 Task: School and Teacher Template: Teacher-Parent Conference Record.
Action: Mouse moved to (73, 83)
Screenshot: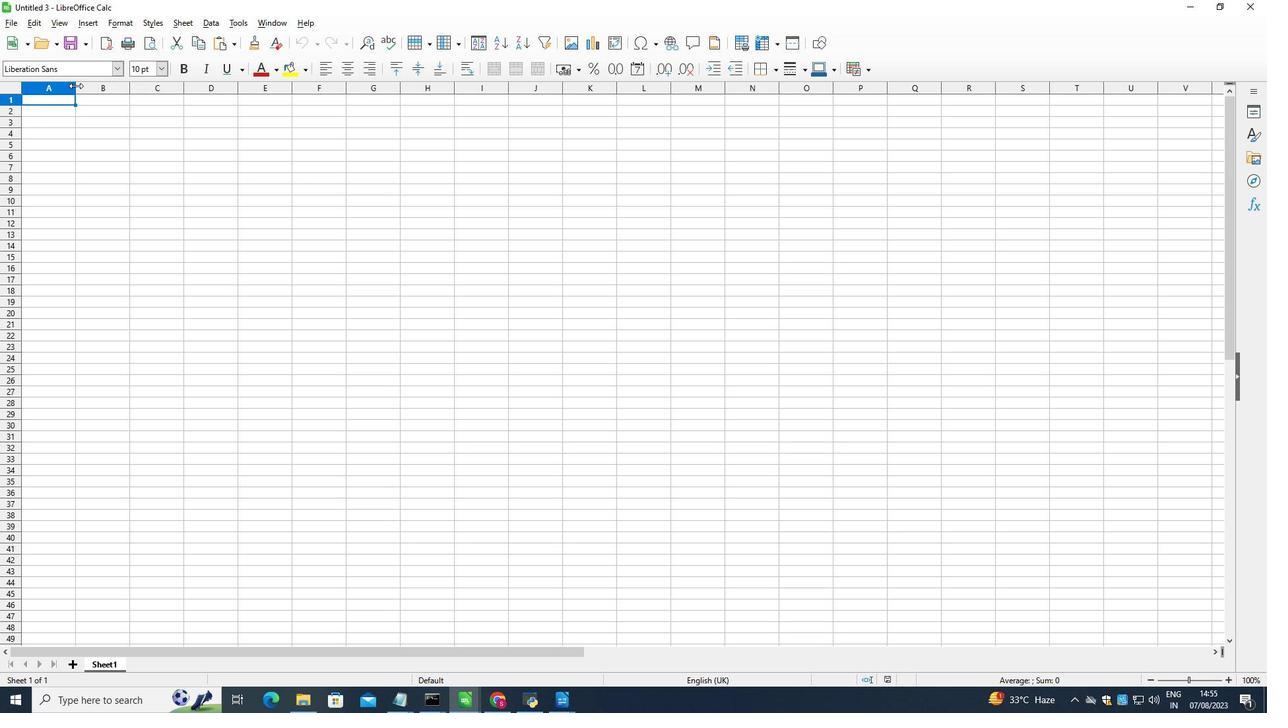 
Action: Mouse pressed left at (73, 83)
Screenshot: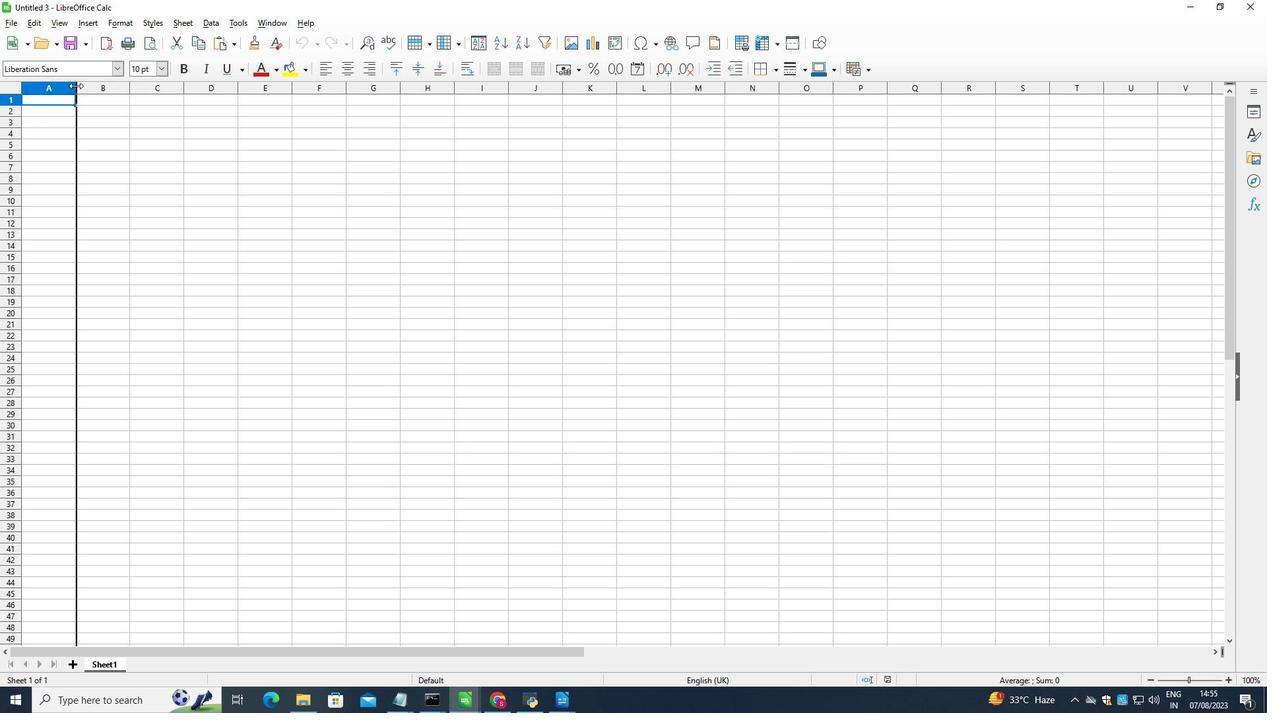 
Action: Mouse moved to (128, 84)
Screenshot: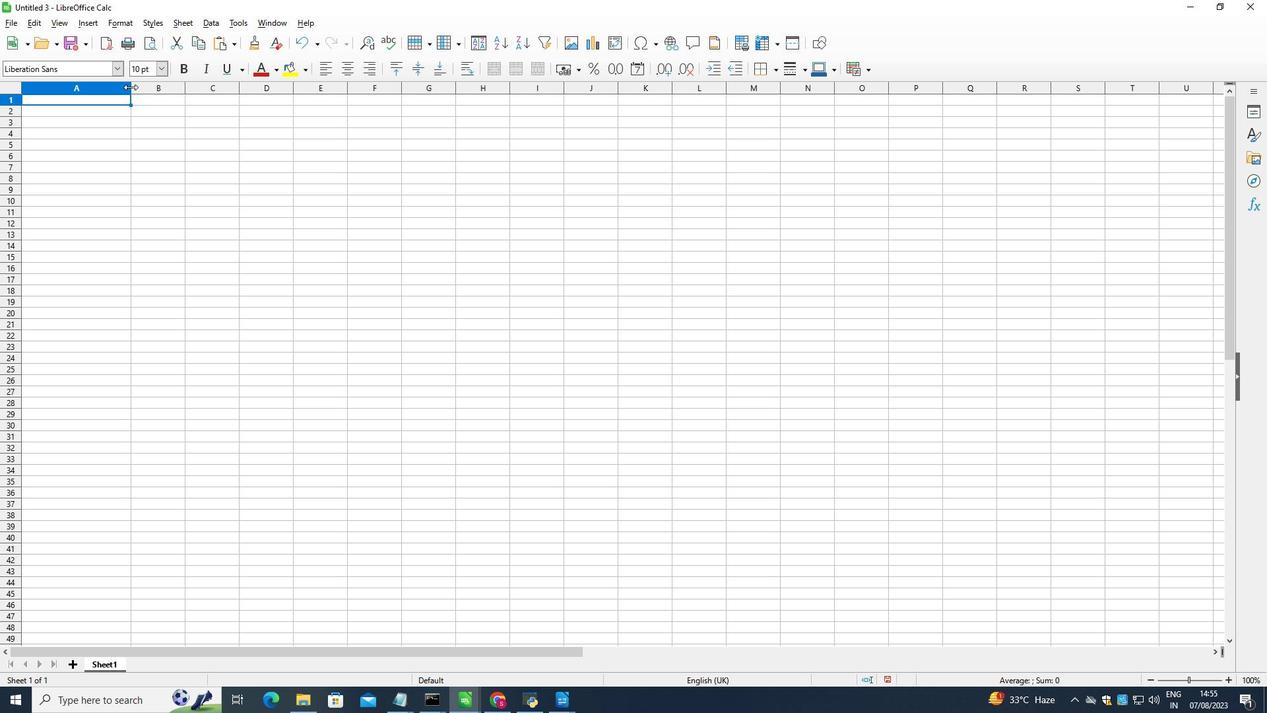 
Action: Mouse pressed left at (128, 84)
Screenshot: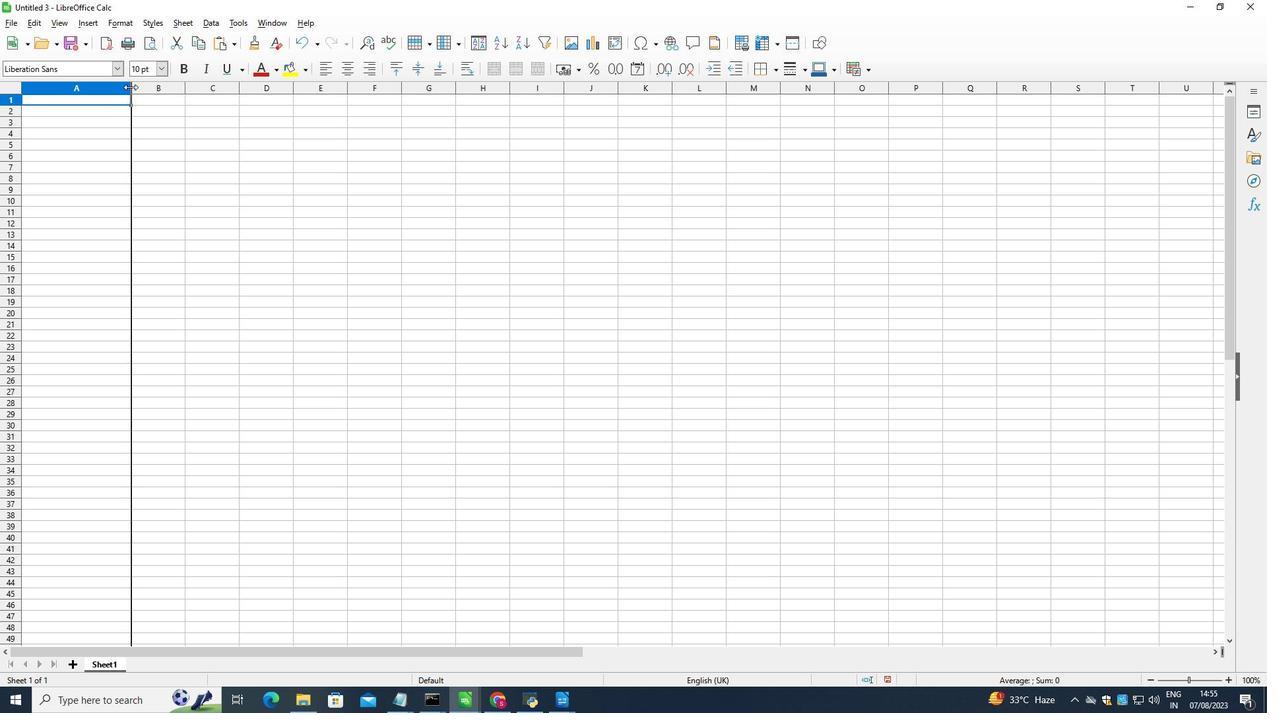 
Action: Mouse moved to (198, 83)
Screenshot: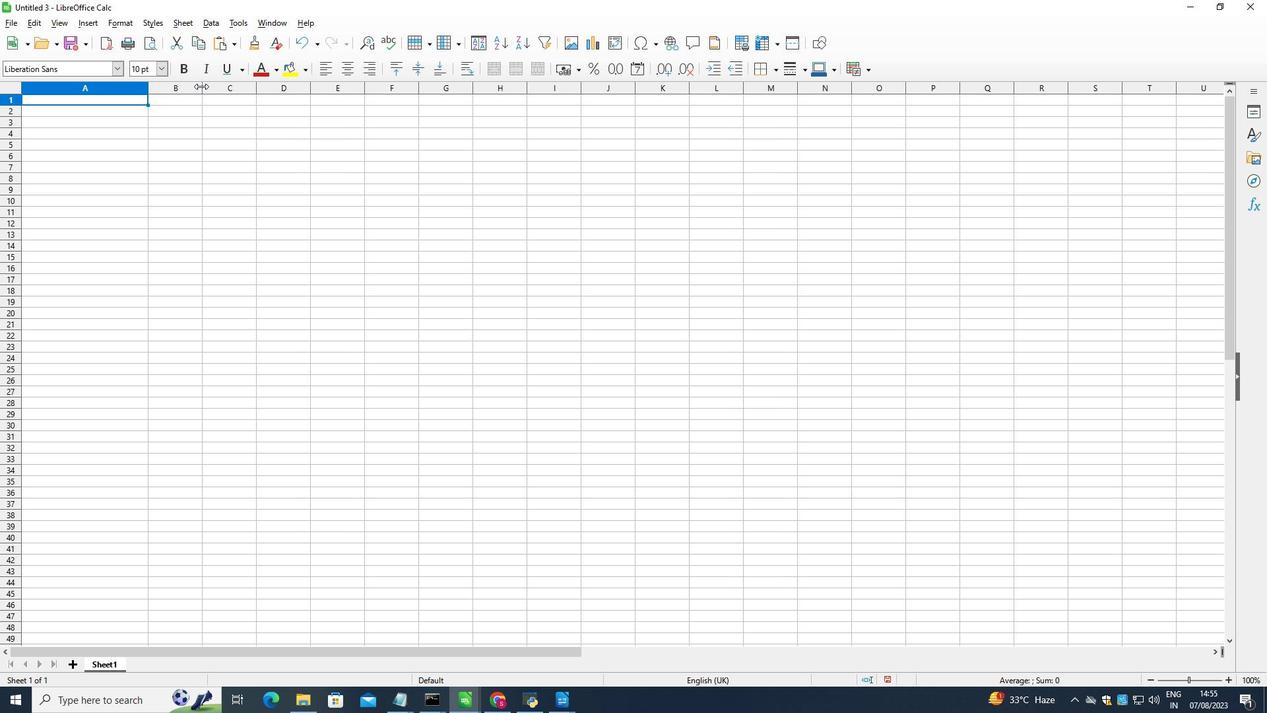
Action: Mouse pressed left at (198, 83)
Screenshot: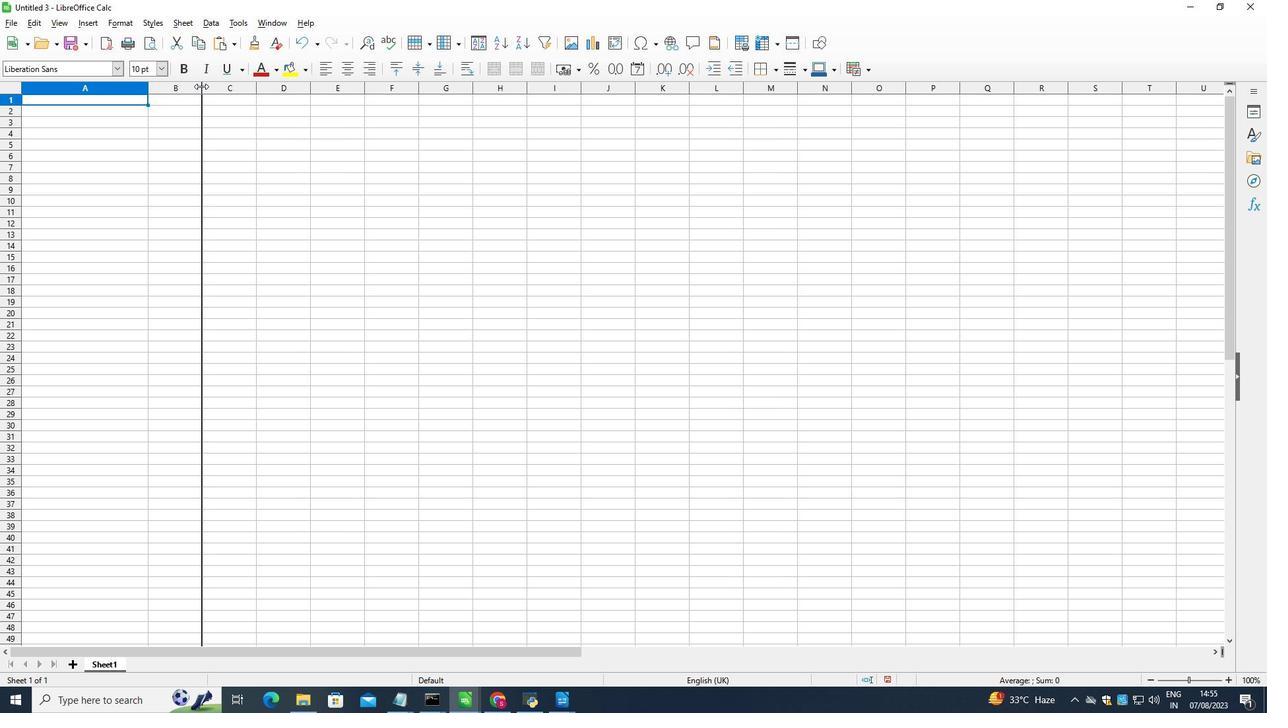 
Action: Mouse moved to (367, 84)
Screenshot: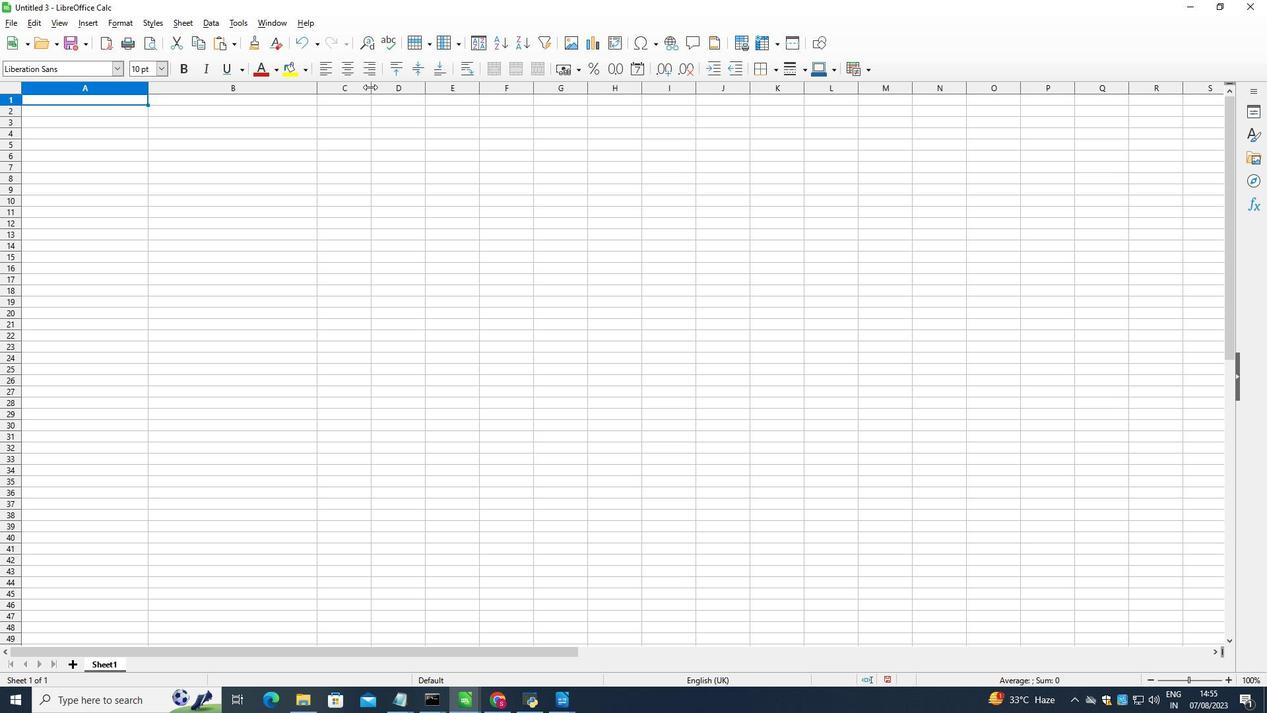 
Action: Mouse pressed left at (367, 84)
Screenshot: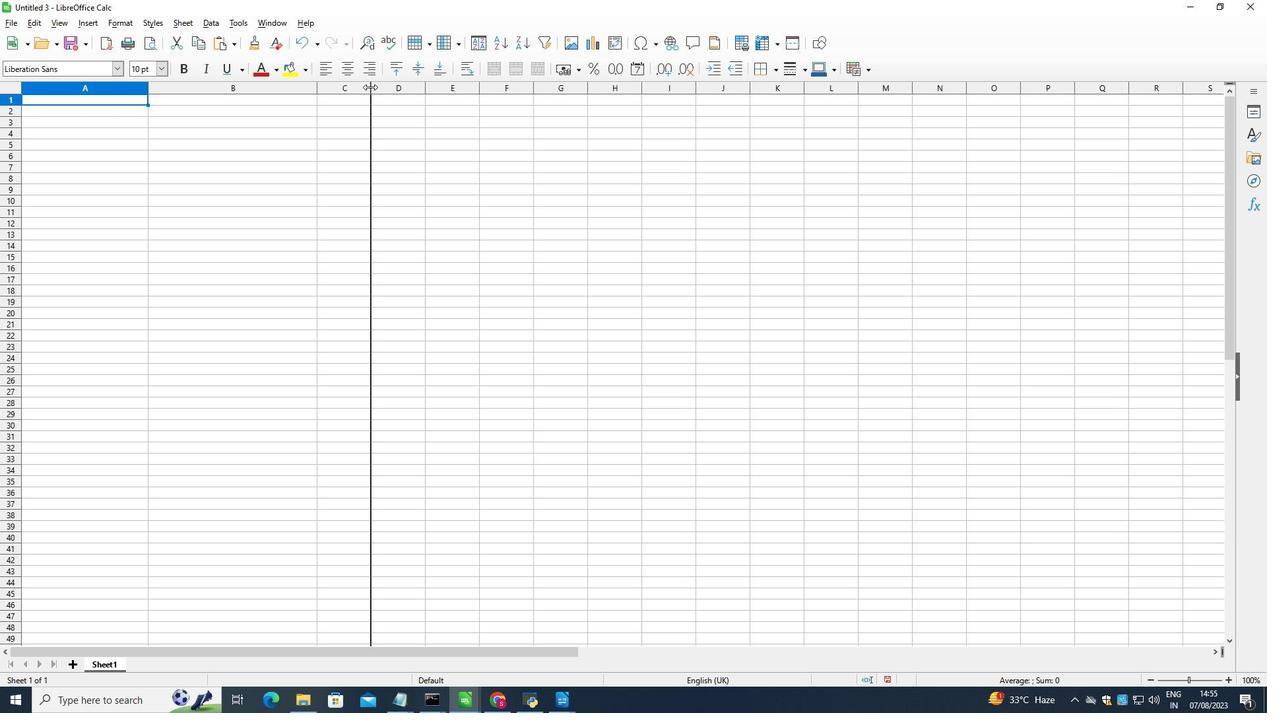 
Action: Mouse moved to (140, 96)
Screenshot: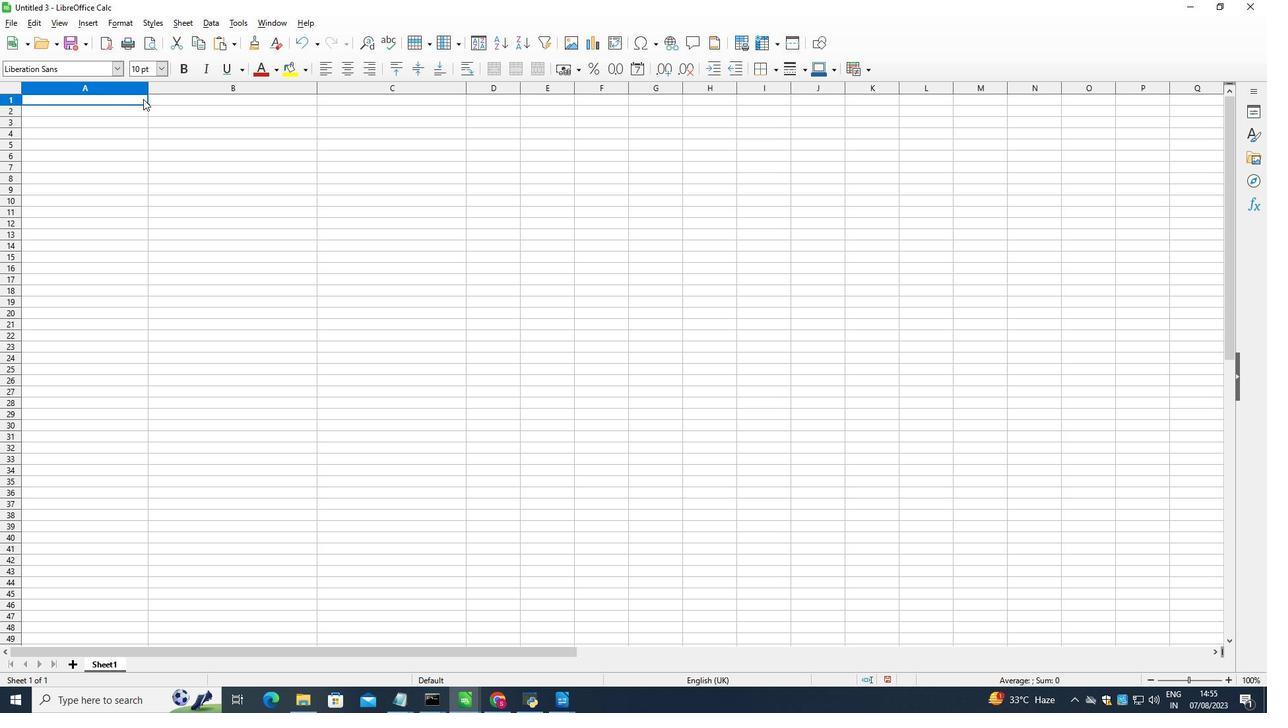 
Action: Mouse pressed left at (140, 96)
Screenshot: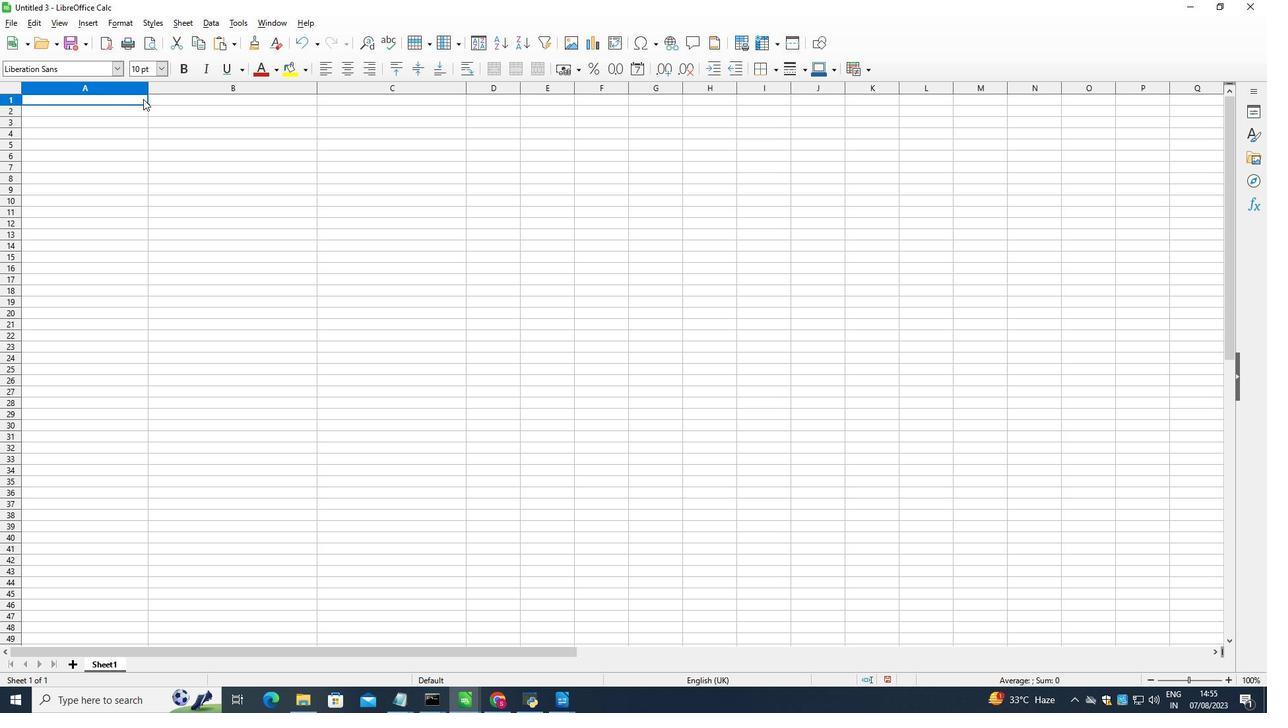 
Action: Mouse moved to (514, 67)
Screenshot: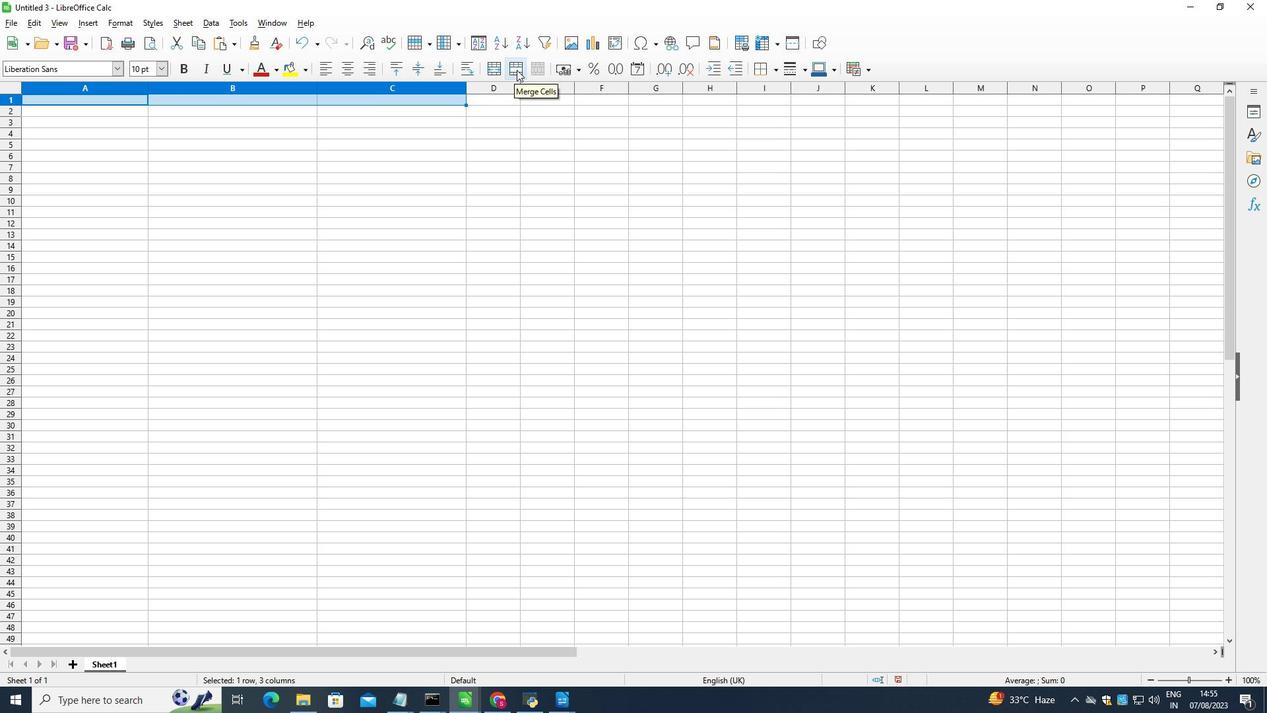 
Action: Mouse pressed left at (514, 67)
Screenshot: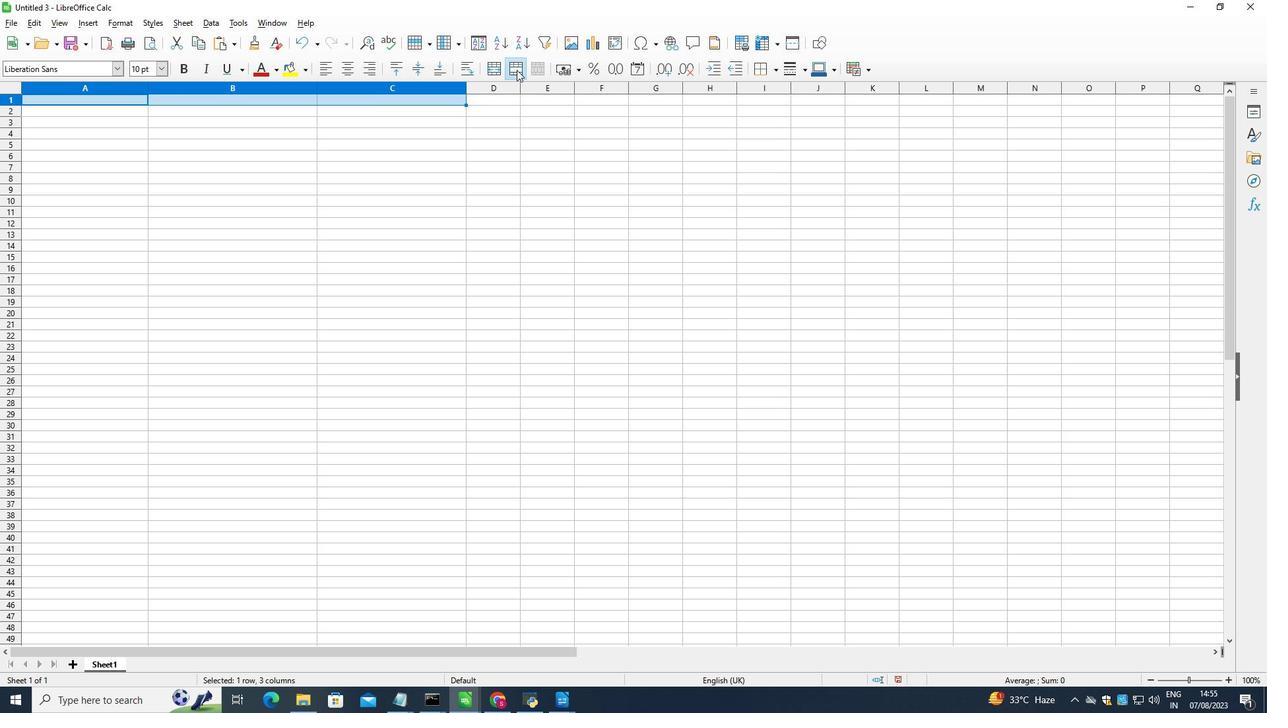 
Action: Mouse moved to (97, 204)
Screenshot: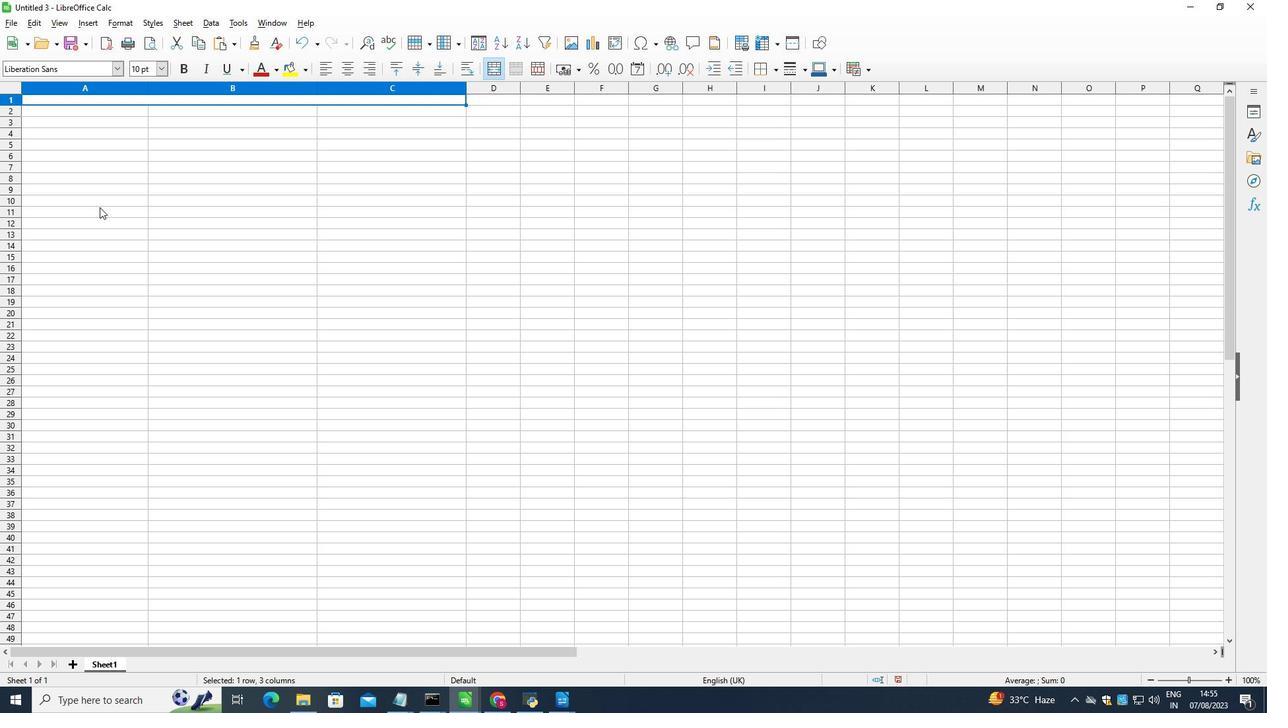 
Action: Mouse pressed left at (97, 204)
Screenshot: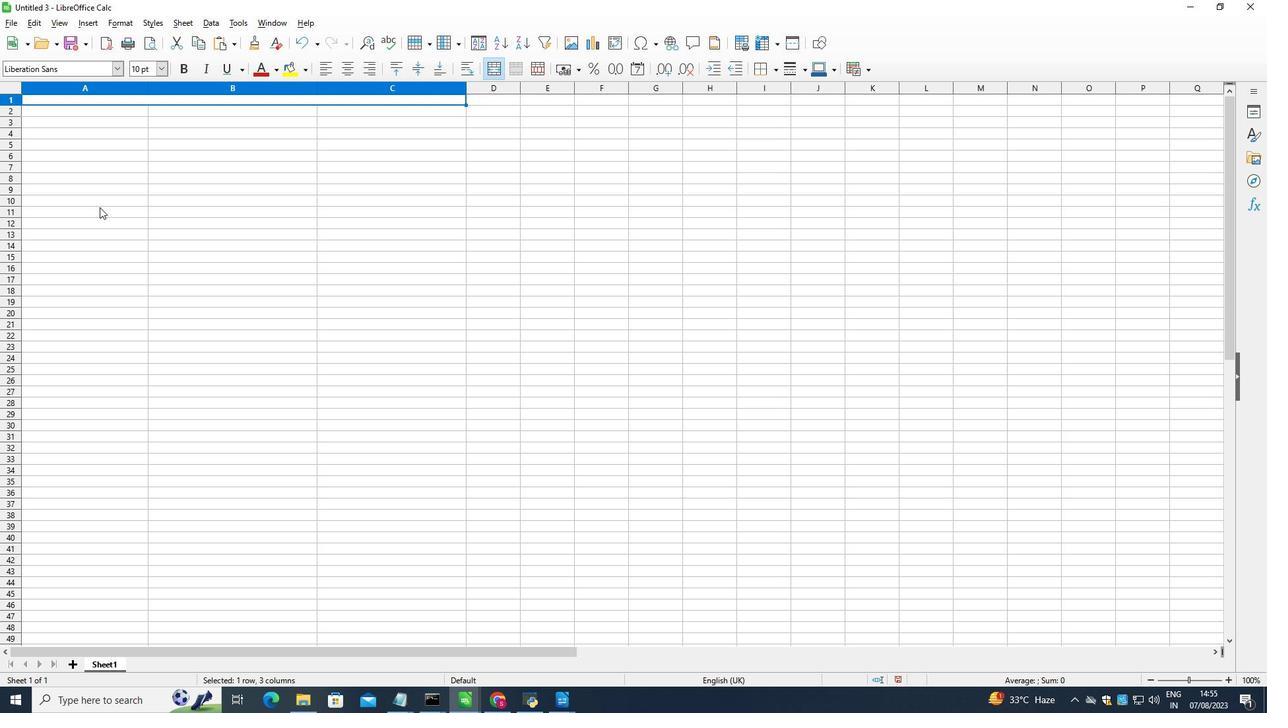 
Action: Mouse moved to (246, 301)
Screenshot: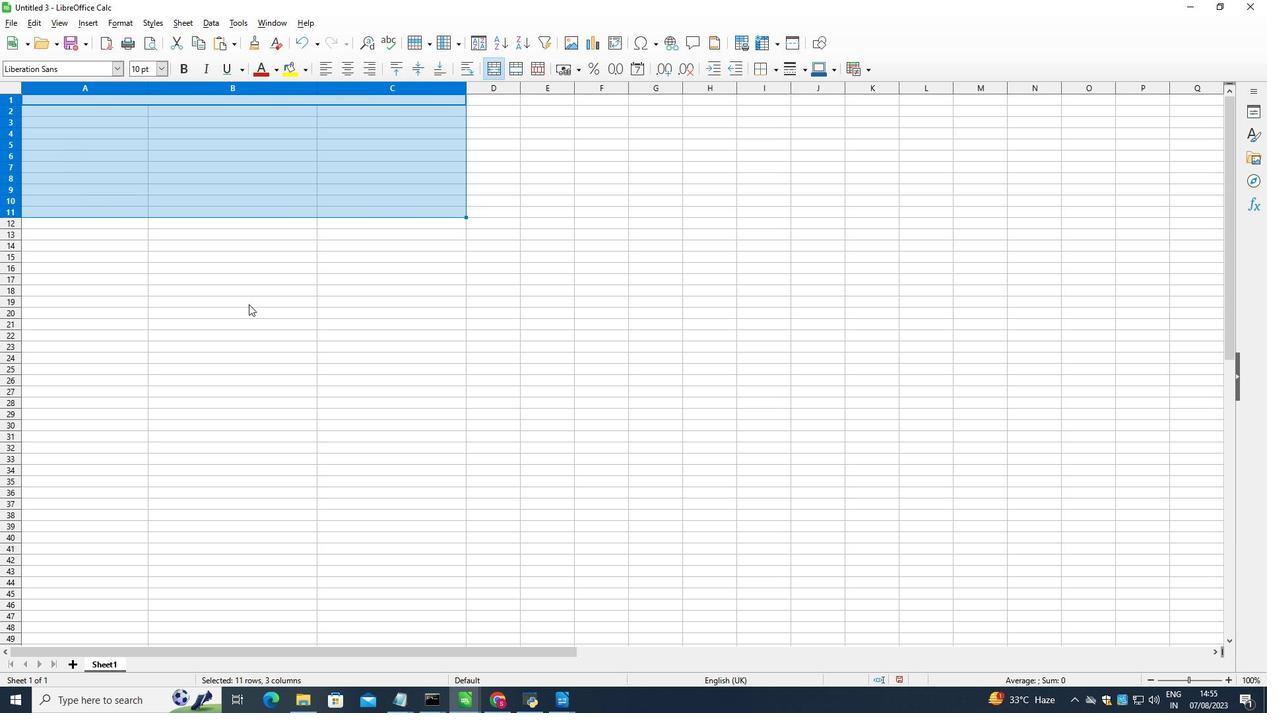 
Action: Mouse pressed left at (246, 301)
Screenshot: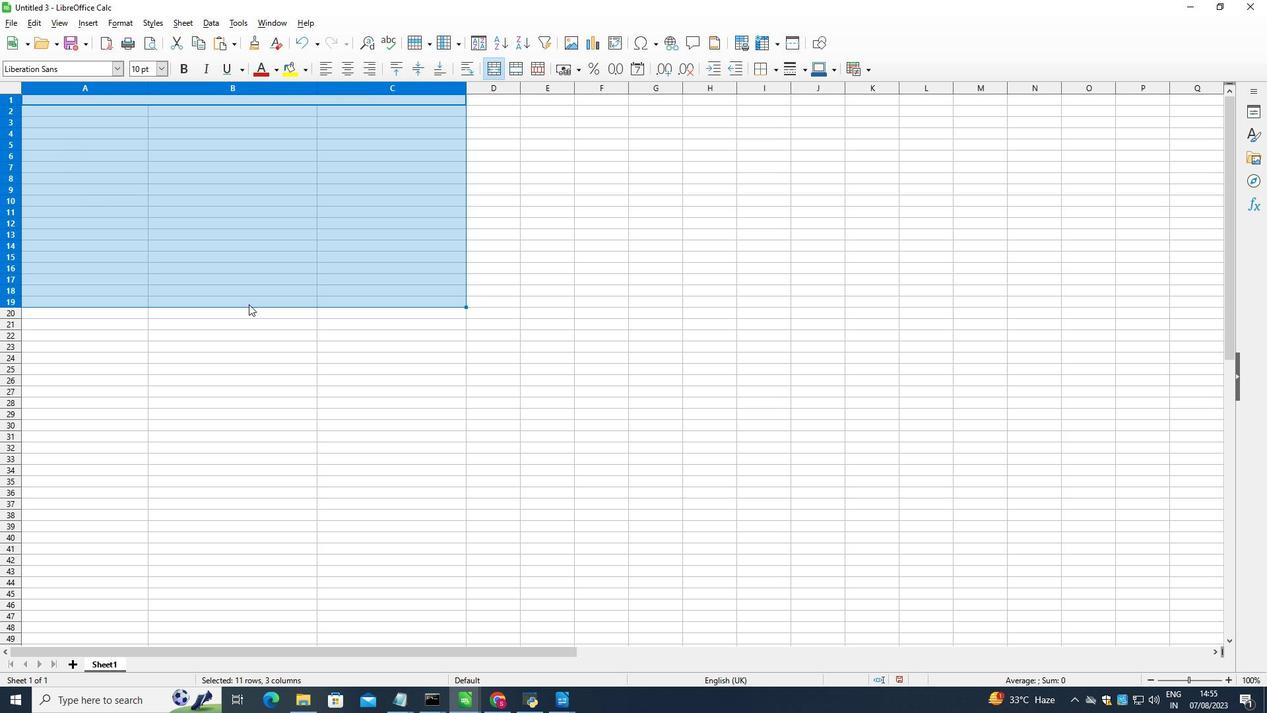 
Action: Mouse moved to (544, 176)
Screenshot: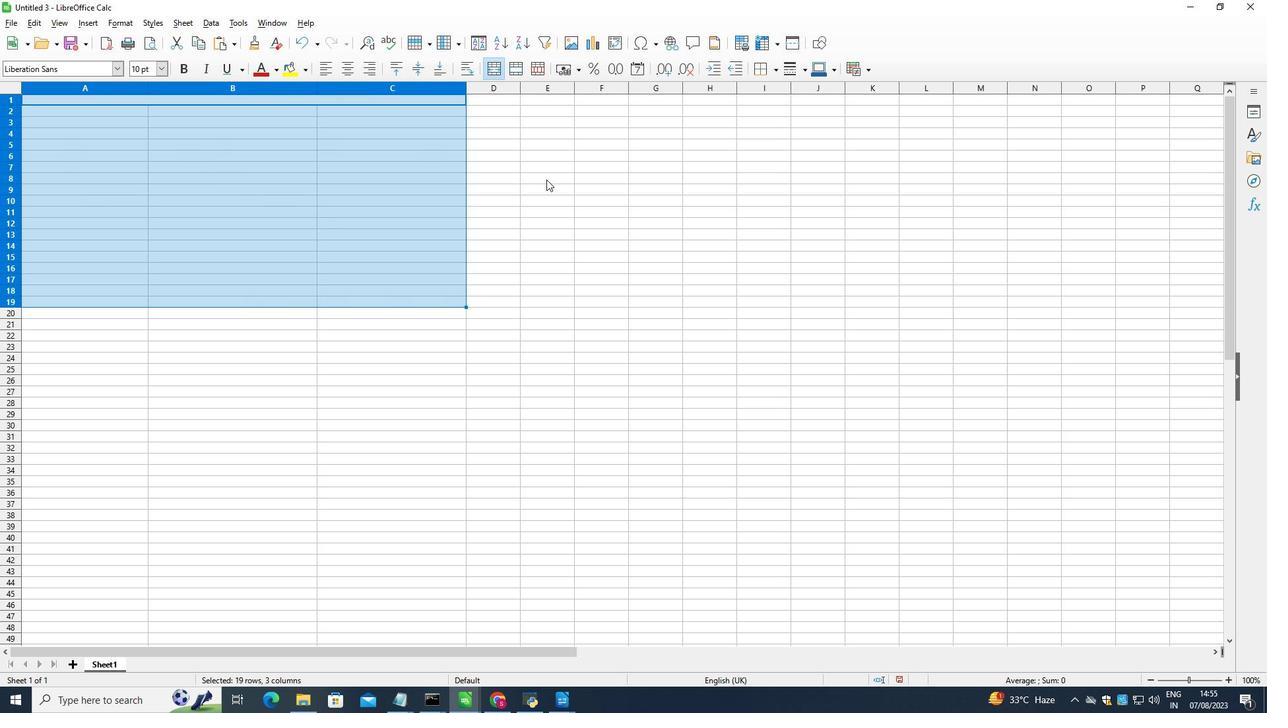 
Action: Mouse pressed left at (544, 176)
Screenshot: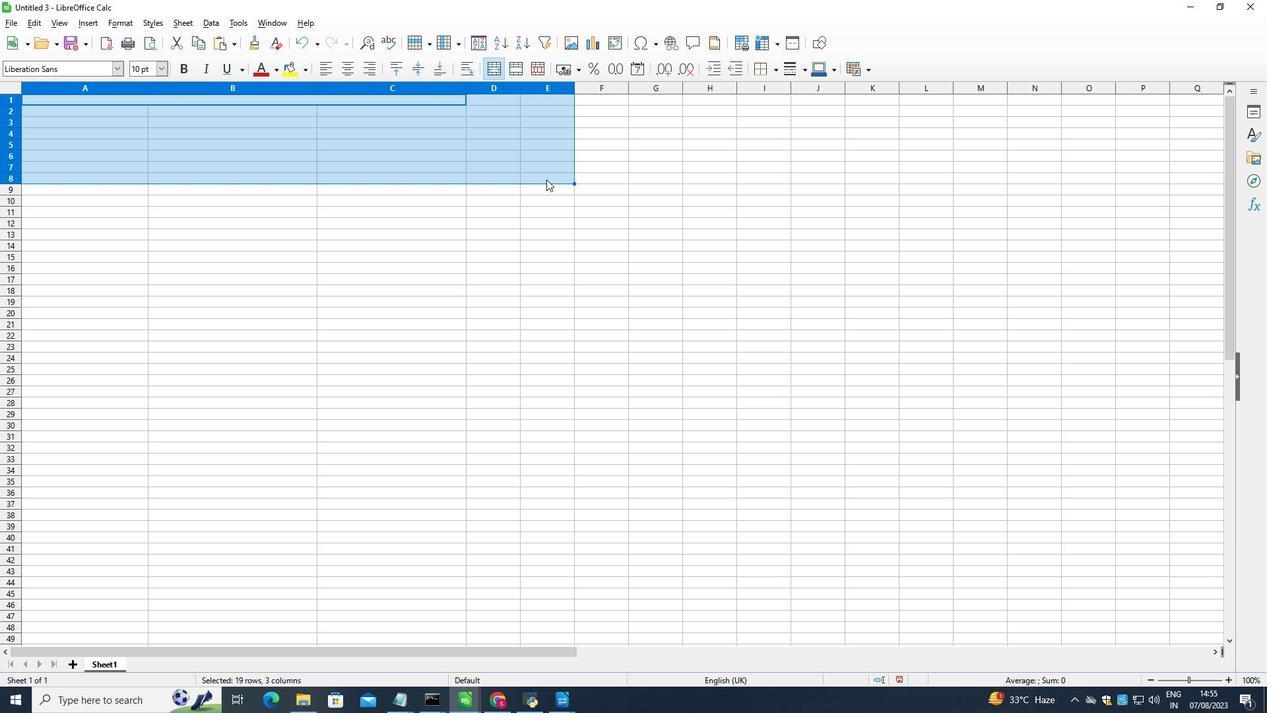 
Action: Mouse moved to (462, 480)
Screenshot: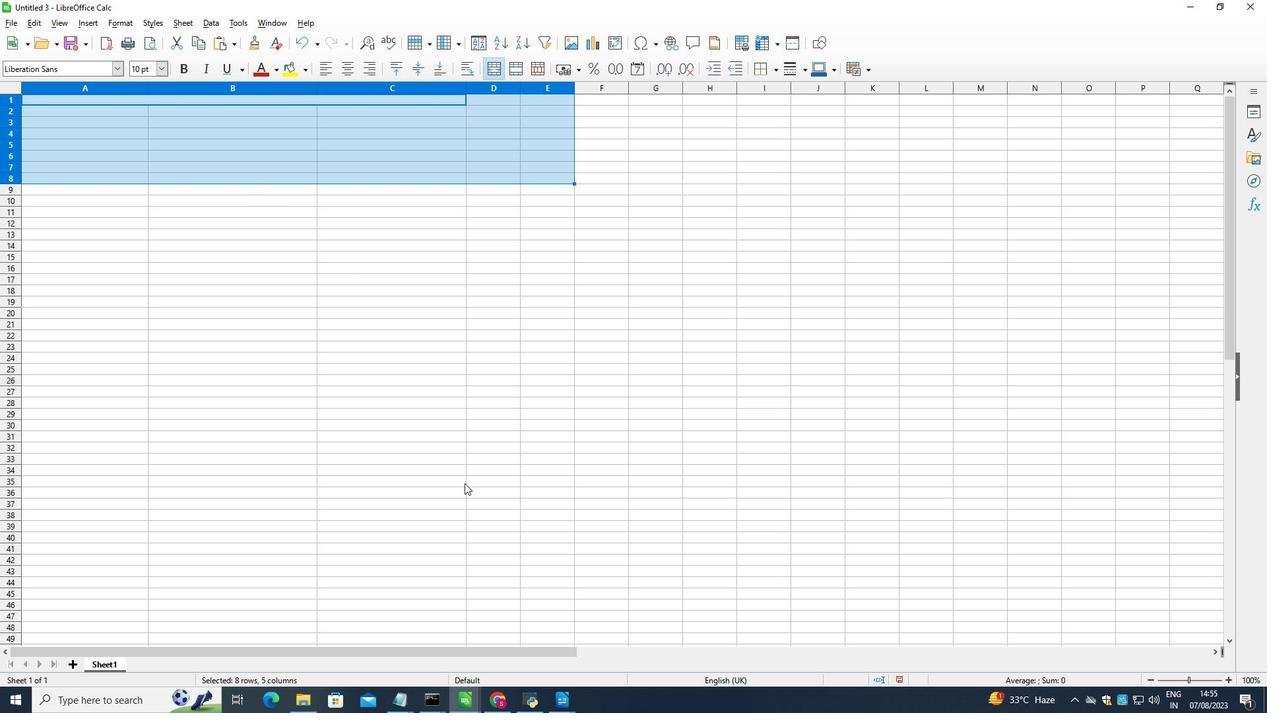 
Action: Mouse pressed left at (462, 480)
Screenshot: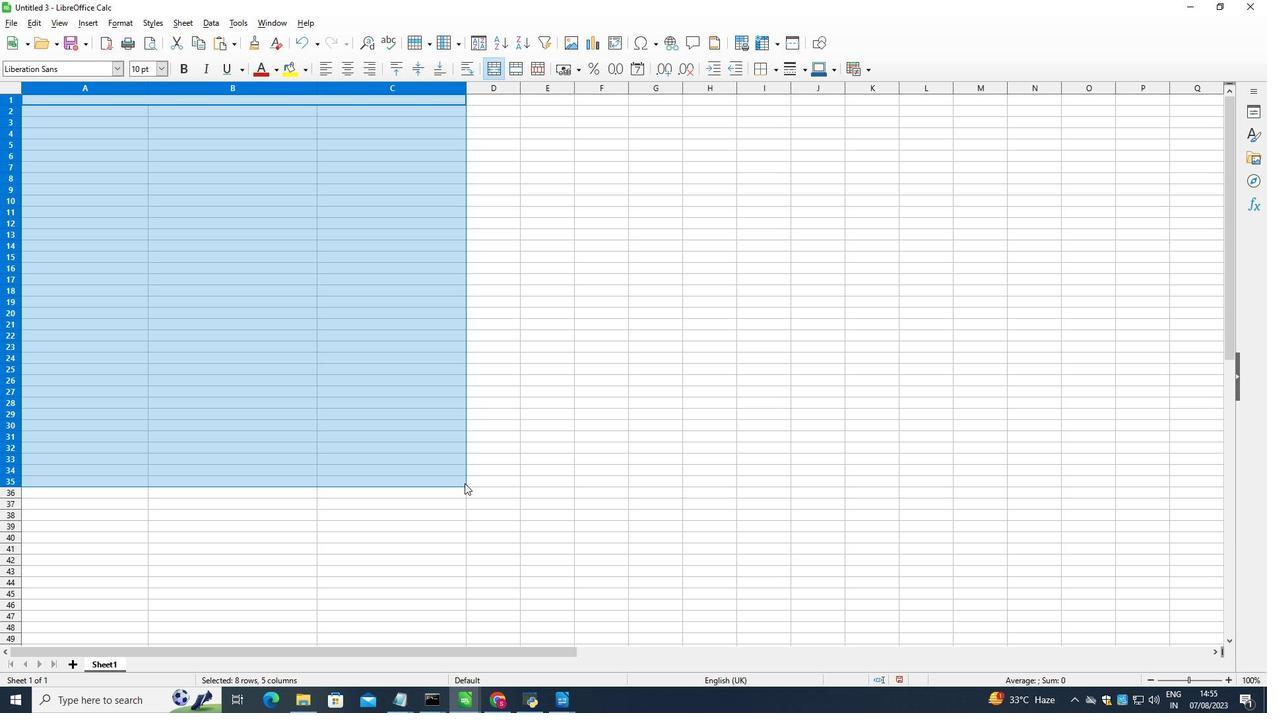 
Action: Mouse moved to (491, 107)
Screenshot: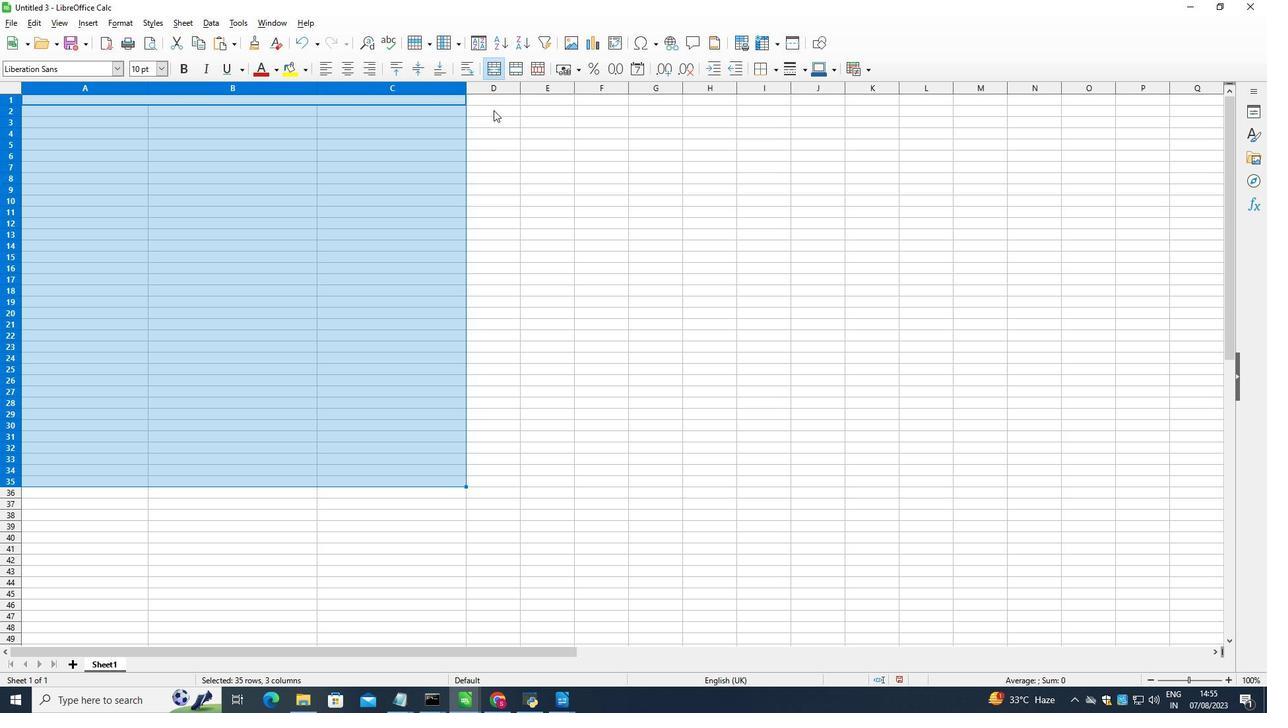 
Action: Mouse pressed left at (491, 107)
Screenshot: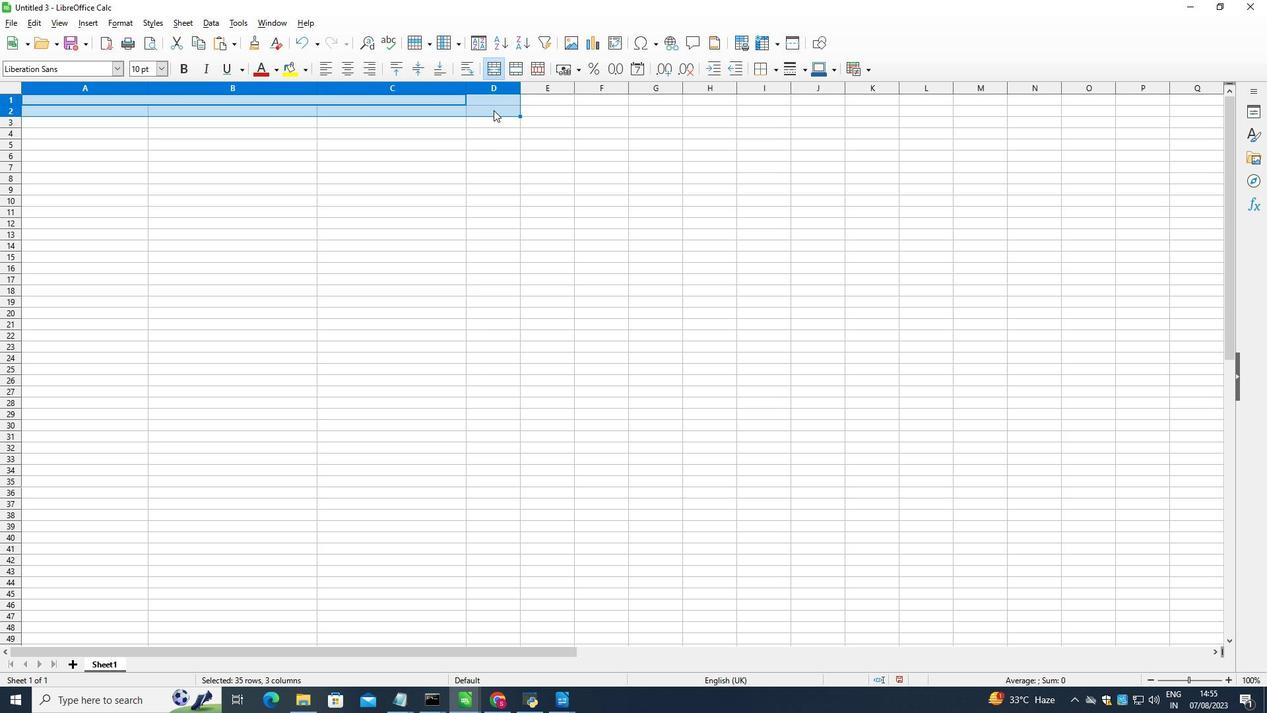 
Action: Mouse moved to (308, 97)
Screenshot: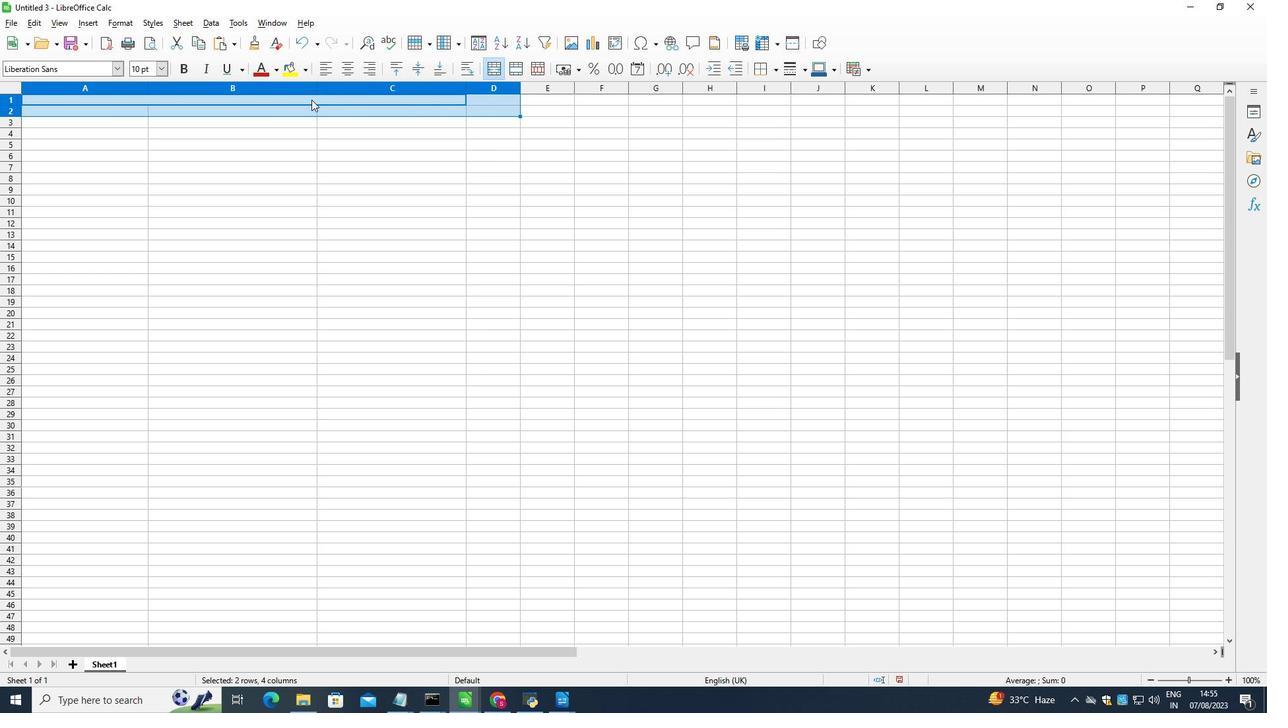 
Action: Mouse pressed left at (308, 97)
Screenshot: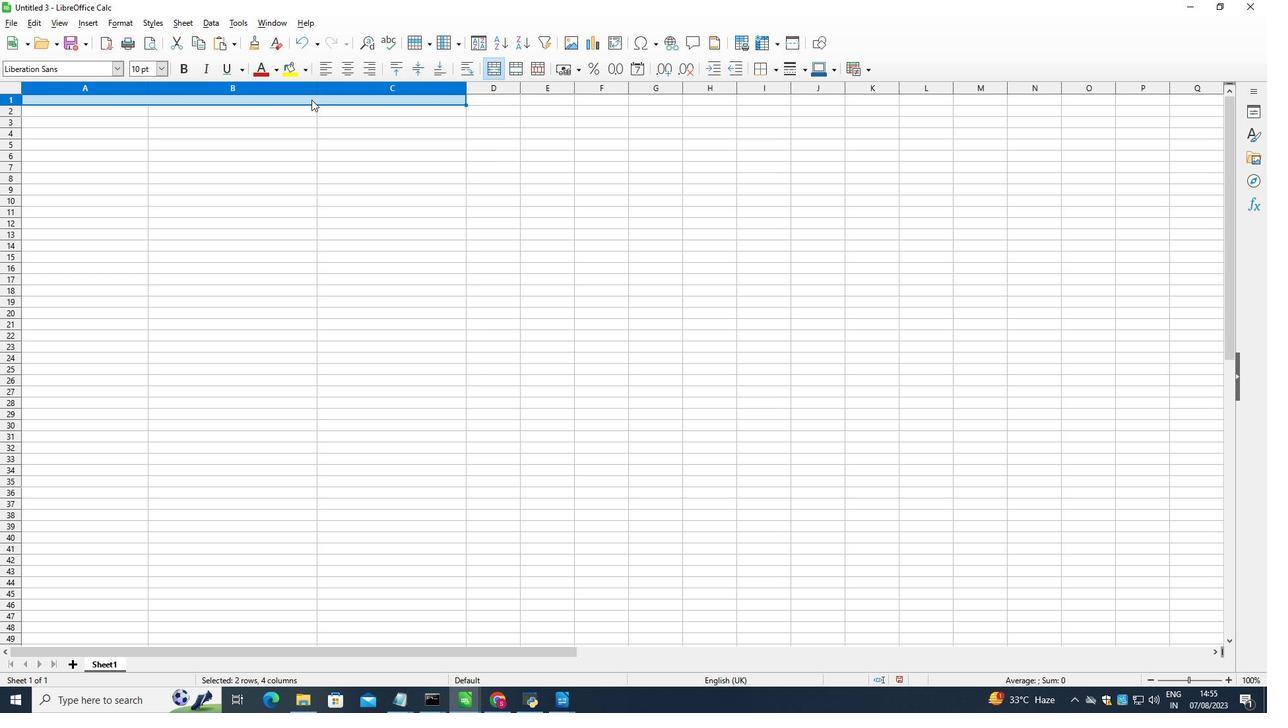 
Action: Mouse pressed left at (308, 97)
Screenshot: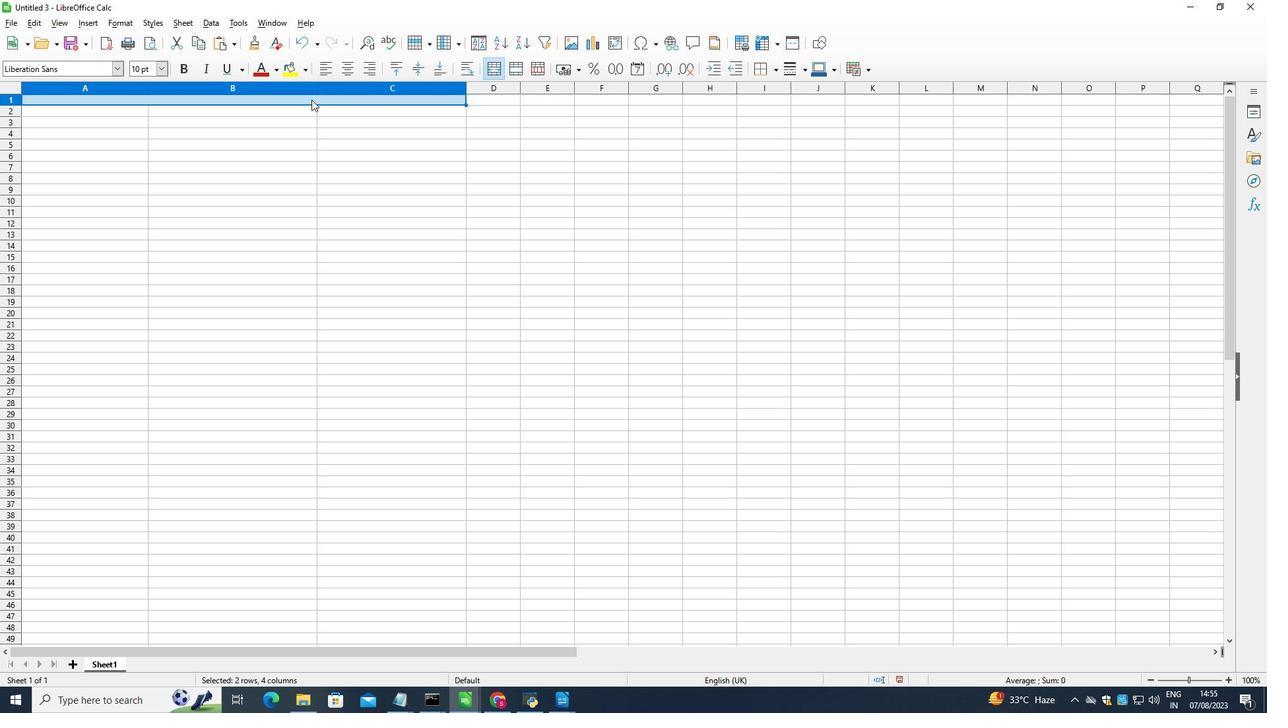 
Action: Mouse pressed left at (308, 97)
Screenshot: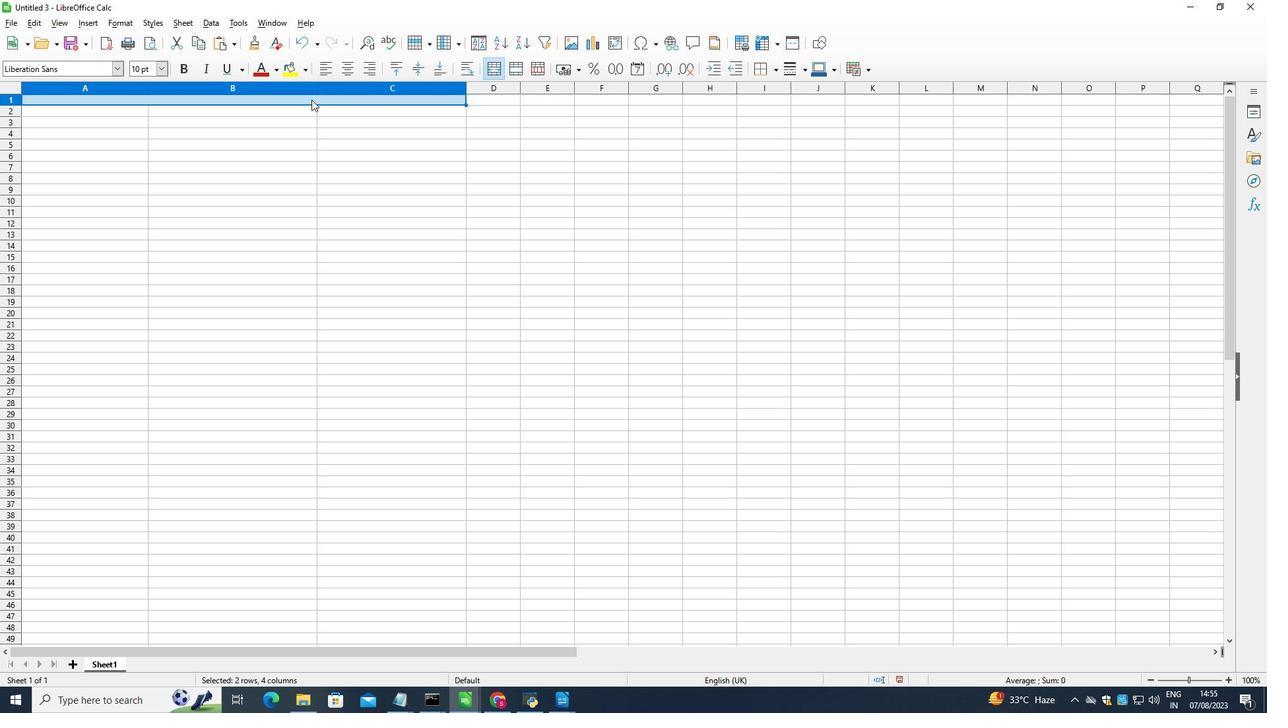 
Action: Mouse moved to (97, 150)
Screenshot: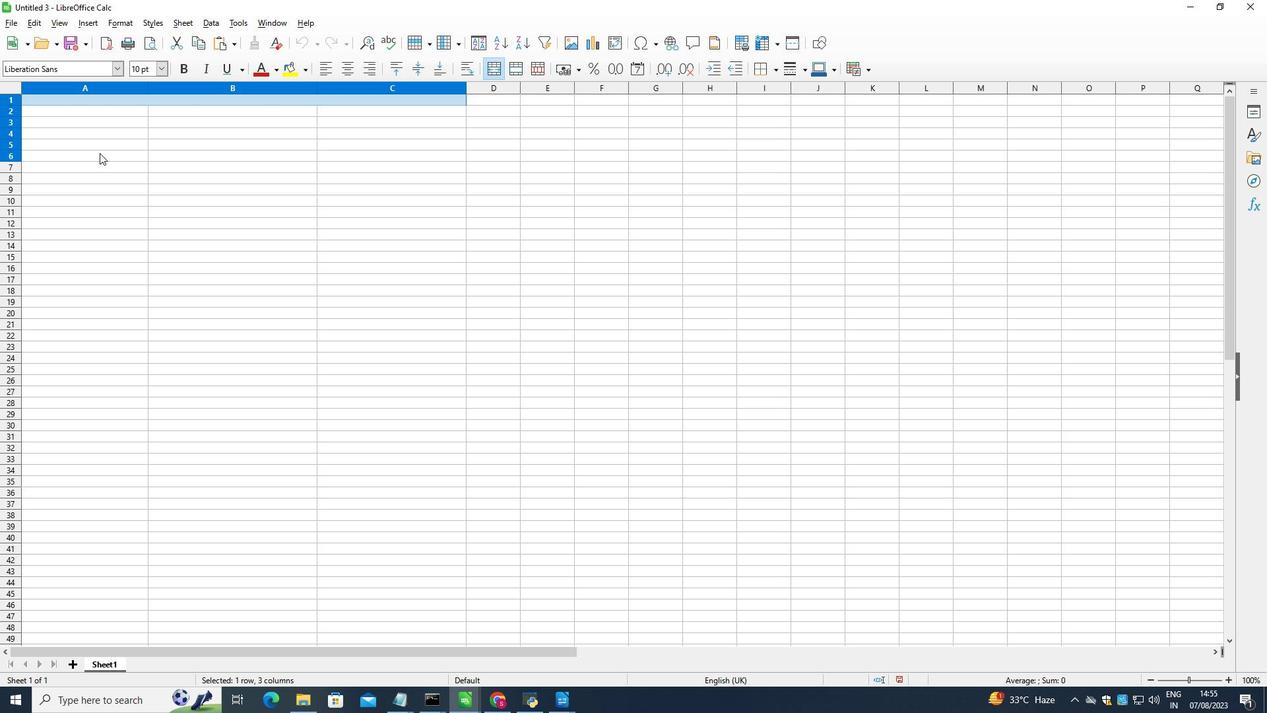 
Action: Mouse pressed left at (97, 150)
Screenshot: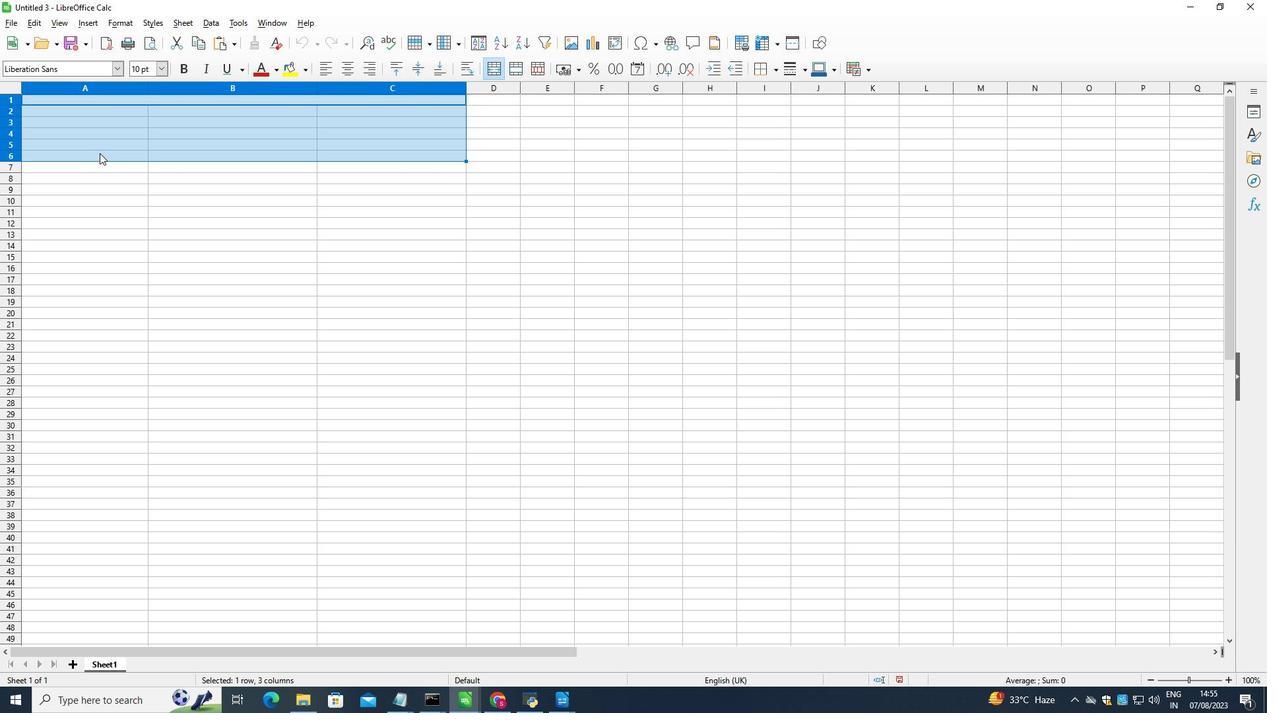 
Action: Mouse moved to (497, 106)
Screenshot: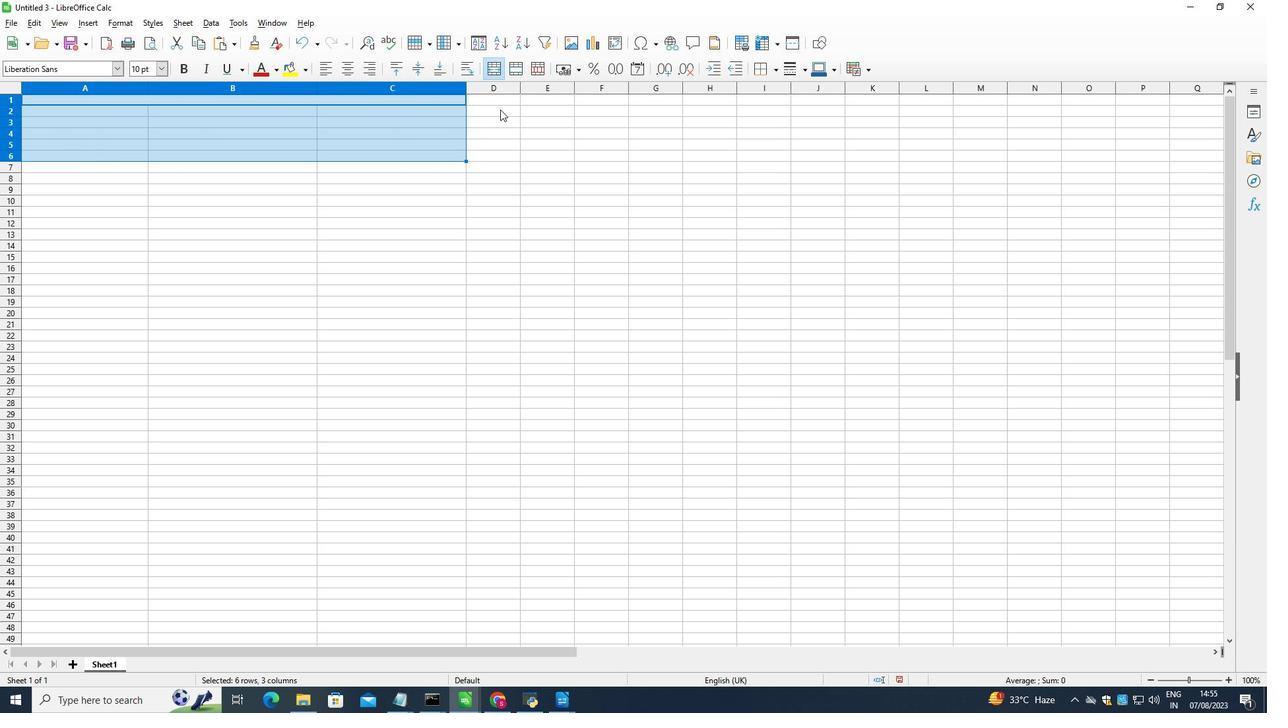 
Action: Mouse pressed left at (497, 106)
Screenshot: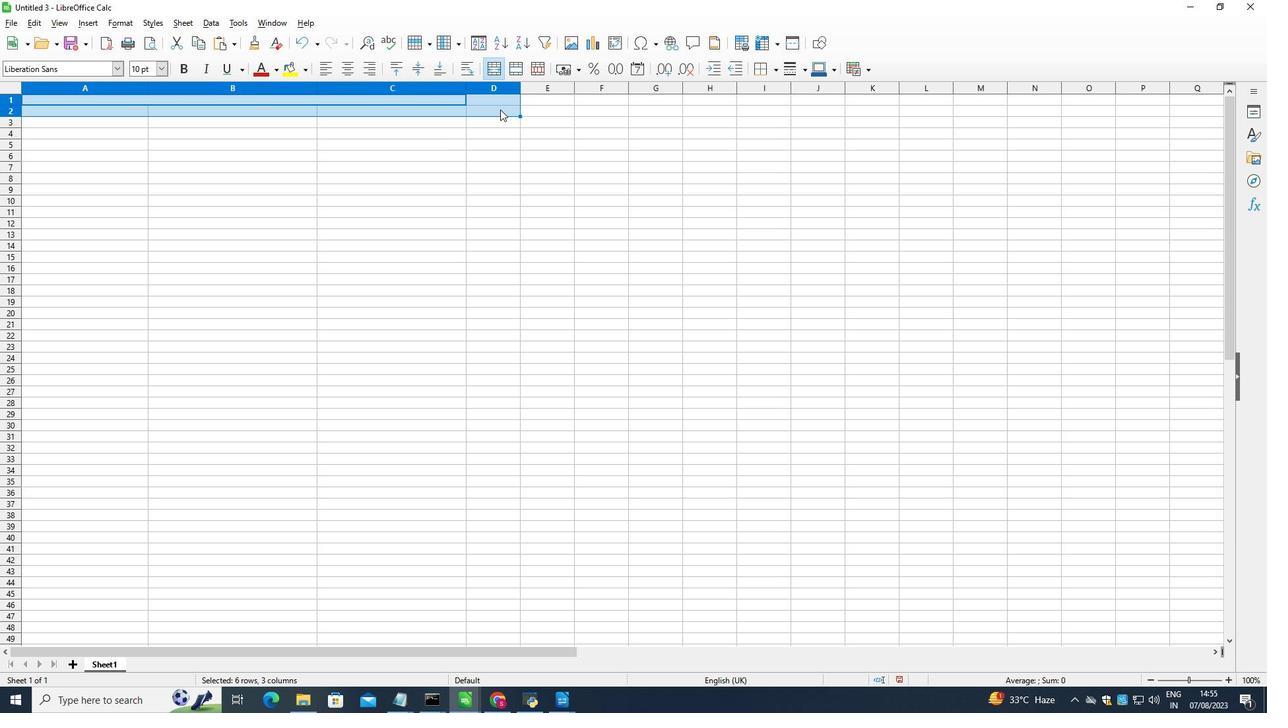 
Action: Mouse moved to (436, 95)
Screenshot: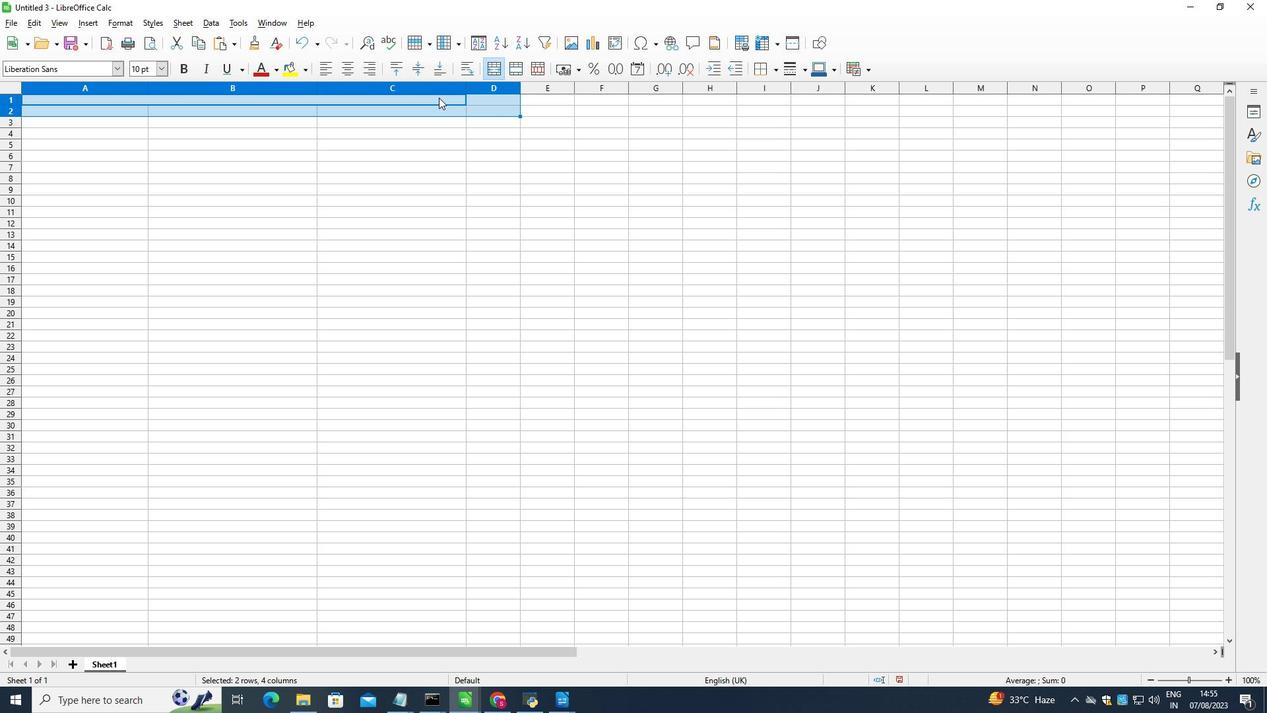 
Action: Mouse pressed left at (436, 95)
Screenshot: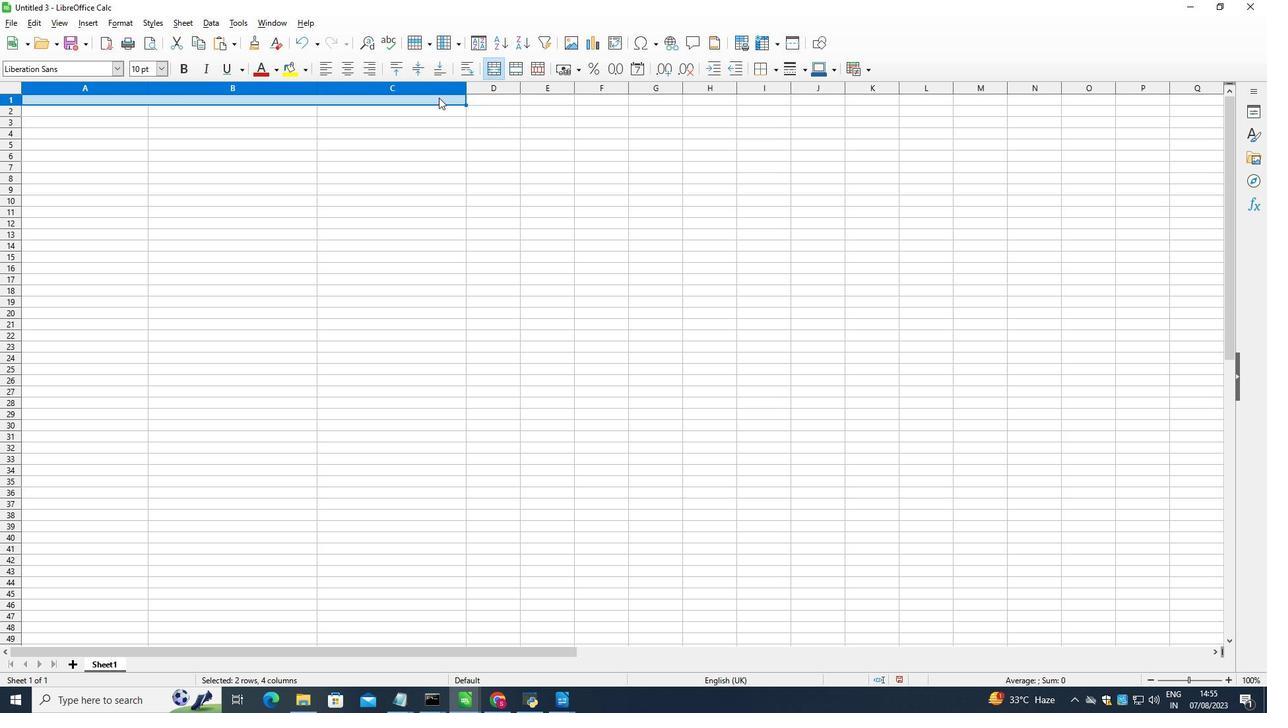 
Action: Mouse moved to (435, 95)
Screenshot: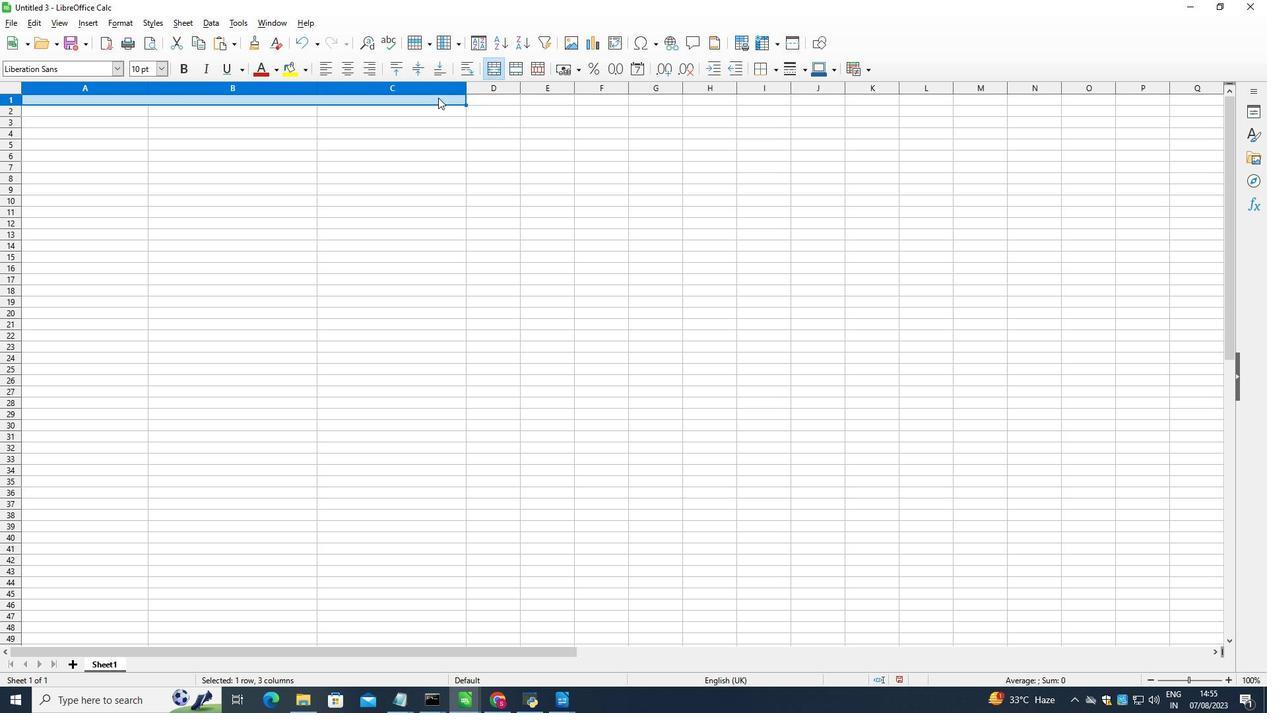 
Action: Mouse pressed left at (435, 95)
Screenshot: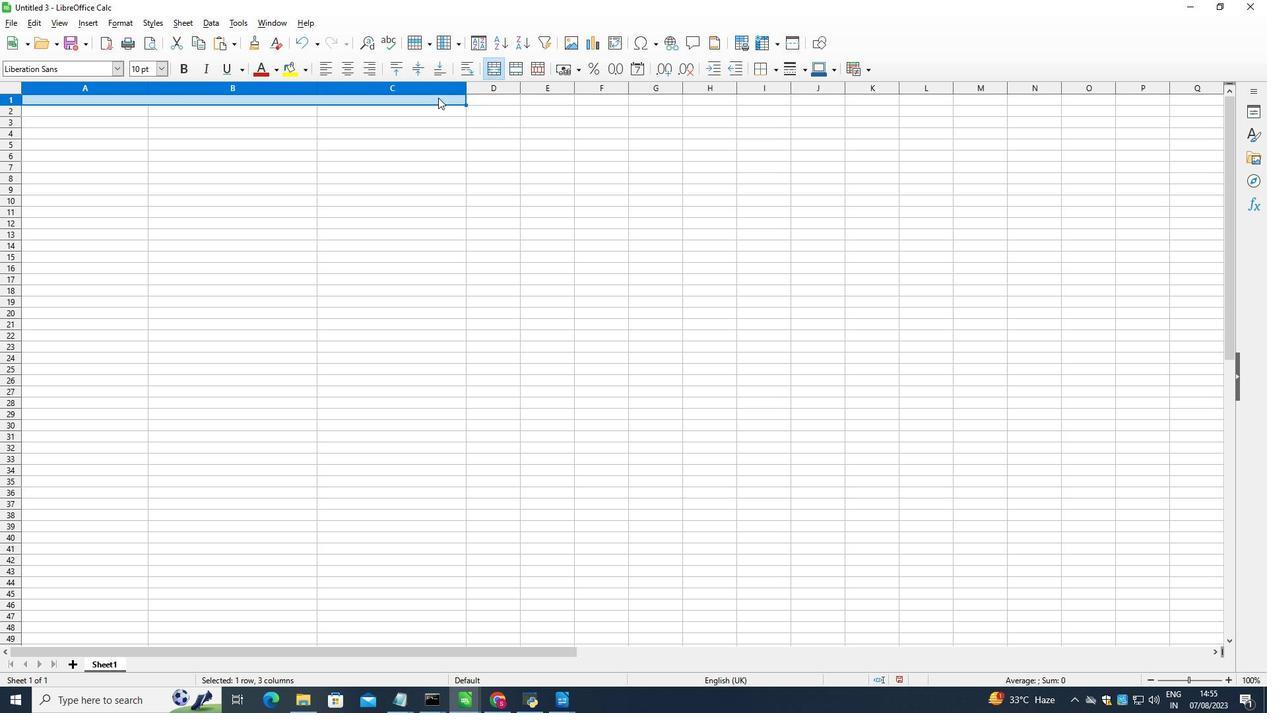 
Action: Mouse pressed left at (435, 95)
Screenshot: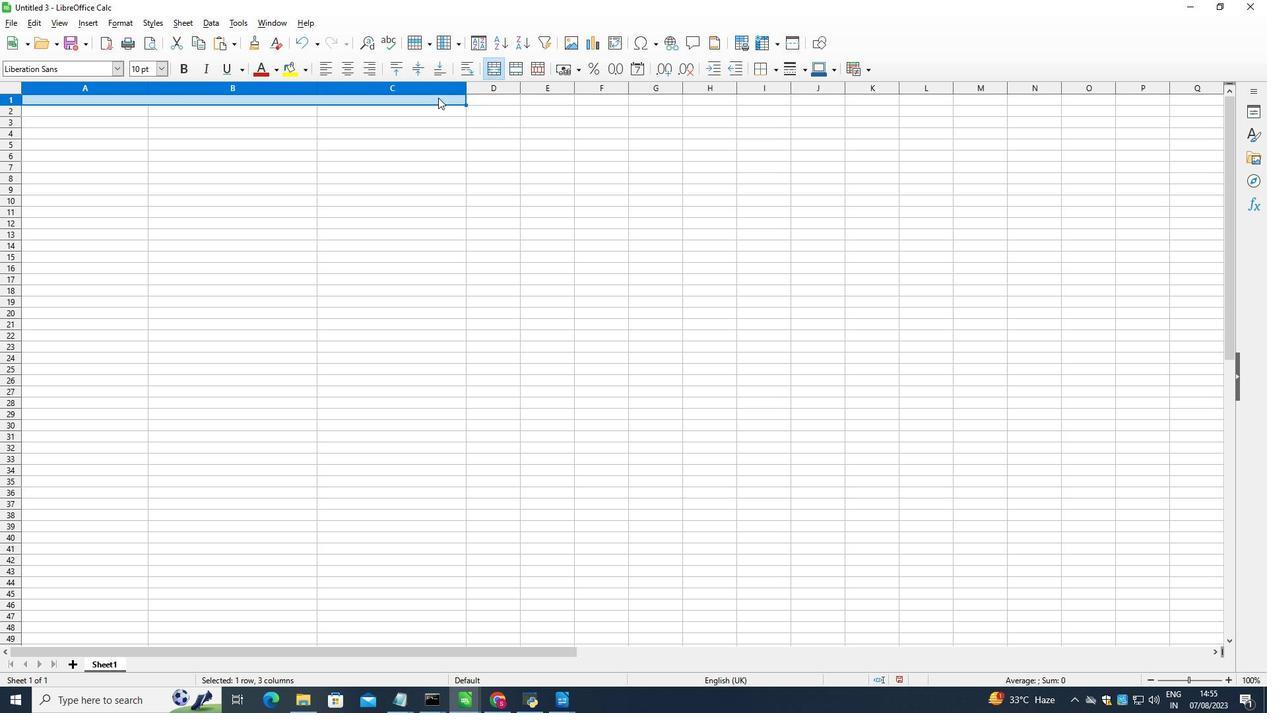 
Action: Key pressed <Key.shift>P
Screenshot: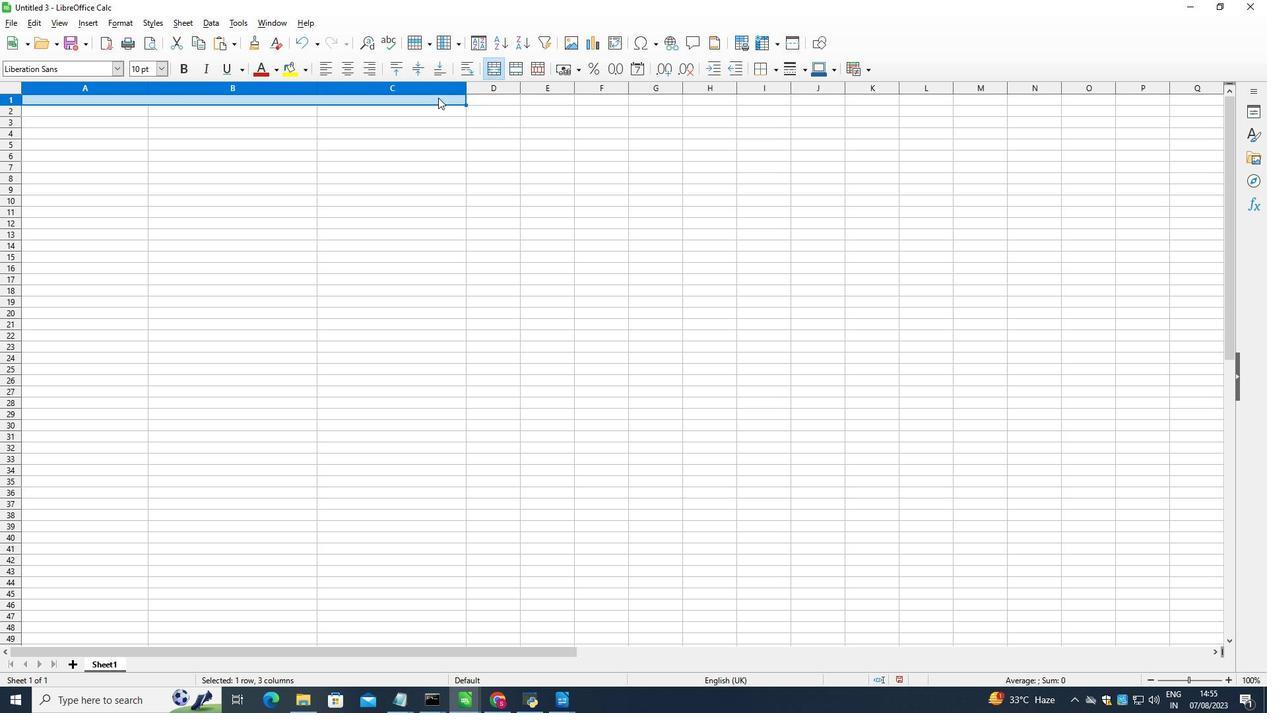 
Action: Mouse moved to (514, 62)
Screenshot: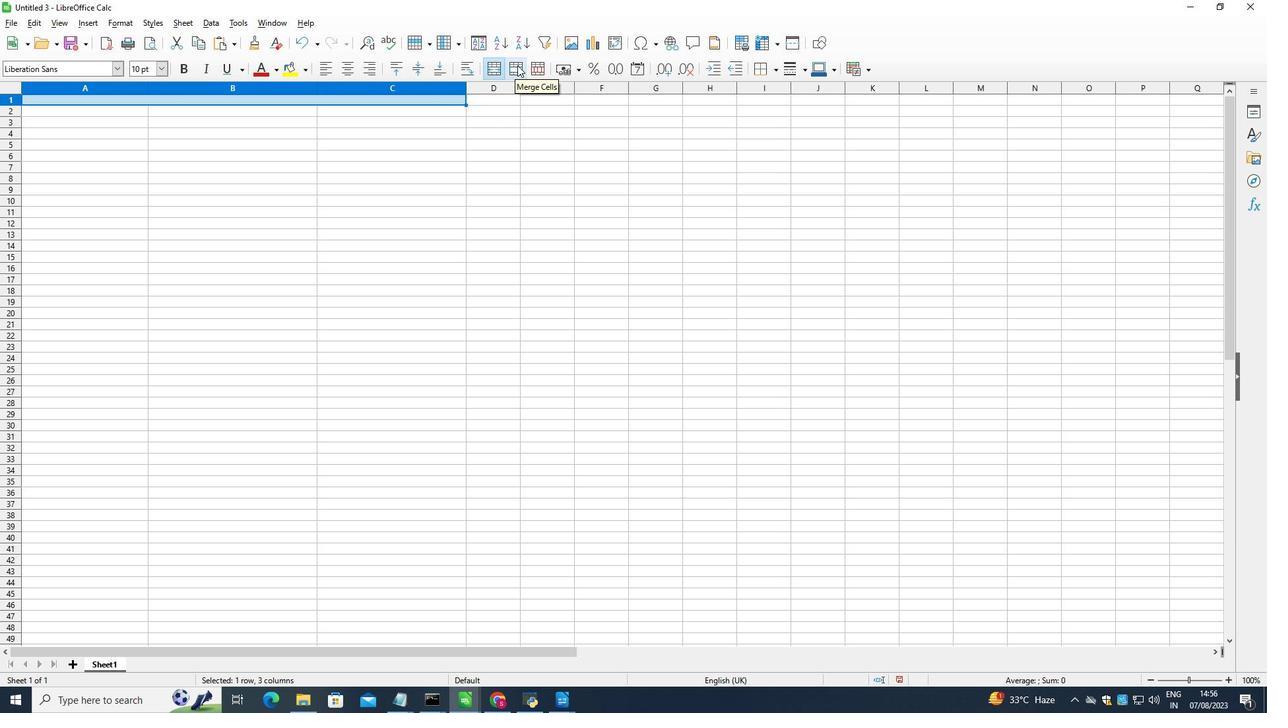 
Action: Mouse pressed left at (514, 62)
Screenshot: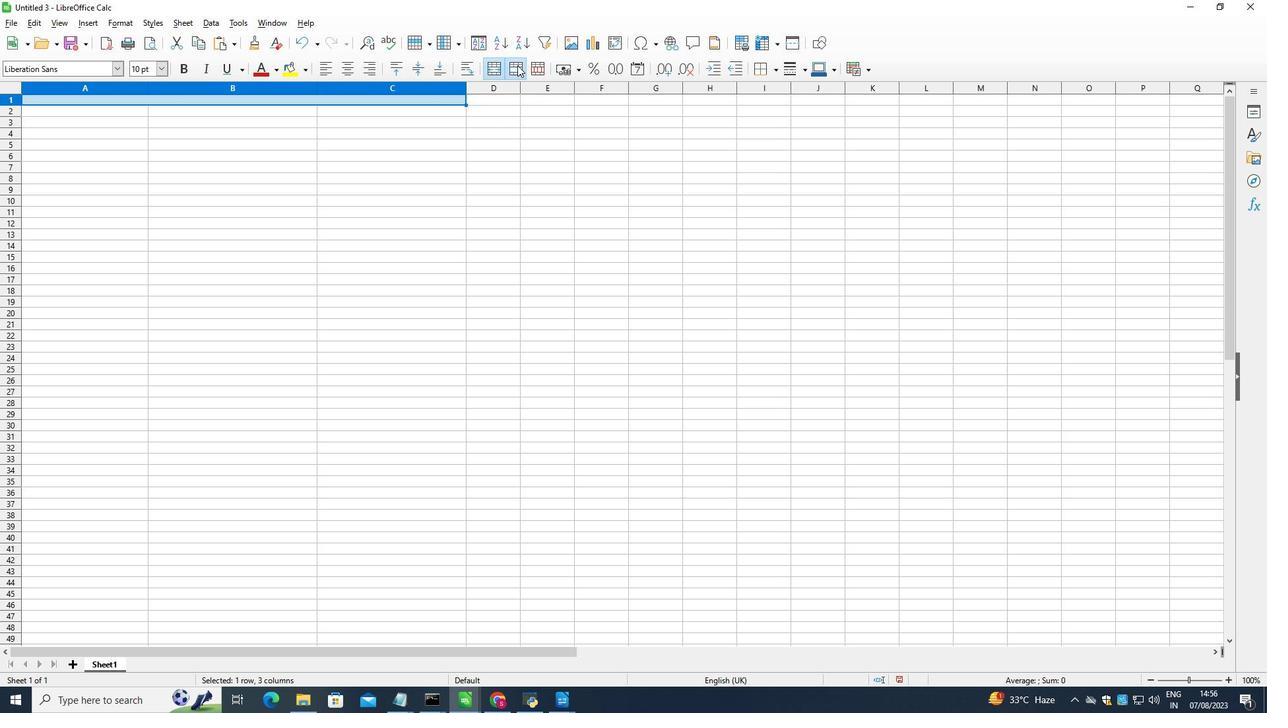 
Action: Mouse moved to (696, 367)
Screenshot: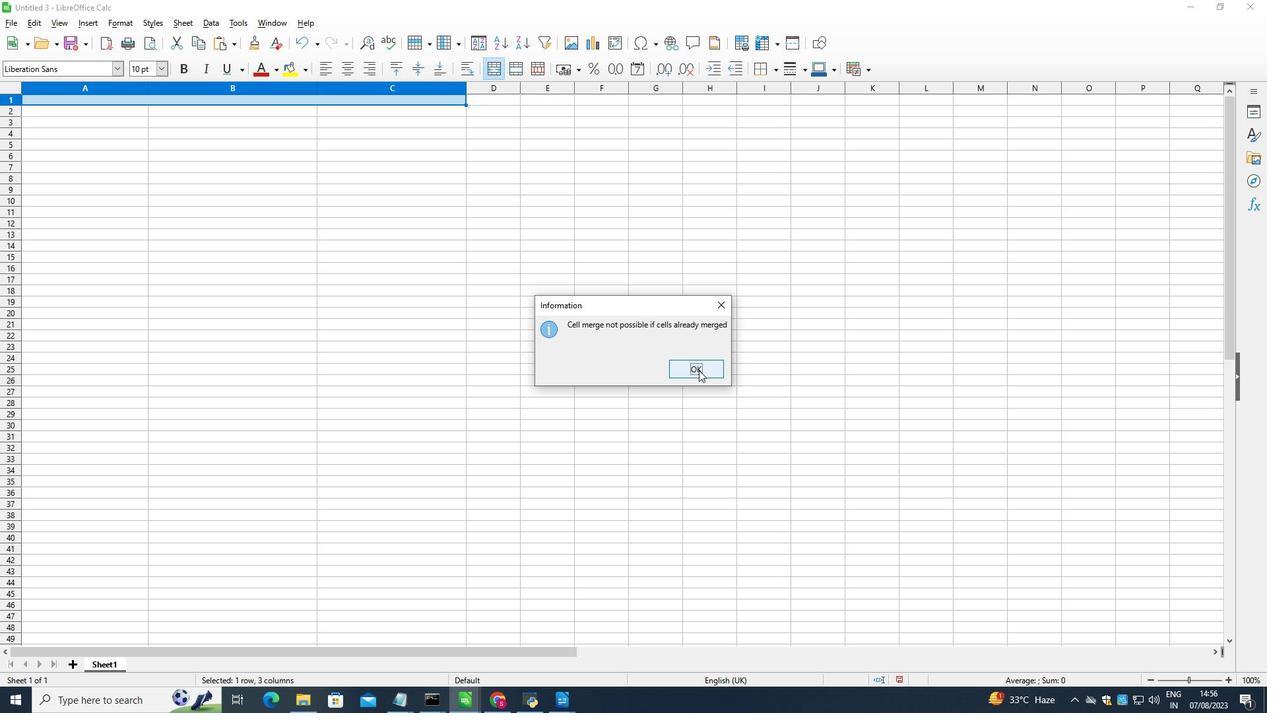 
Action: Mouse pressed left at (696, 367)
Screenshot: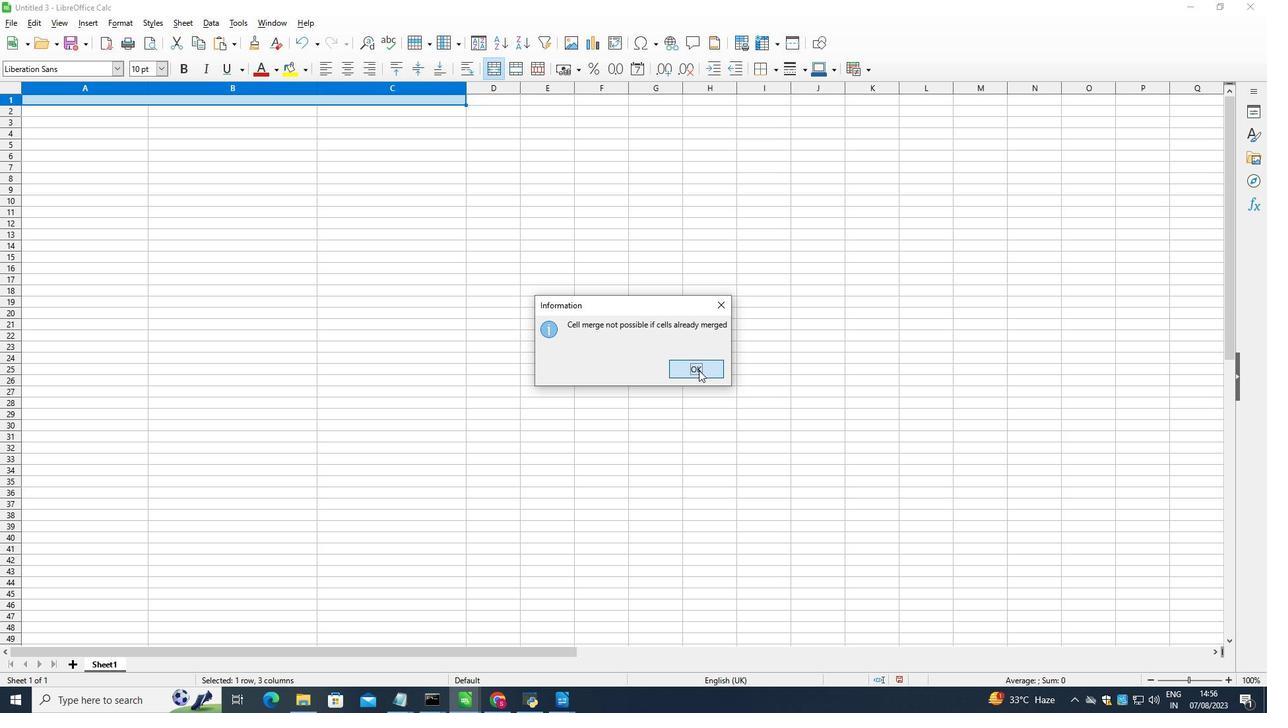 
Action: Mouse moved to (516, 66)
Screenshot: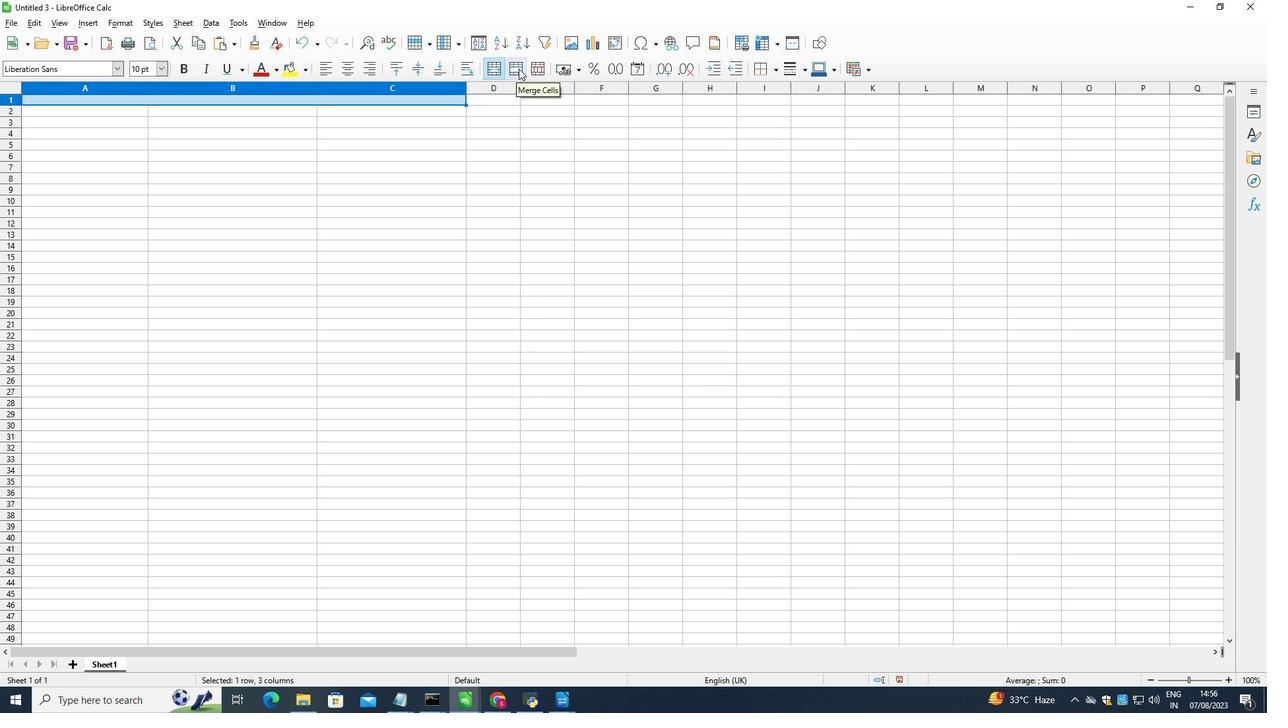 
Action: Mouse pressed left at (516, 66)
Screenshot: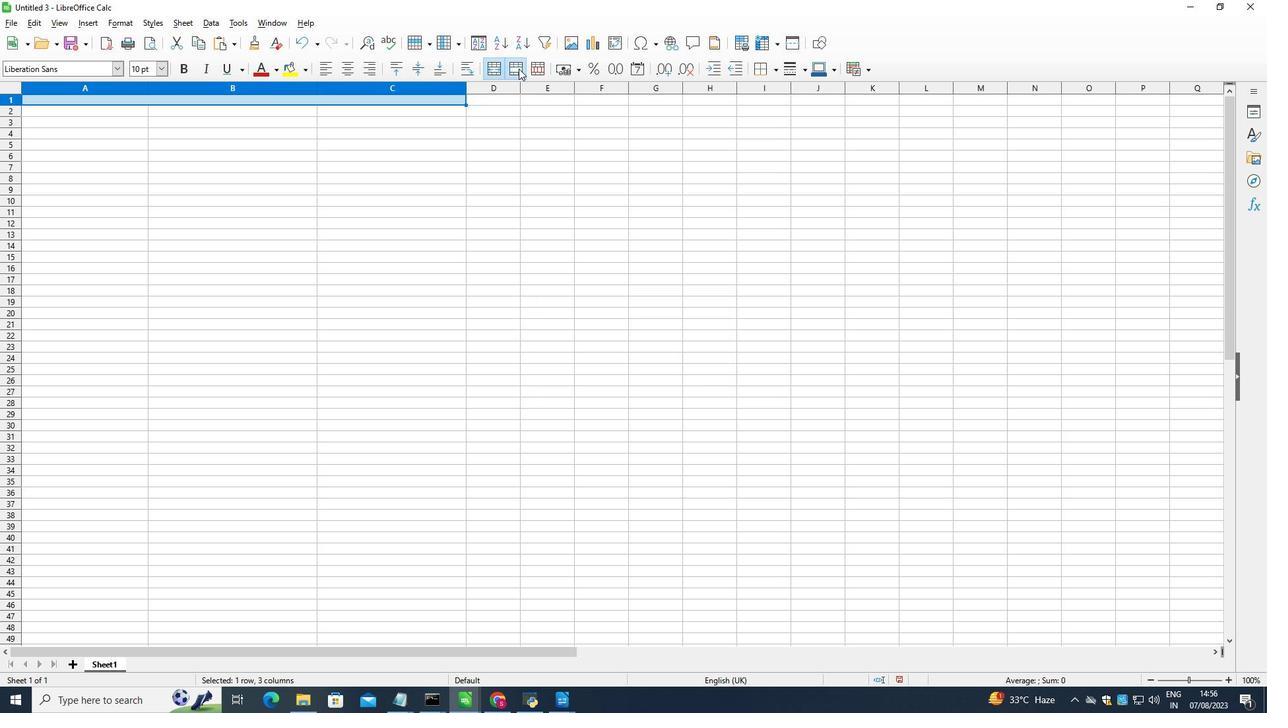
Action: Mouse moved to (493, 64)
Screenshot: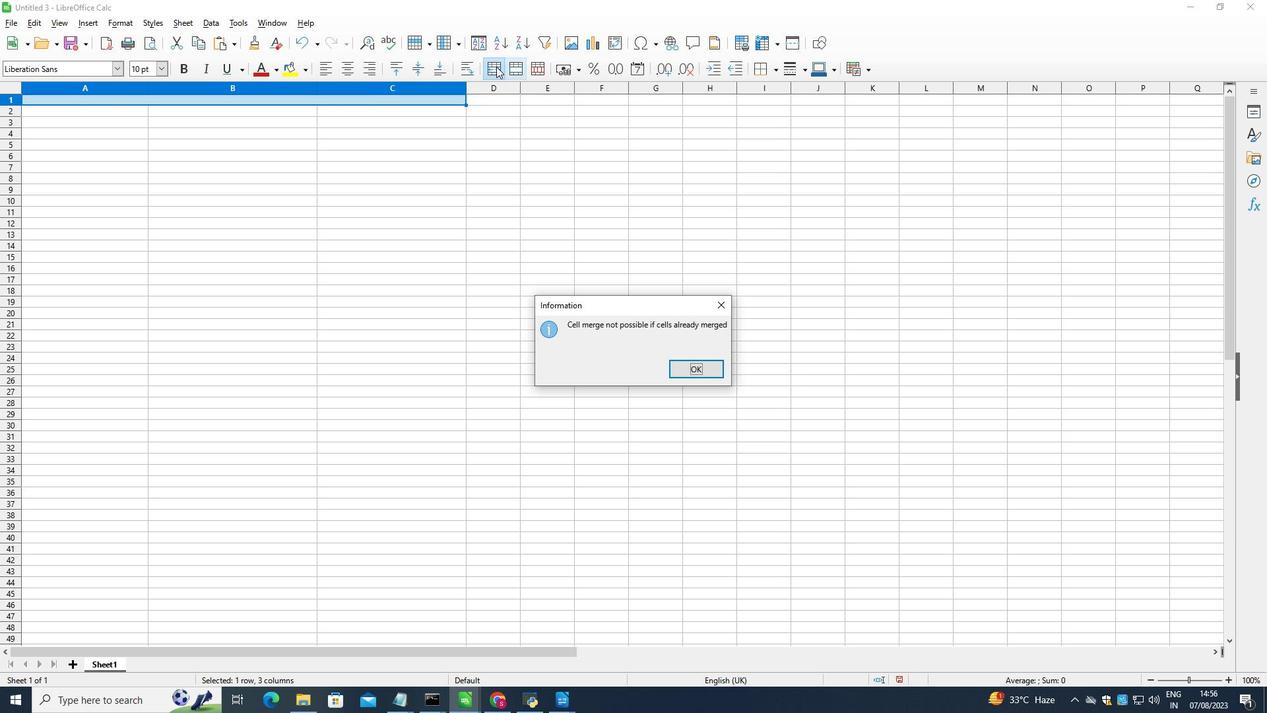 
Action: Mouse pressed left at (493, 64)
Screenshot: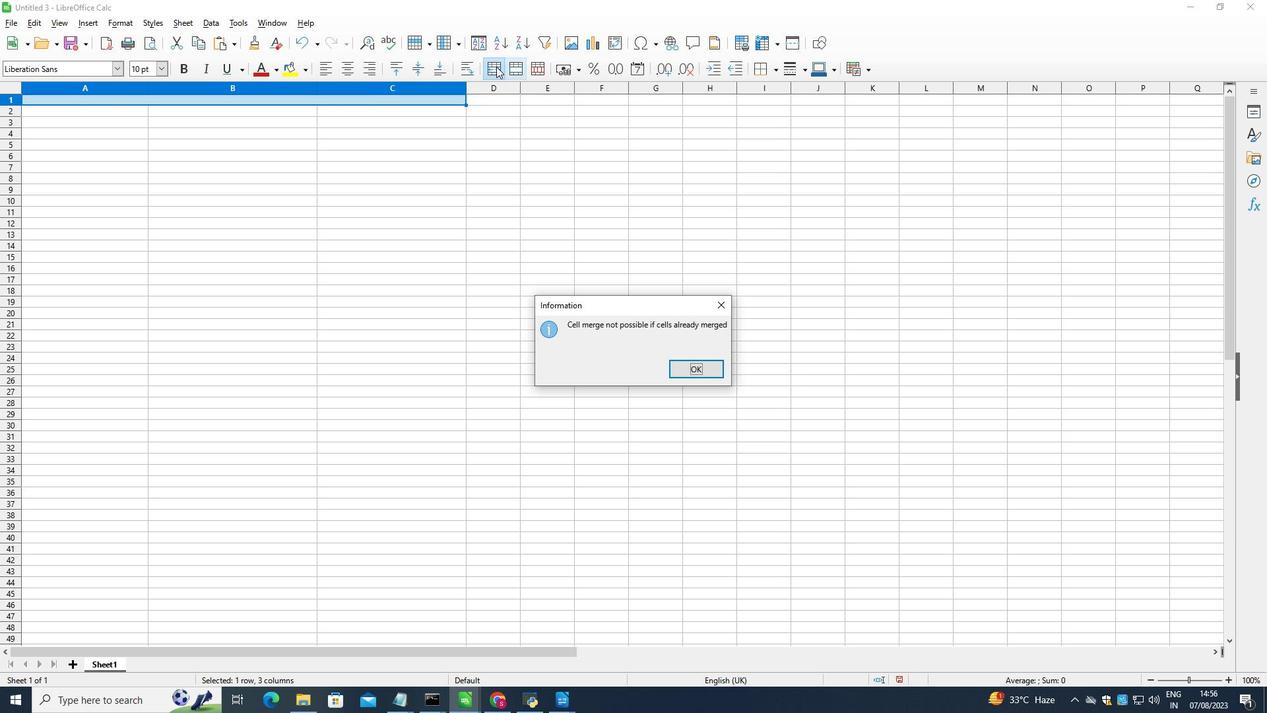 
Action: Mouse moved to (689, 367)
Screenshot: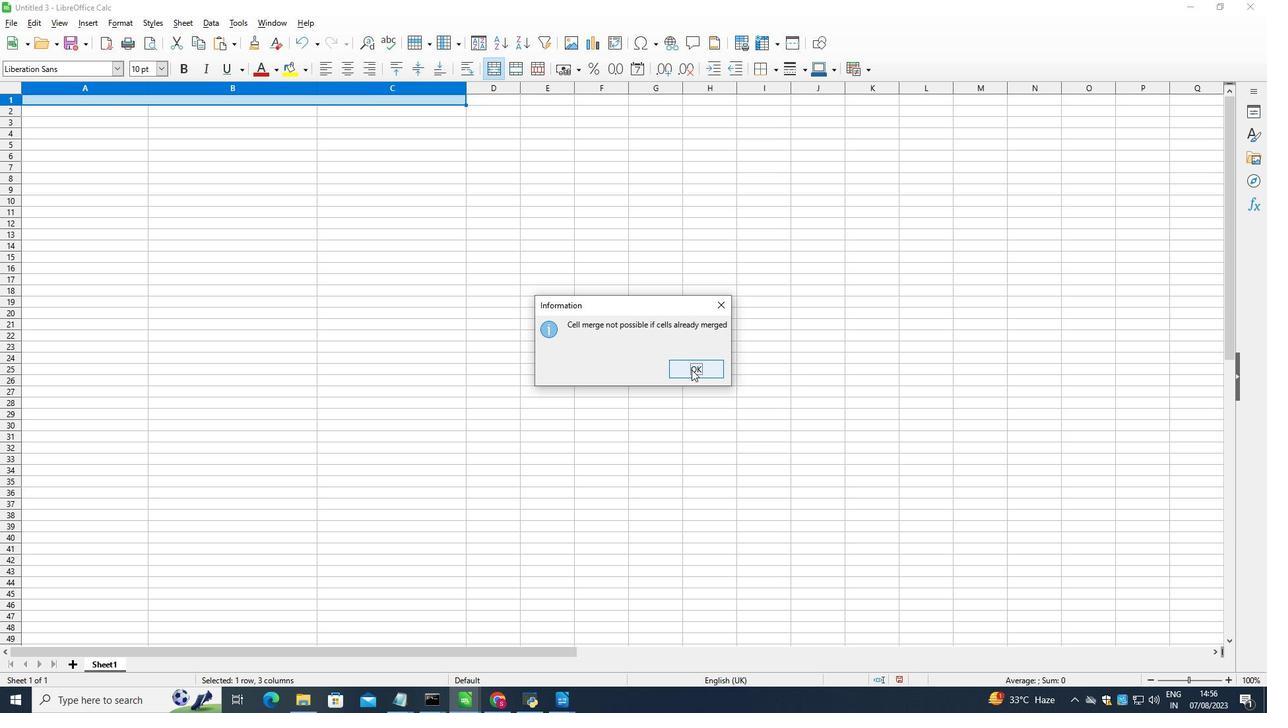 
Action: Mouse pressed left at (689, 367)
Screenshot: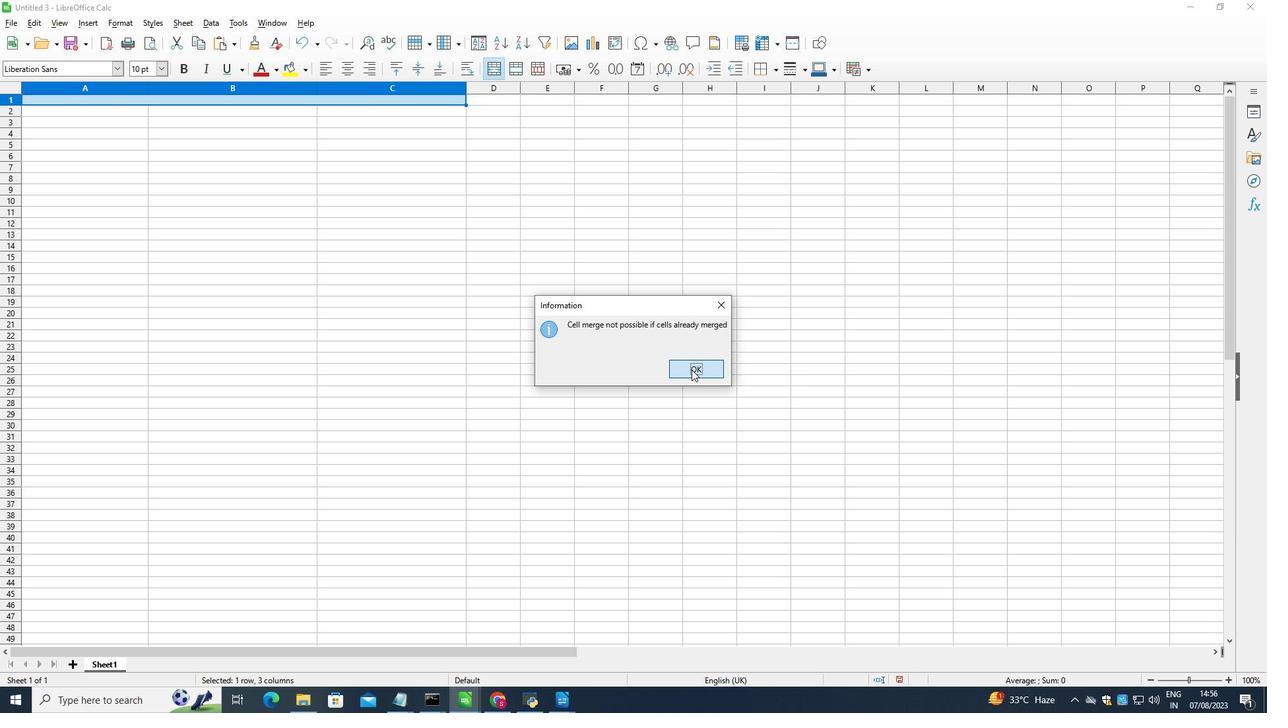 
Action: Mouse moved to (495, 65)
Screenshot: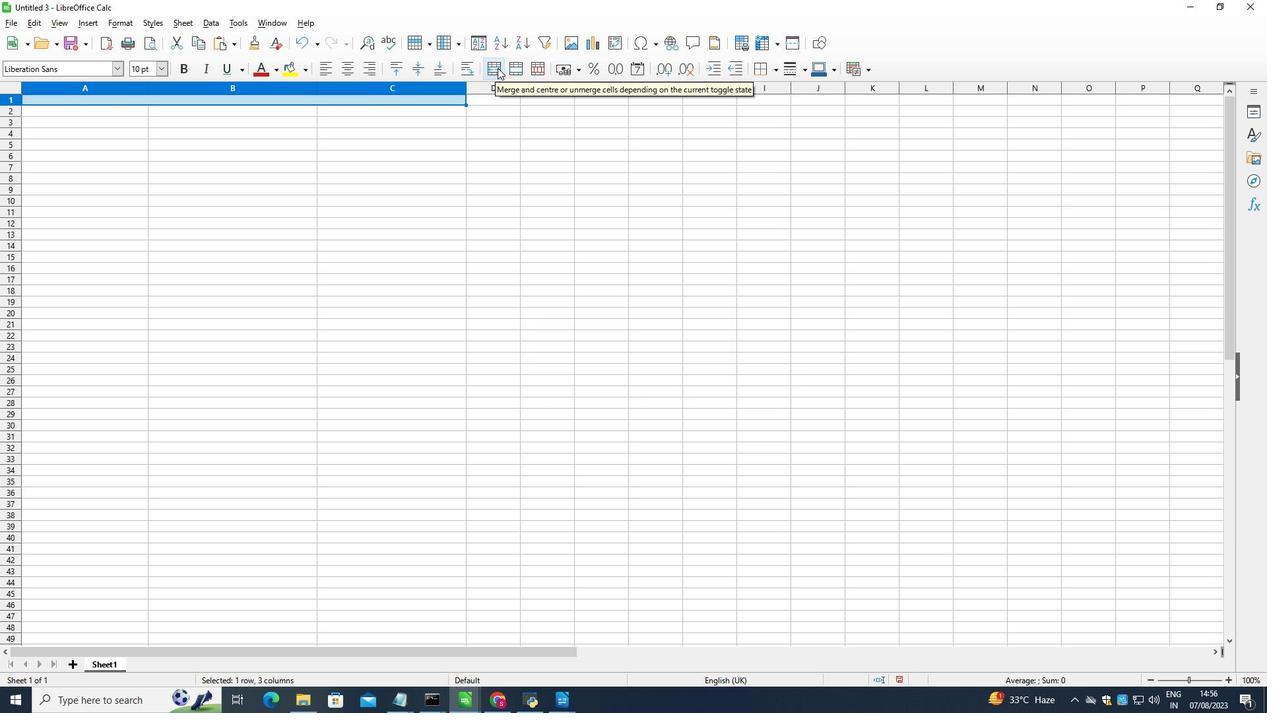 
Action: Mouse pressed left at (495, 65)
Screenshot: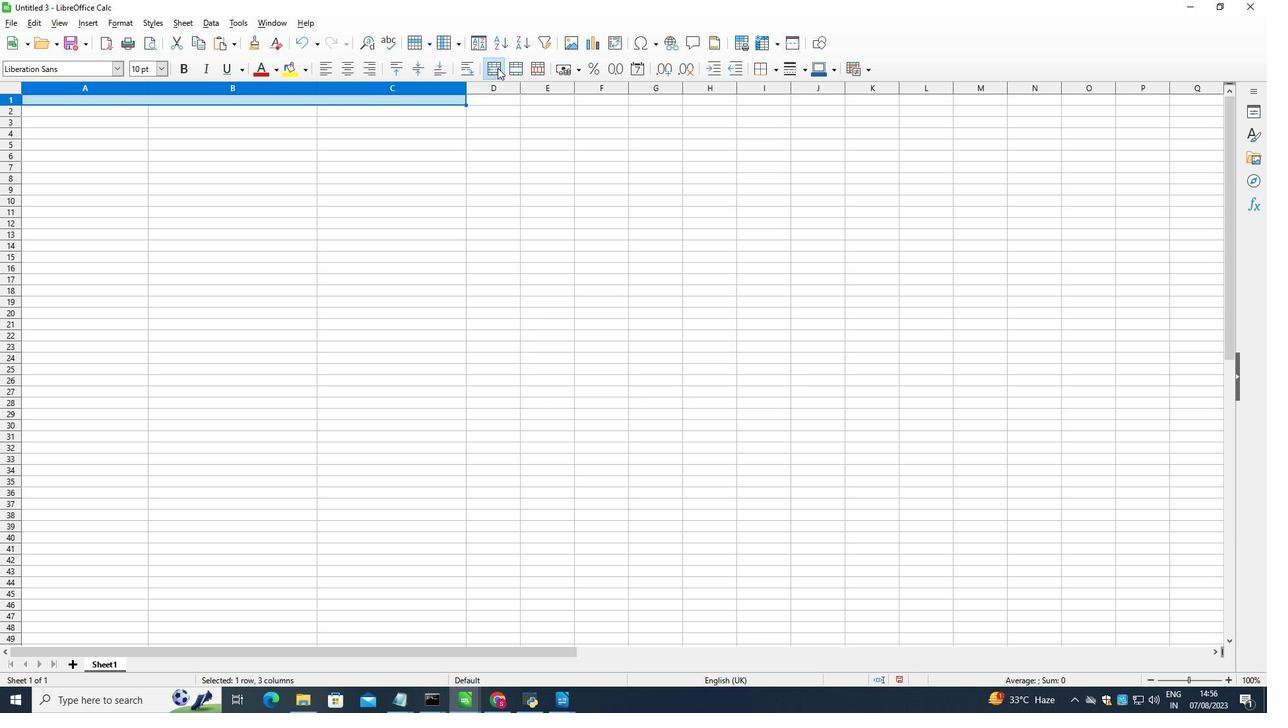 
Action: Mouse moved to (304, 168)
Screenshot: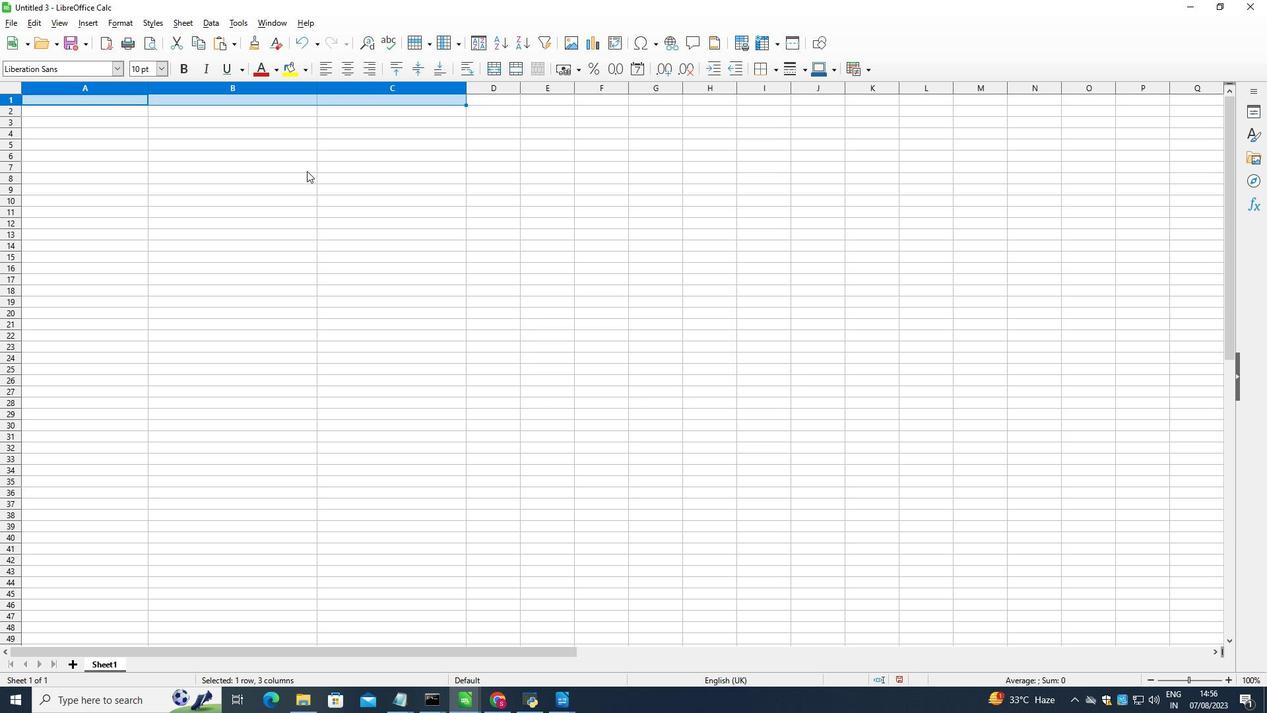 
Action: Mouse pressed left at (304, 168)
Screenshot: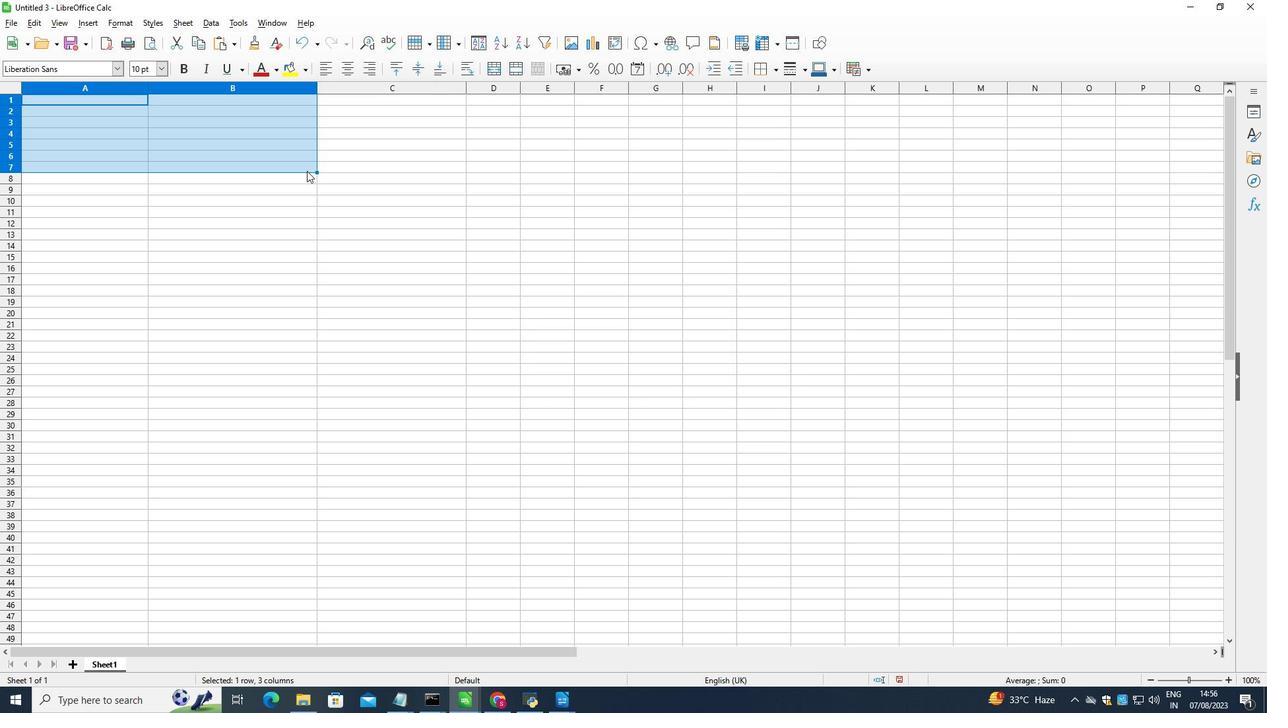 
Action: Mouse moved to (351, 105)
Screenshot: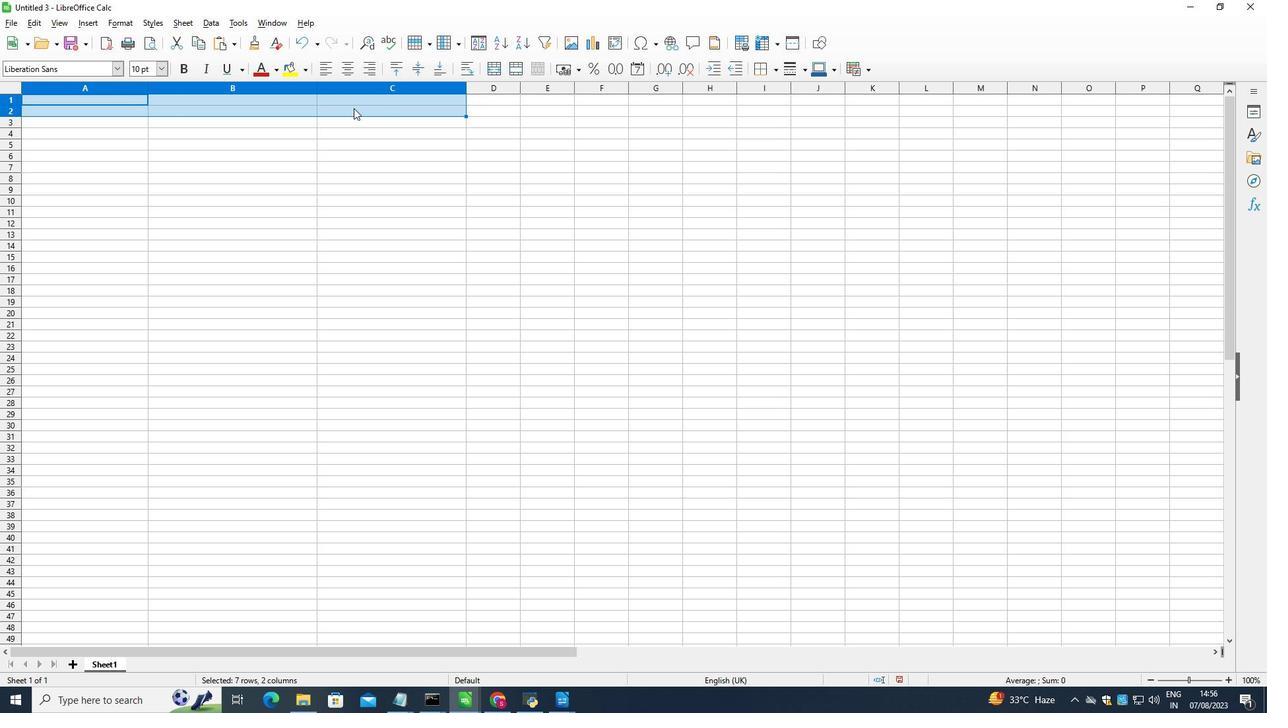 
Action: Mouse pressed left at (351, 105)
Screenshot: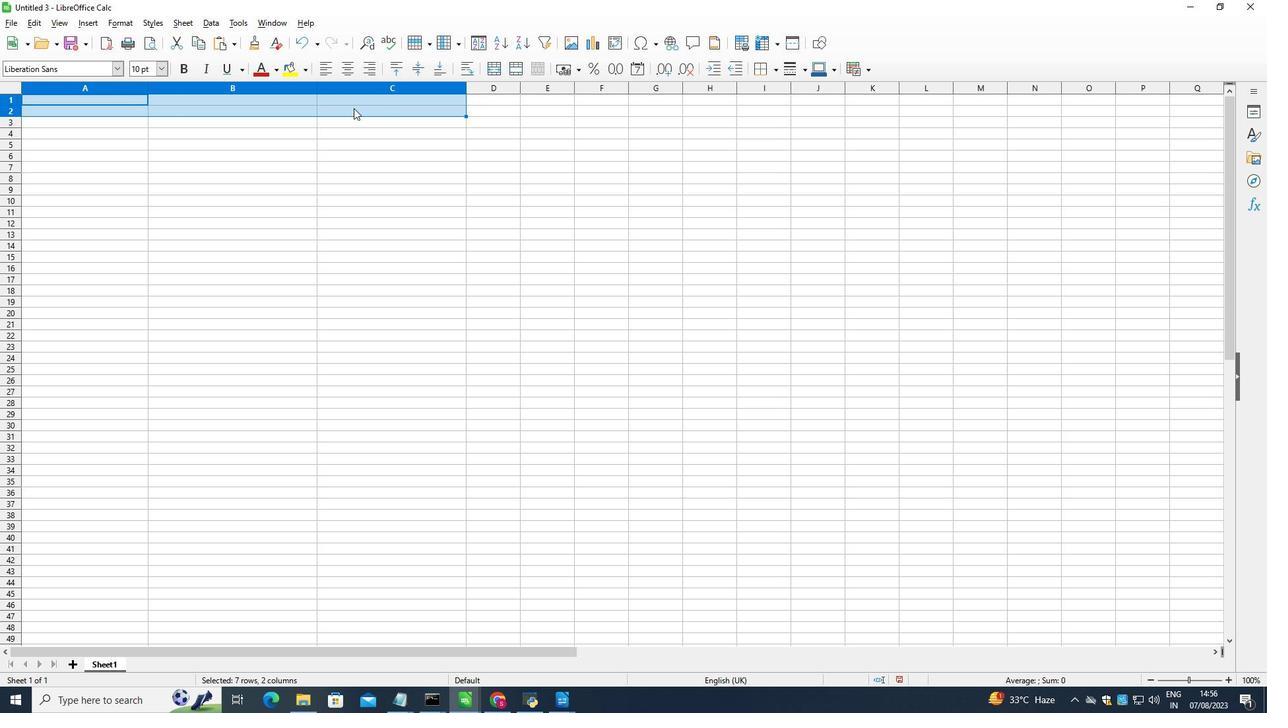 
Action: Mouse moved to (402, 146)
Screenshot: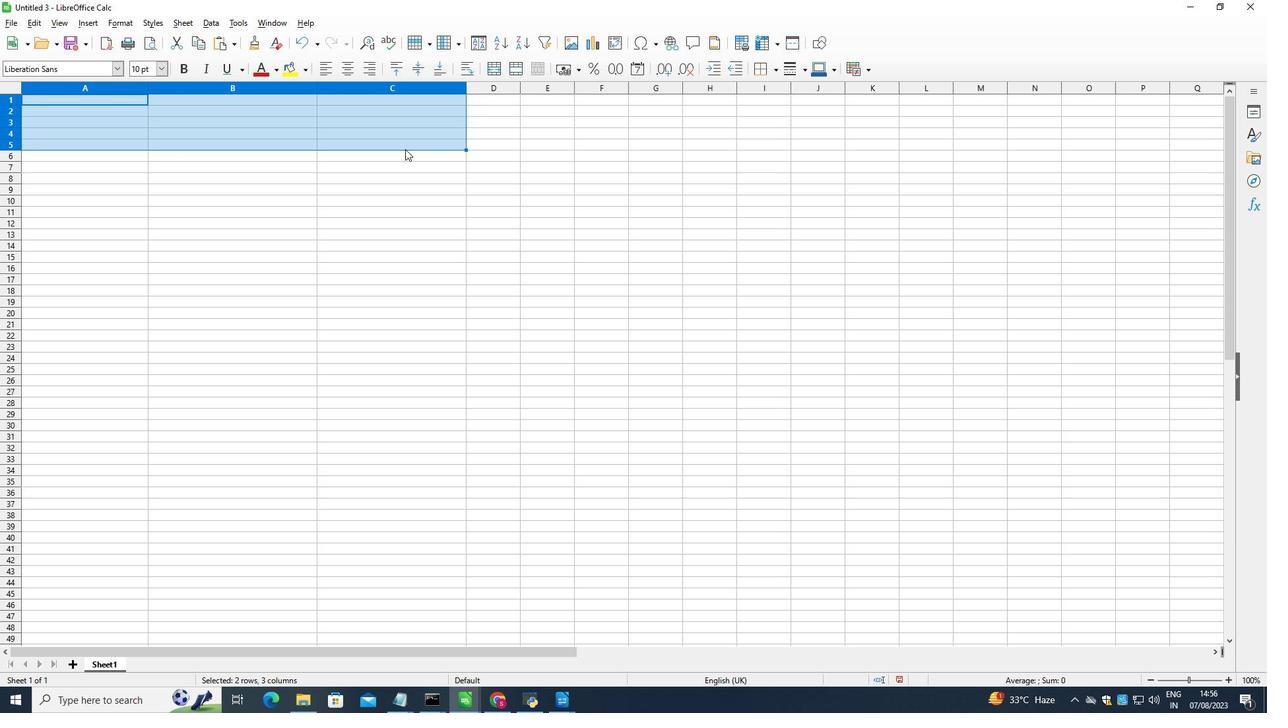 
Action: Mouse pressed left at (402, 146)
Screenshot: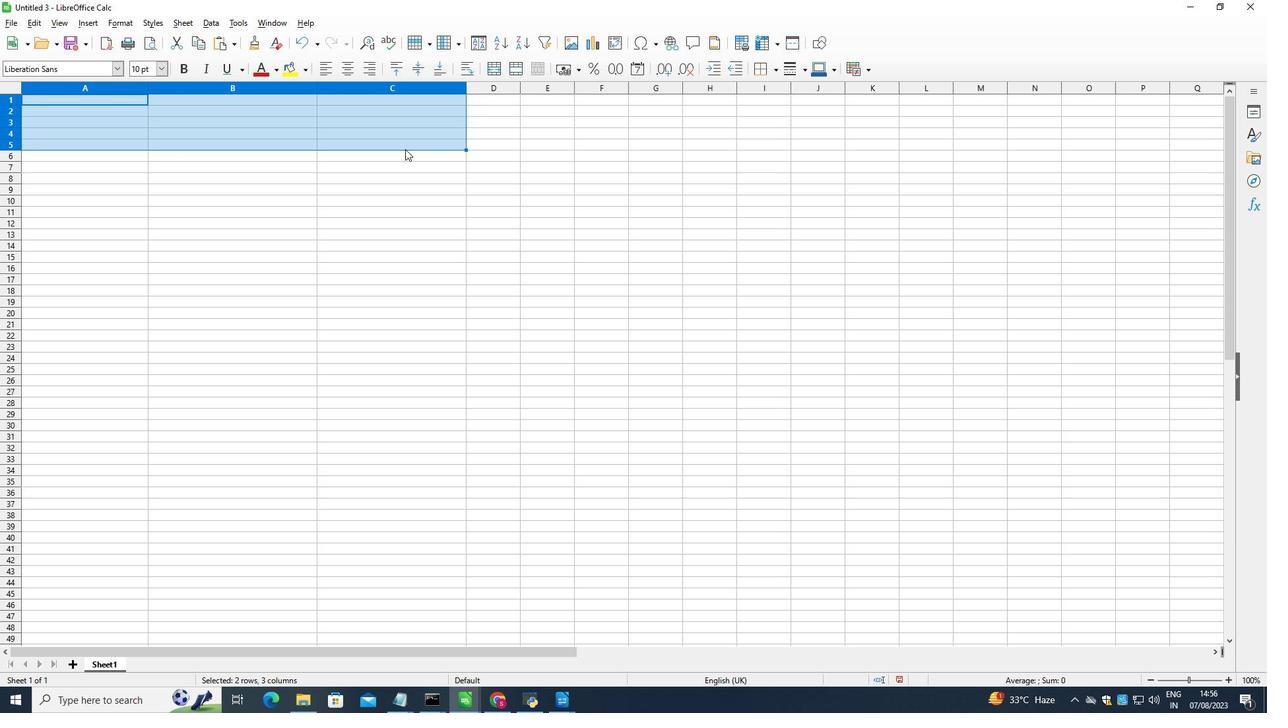 
Action: Mouse pressed left at (402, 146)
Screenshot: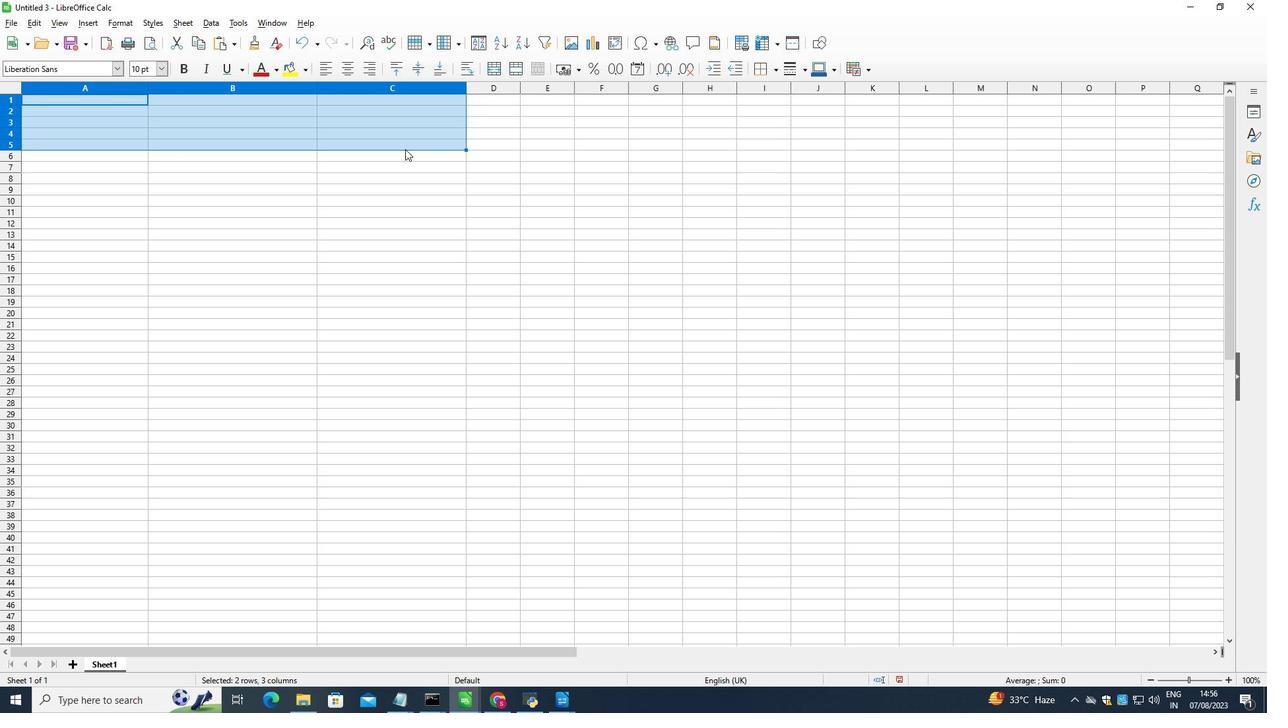 
Action: Mouse moved to (481, 135)
Screenshot: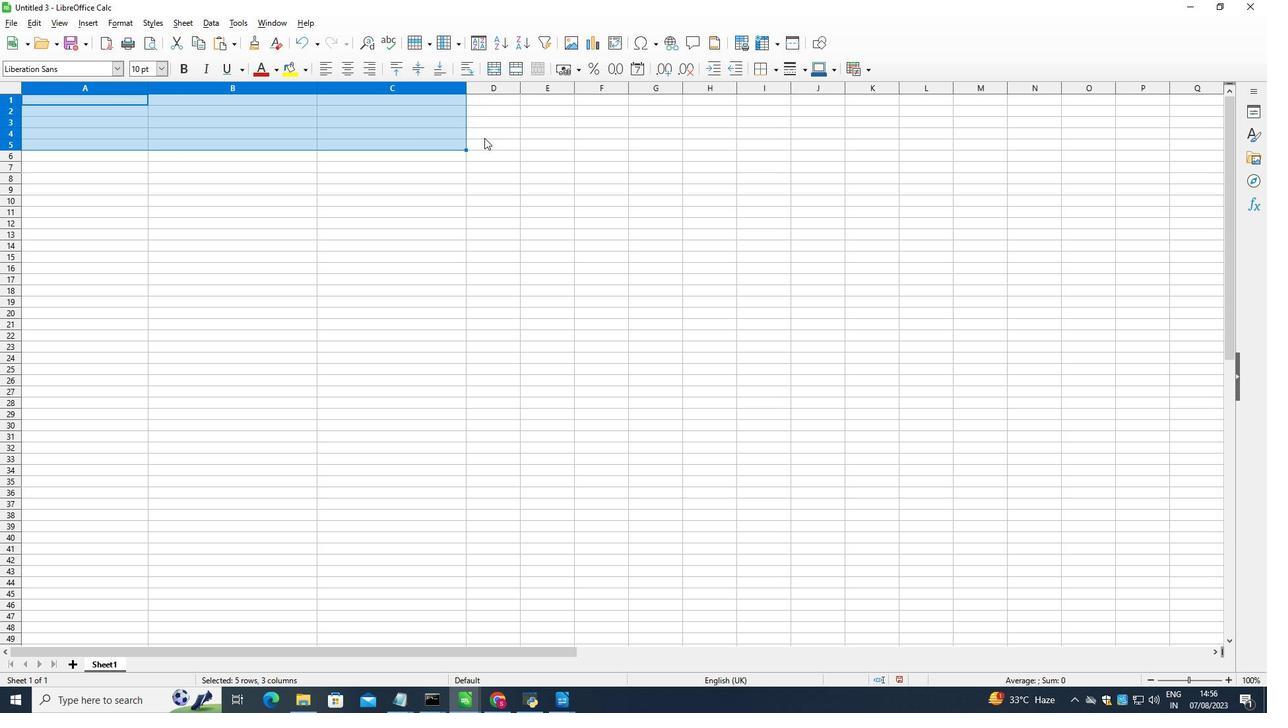 
Action: Mouse pressed left at (481, 135)
Screenshot: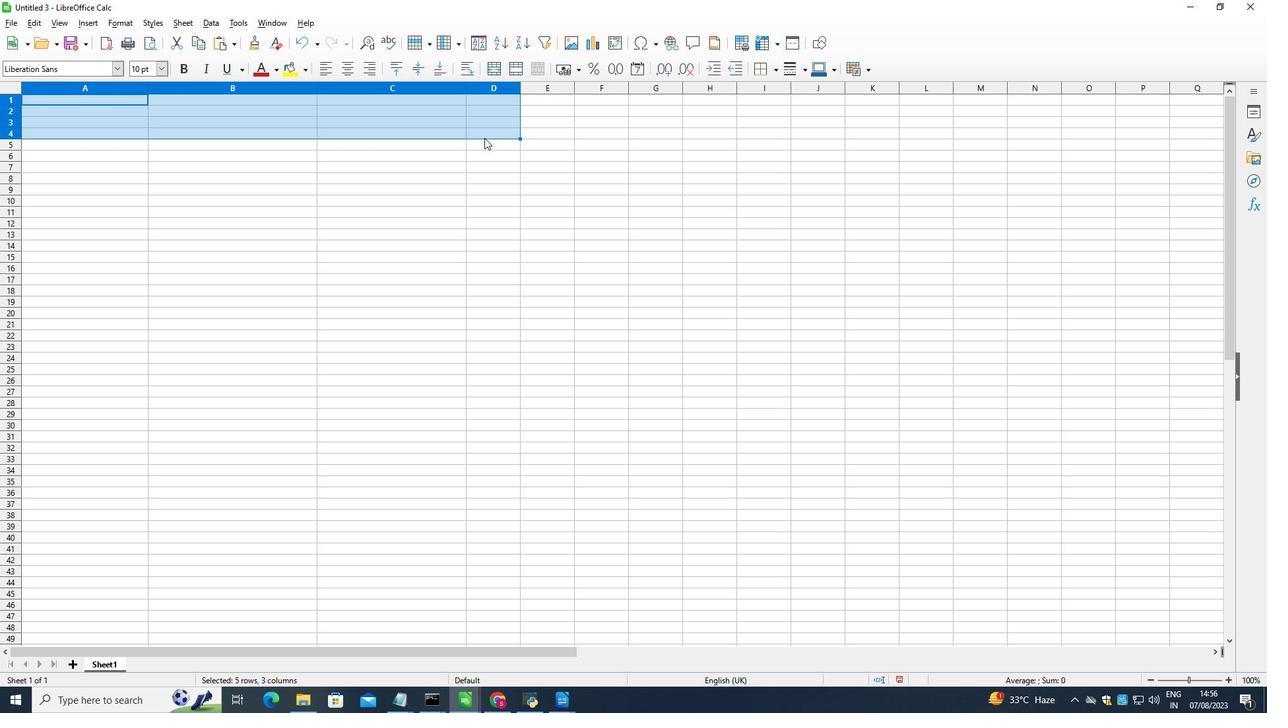 
Action: Mouse pressed left at (481, 135)
Screenshot: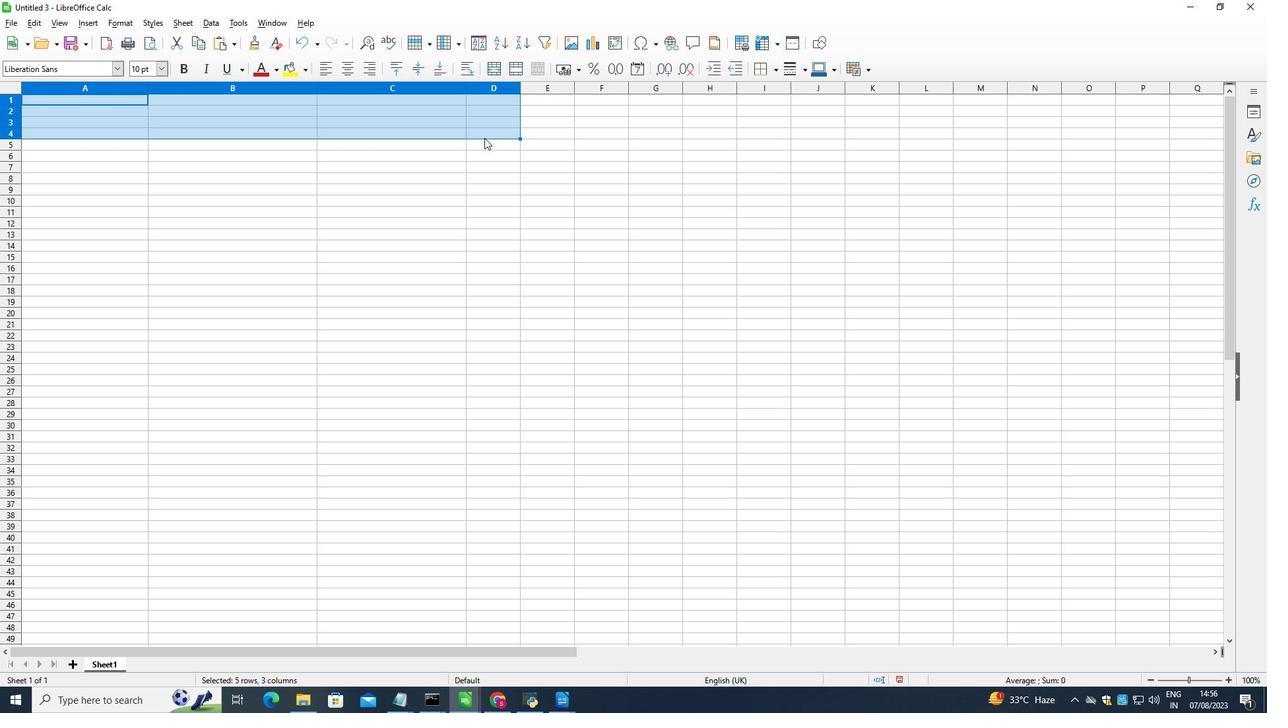 
Action: Mouse moved to (459, 156)
Screenshot: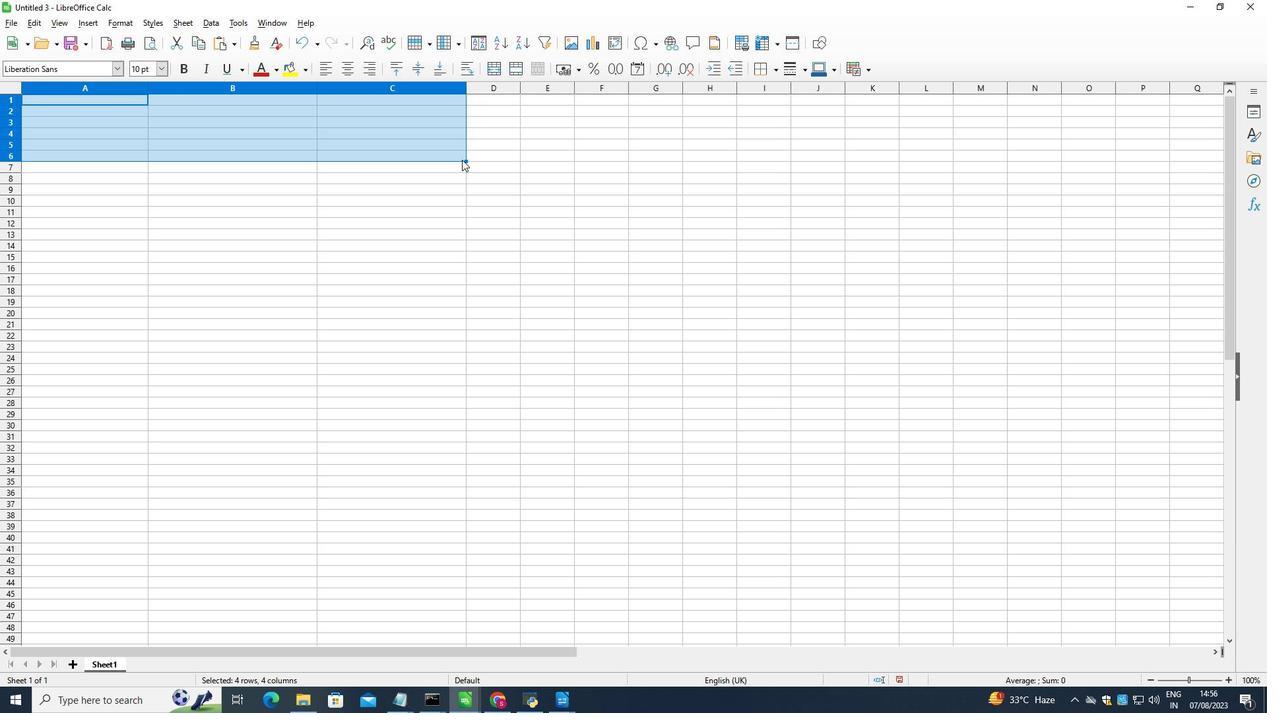 
Action: Mouse pressed left at (459, 156)
Screenshot: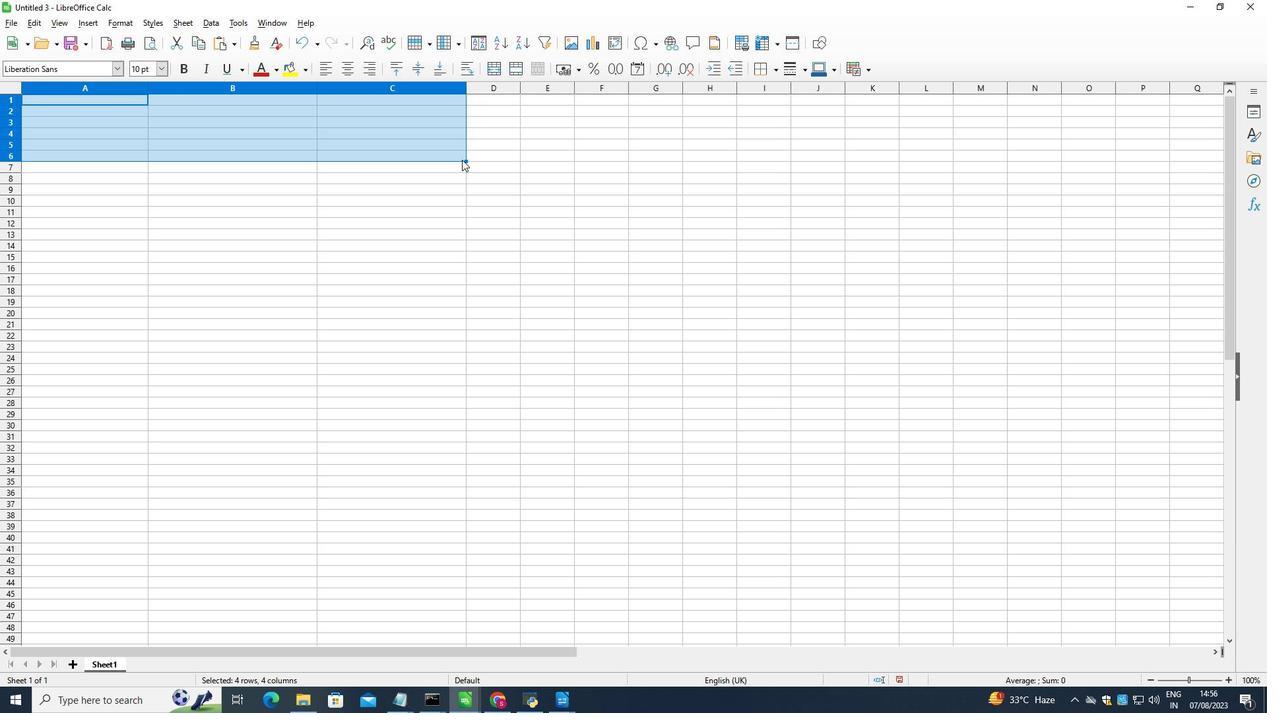 
Action: Mouse moved to (459, 157)
Screenshot: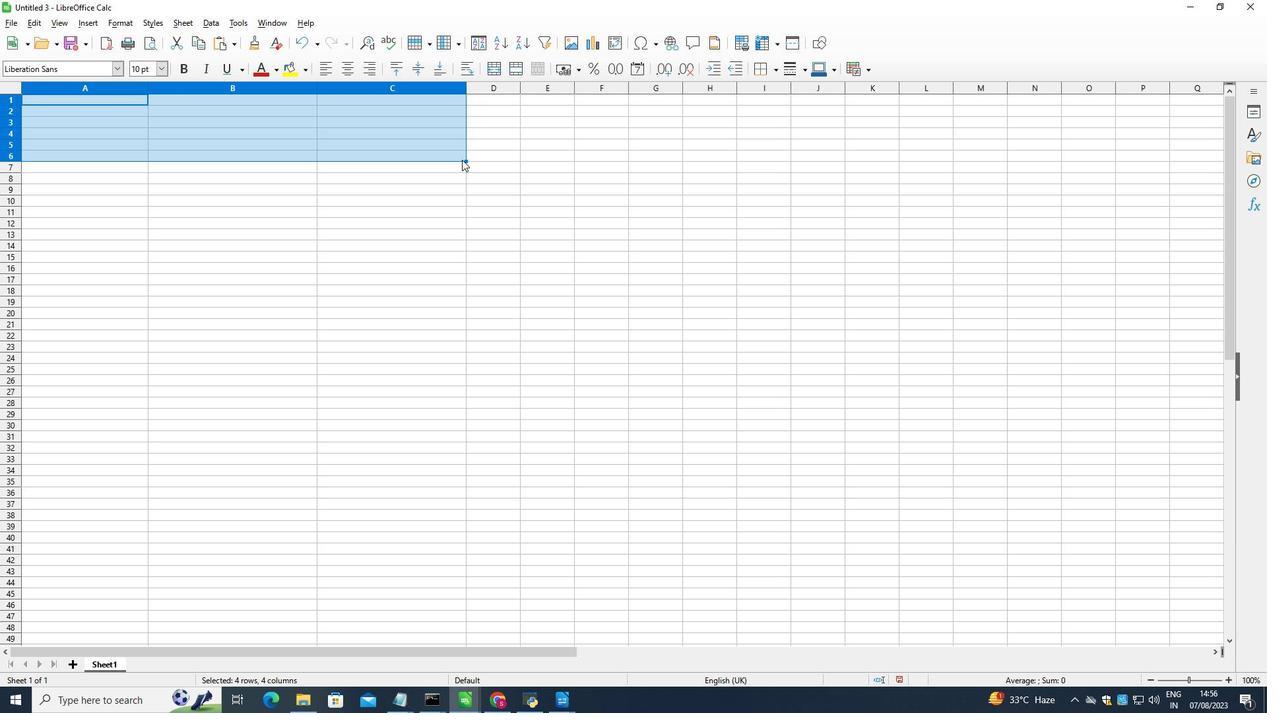 
Action: Mouse pressed left at (459, 157)
Screenshot: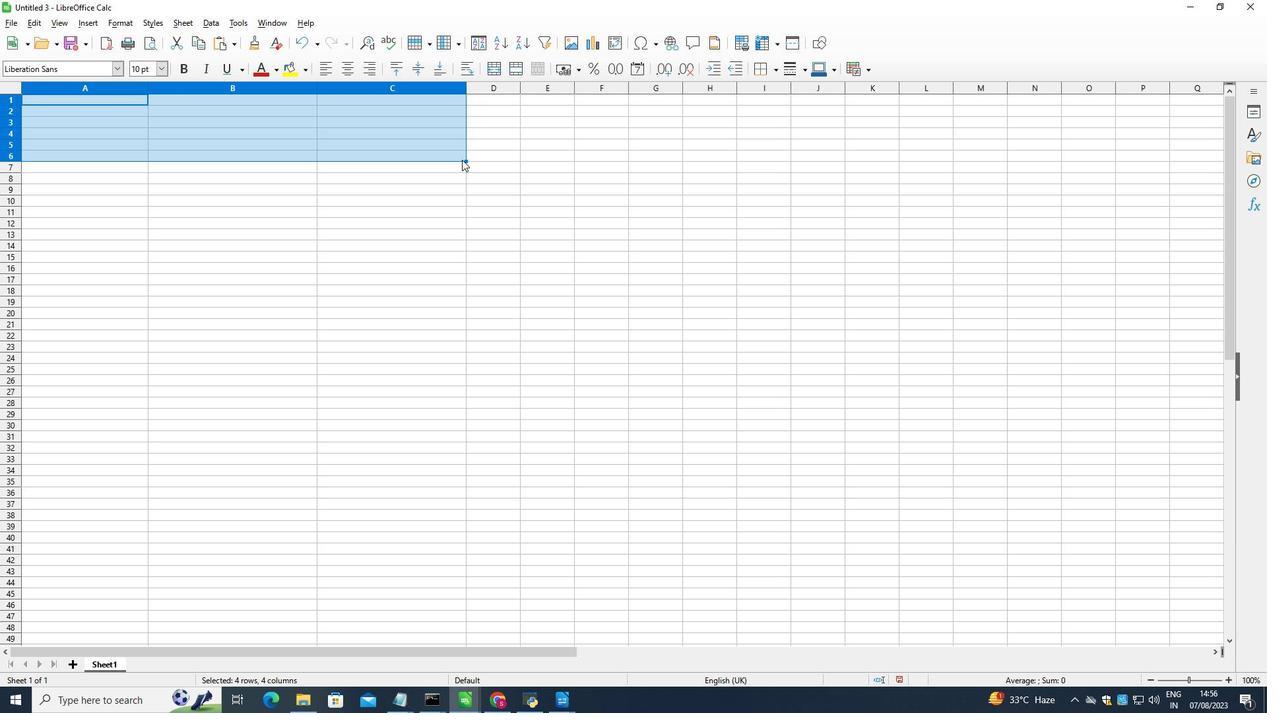 
Action: Mouse pressed left at (459, 157)
Screenshot: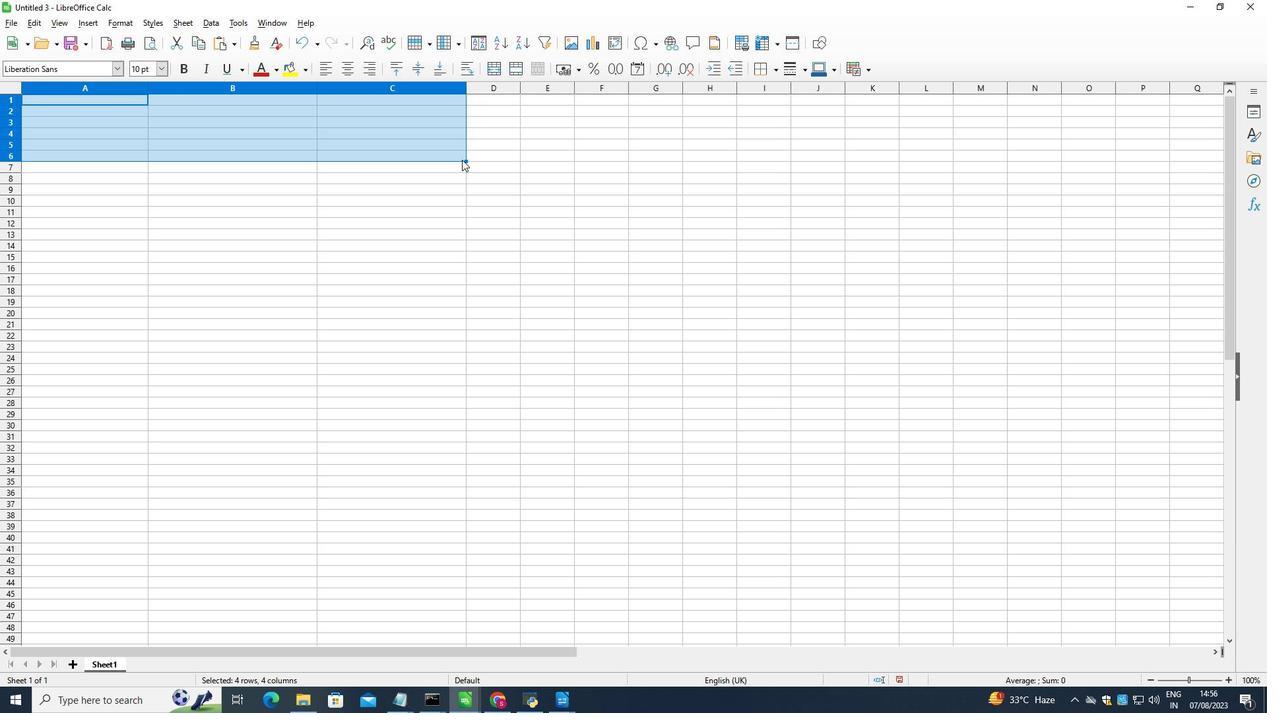 
Action: Mouse pressed left at (459, 157)
Screenshot: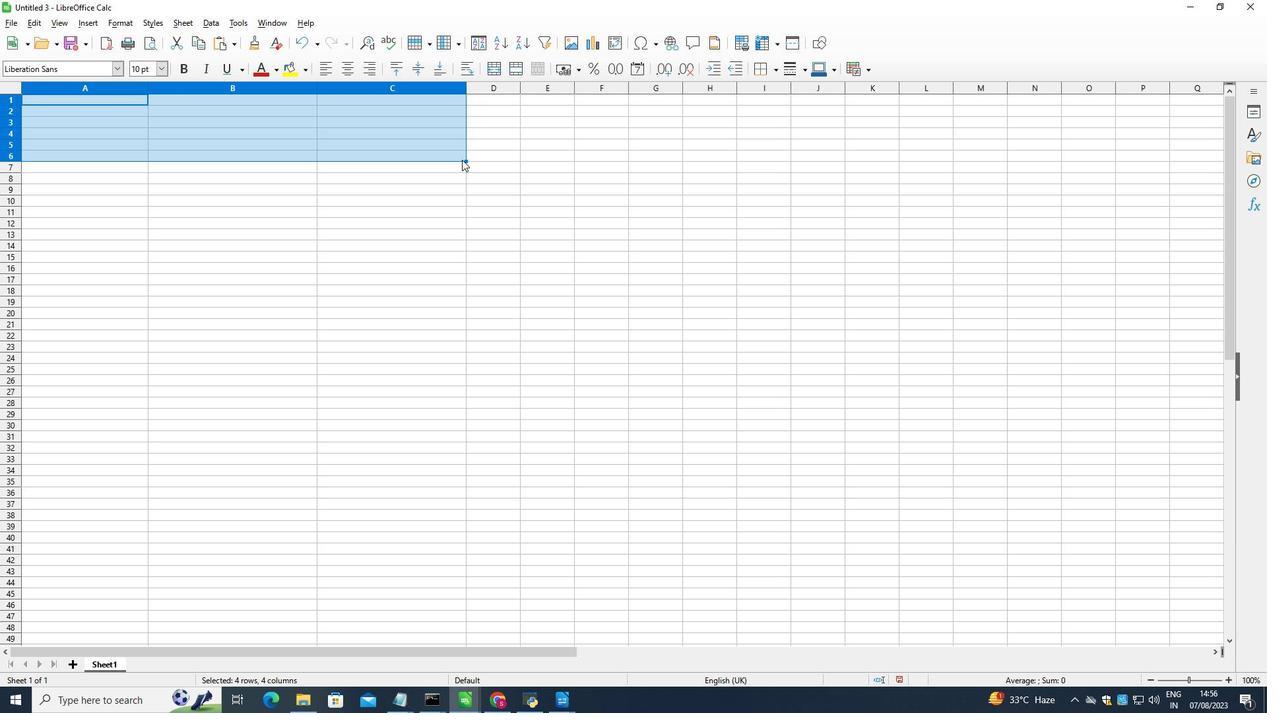 
Action: Mouse moved to (57, 96)
Screenshot: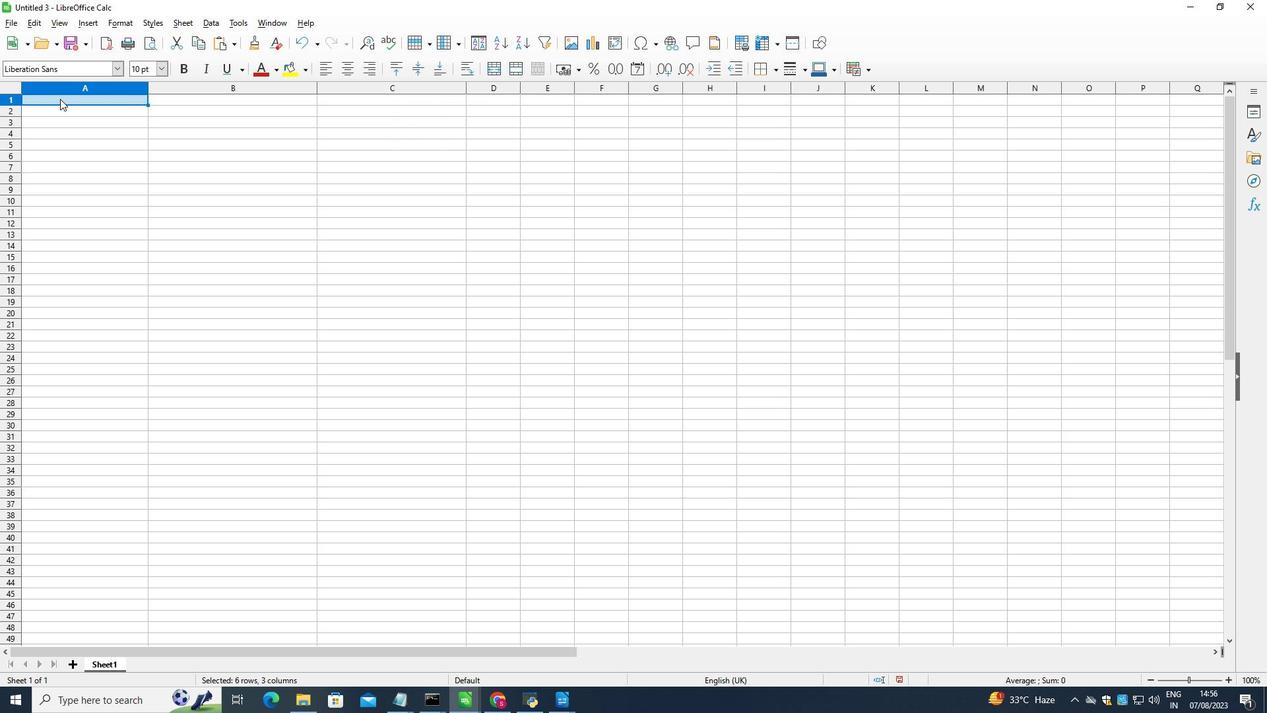 
Action: Mouse pressed left at (57, 96)
Screenshot: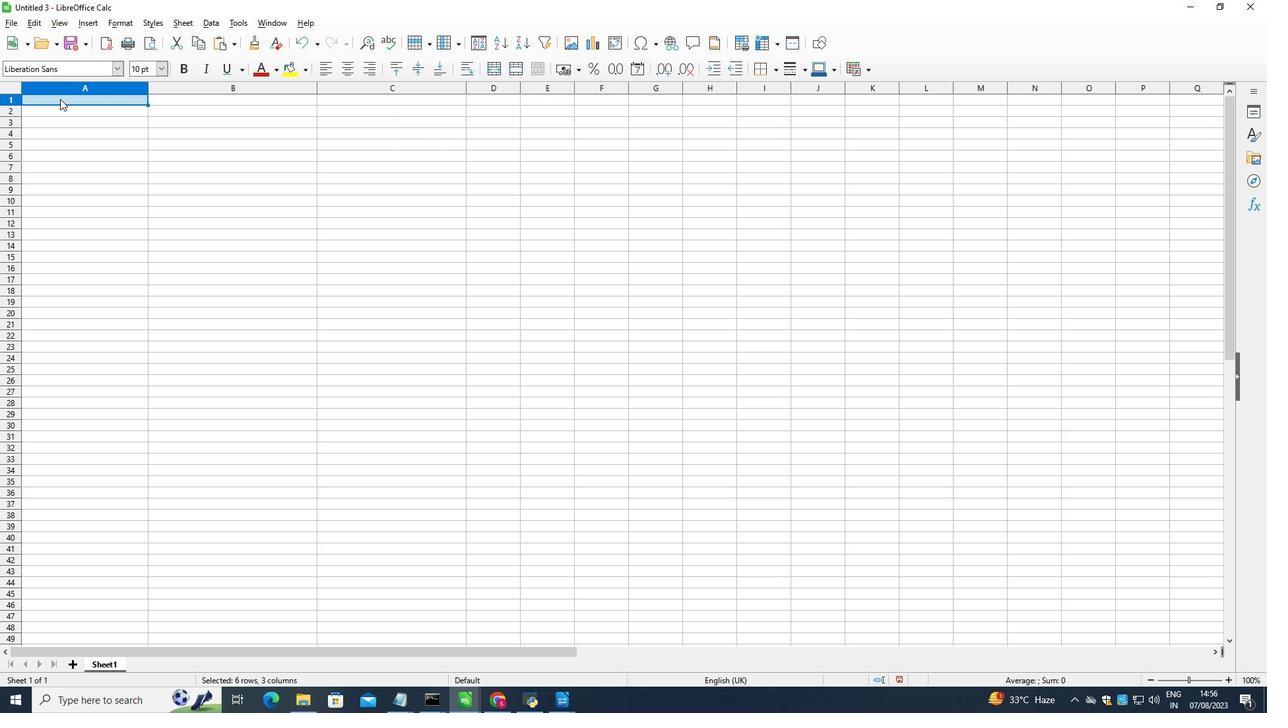 
Action: Mouse moved to (145, 82)
Screenshot: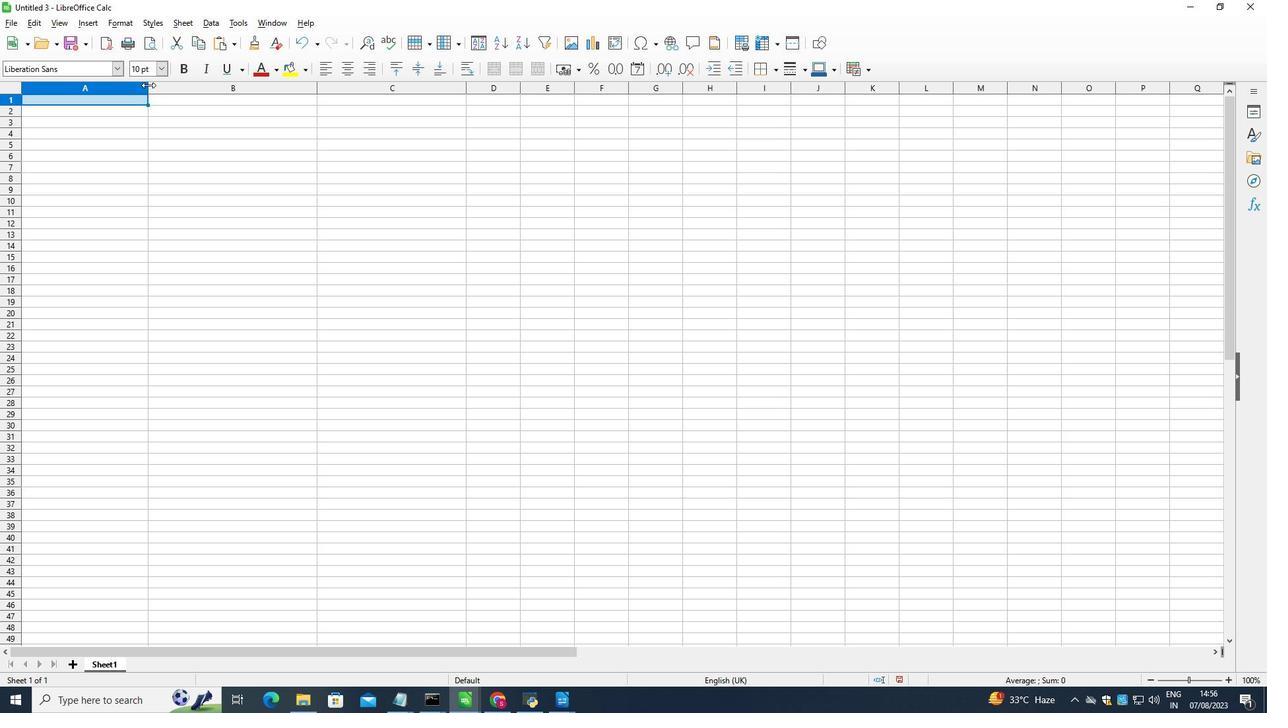 
Action: Mouse pressed left at (145, 82)
Screenshot: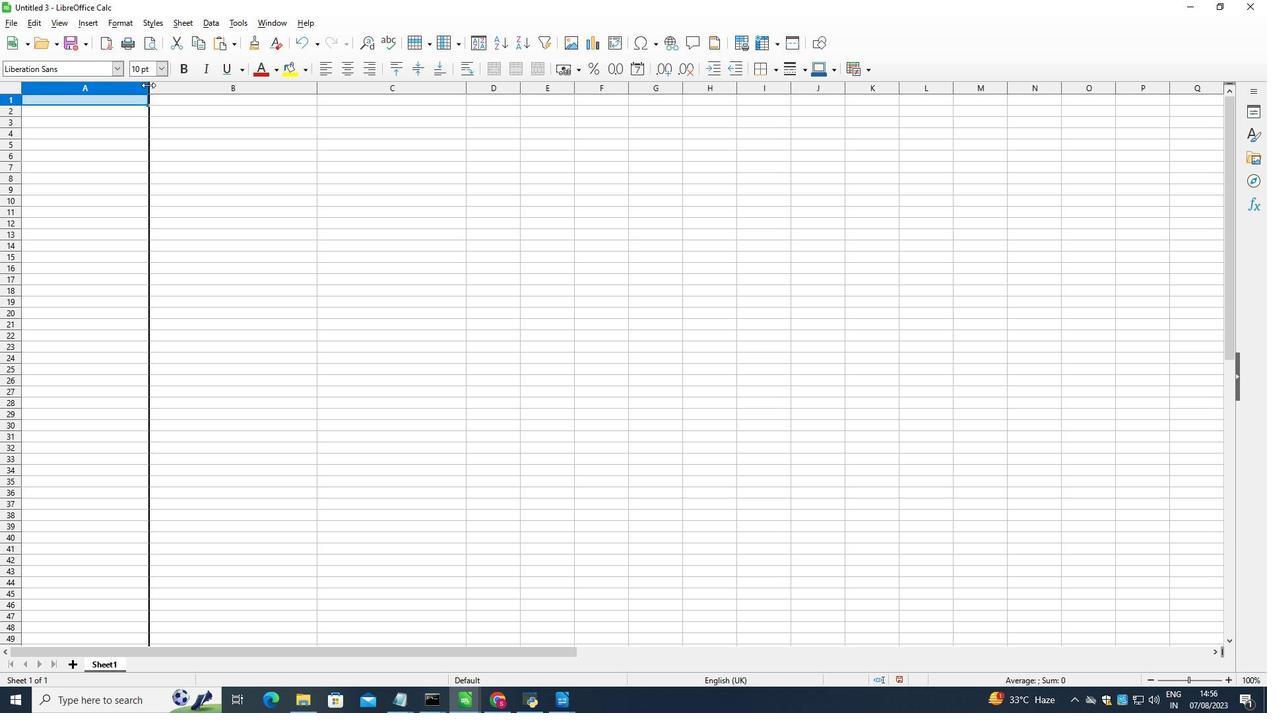 
Action: Mouse moved to (150, 81)
Screenshot: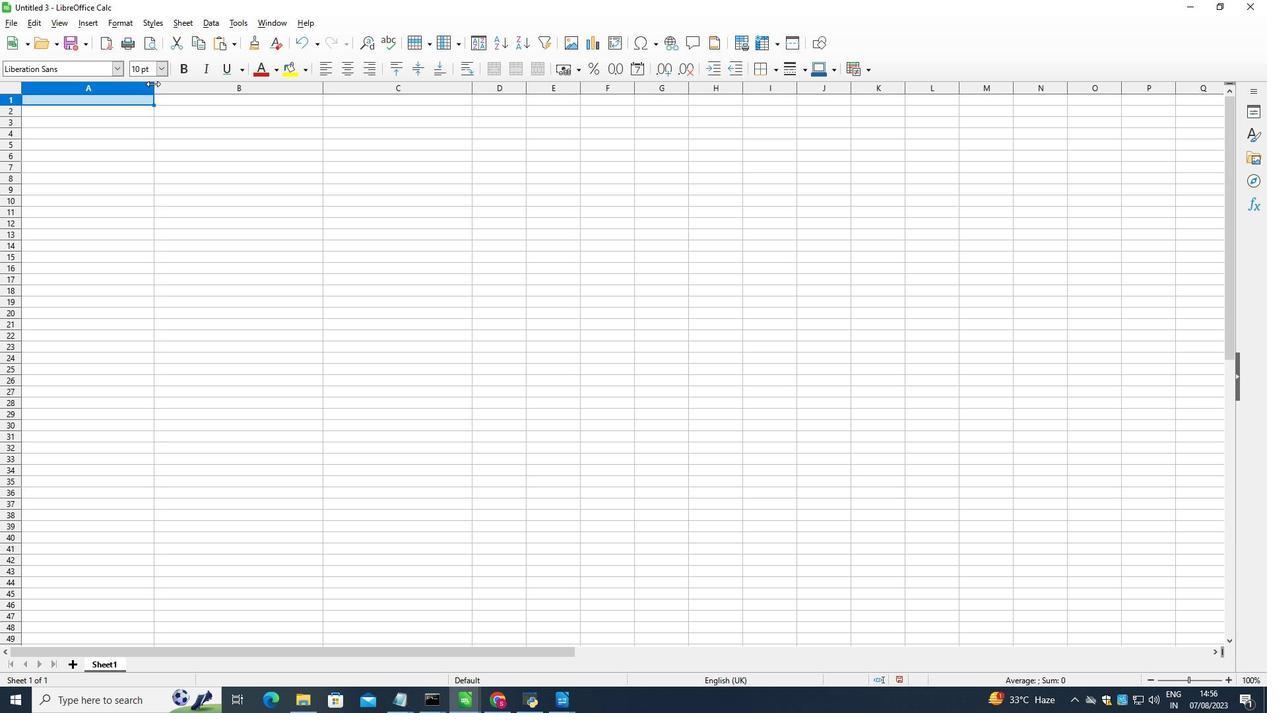 
Action: Mouse pressed left at (150, 81)
Screenshot: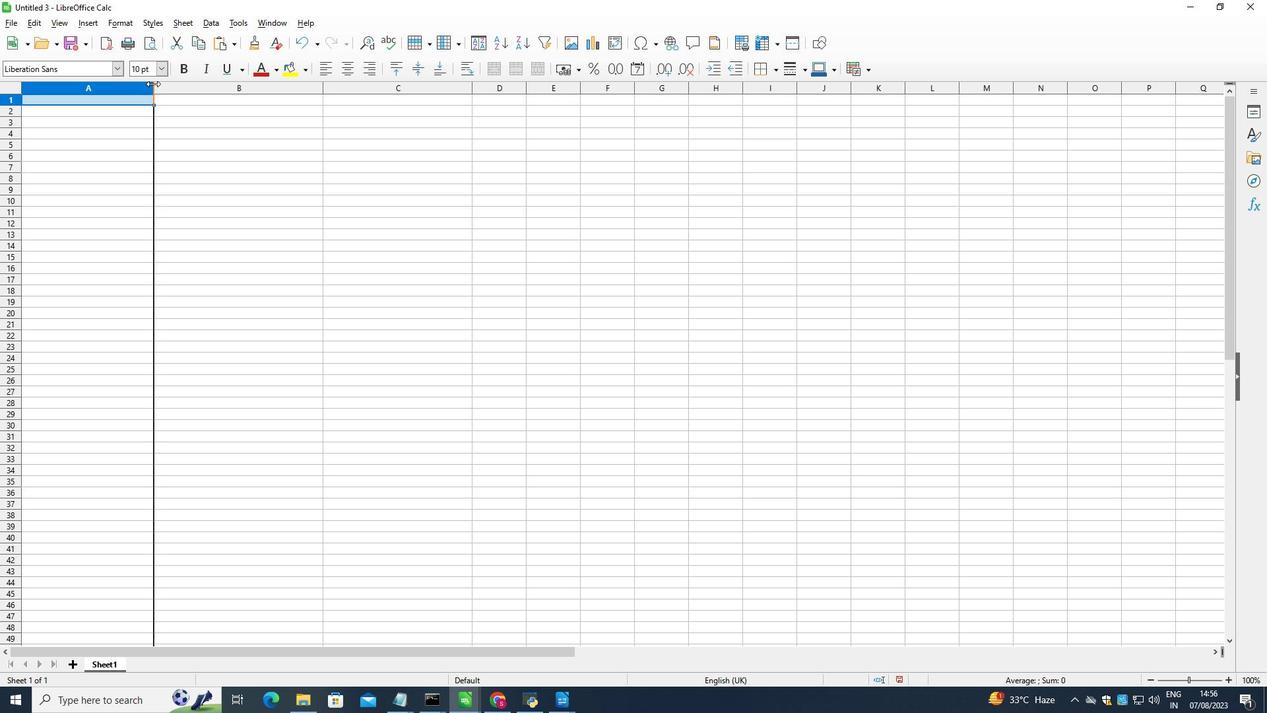 
Action: Mouse moved to (135, 101)
Screenshot: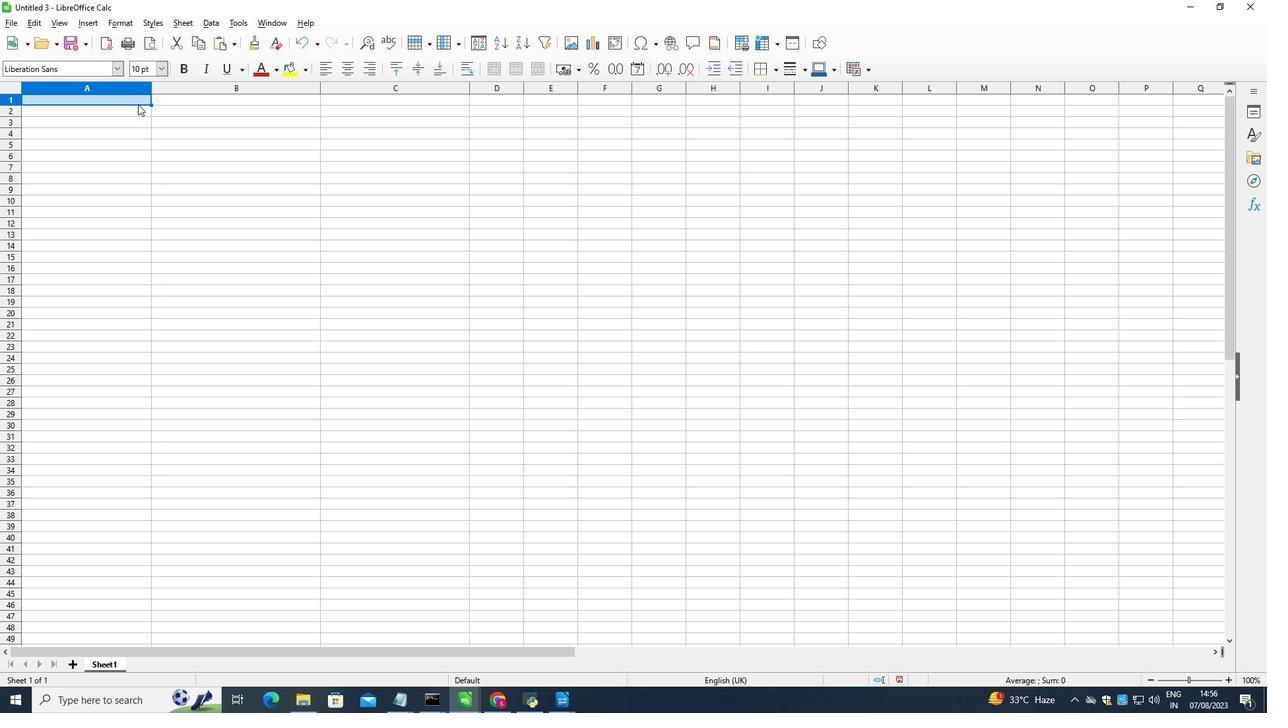 
Action: Mouse pressed left at (135, 101)
Screenshot: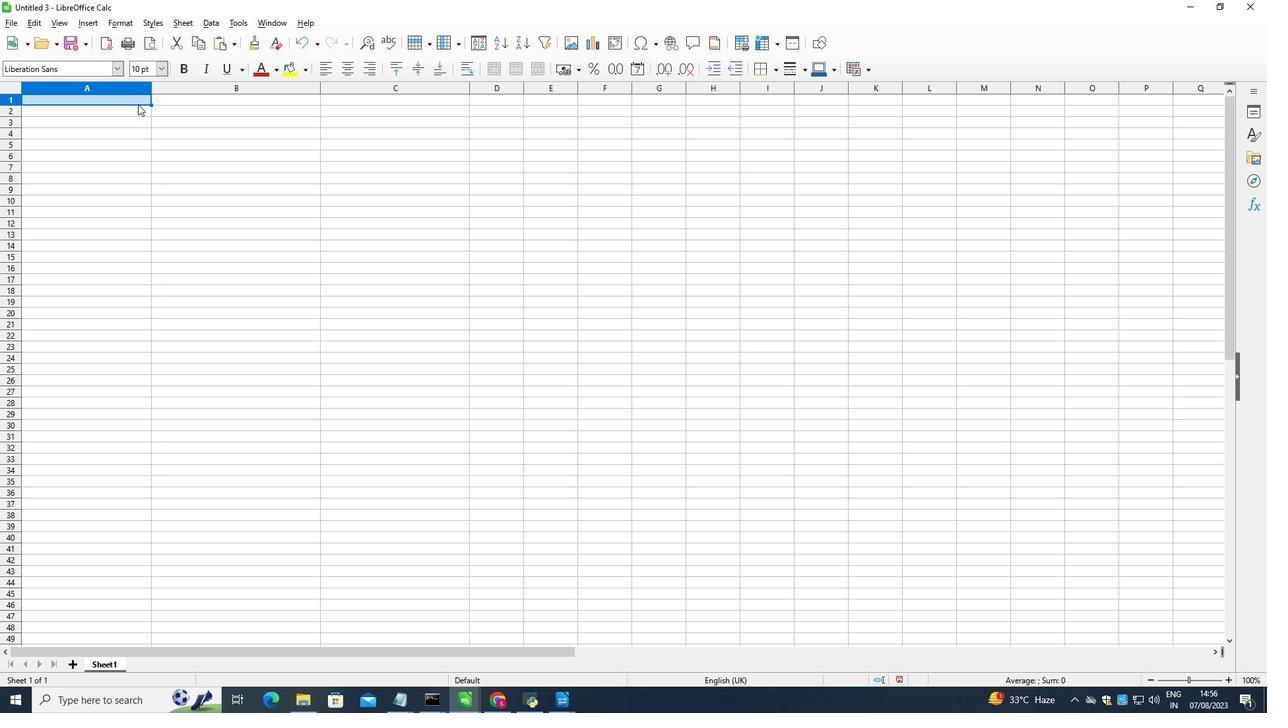 
Action: Mouse moved to (133, 106)
Screenshot: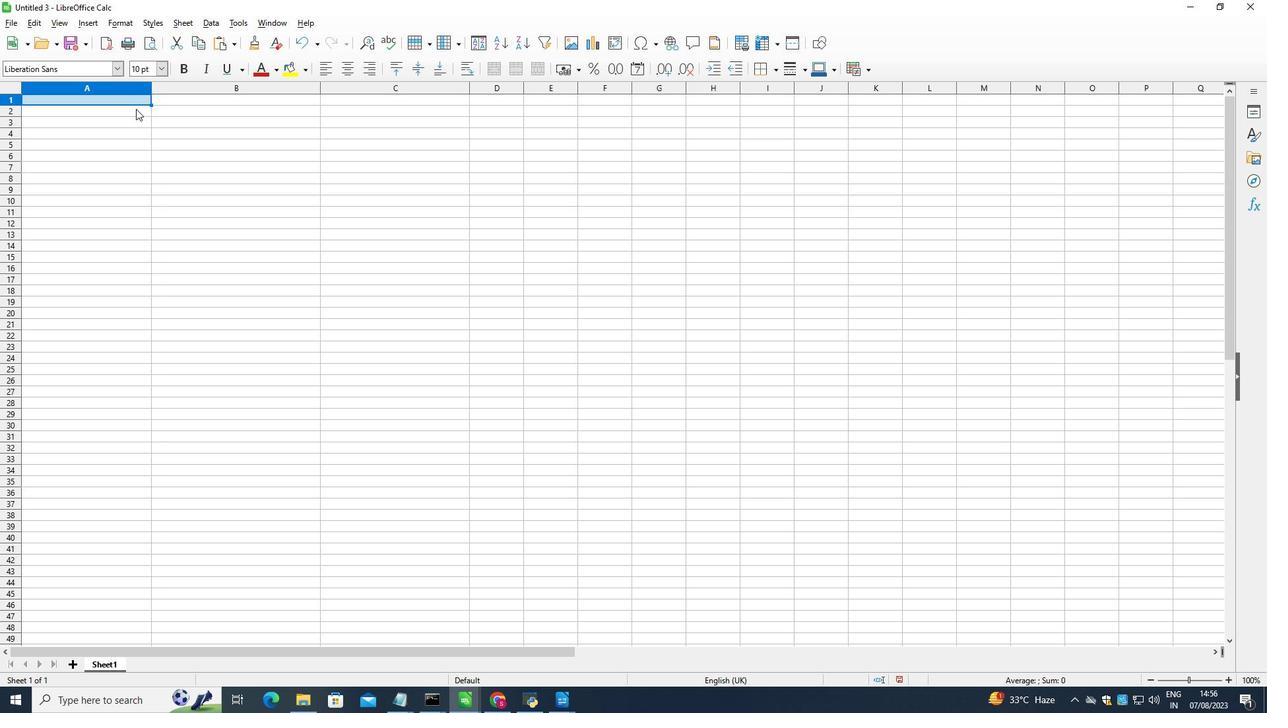 
Action: Mouse pressed left at (133, 106)
Screenshot: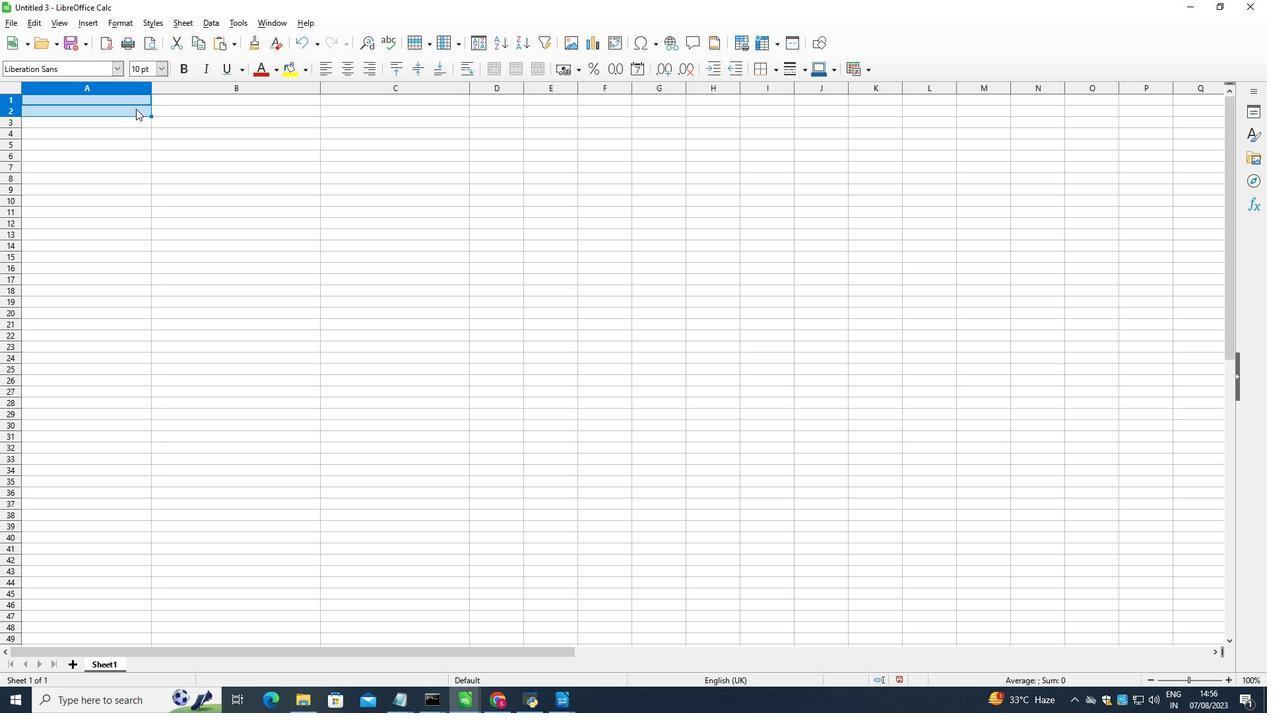 
Action: Mouse moved to (168, 98)
Screenshot: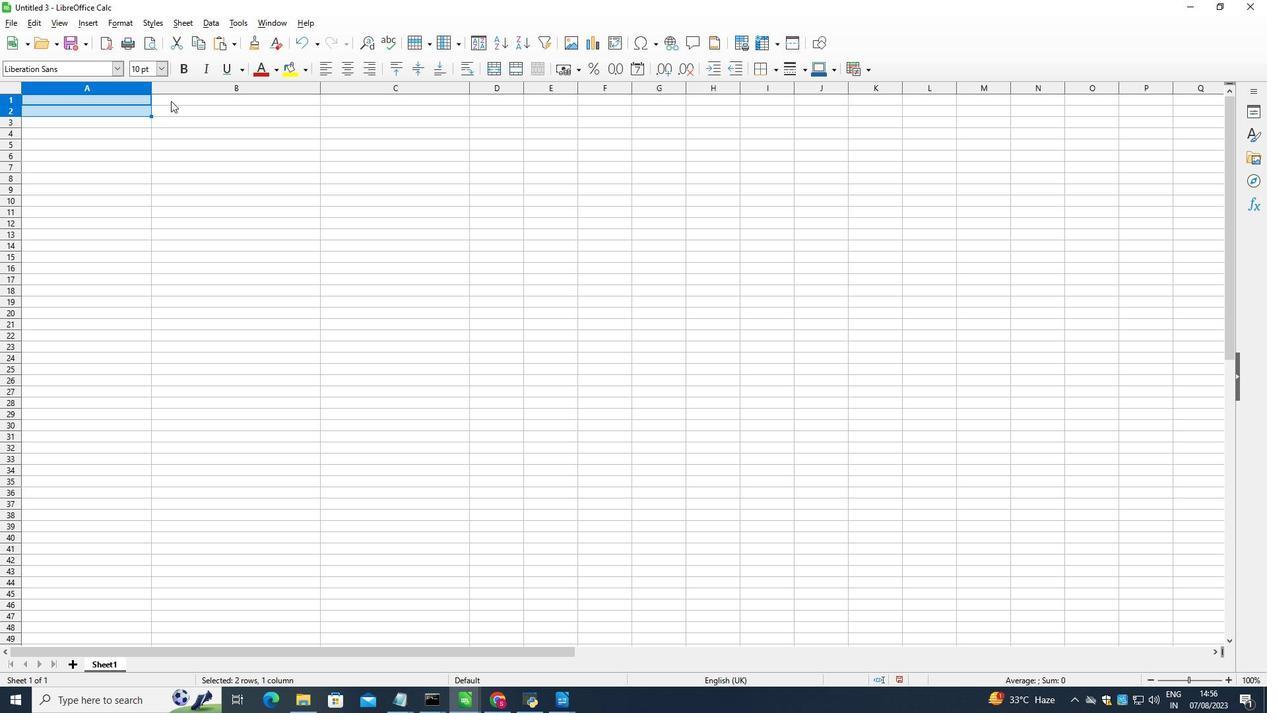 
Action: Mouse pressed left at (168, 98)
Screenshot: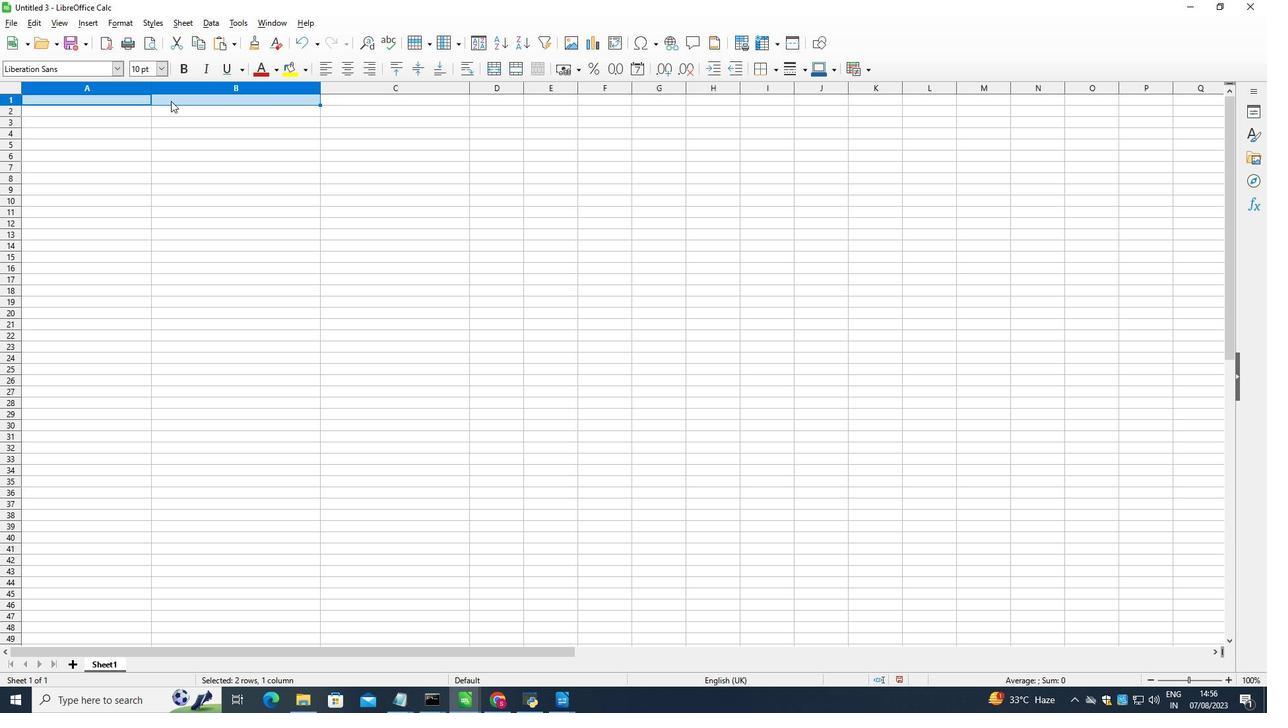 
Action: Mouse moved to (141, 154)
Screenshot: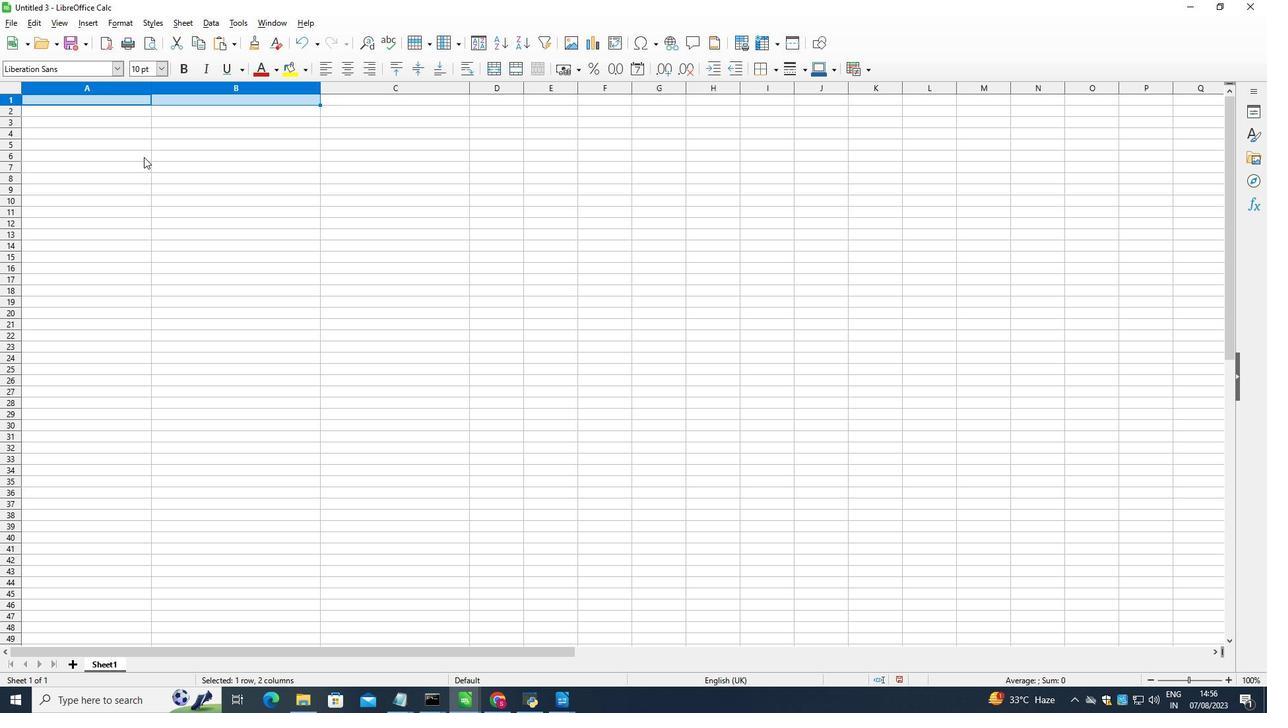 
Action: Mouse pressed left at (141, 154)
Screenshot: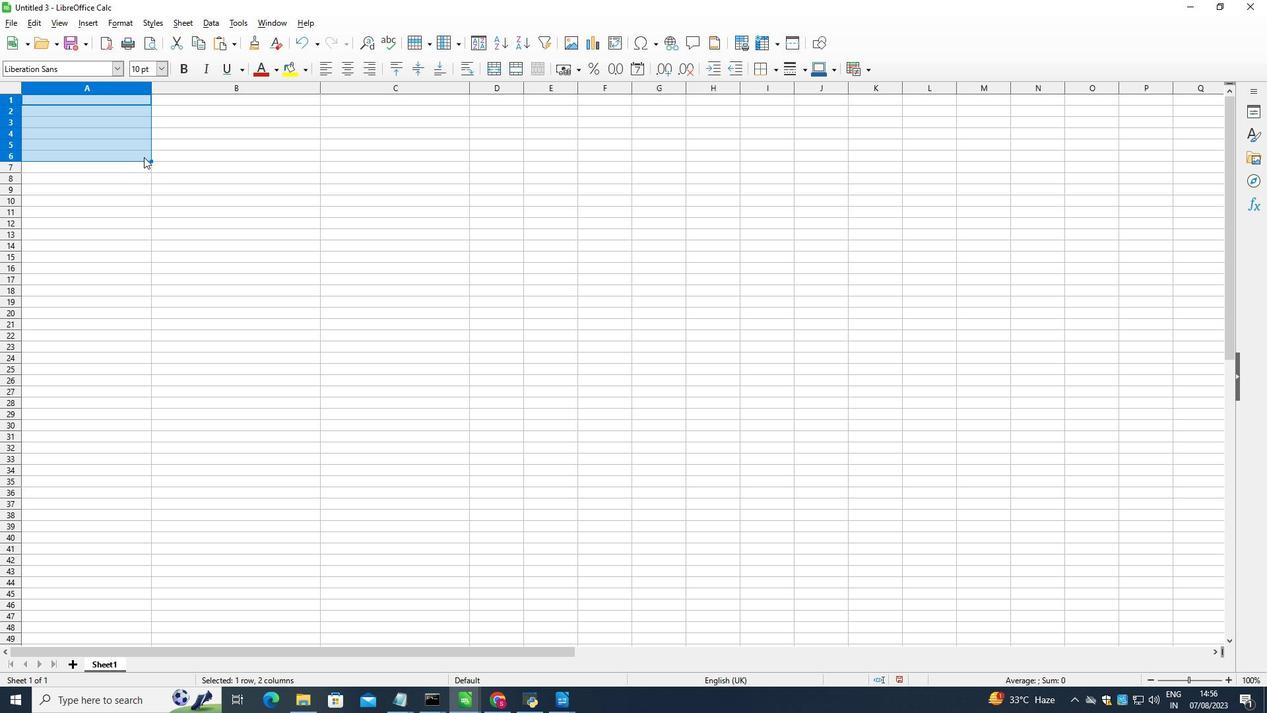 
Action: Mouse moved to (173, 134)
Screenshot: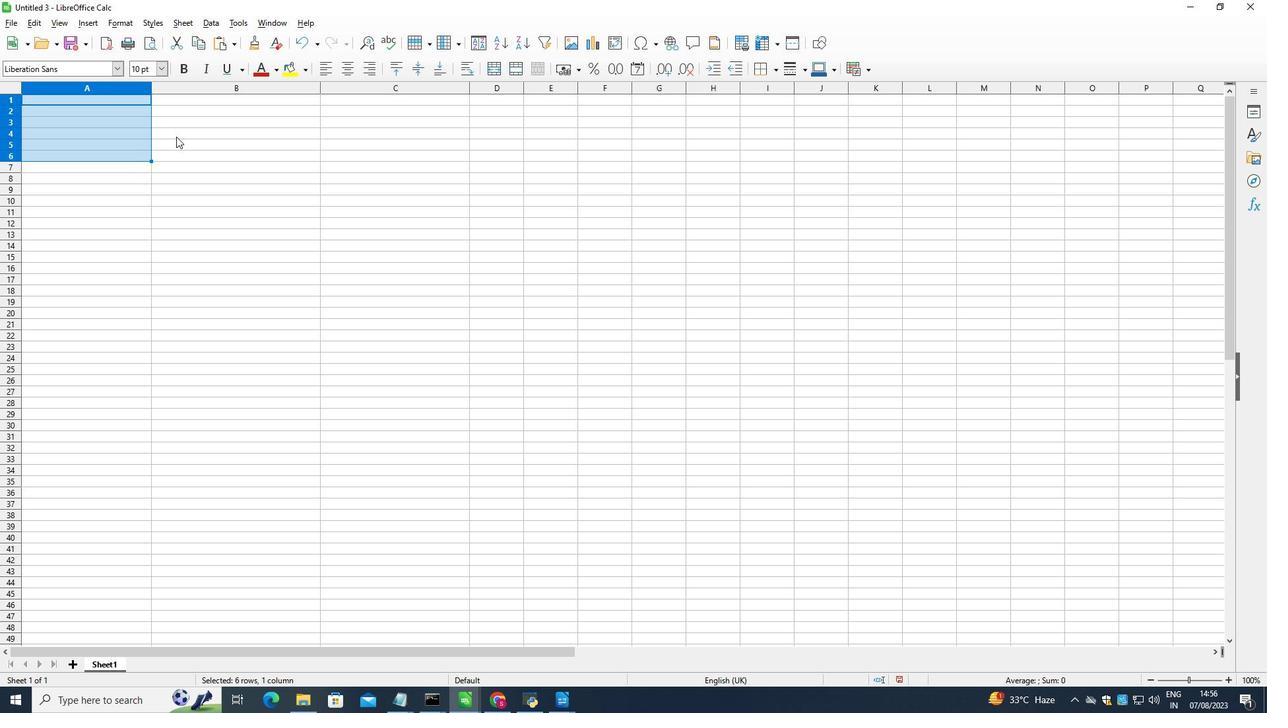 
Action: Mouse pressed left at (173, 134)
Screenshot: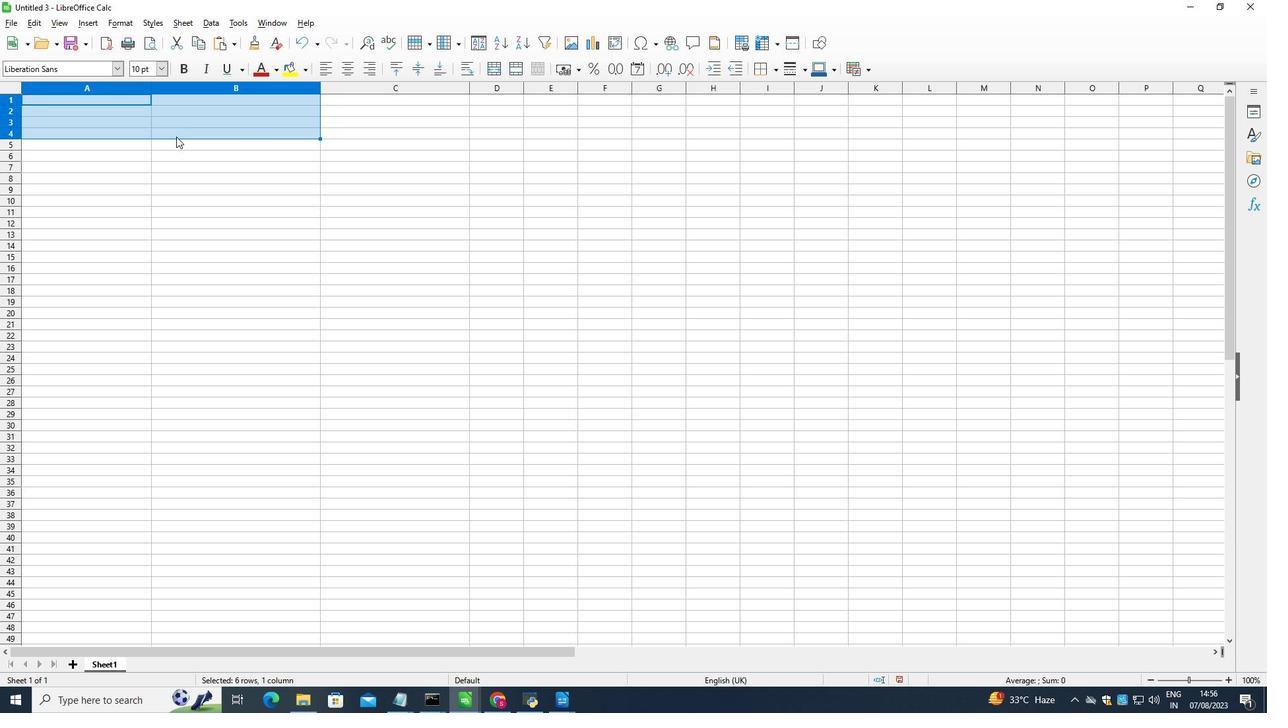 
Action: Mouse moved to (122, 149)
Screenshot: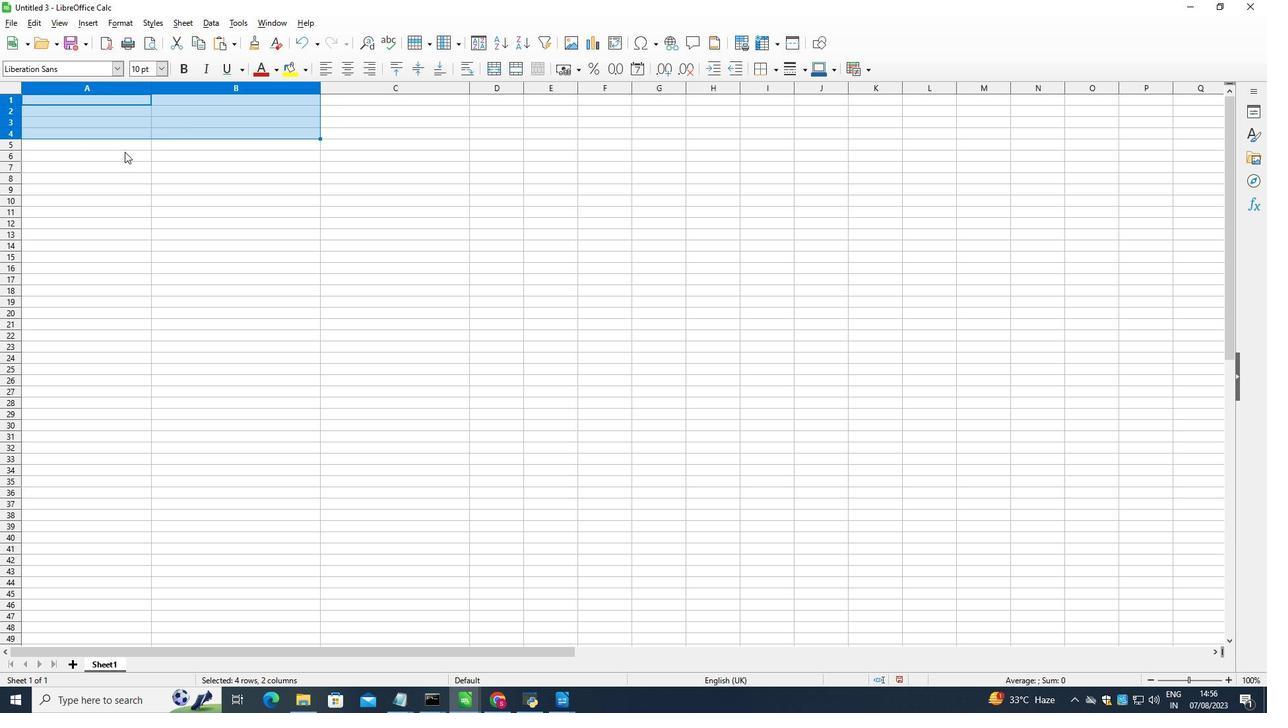 
Action: Mouse pressed left at (122, 149)
Screenshot: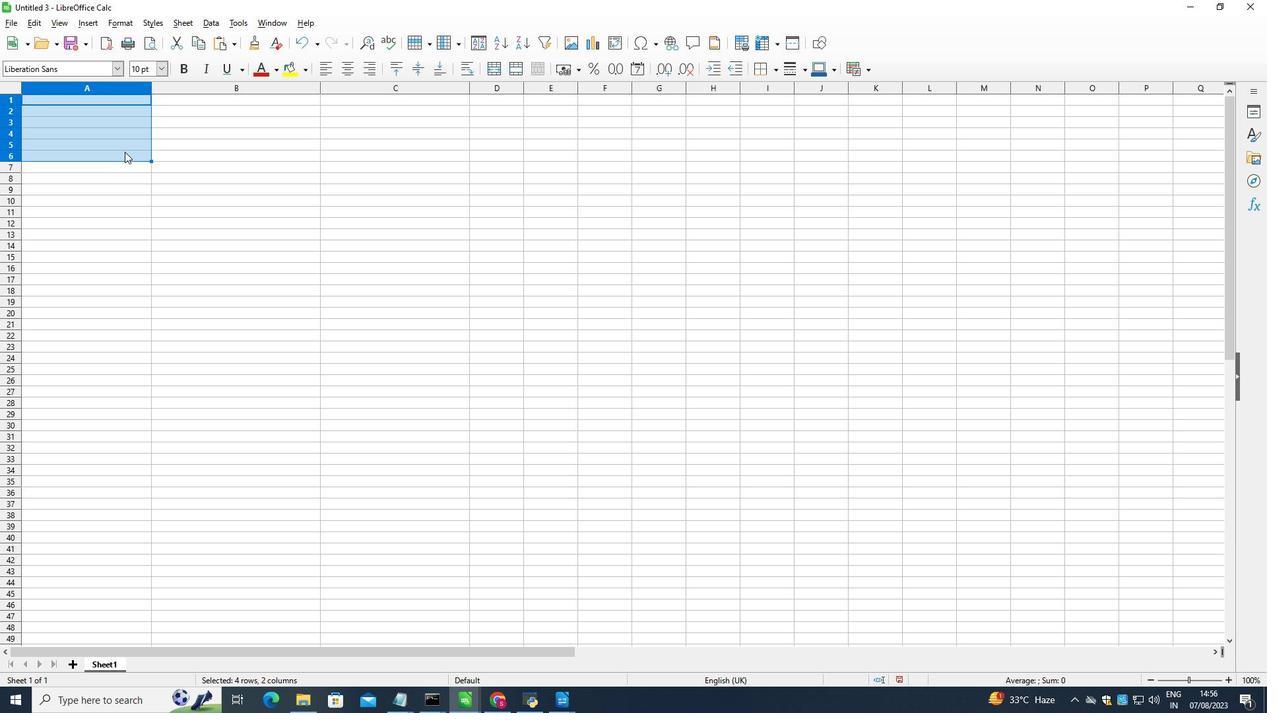 
Action: Mouse moved to (153, 100)
Screenshot: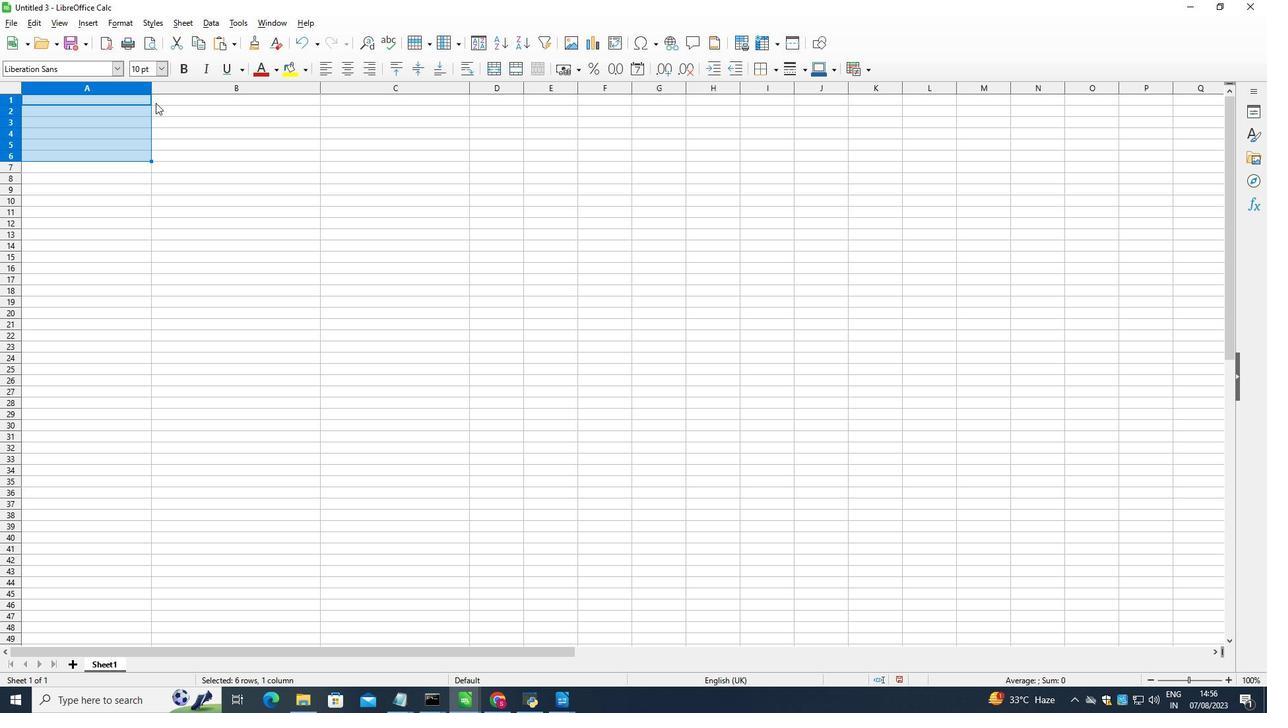
Action: Mouse pressed left at (153, 100)
Screenshot: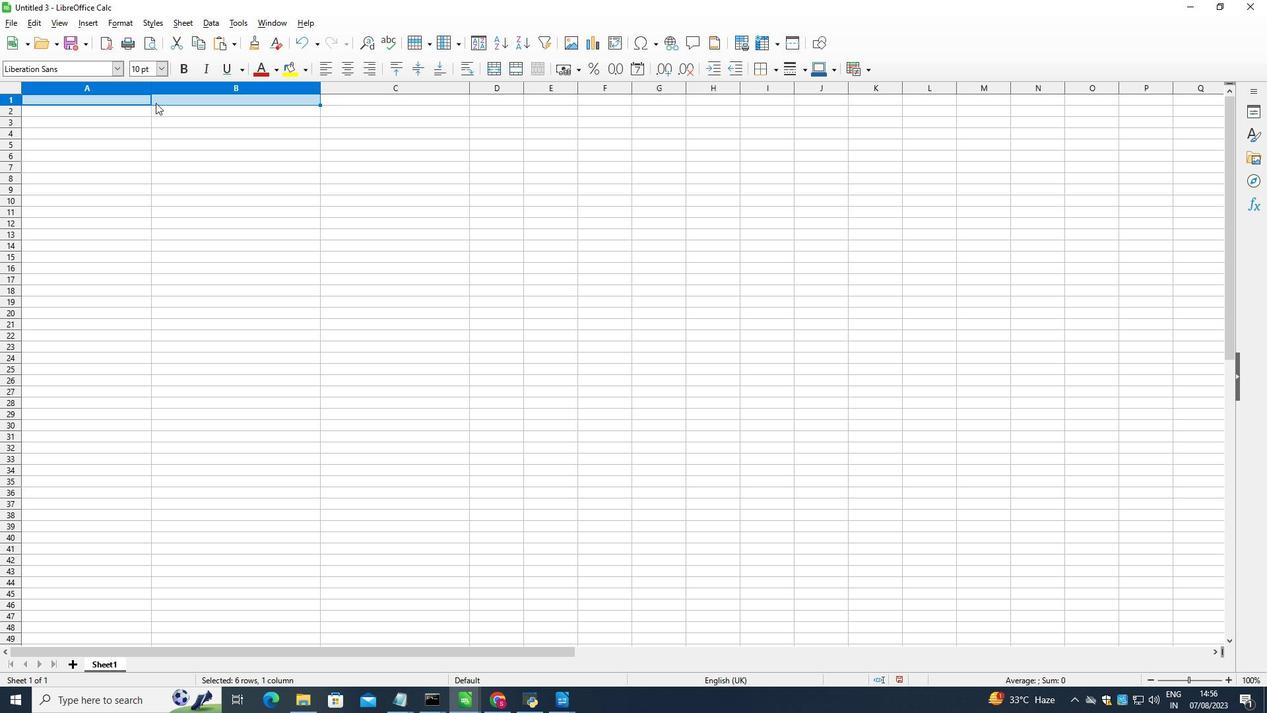 
Action: Mouse moved to (165, 145)
Screenshot: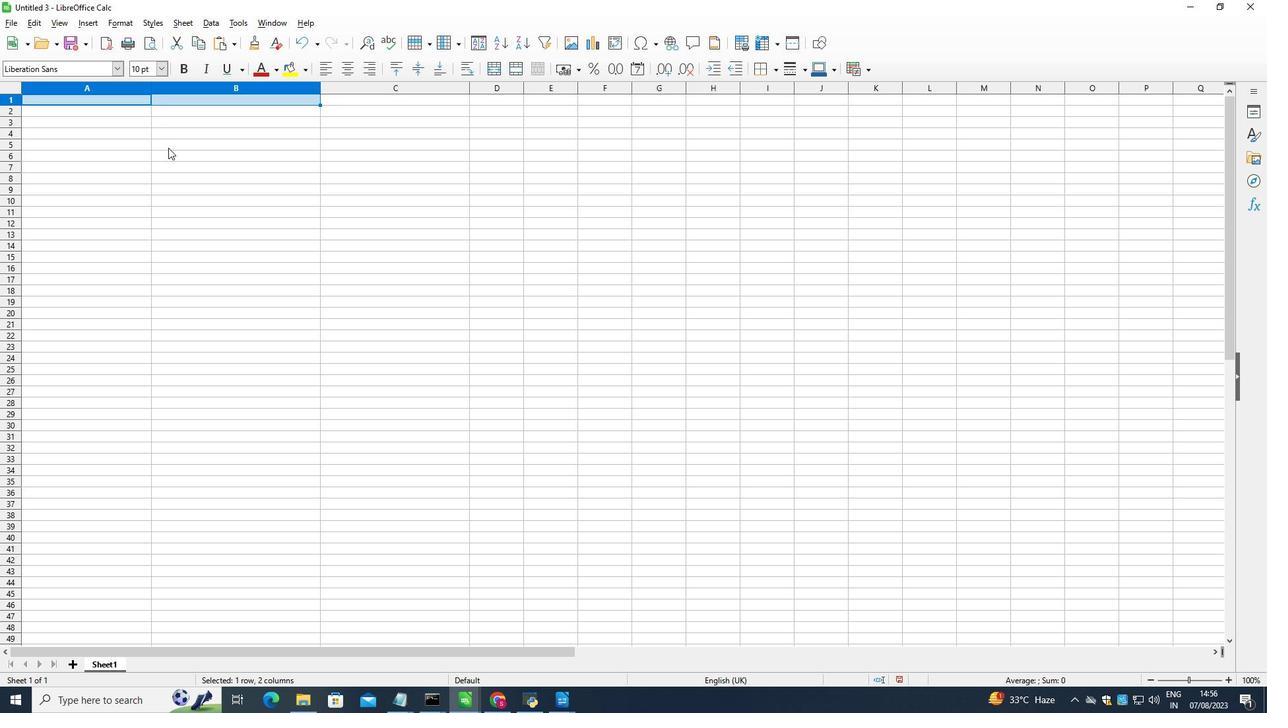 
Action: Mouse pressed left at (165, 145)
Screenshot: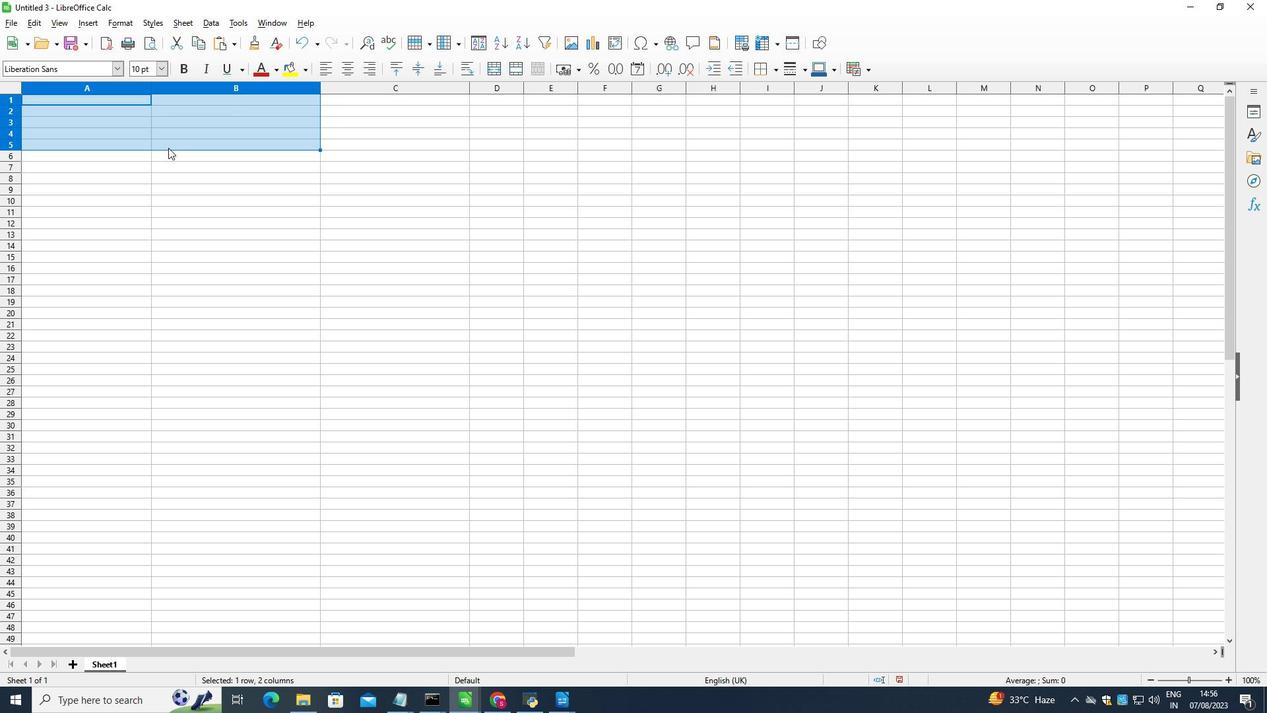 
Action: Mouse moved to (107, 305)
Screenshot: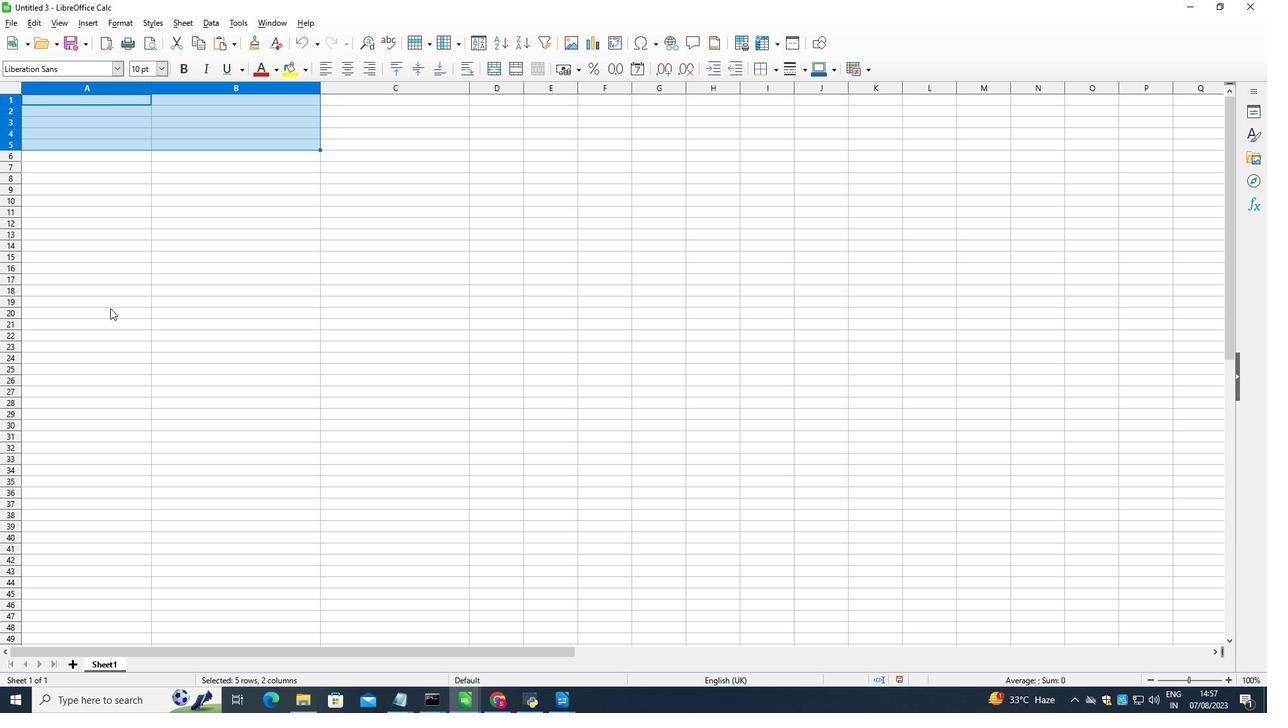 
Action: Mouse pressed right at (107, 305)
Screenshot: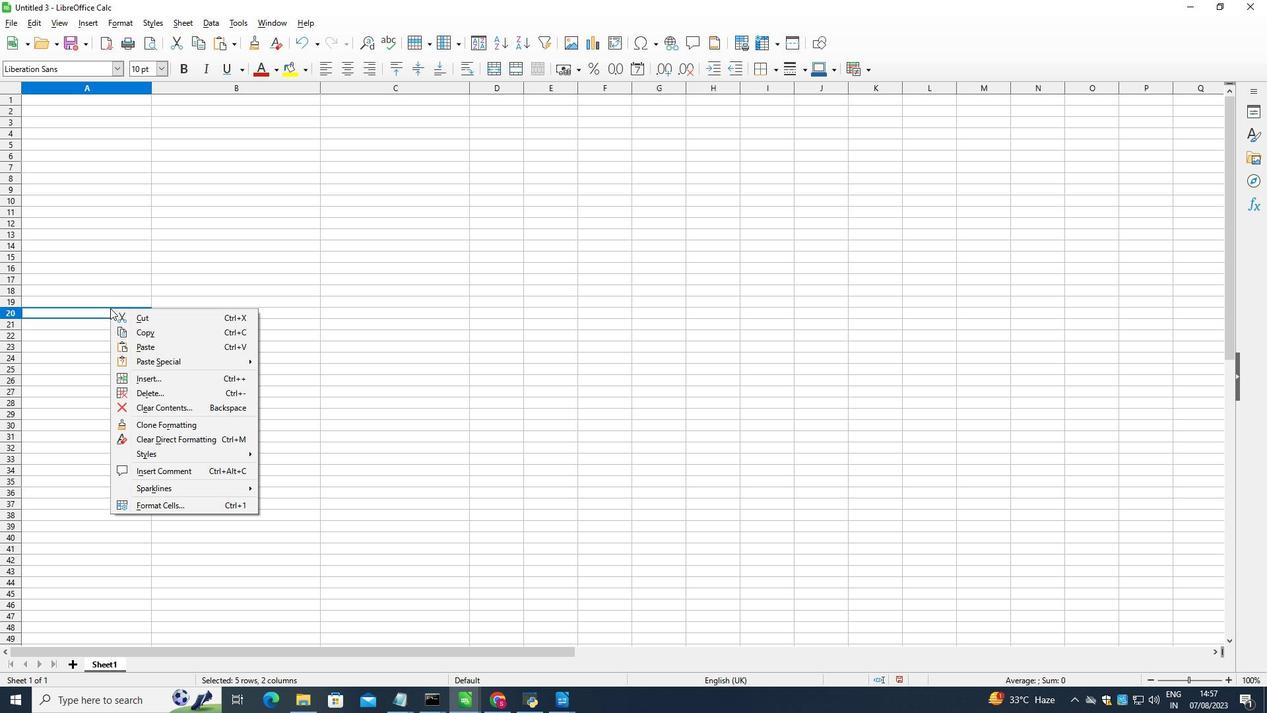 
Action: Mouse moved to (208, 174)
Screenshot: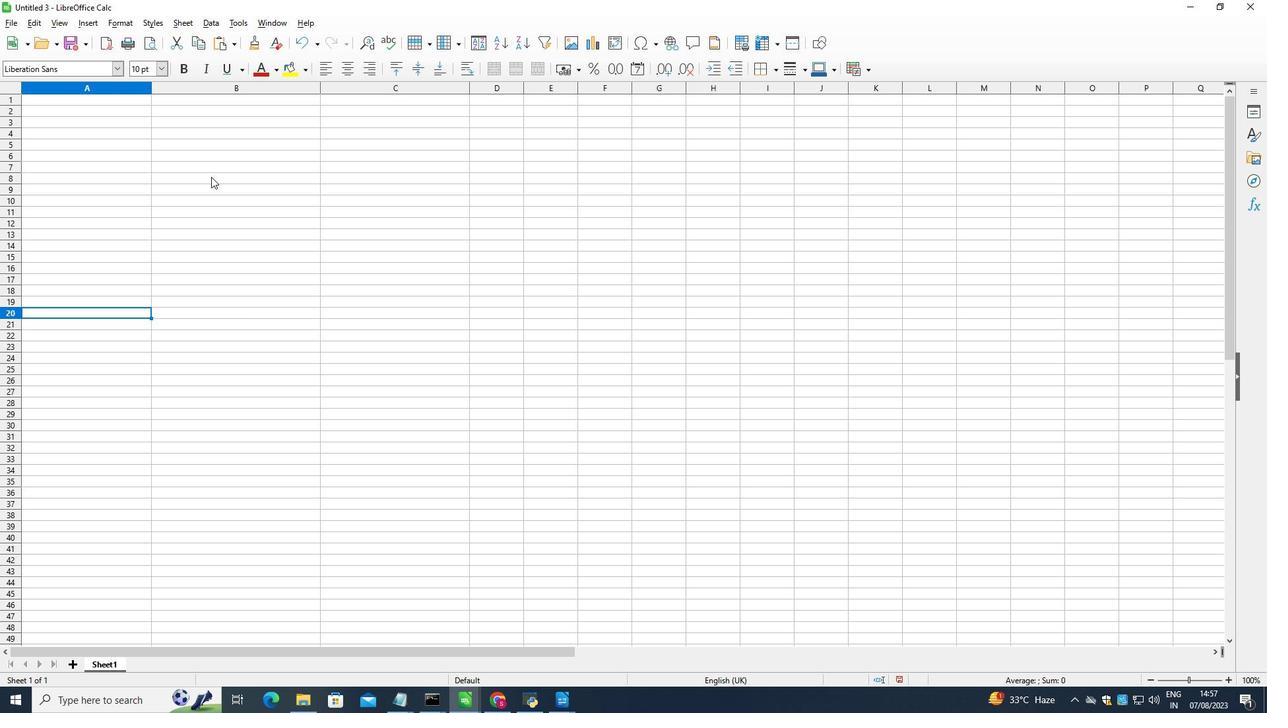 
Action: Mouse pressed left at (208, 174)
Screenshot: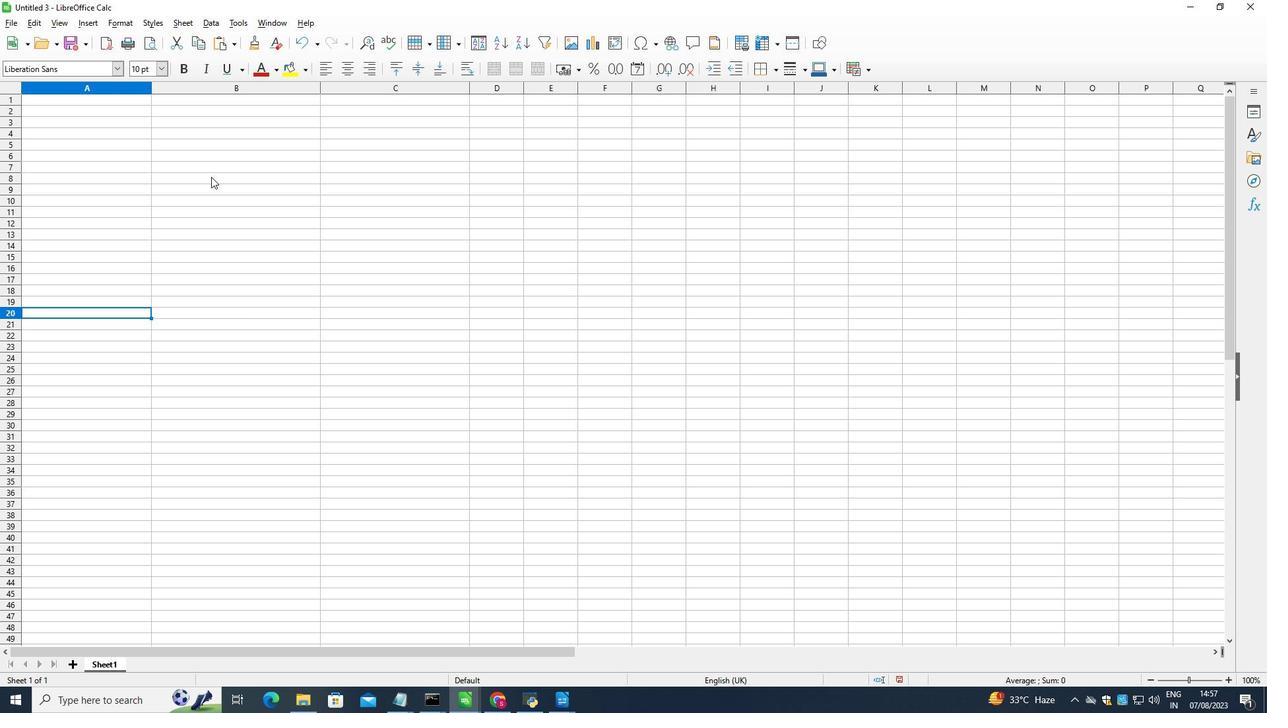 
Action: Mouse pressed left at (208, 174)
Screenshot: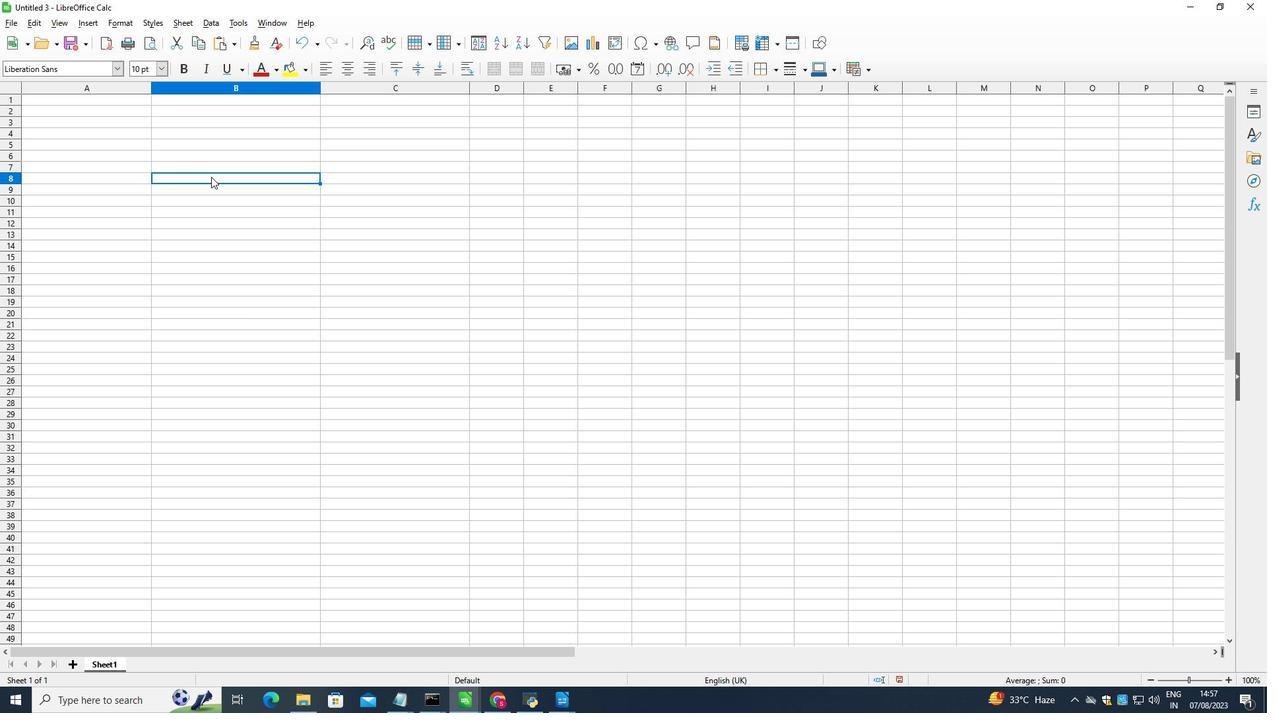 
Action: Mouse moved to (111, 100)
Screenshot: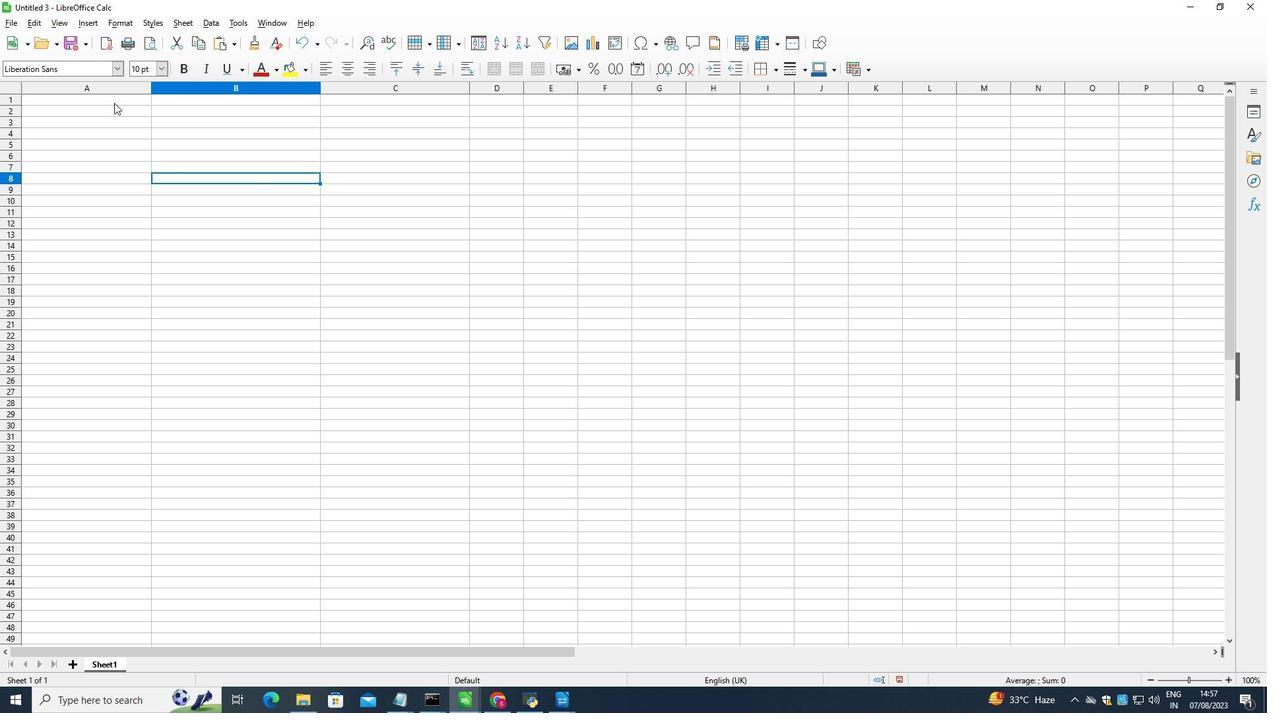 
Action: Mouse pressed left at (111, 100)
Screenshot: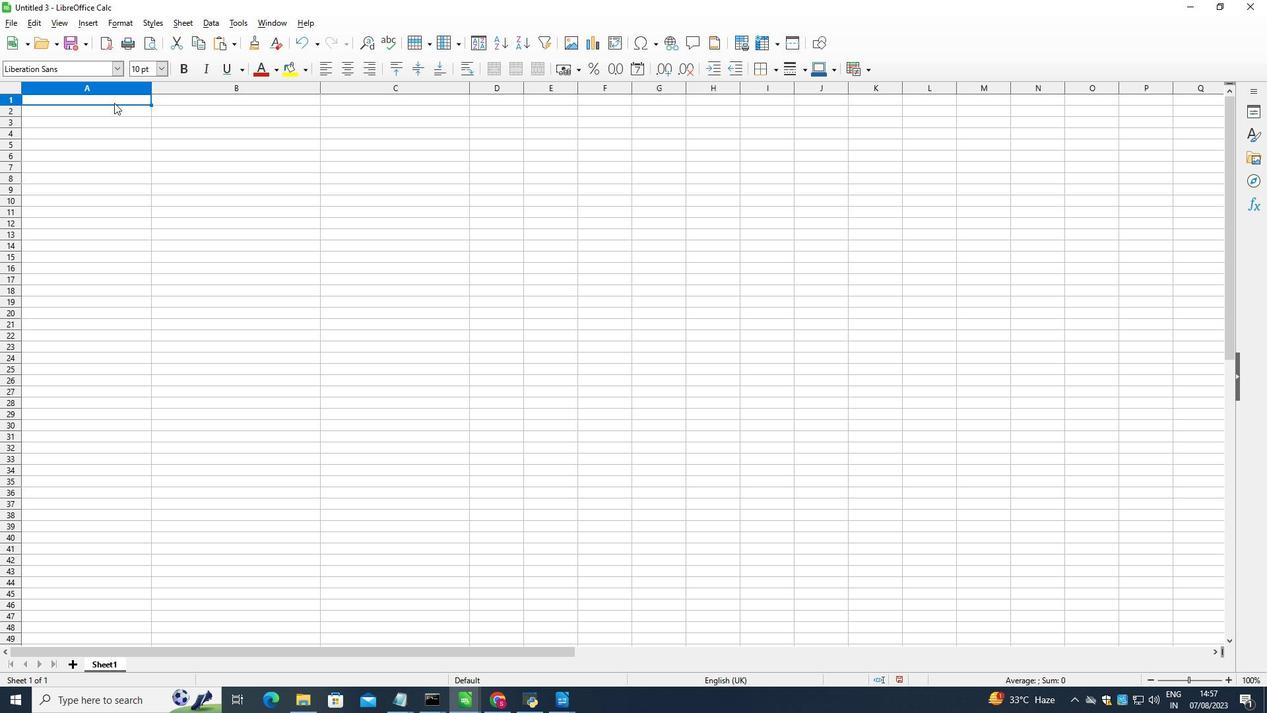 
Action: Mouse moved to (9, 103)
Screenshot: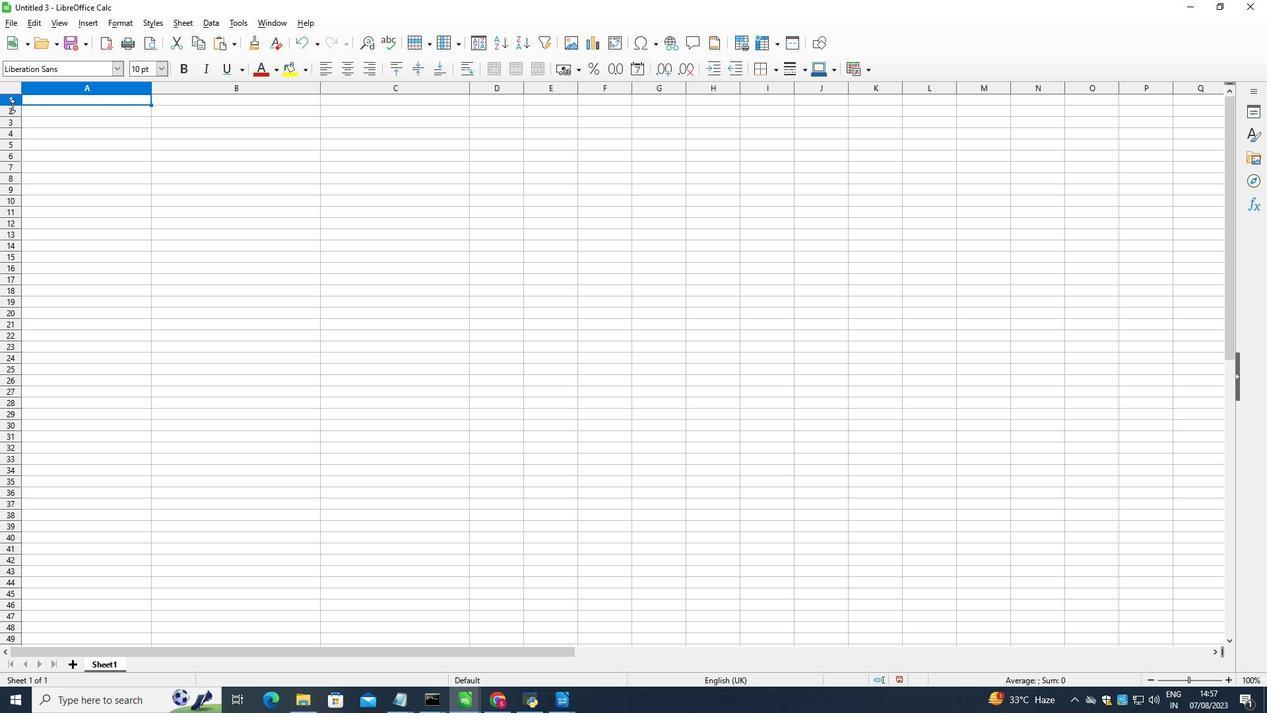 
Action: Mouse pressed left at (9, 103)
Screenshot: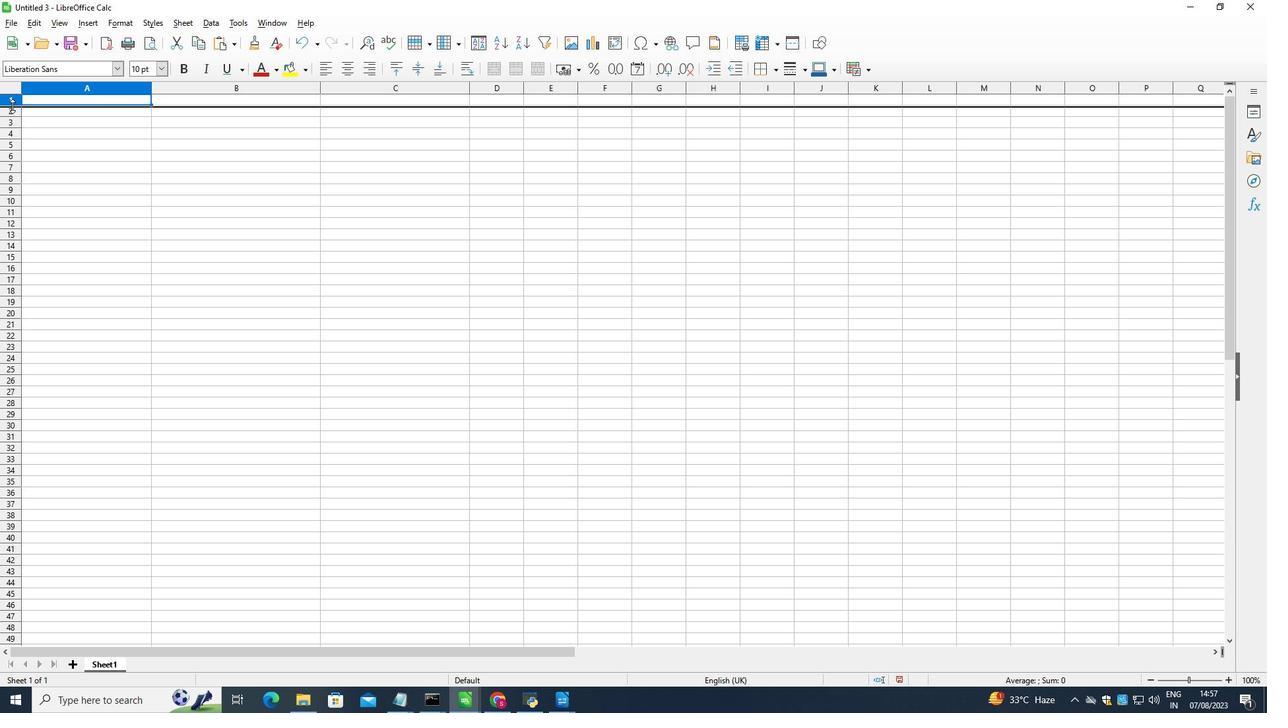 
Action: Mouse moved to (15, 118)
Screenshot: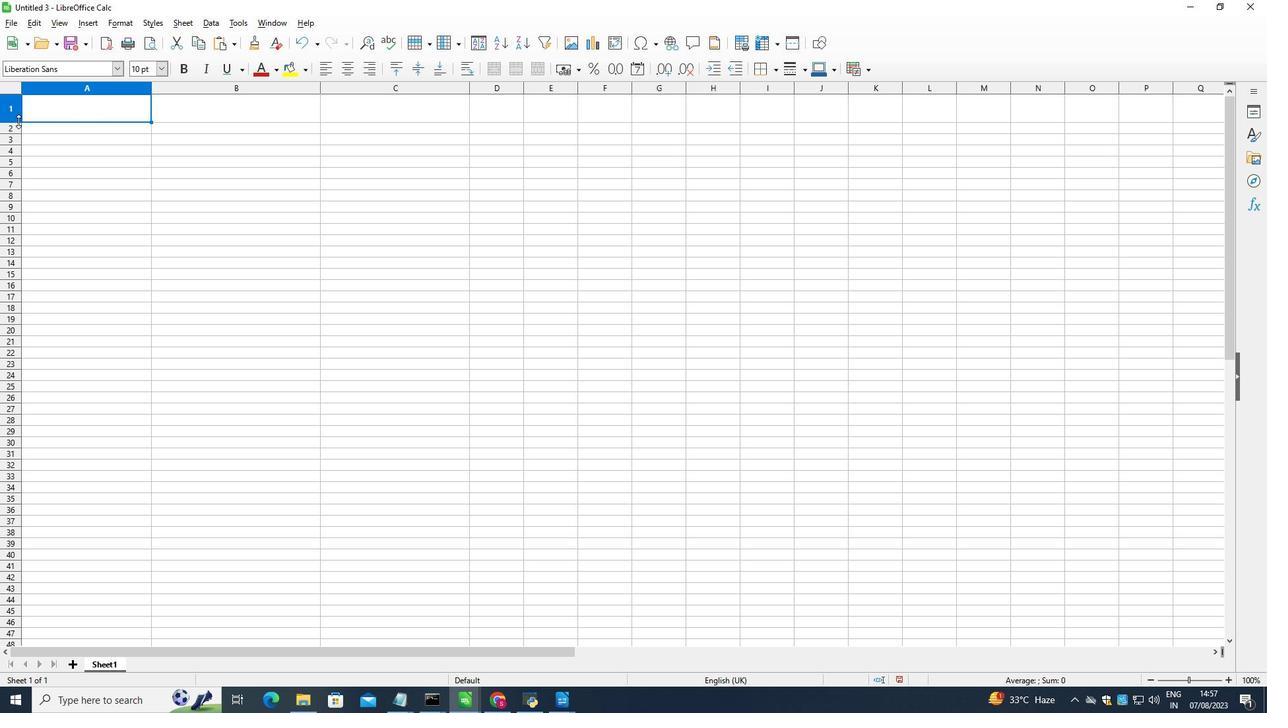 
Action: Mouse pressed left at (15, 118)
Screenshot: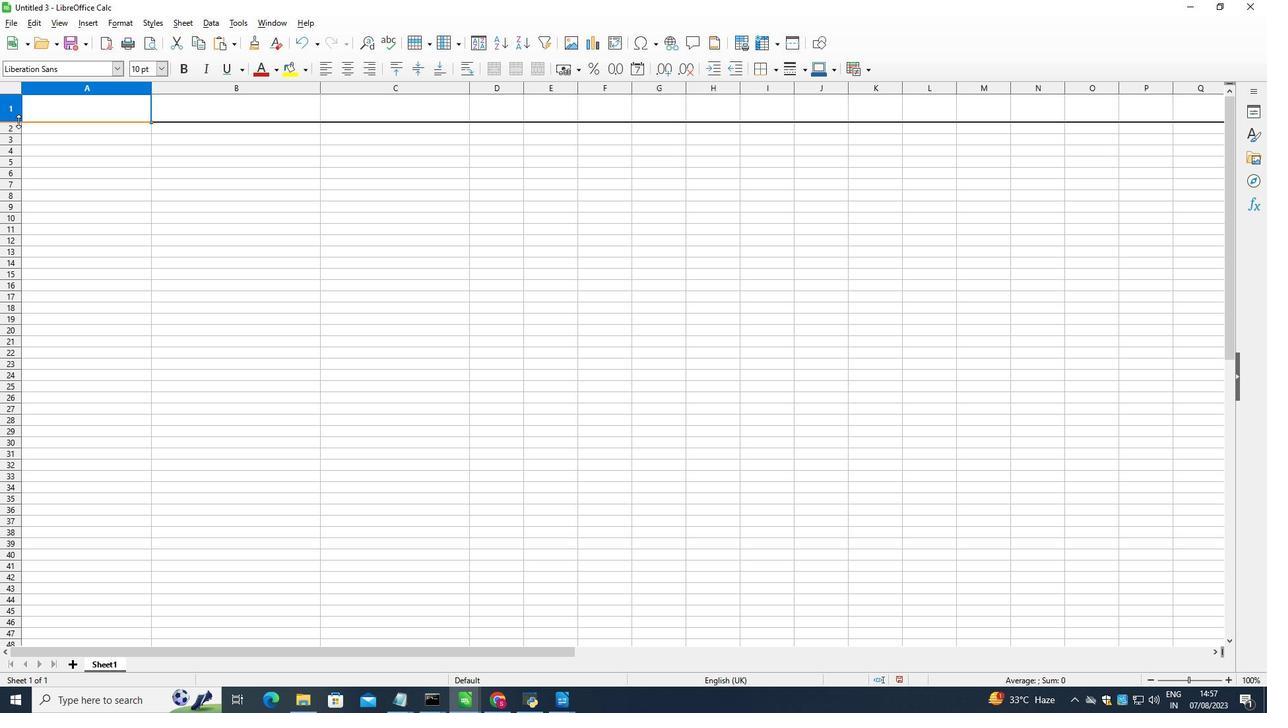 
Action: Mouse moved to (96, 104)
Screenshot: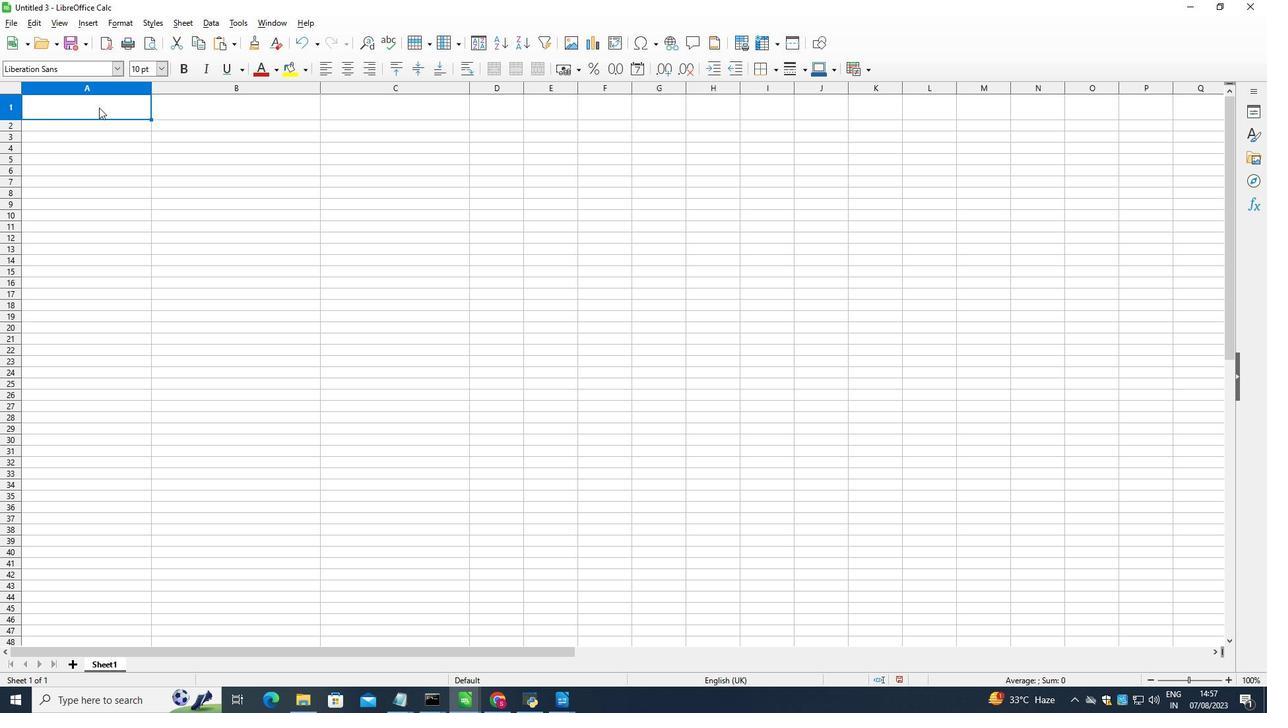 
Action: Mouse pressed left at (96, 104)
Screenshot: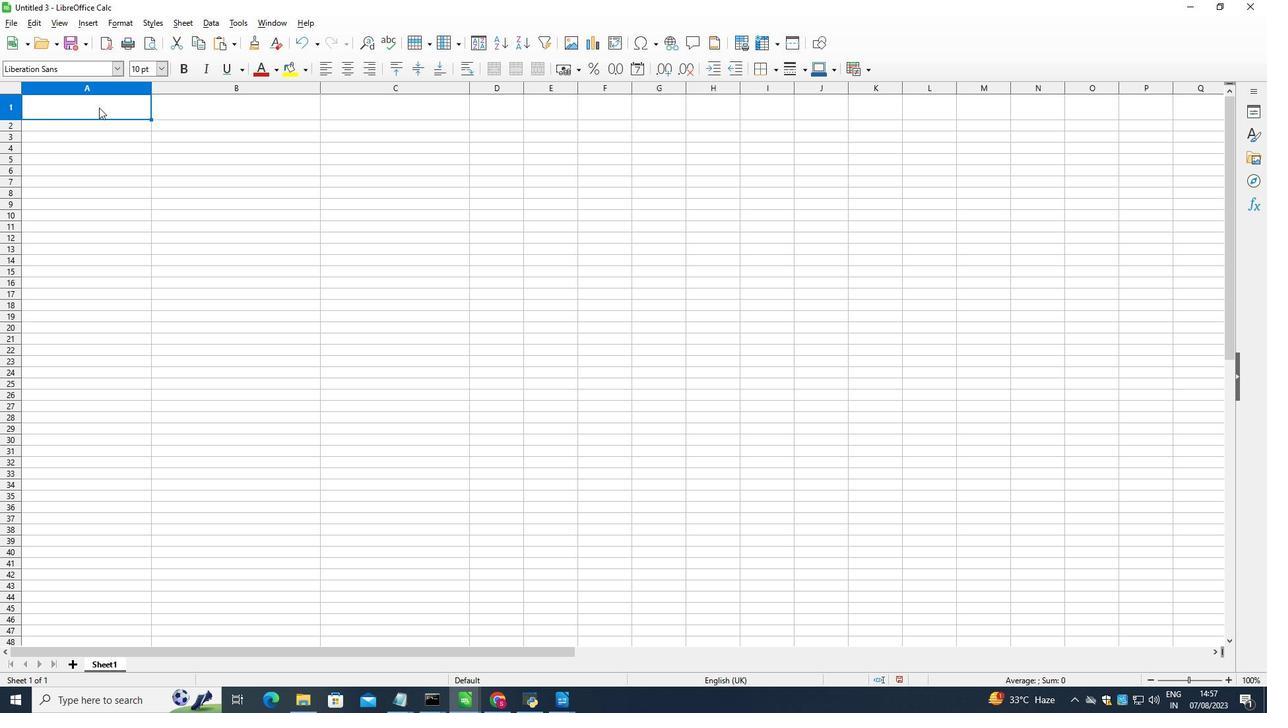
Action: Mouse moved to (97, 104)
Screenshot: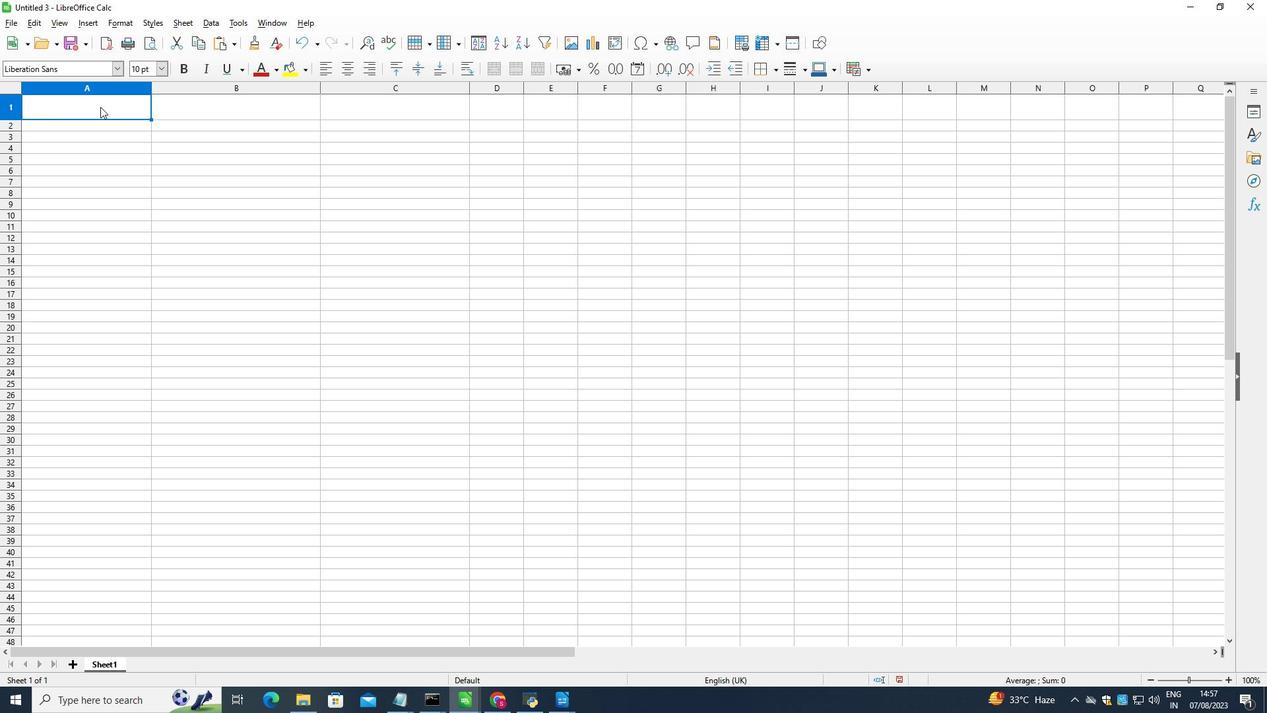 
Action: Mouse pressed left at (97, 104)
Screenshot: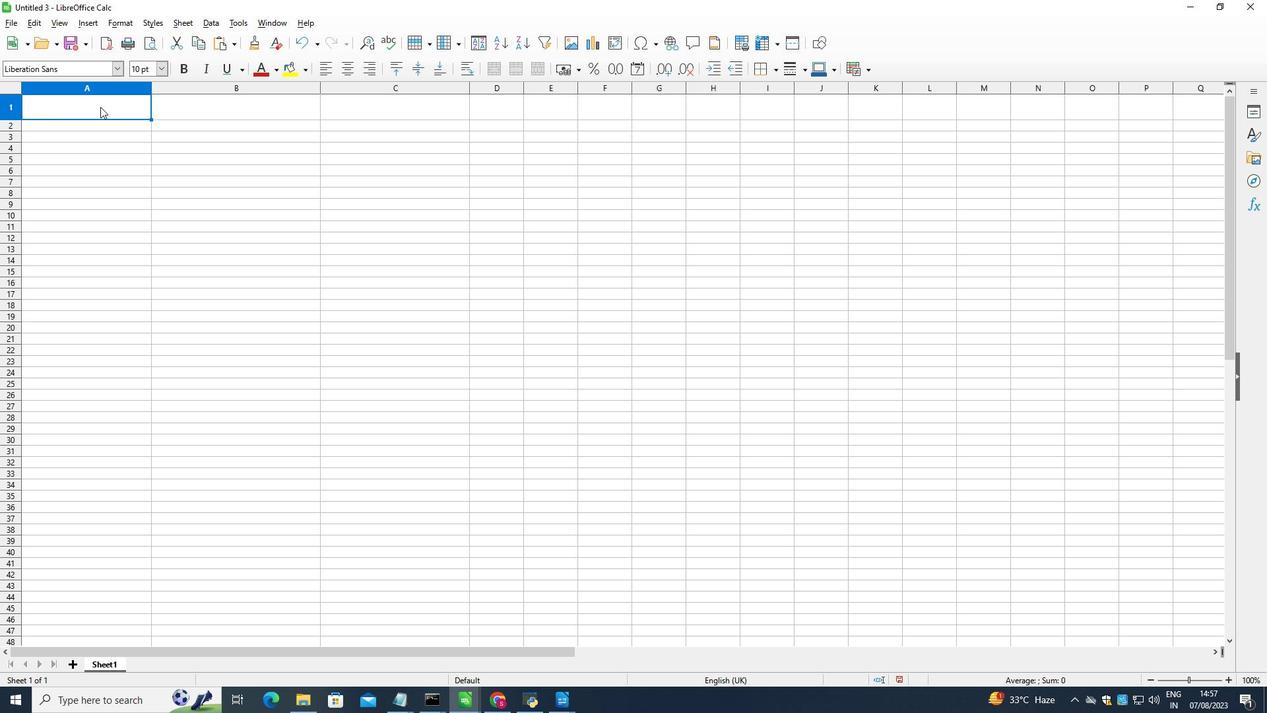 
Action: Mouse pressed left at (97, 104)
Screenshot: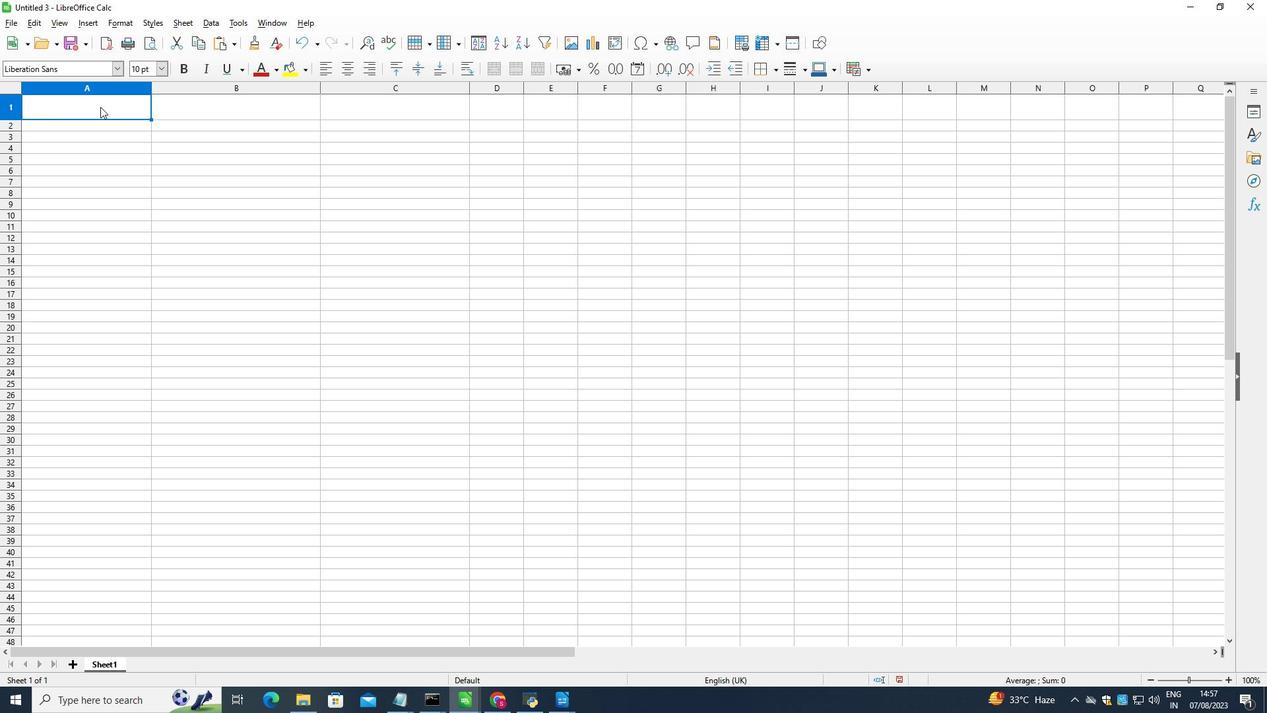 
Action: Mouse moved to (181, 141)
Screenshot: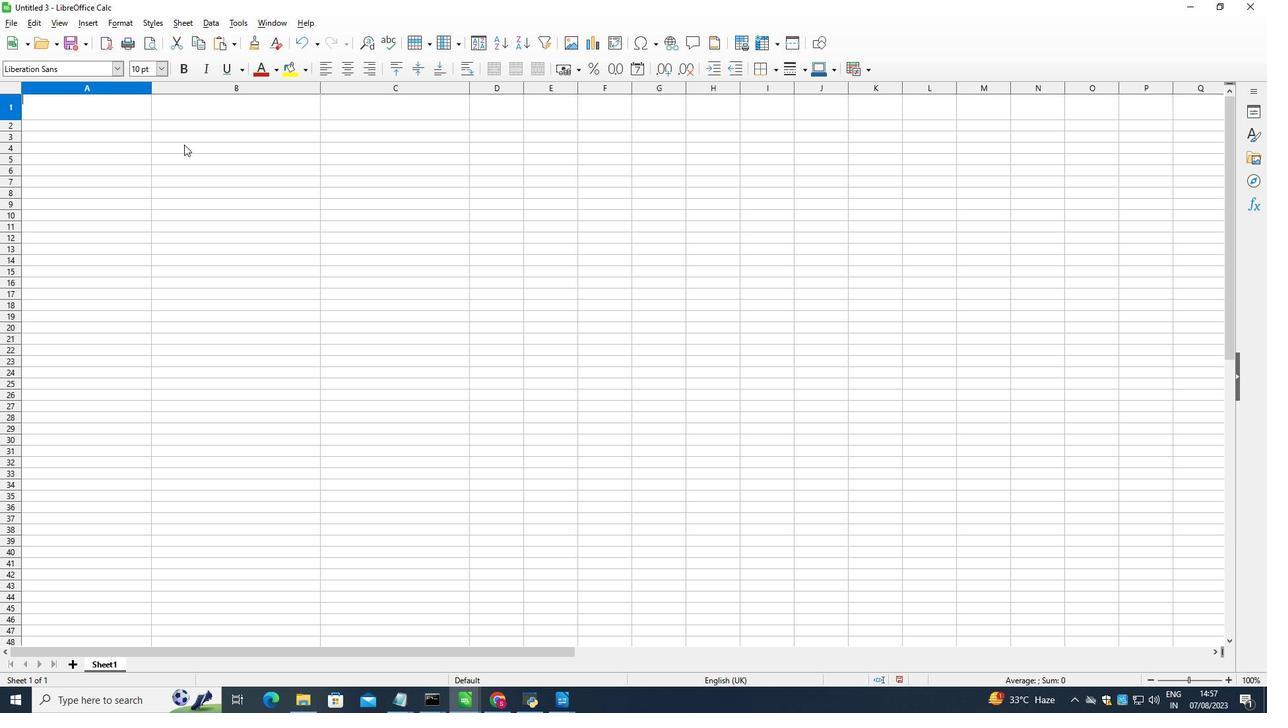 
Action: Mouse pressed left at (181, 141)
Screenshot: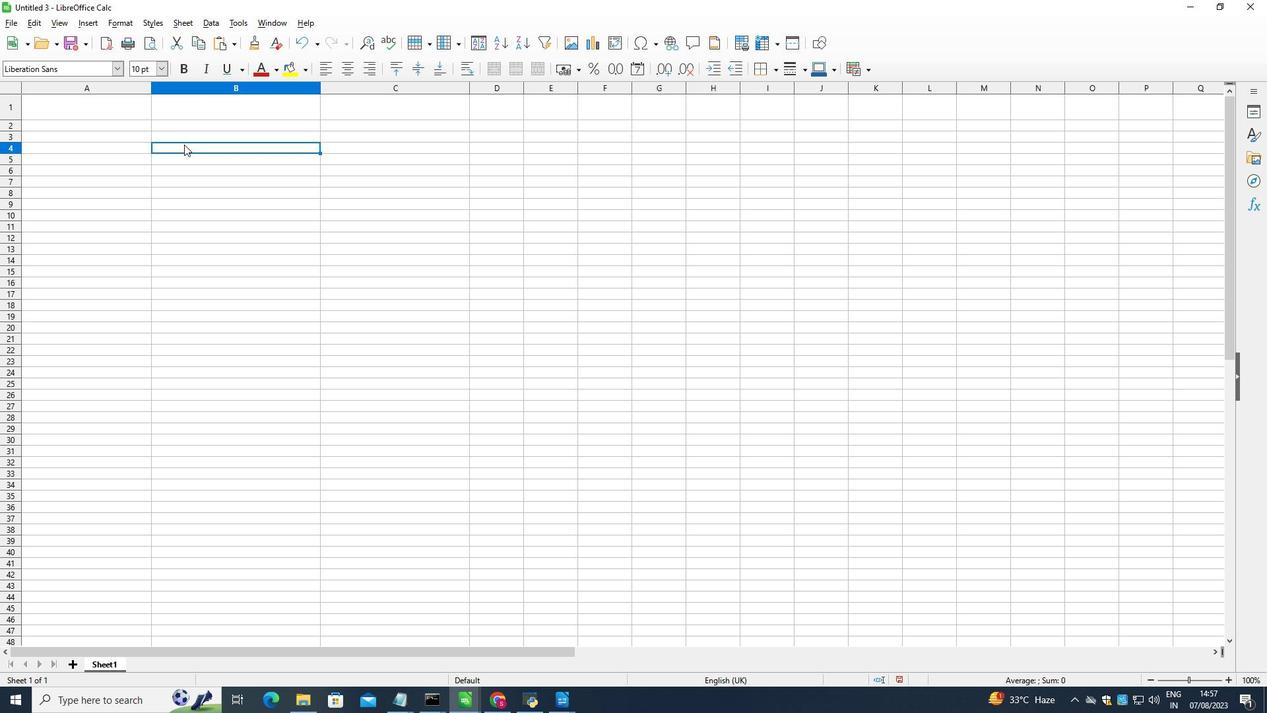 
Action: Mouse moved to (137, 109)
Screenshot: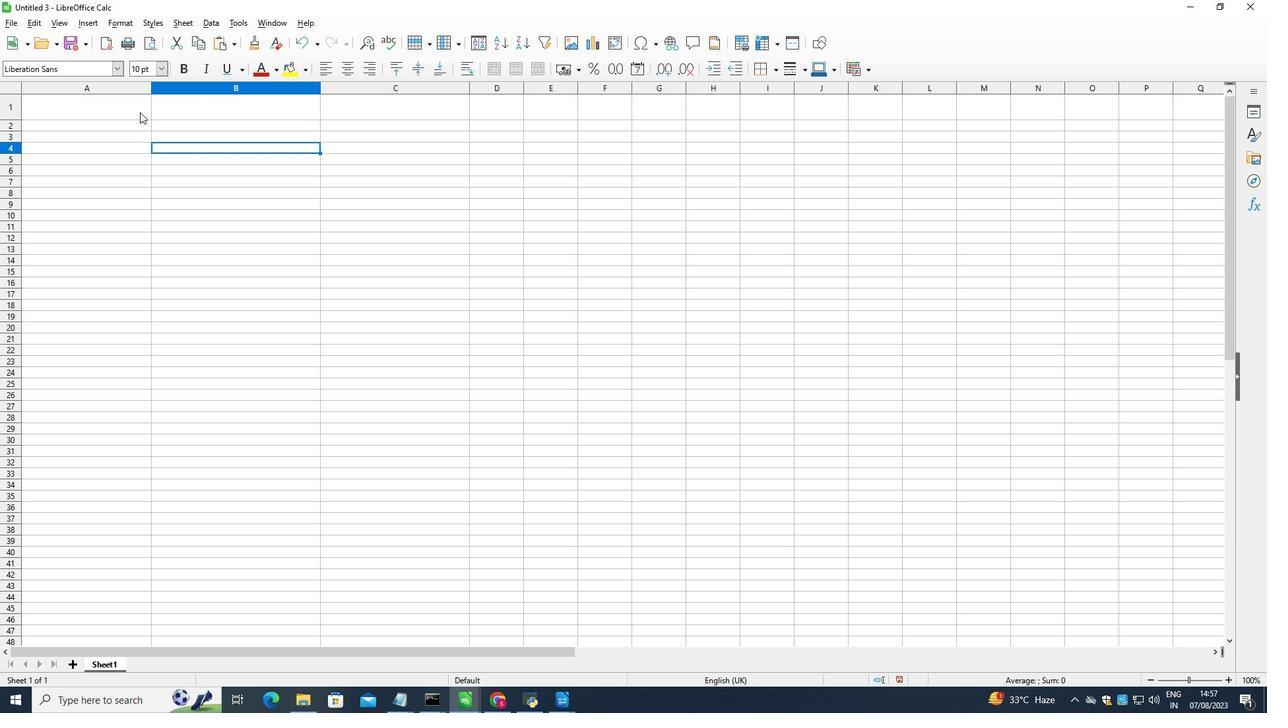 
Action: Mouse pressed left at (137, 109)
Screenshot: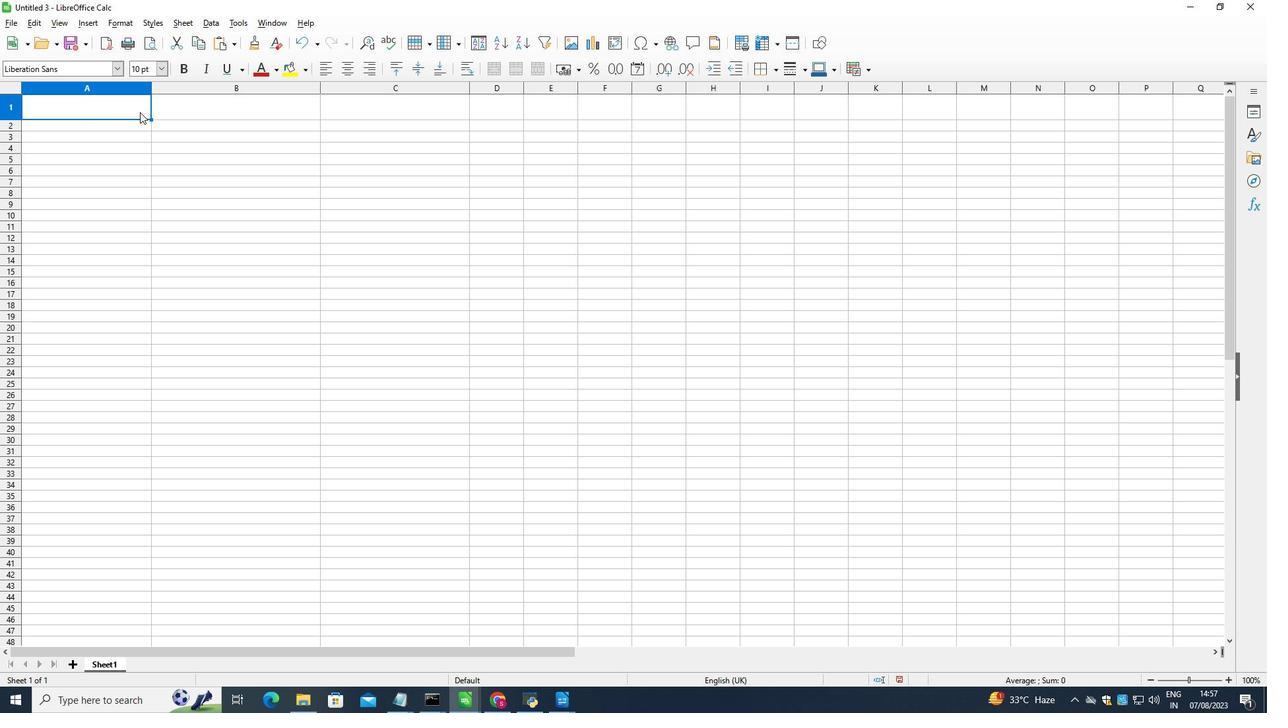 
Action: Mouse moved to (166, 151)
Screenshot: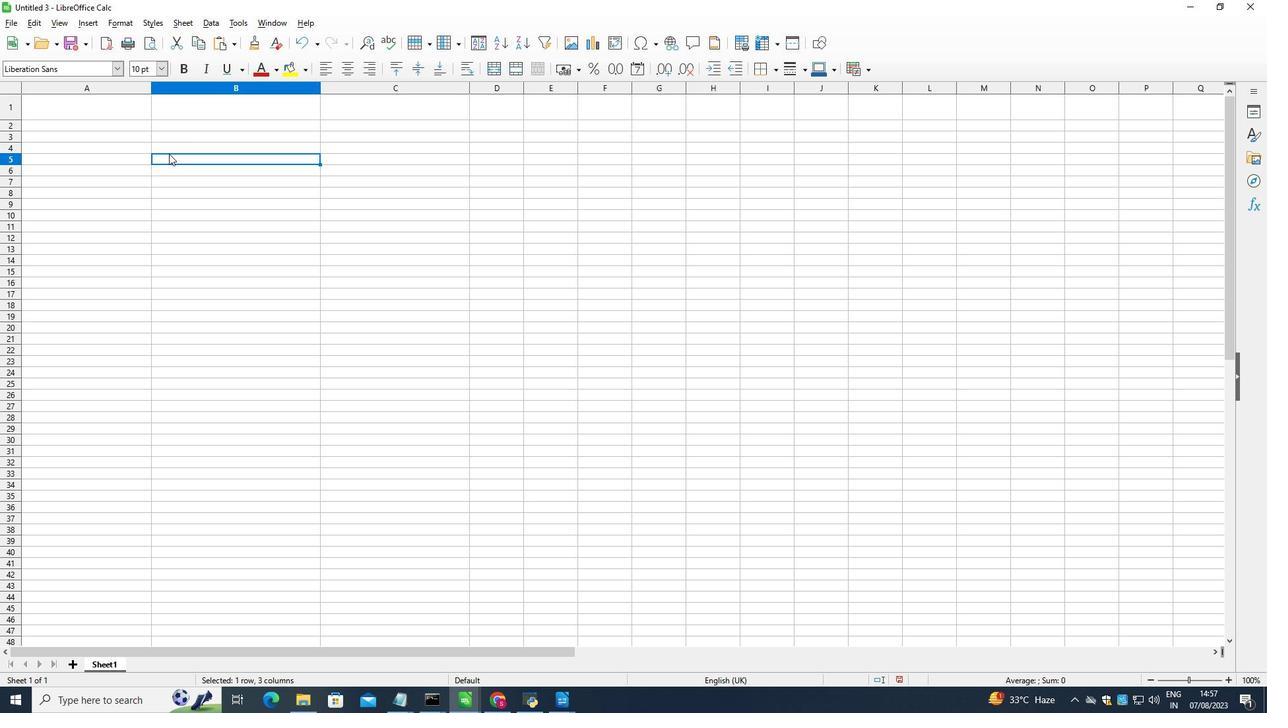 
Action: Mouse pressed left at (166, 151)
Screenshot: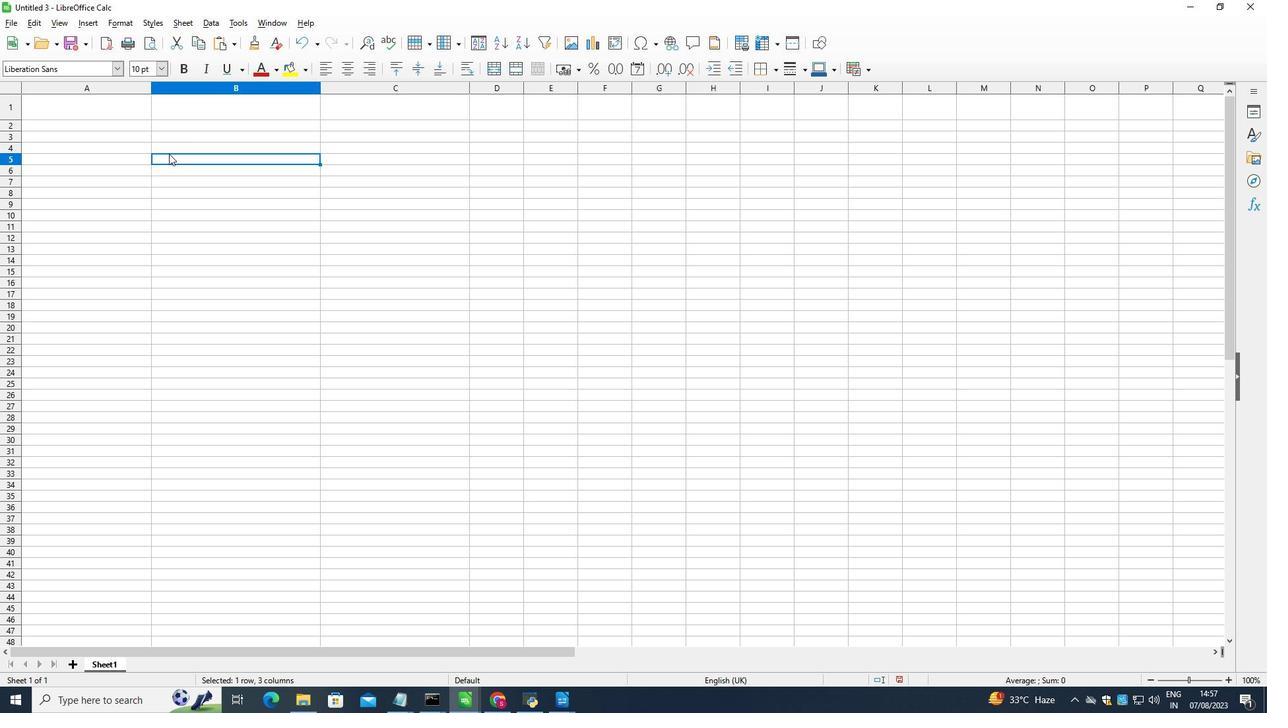 
Action: Mouse moved to (136, 108)
Screenshot: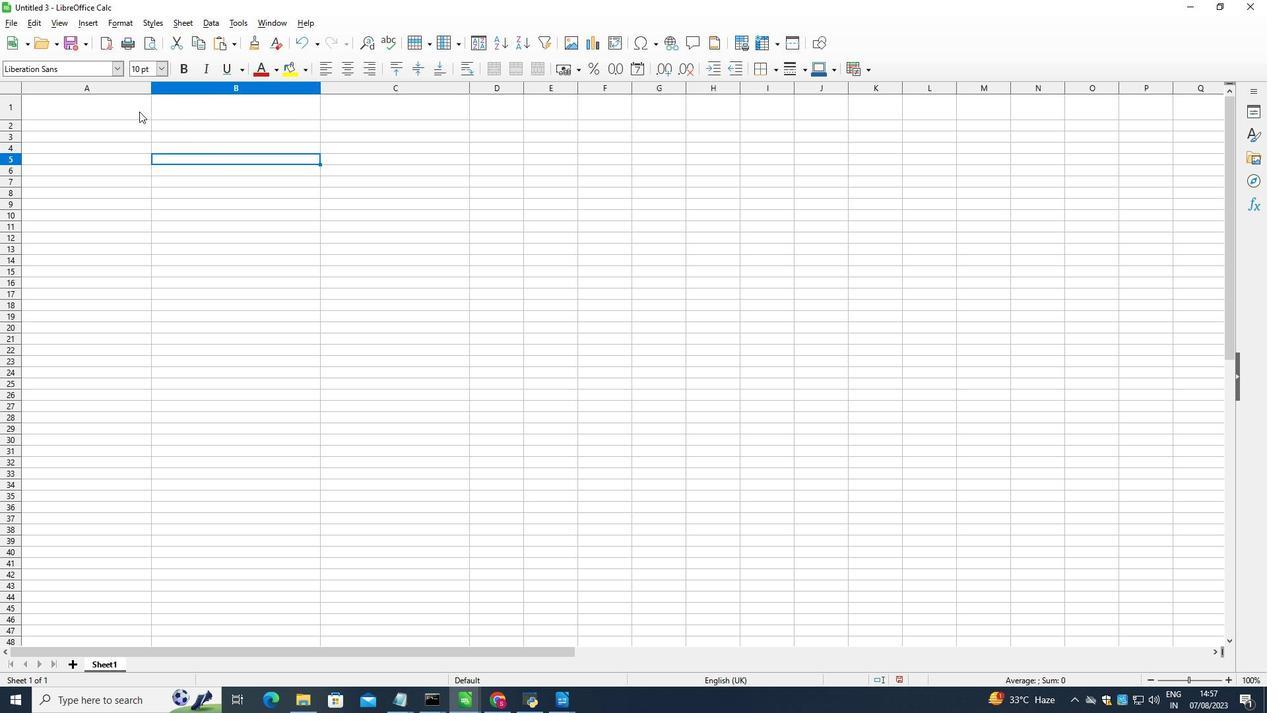
Action: Mouse pressed left at (136, 108)
Screenshot: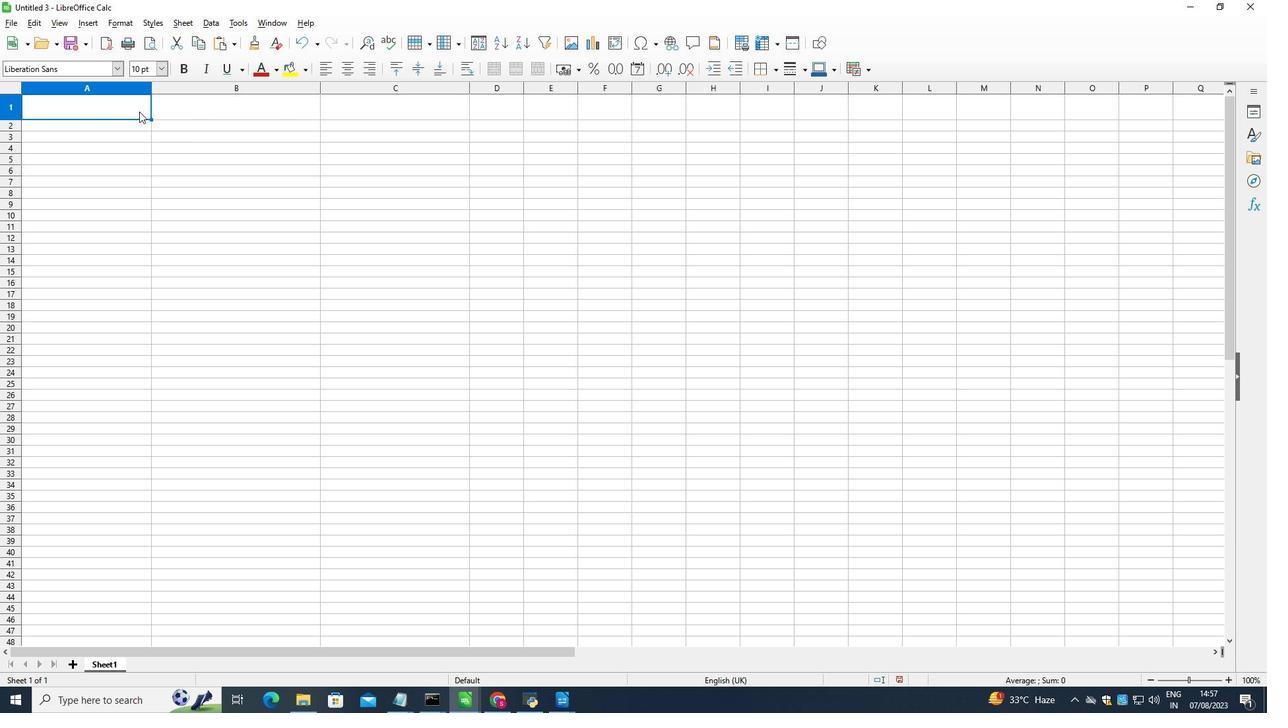 
Action: Mouse moved to (518, 67)
Screenshot: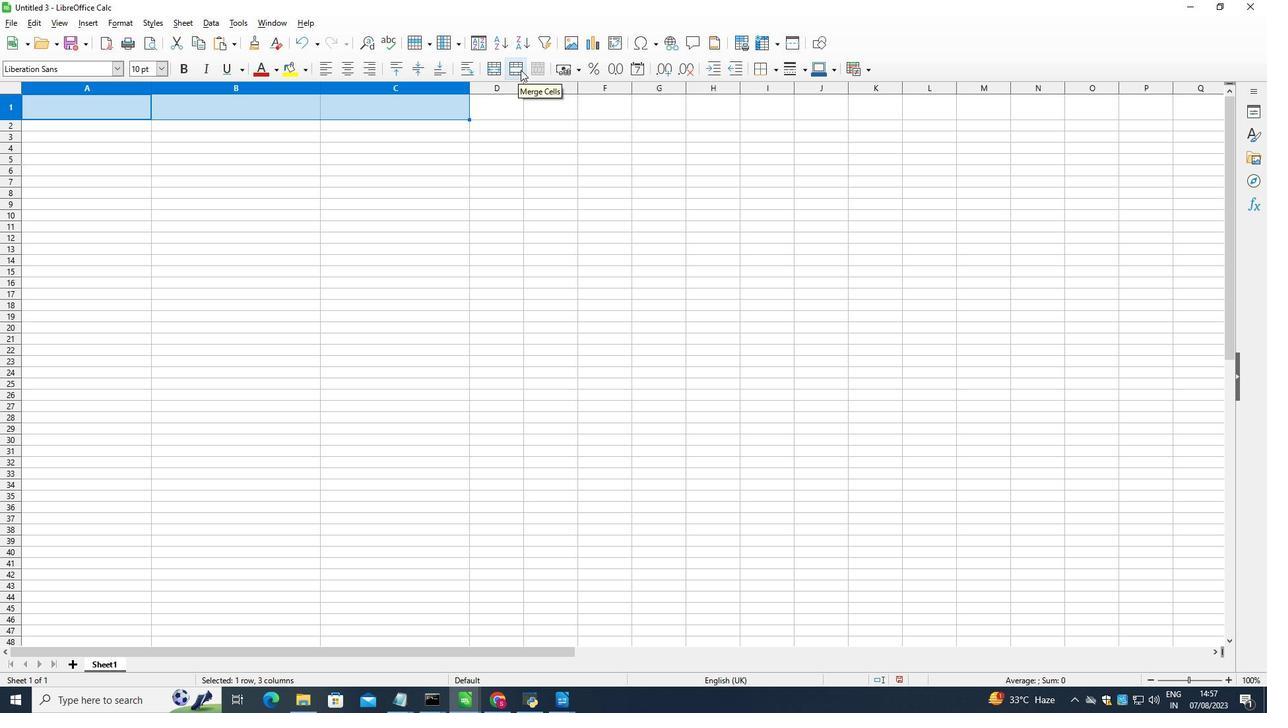 
Action: Mouse pressed left at (518, 67)
Screenshot: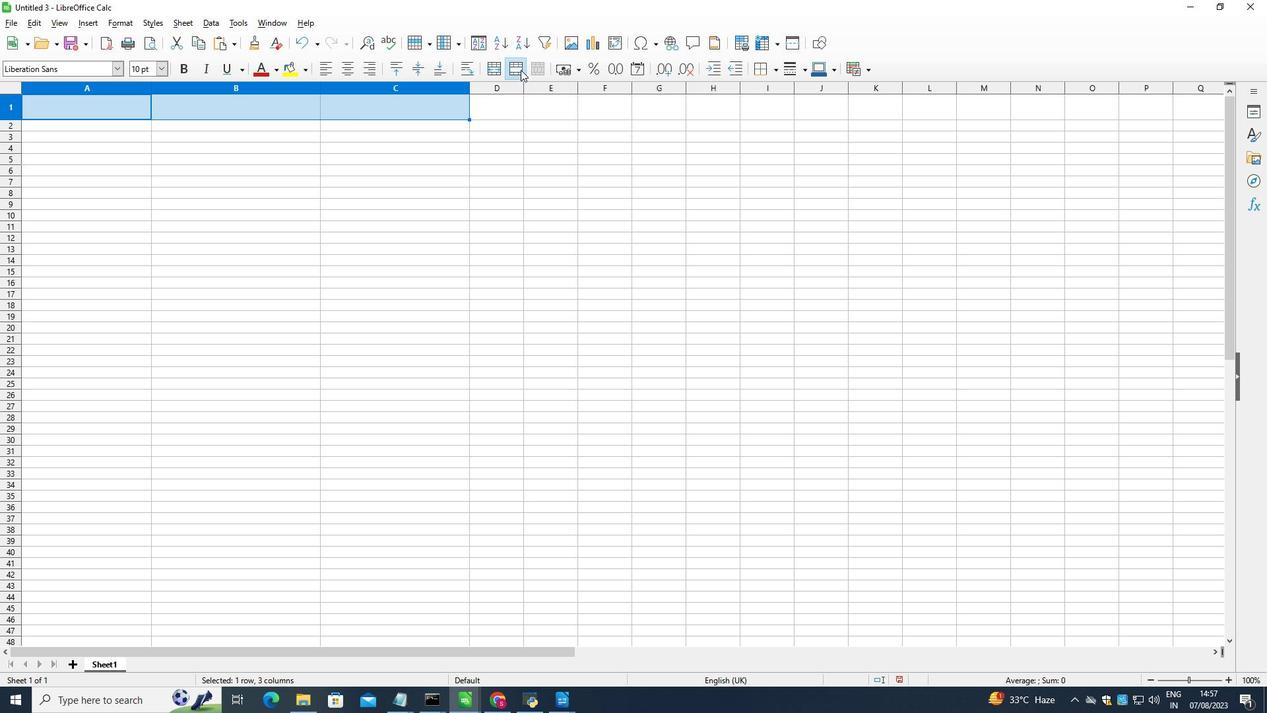 
Action: Mouse moved to (160, 61)
Screenshot: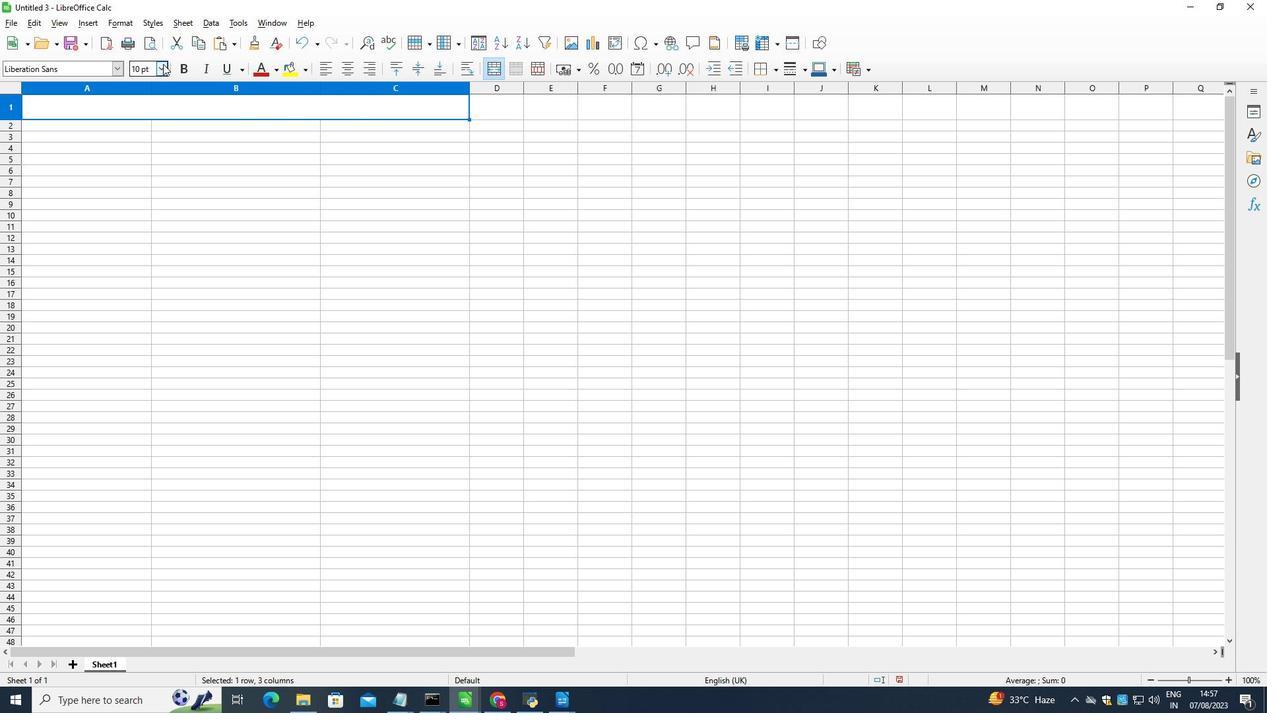 
Action: Mouse pressed left at (160, 61)
Screenshot: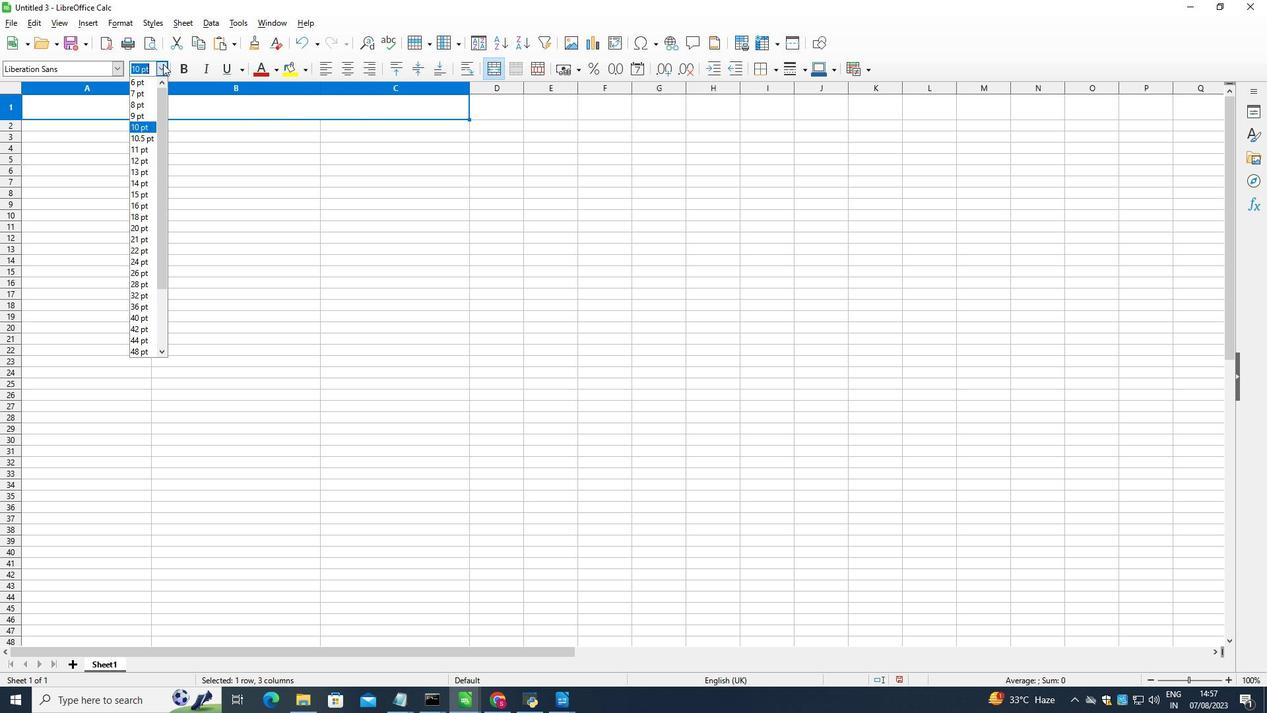 
Action: Mouse moved to (135, 178)
Screenshot: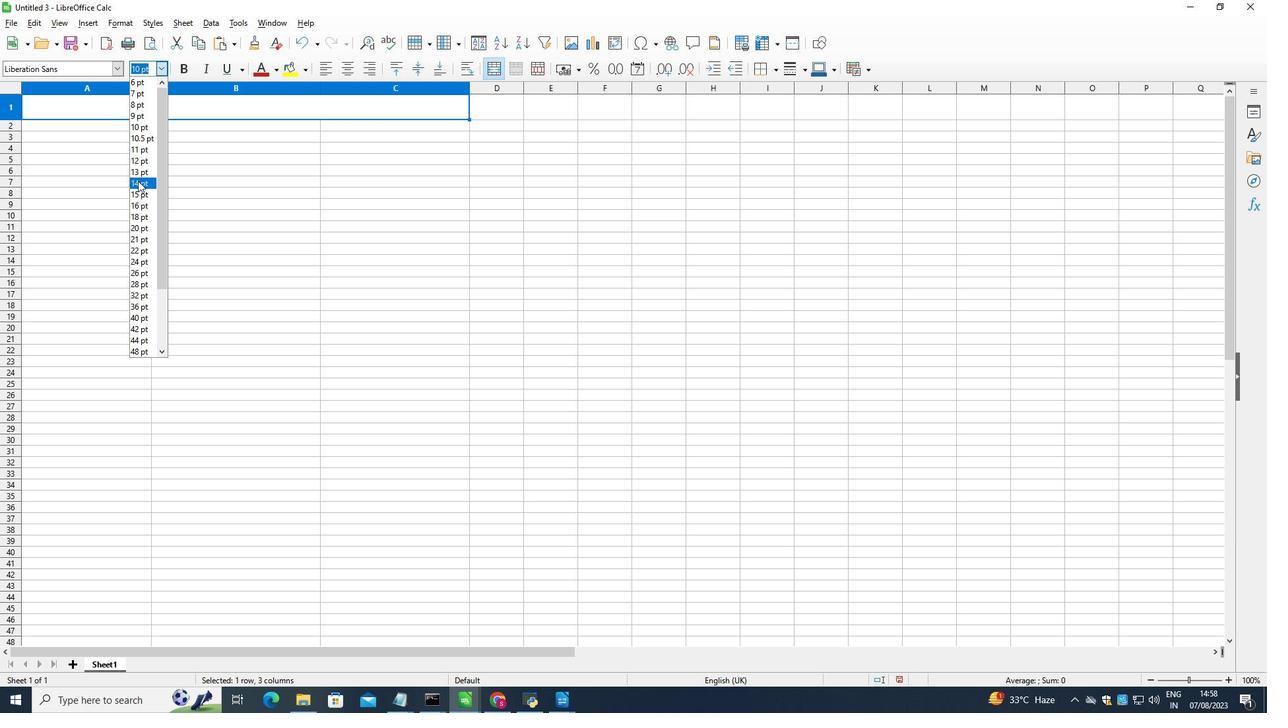 
Action: Mouse pressed left at (135, 178)
Screenshot: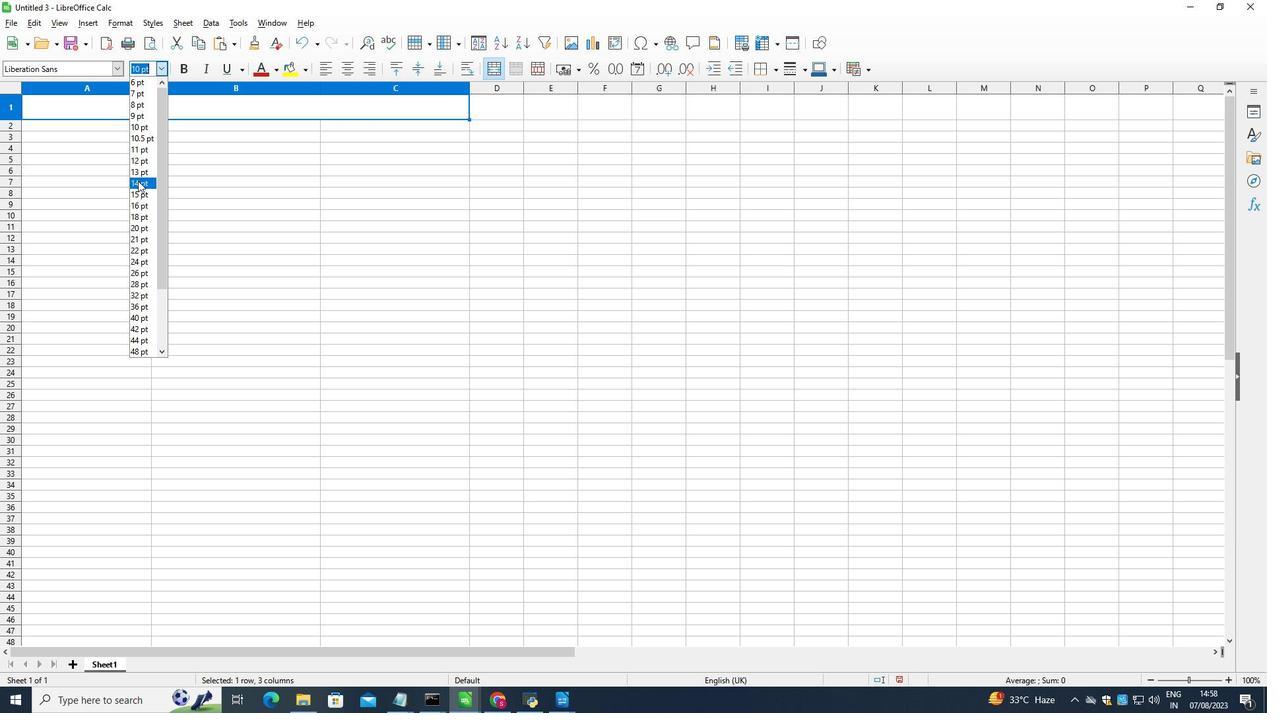 
Action: Mouse moved to (187, 99)
Screenshot: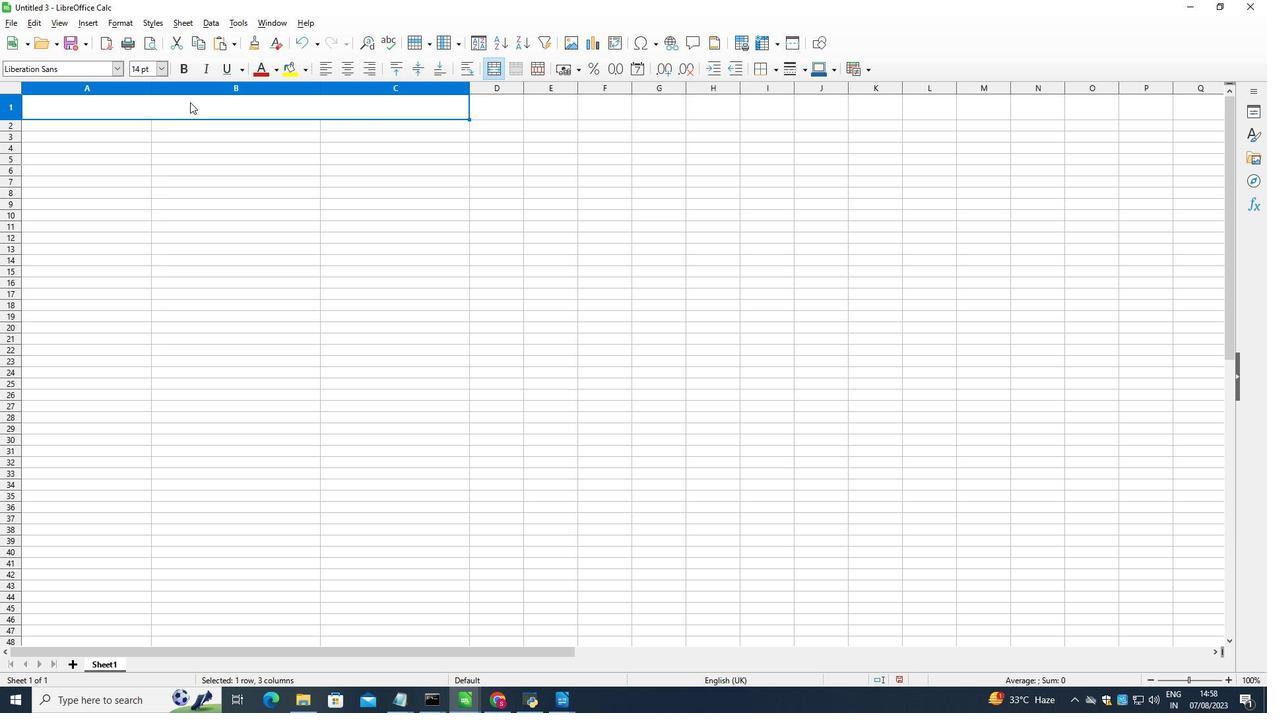 
Action: Mouse pressed left at (187, 99)
Screenshot: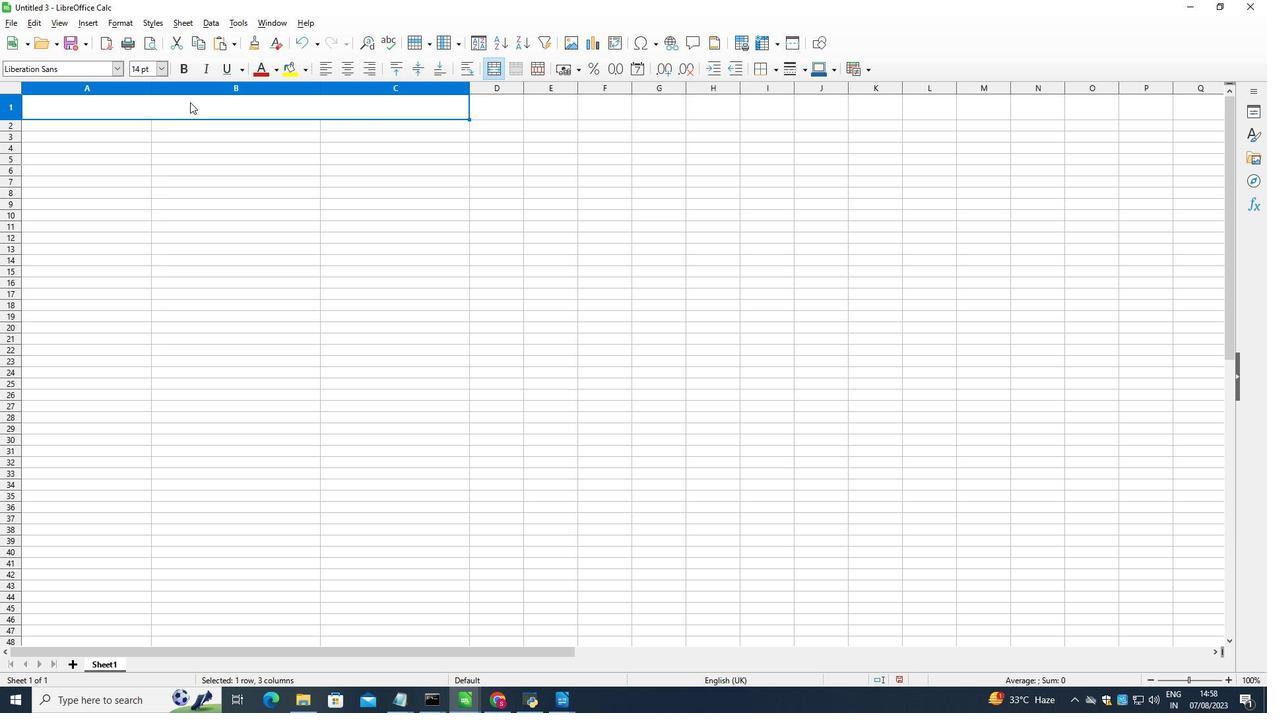 
Action: Mouse pressed left at (187, 99)
Screenshot: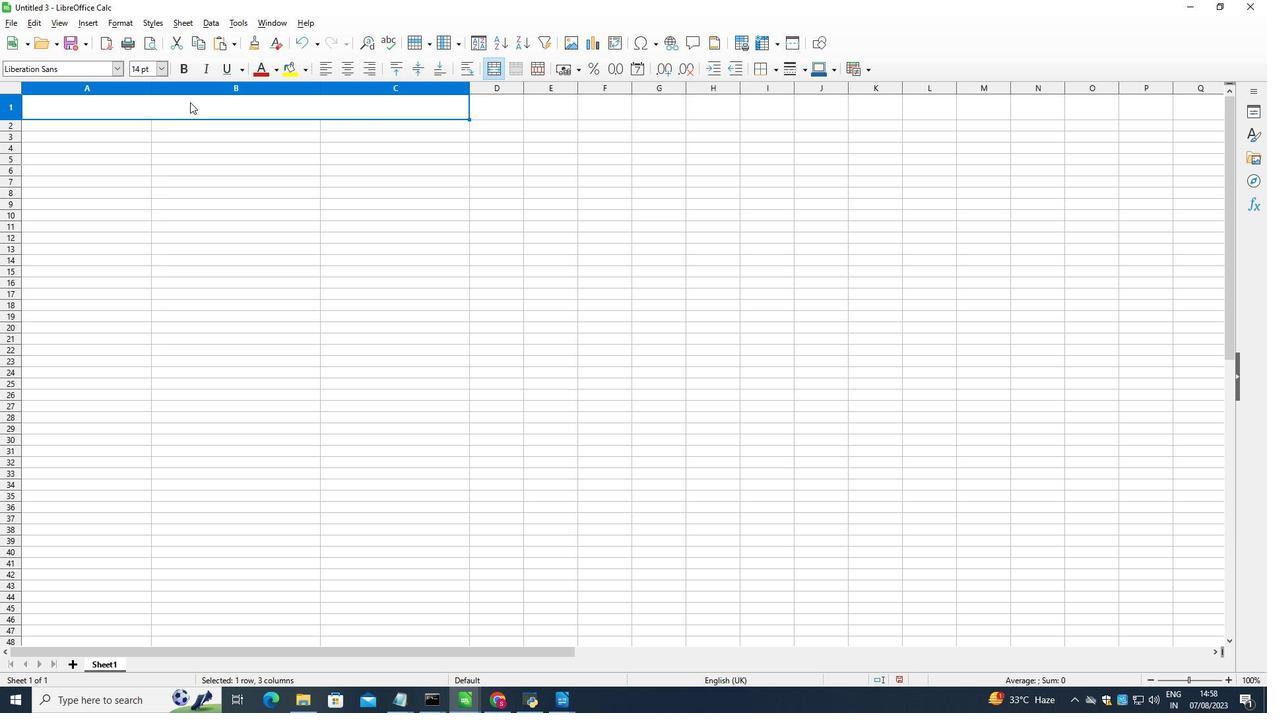 
Action: Key pressed <Key.shift>Parent<Key.space><Key.shift>Teacher<Key.space><Key.shift>Communications<Key.space><Key.shift>Log
Screenshot: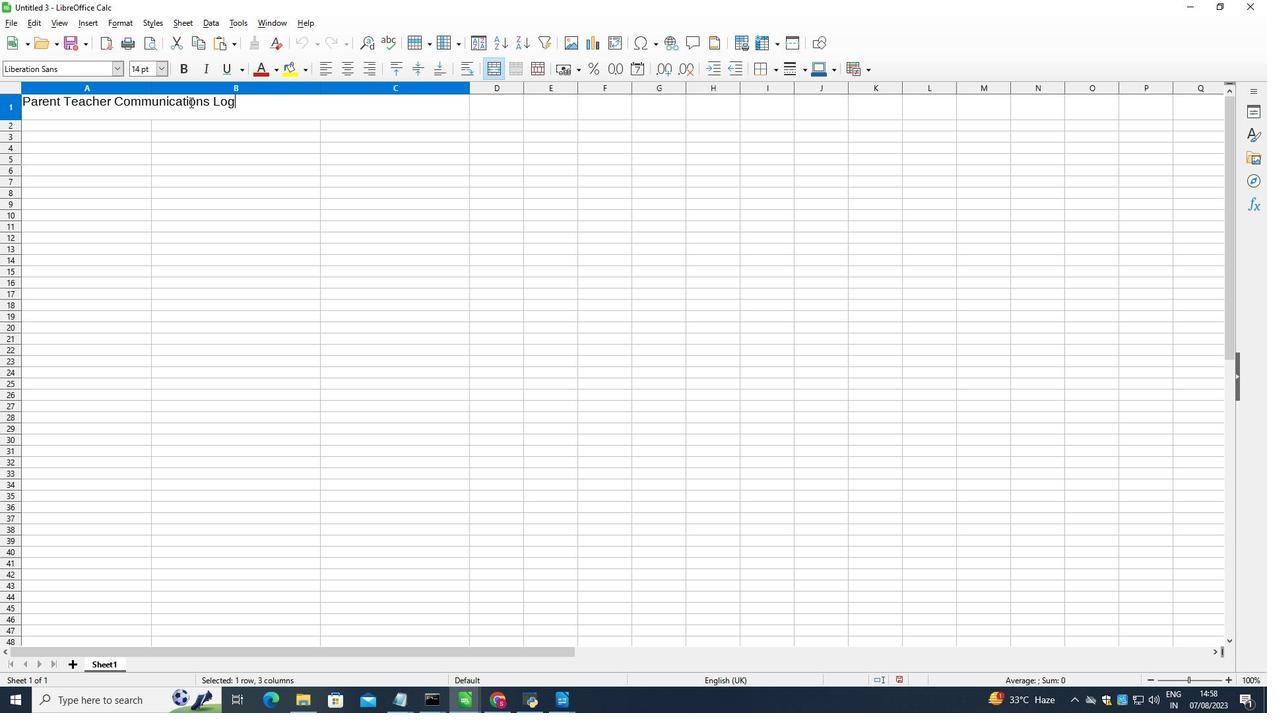 
Action: Mouse moved to (215, 191)
Screenshot: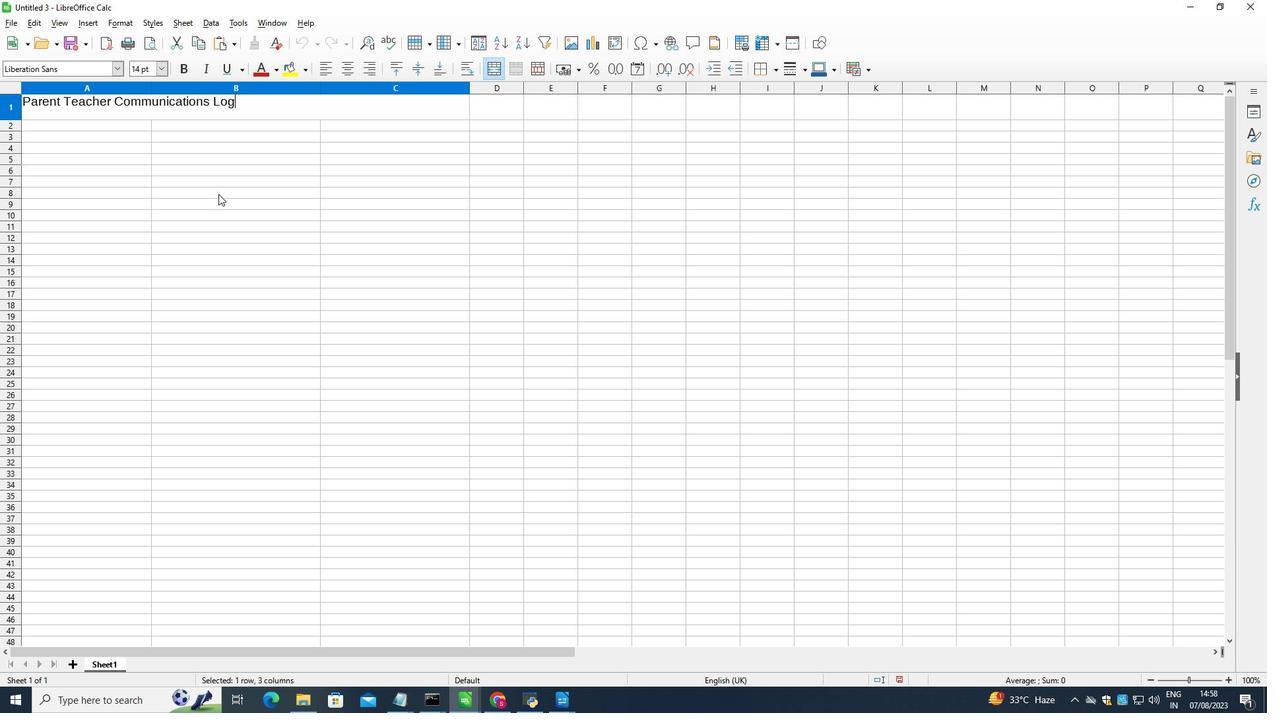 
Action: Mouse pressed left at (215, 191)
Screenshot: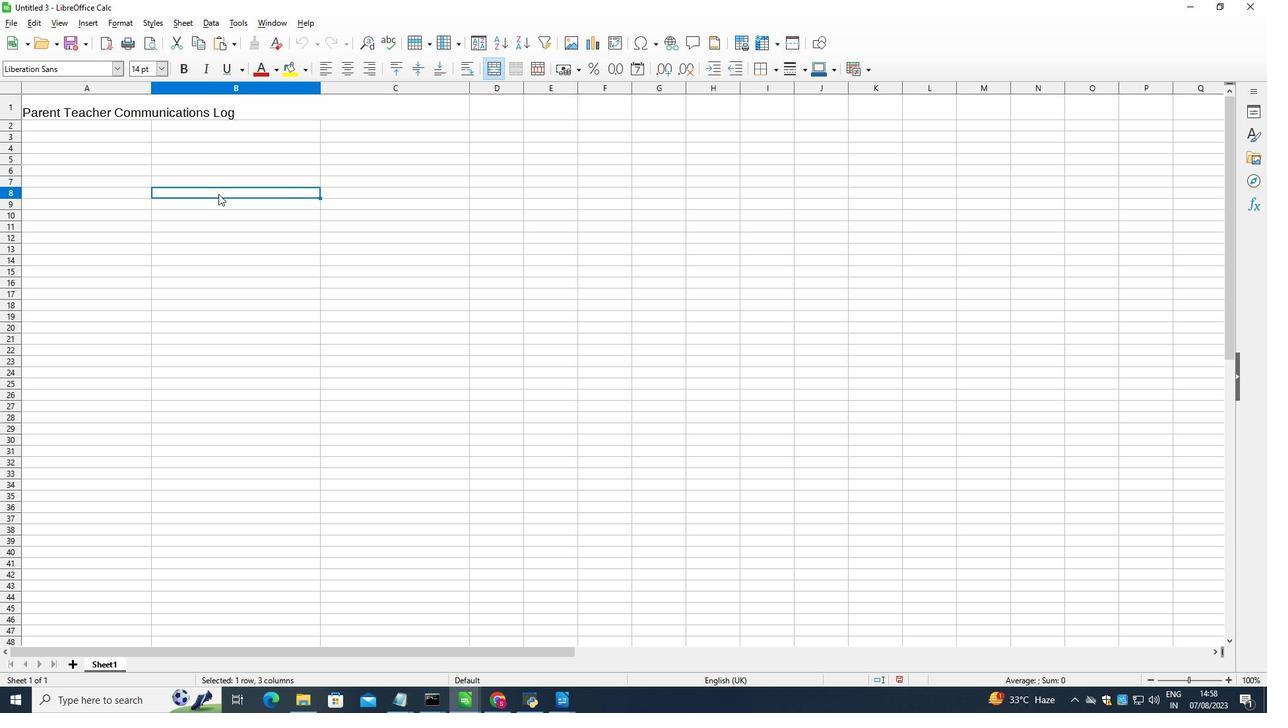 
Action: Mouse moved to (248, 103)
Screenshot: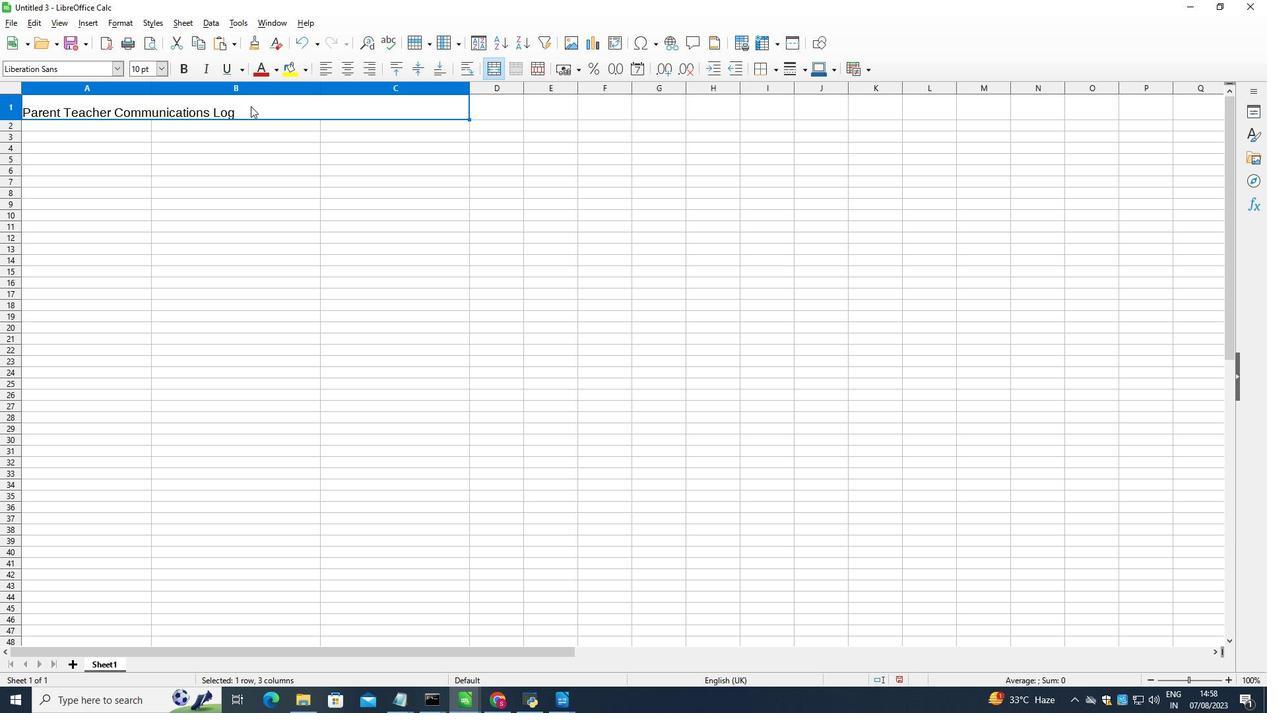 
Action: Mouse pressed left at (248, 103)
Screenshot: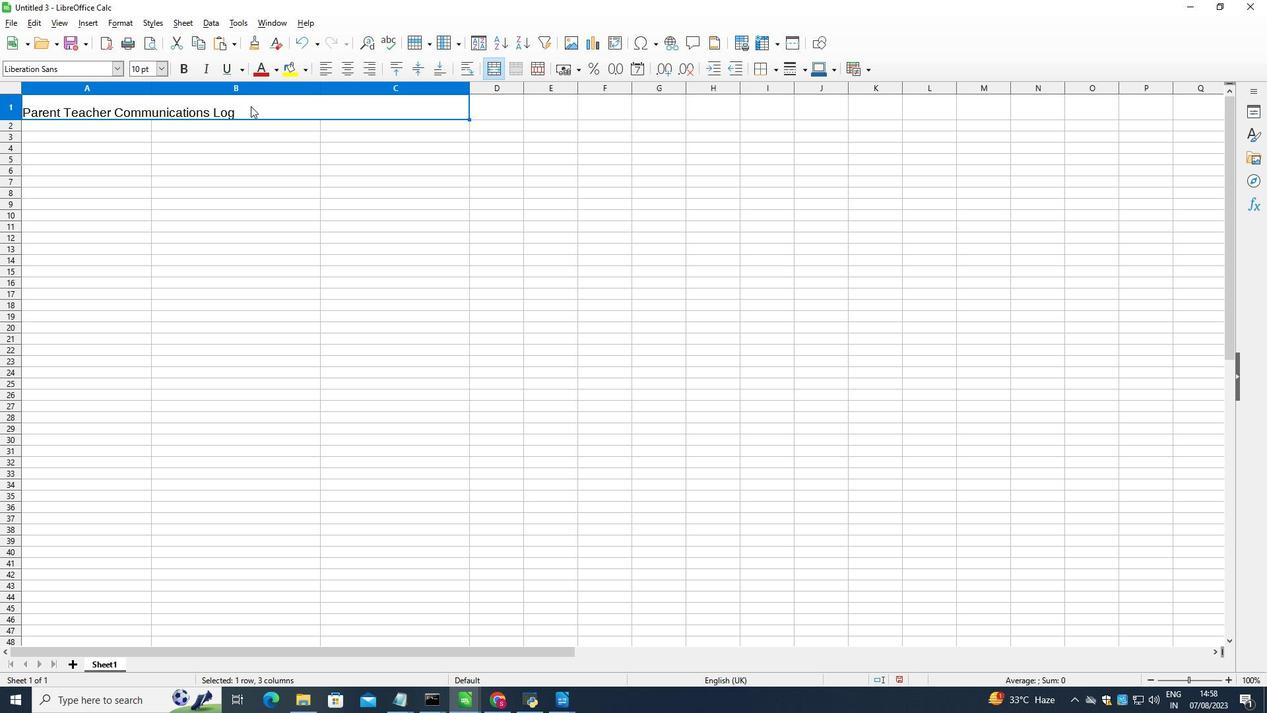 
Action: Mouse moved to (347, 62)
Screenshot: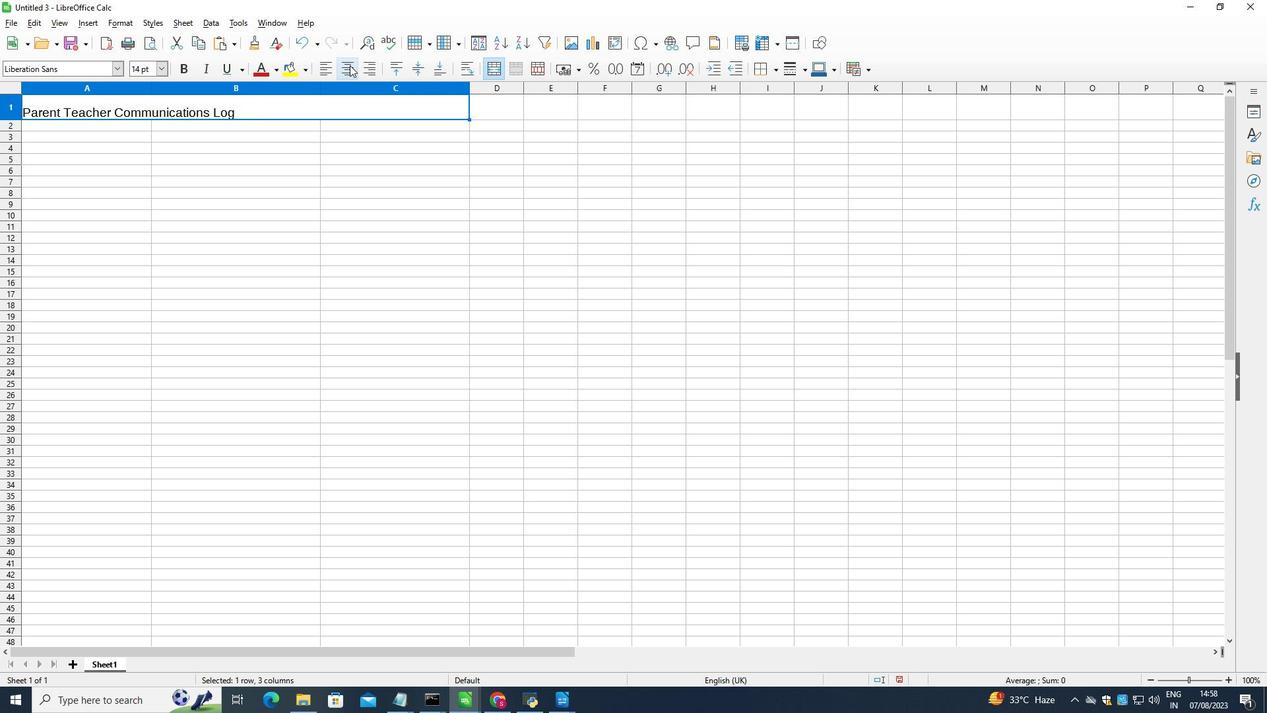 
Action: Mouse pressed left at (347, 62)
Screenshot: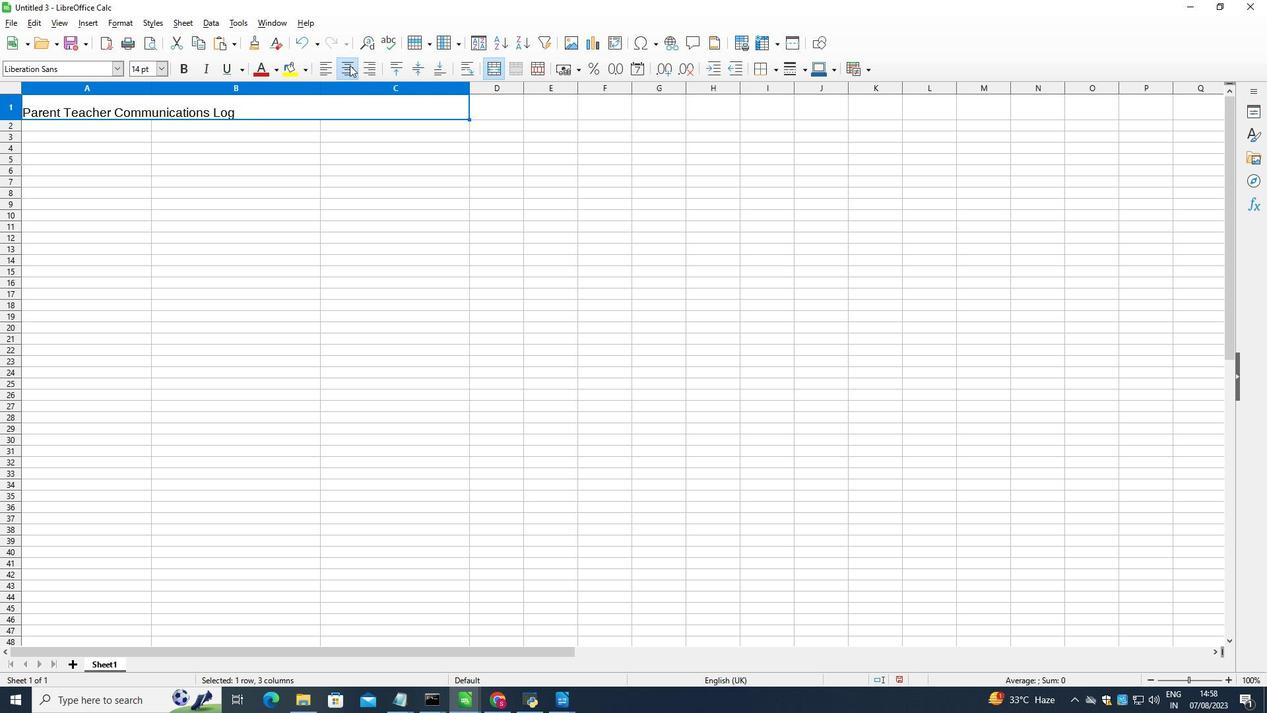 
Action: Mouse moved to (412, 59)
Screenshot: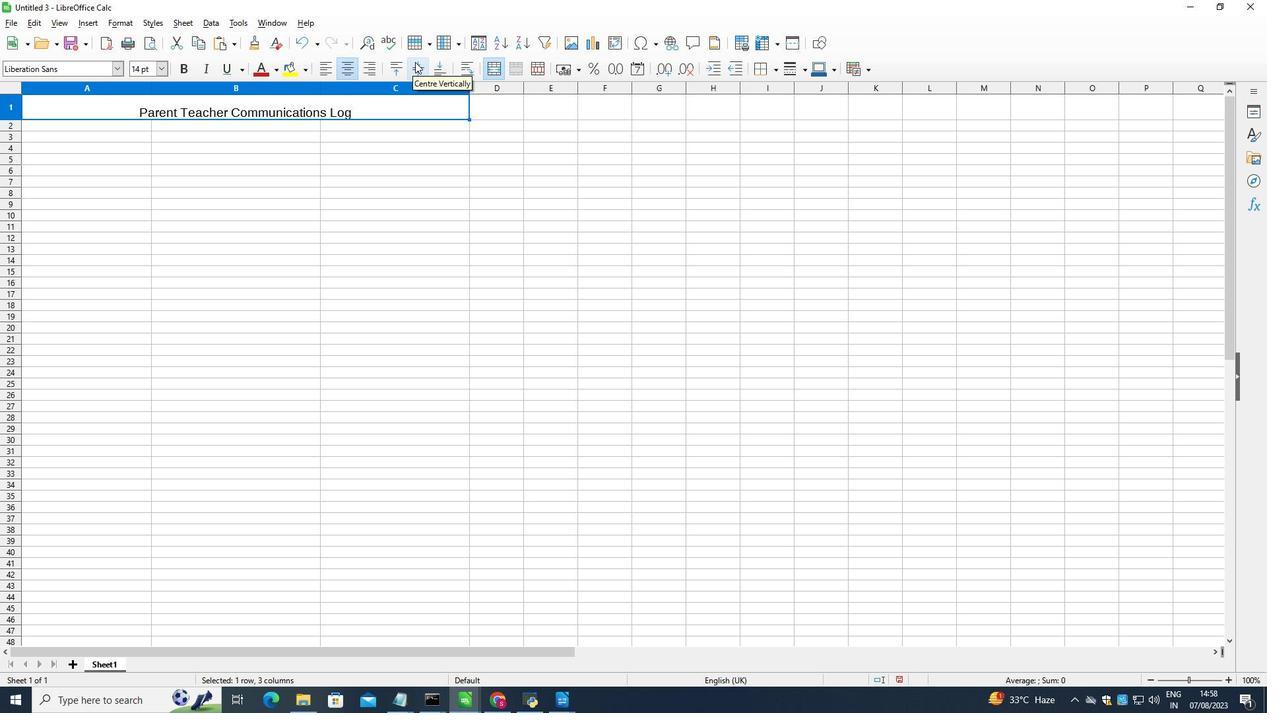 
Action: Mouse pressed left at (412, 59)
Screenshot: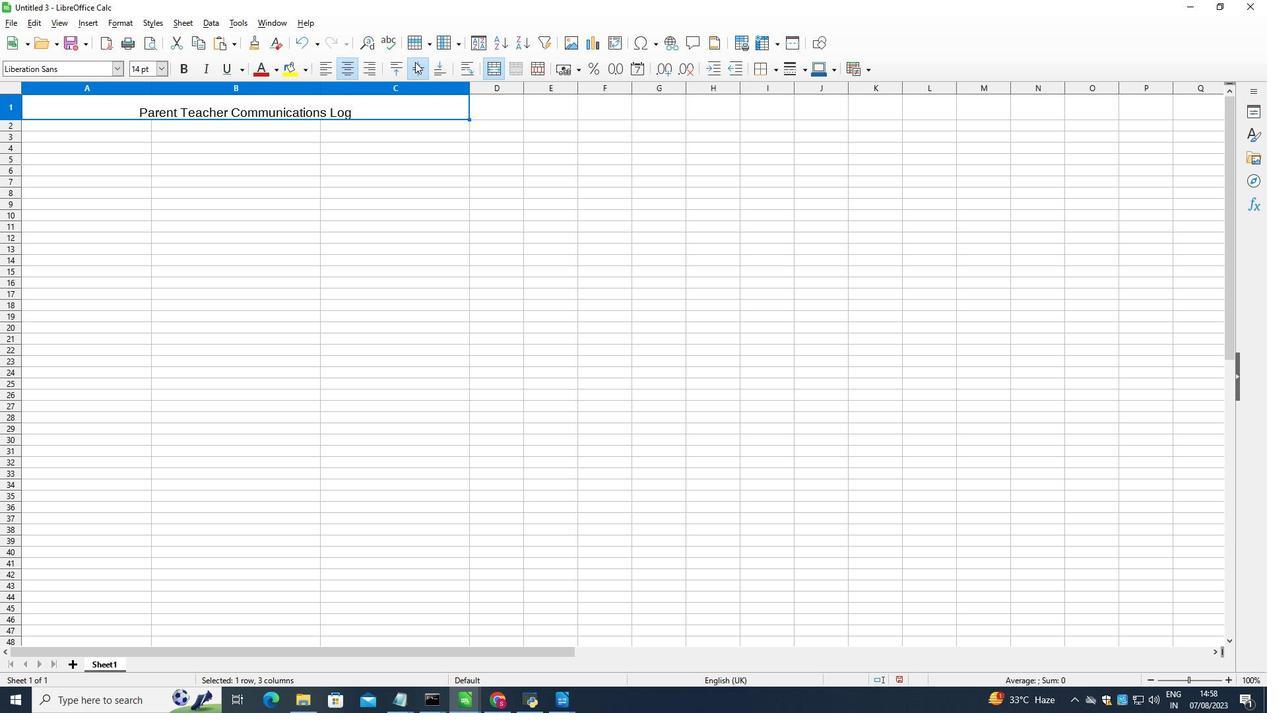 
Action: Mouse moved to (182, 64)
Screenshot: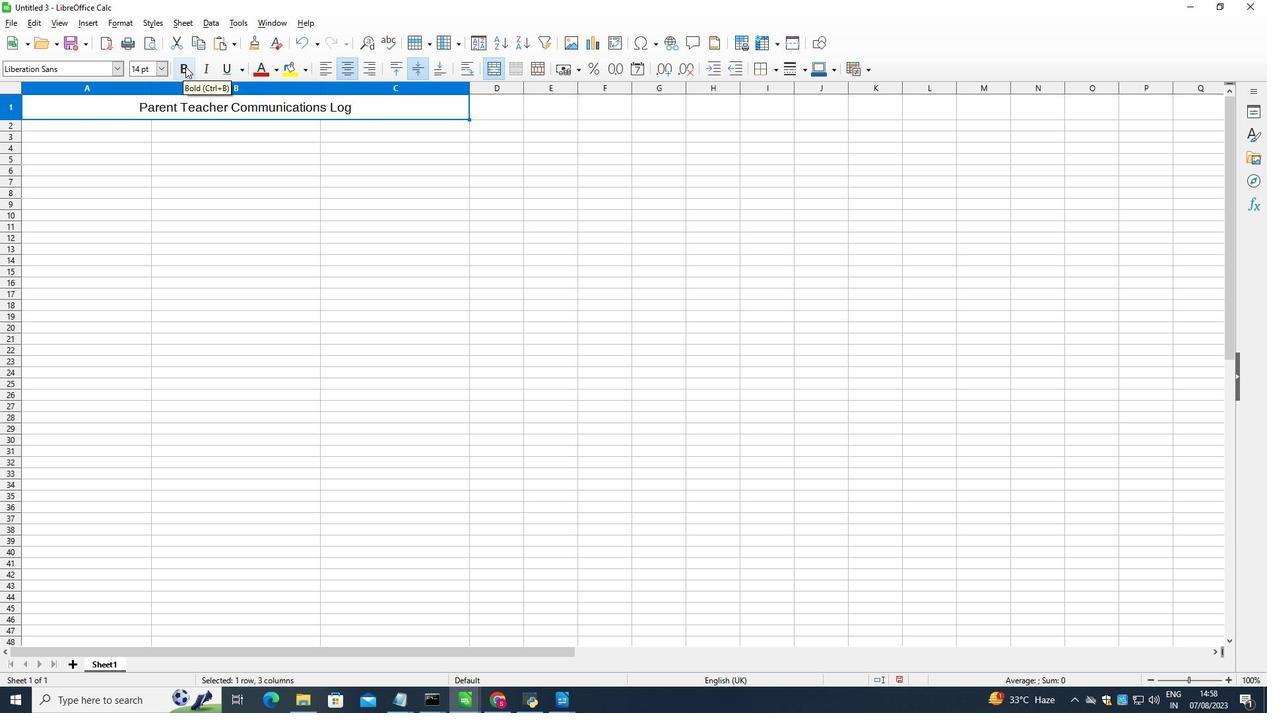 
Action: Mouse pressed left at (182, 64)
Screenshot: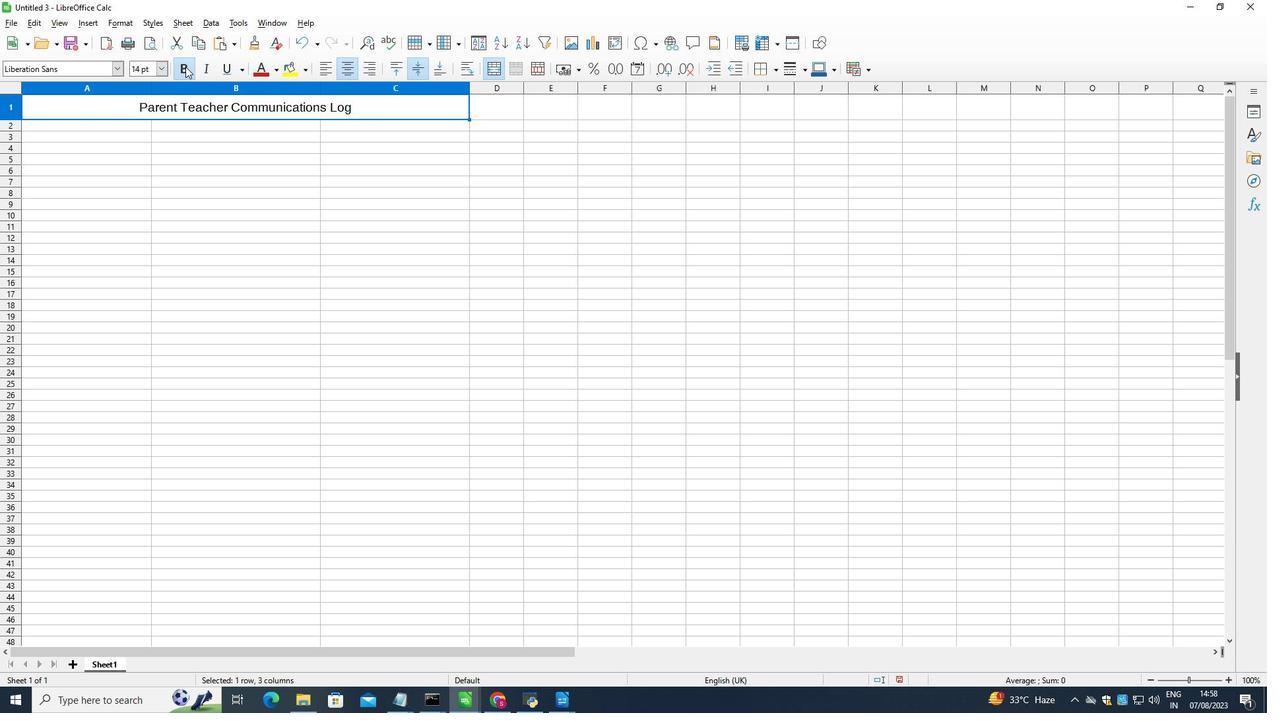 
Action: Mouse moved to (301, 62)
Screenshot: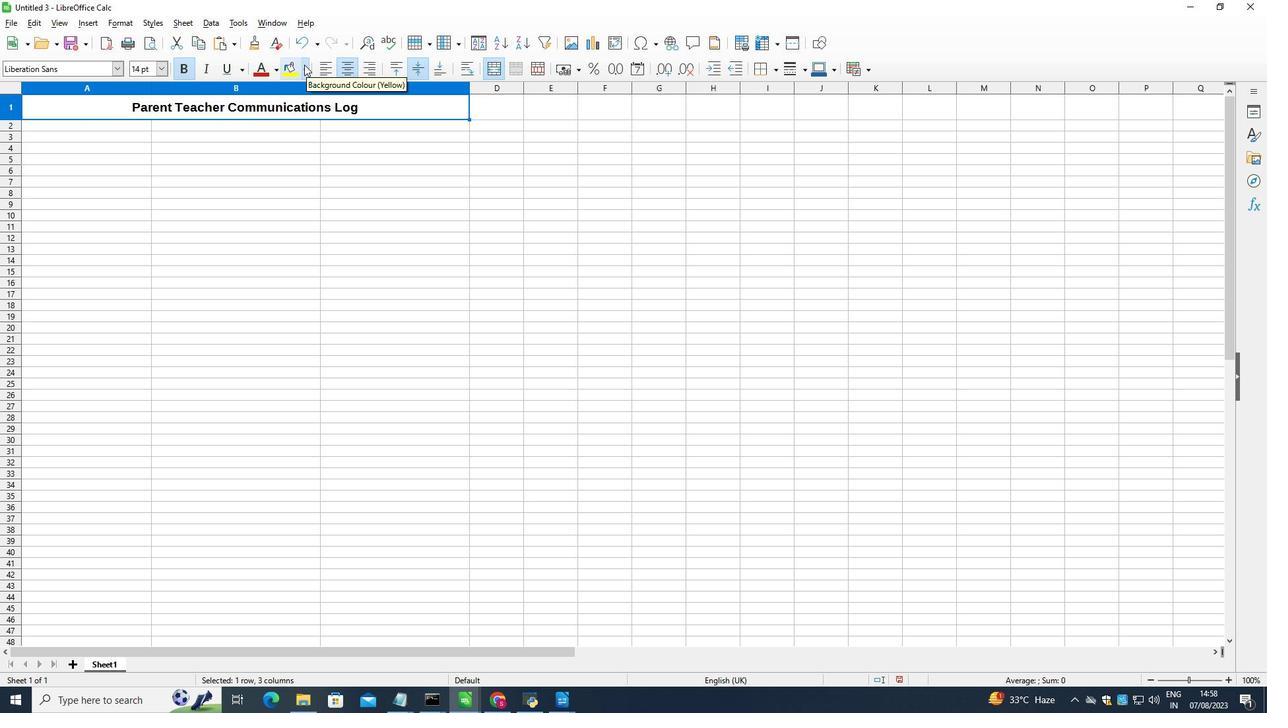 
Action: Mouse pressed left at (301, 62)
Screenshot: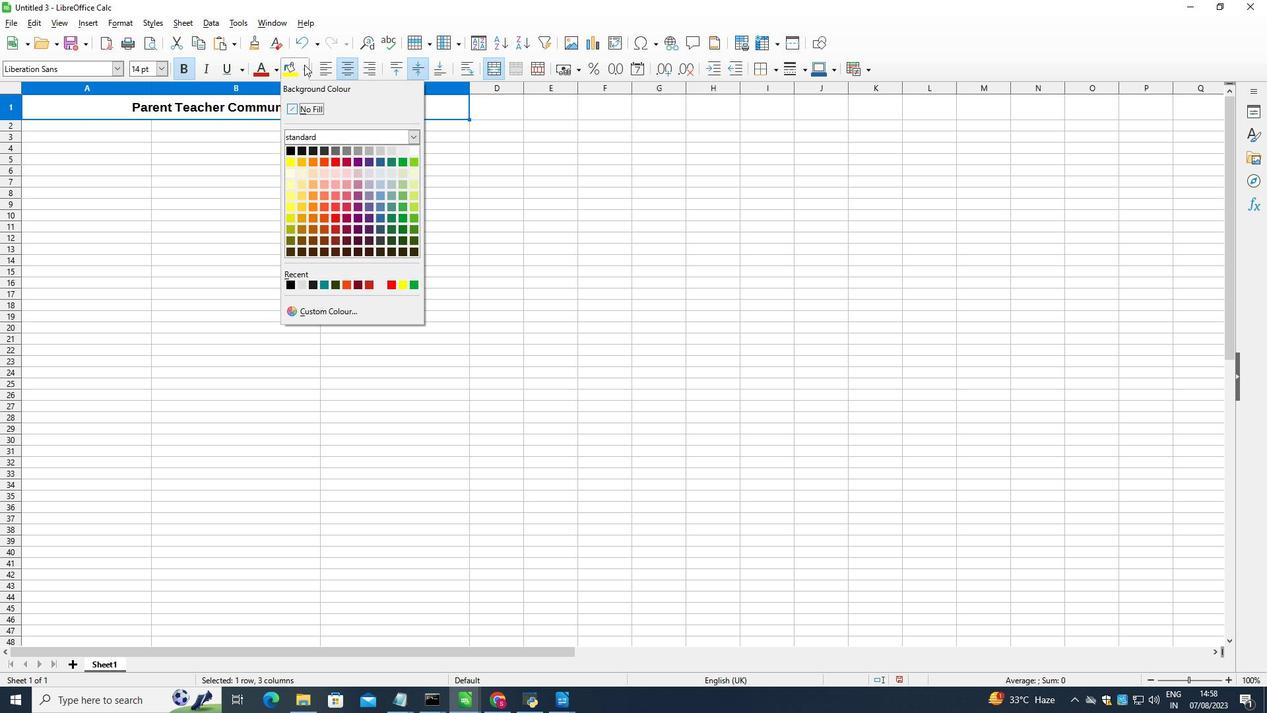 
Action: Mouse moved to (386, 145)
Screenshot: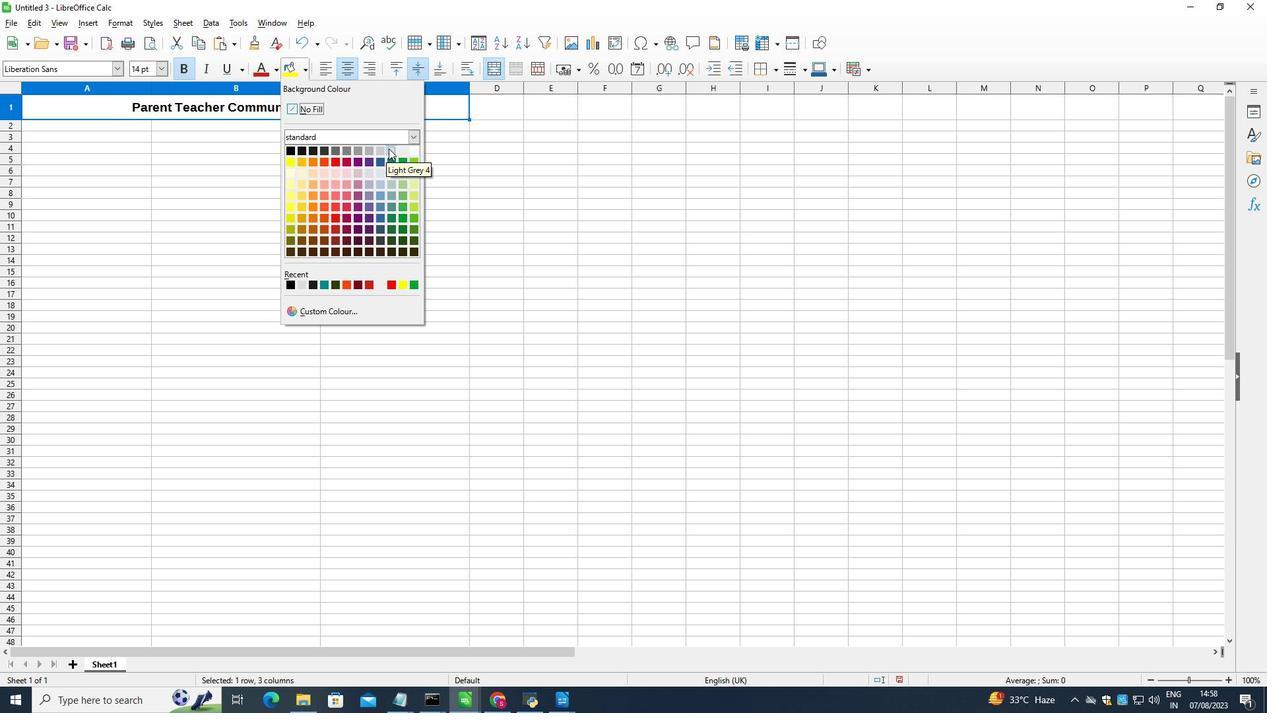 
Action: Mouse pressed left at (386, 145)
Screenshot: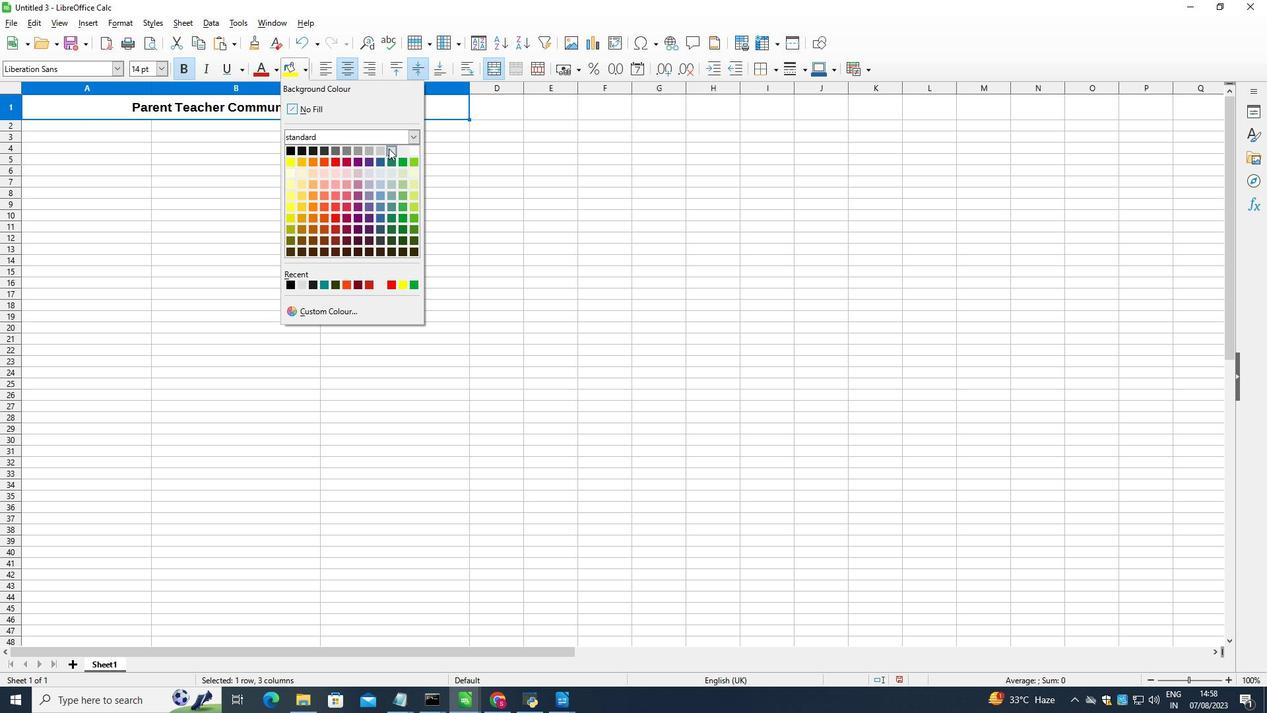 
Action: Mouse moved to (361, 173)
Screenshot: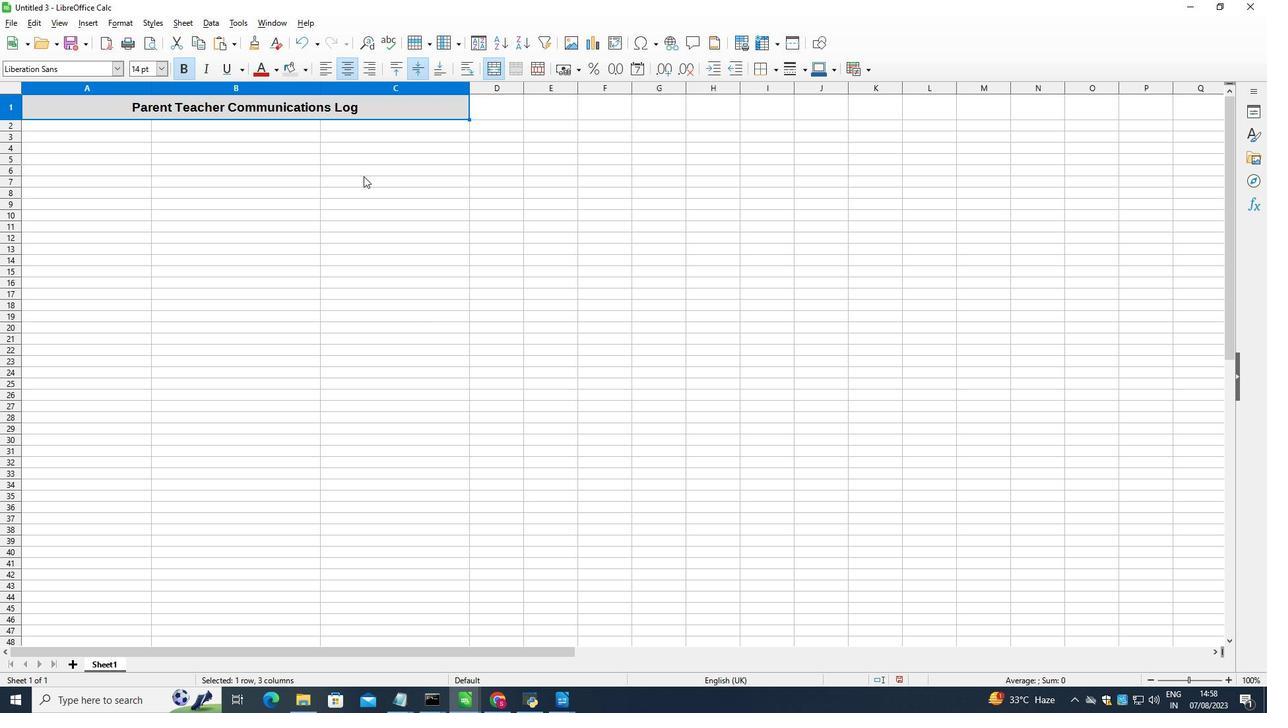 
Action: Mouse pressed left at (361, 173)
Screenshot: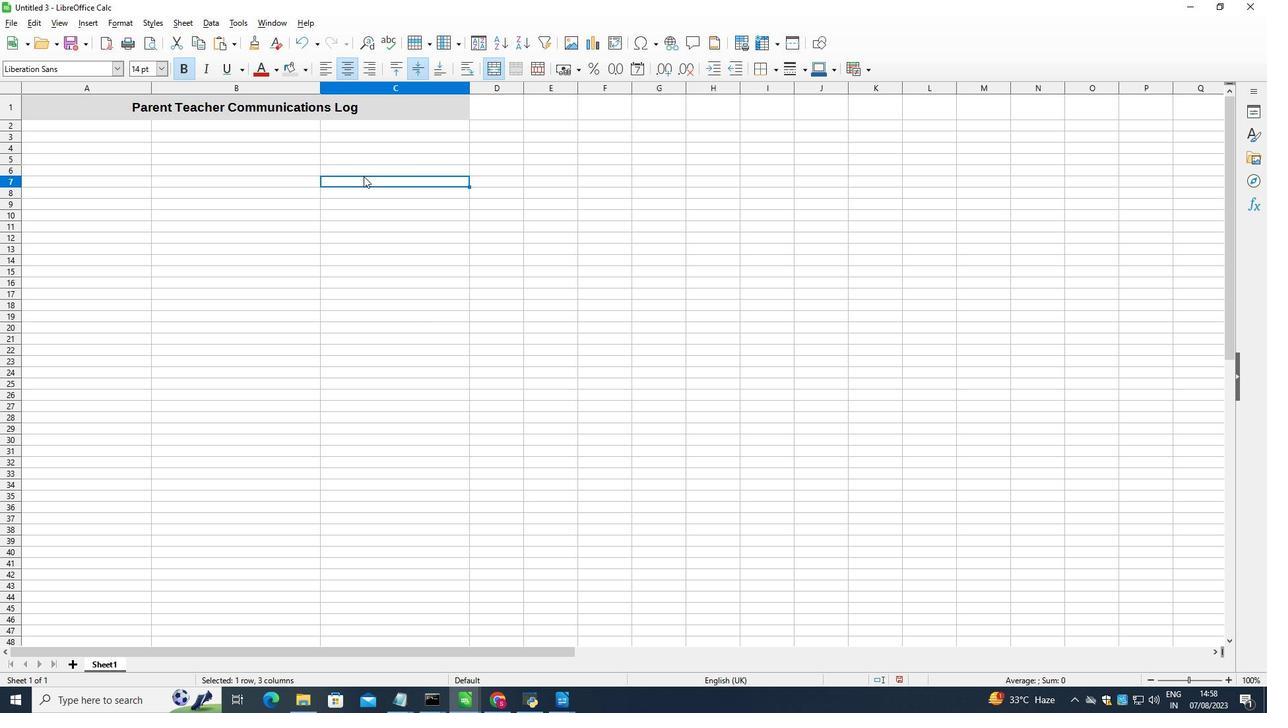 
Action: Mouse moved to (116, 99)
Screenshot: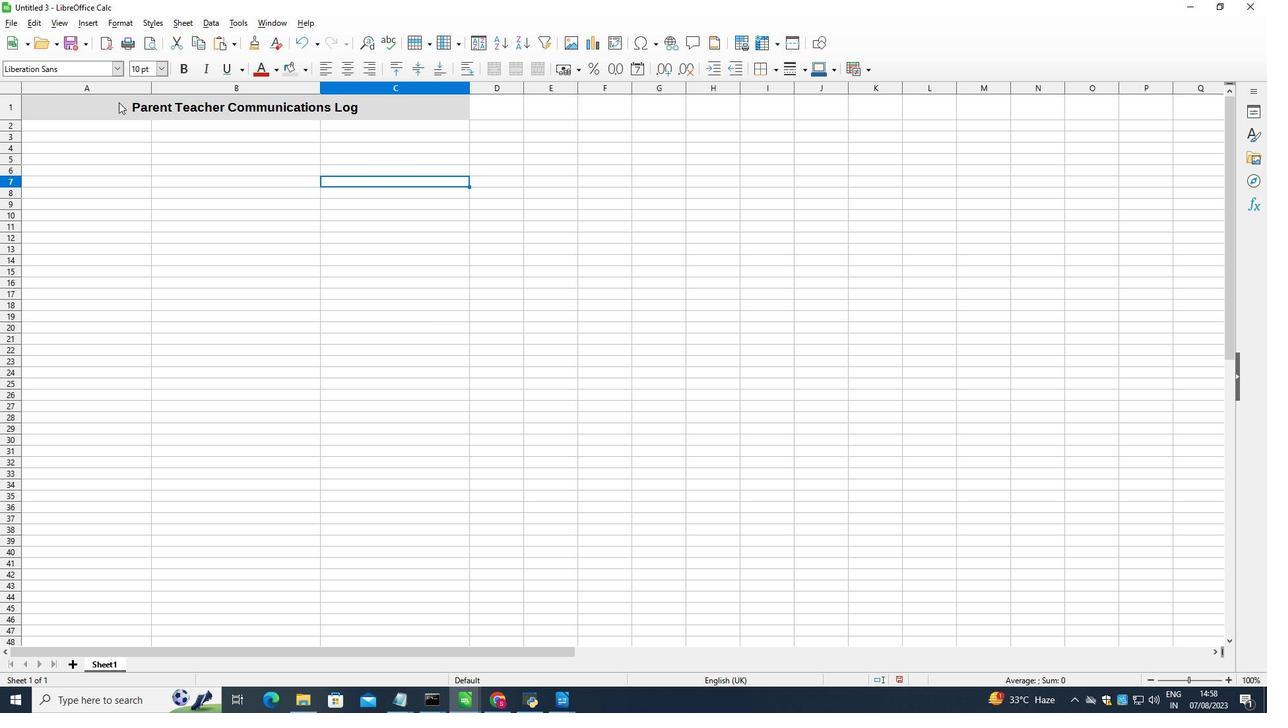 
Action: Mouse pressed left at (116, 99)
Screenshot: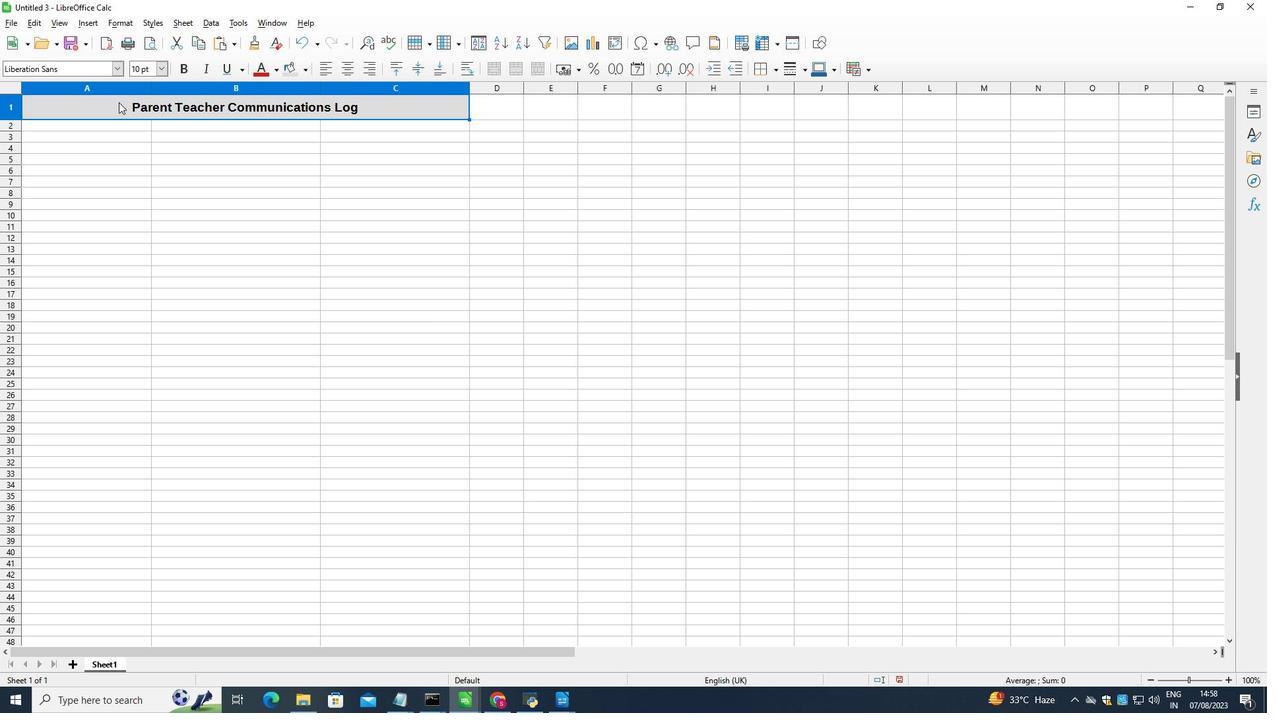 
Action: Mouse moved to (773, 64)
Screenshot: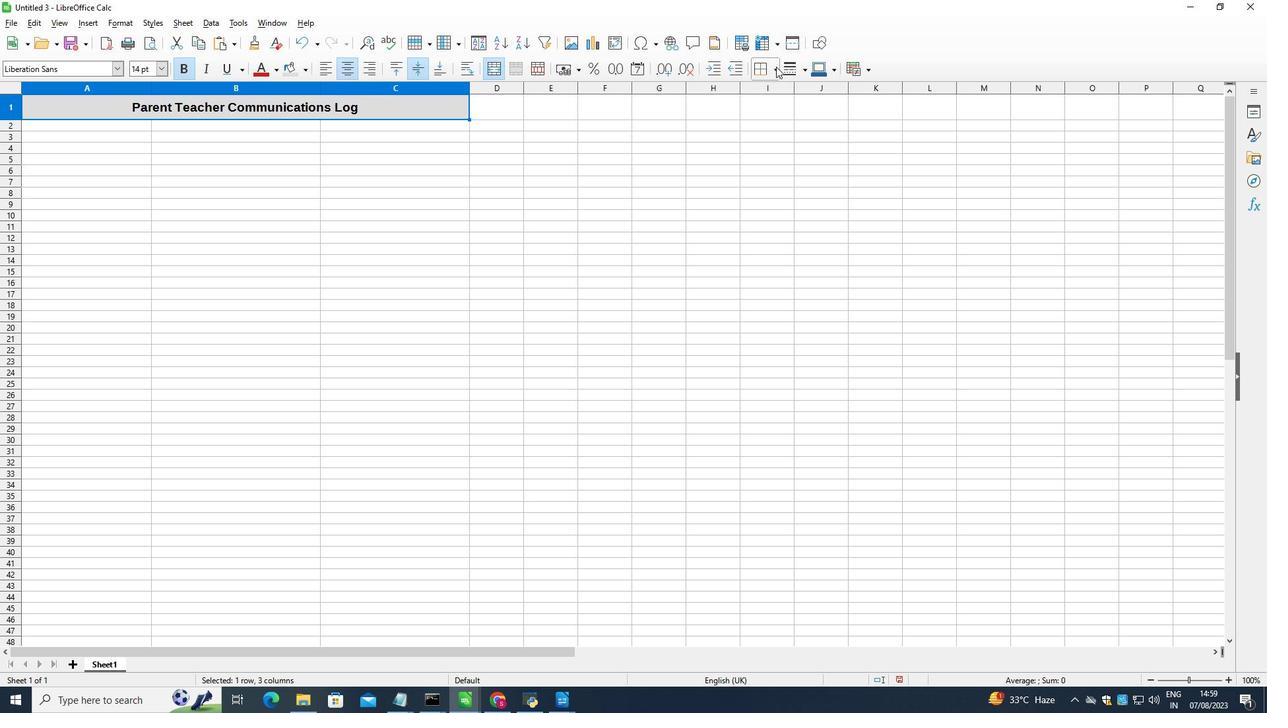 
Action: Mouse pressed left at (773, 64)
Screenshot: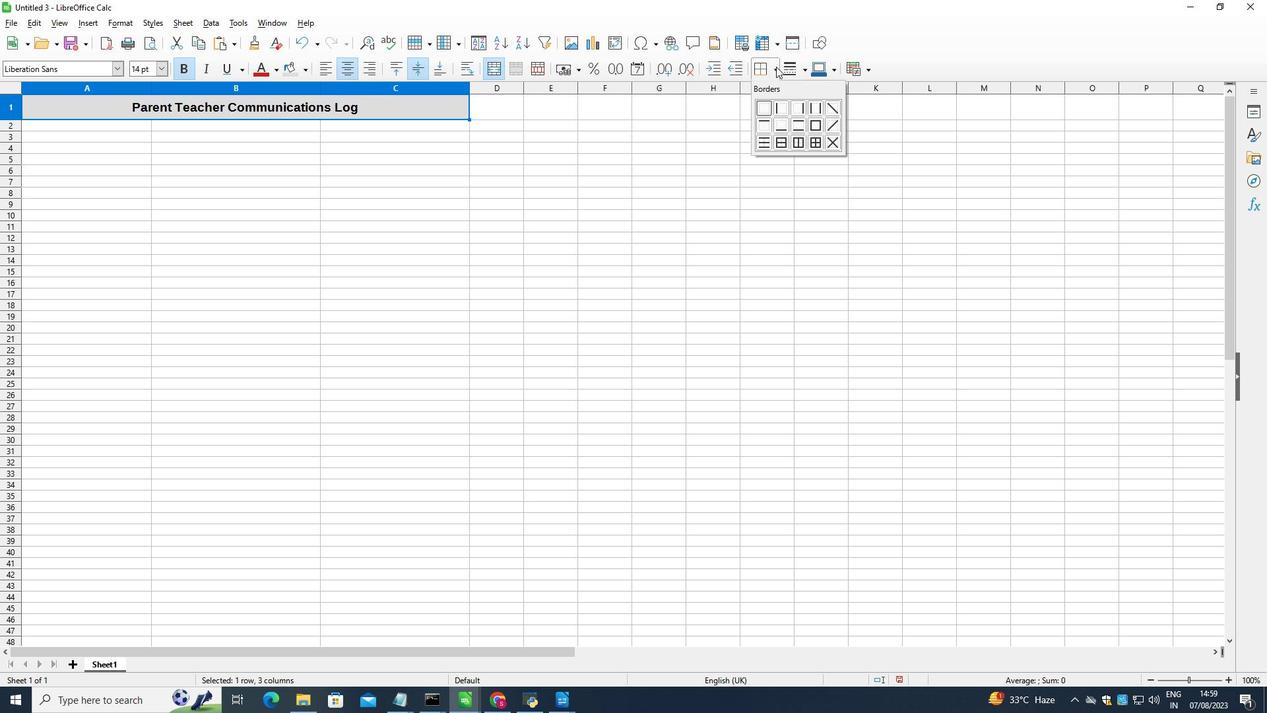 
Action: Mouse moved to (813, 121)
Screenshot: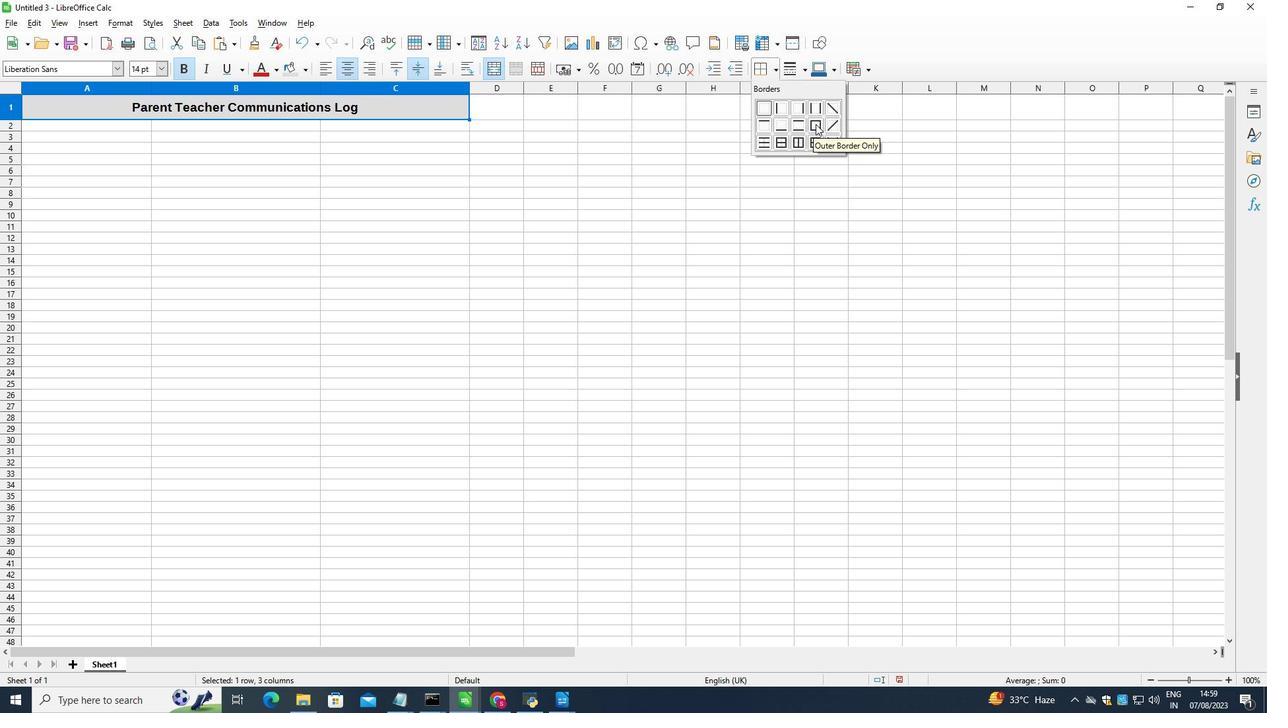 
Action: Mouse pressed left at (813, 121)
Screenshot: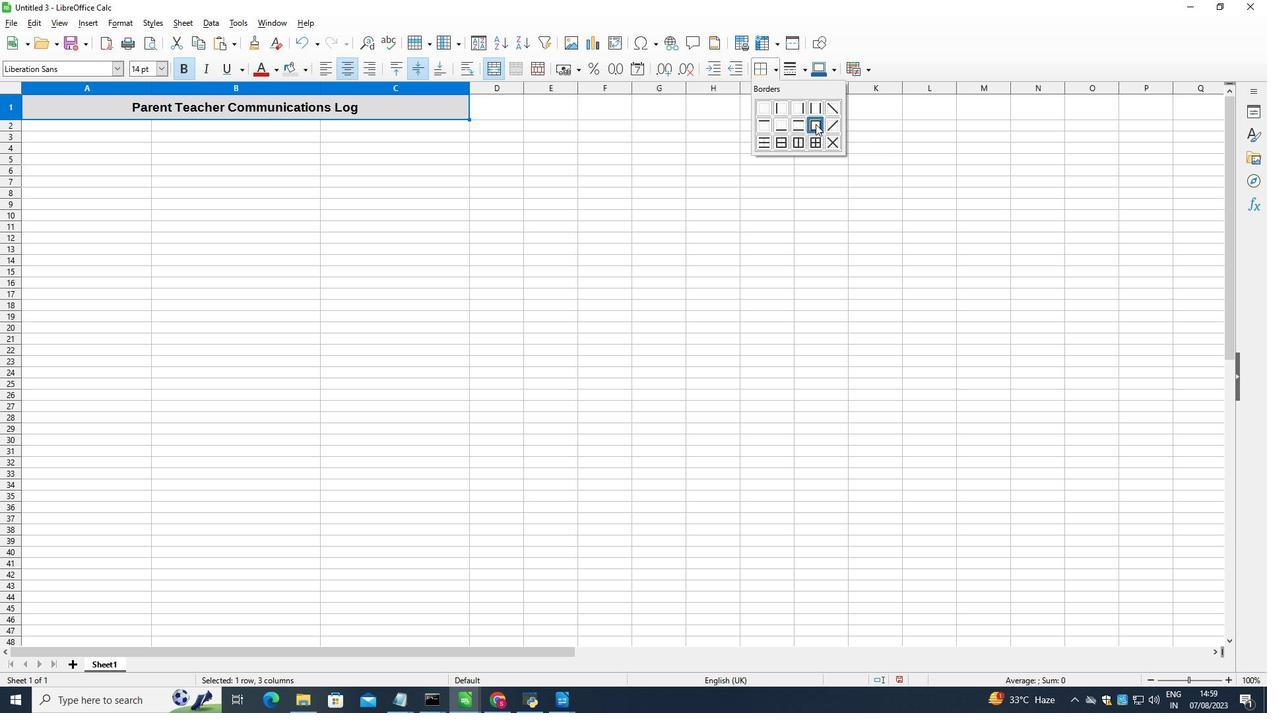 
Action: Mouse moved to (314, 139)
Screenshot: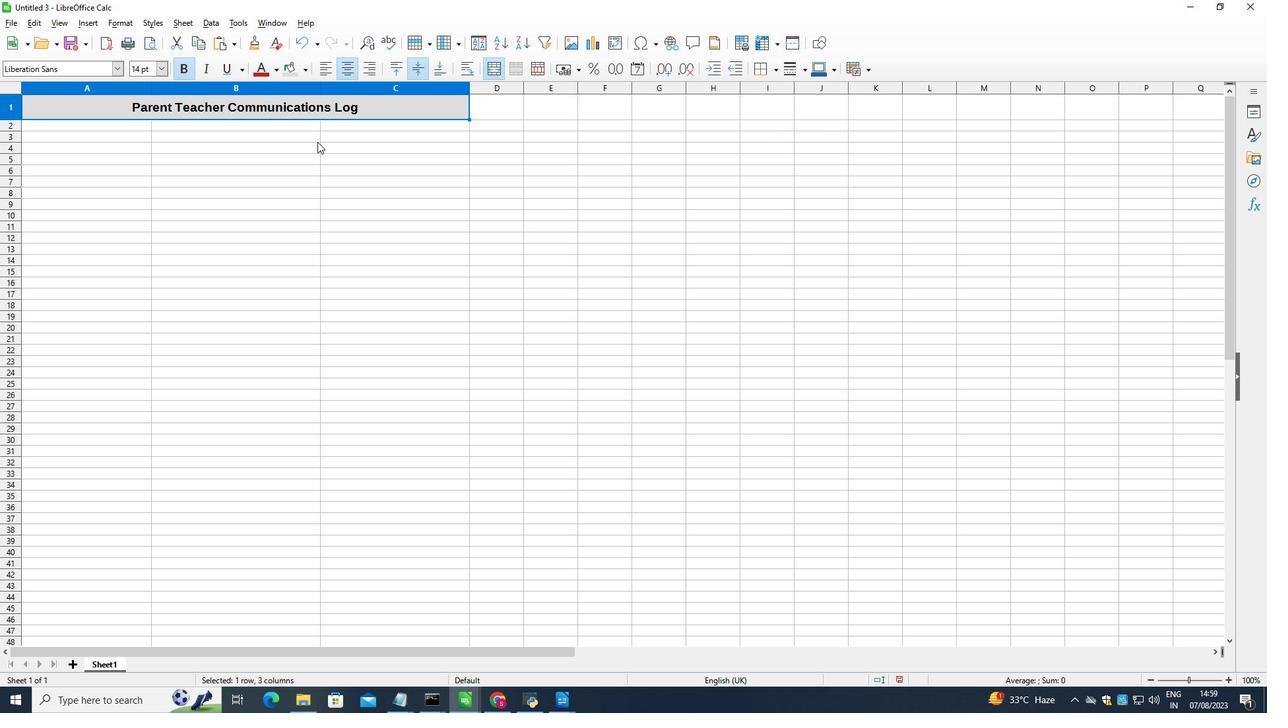 
Action: Mouse pressed left at (314, 139)
Screenshot: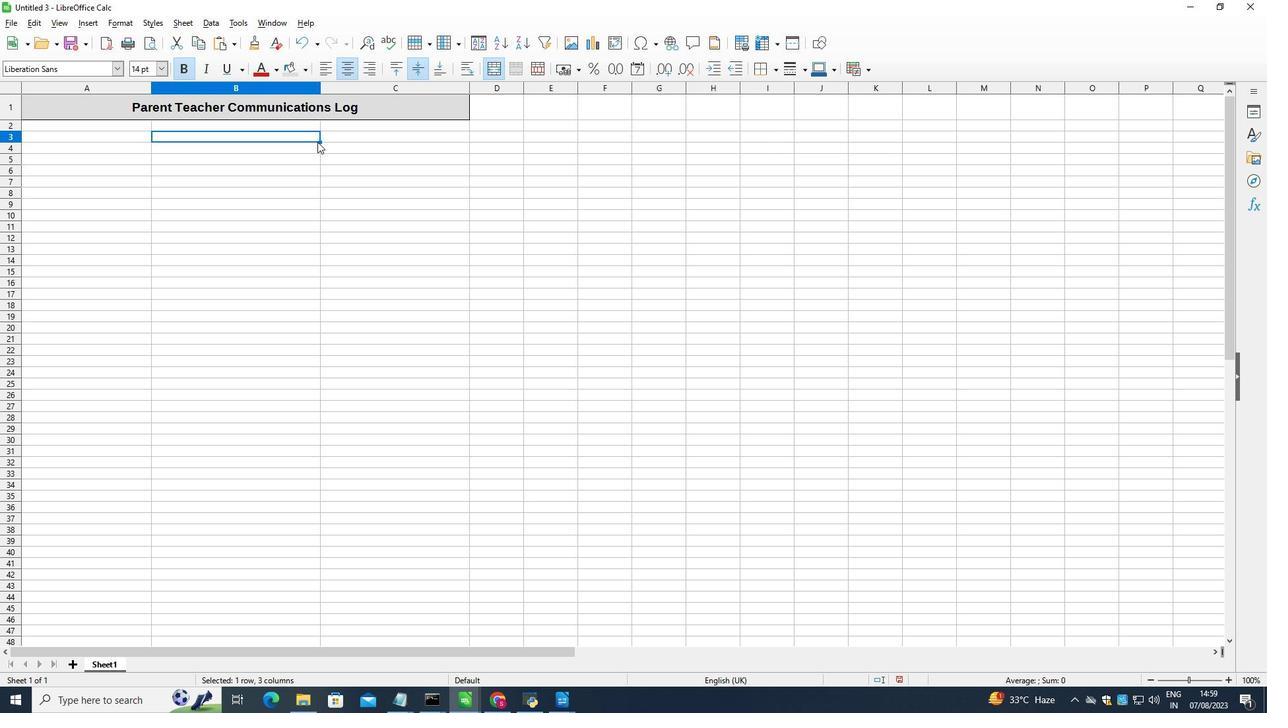 
Action: Mouse moved to (95, 122)
Screenshot: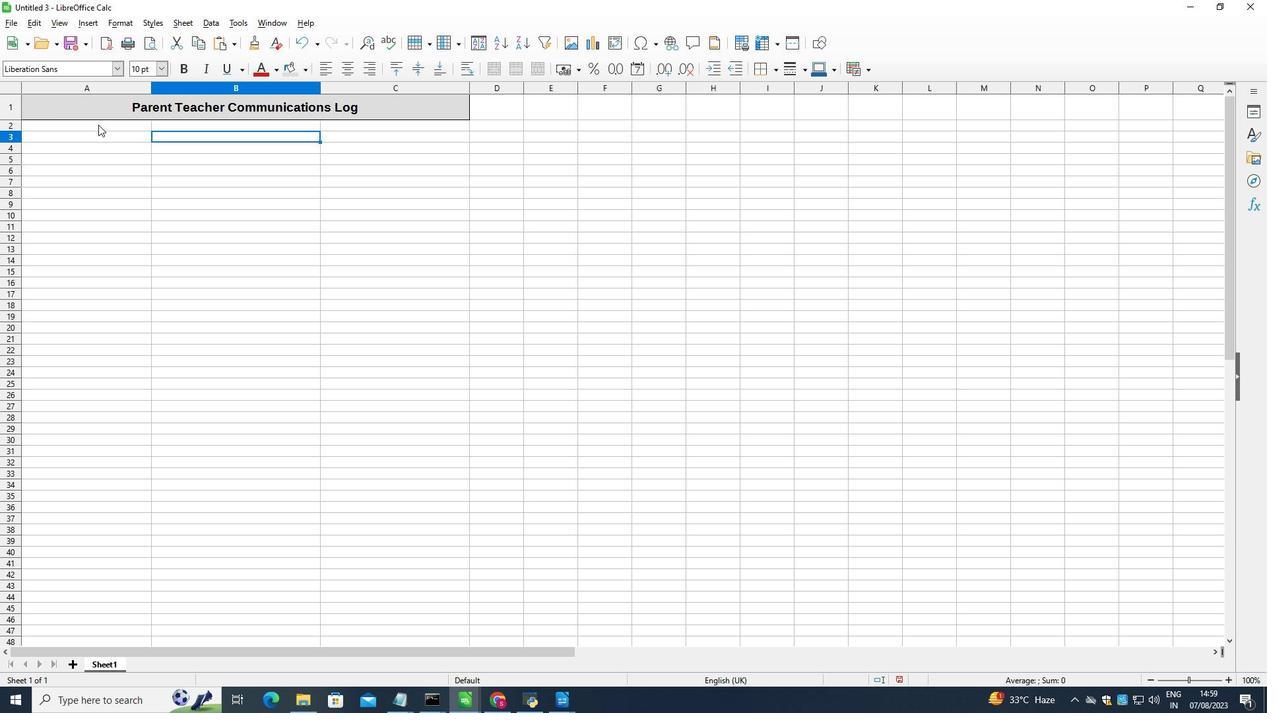 
Action: Mouse pressed left at (95, 122)
Screenshot: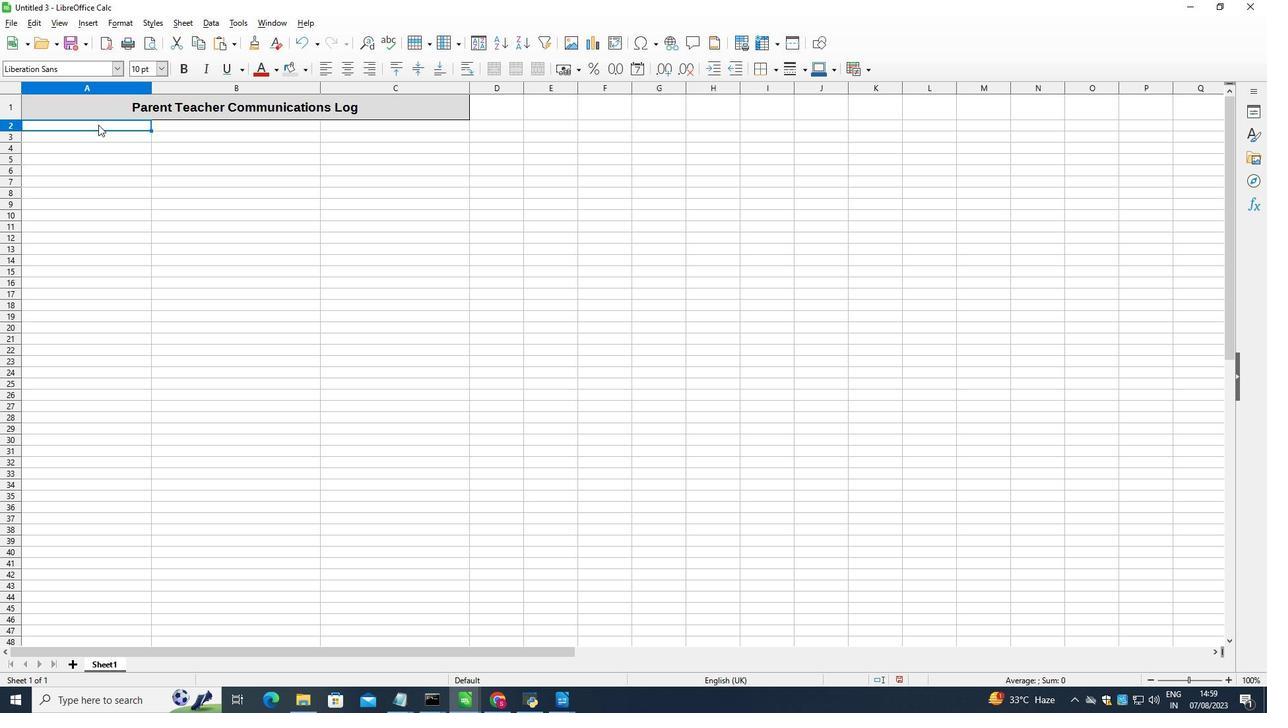 
Action: Mouse moved to (511, 68)
Screenshot: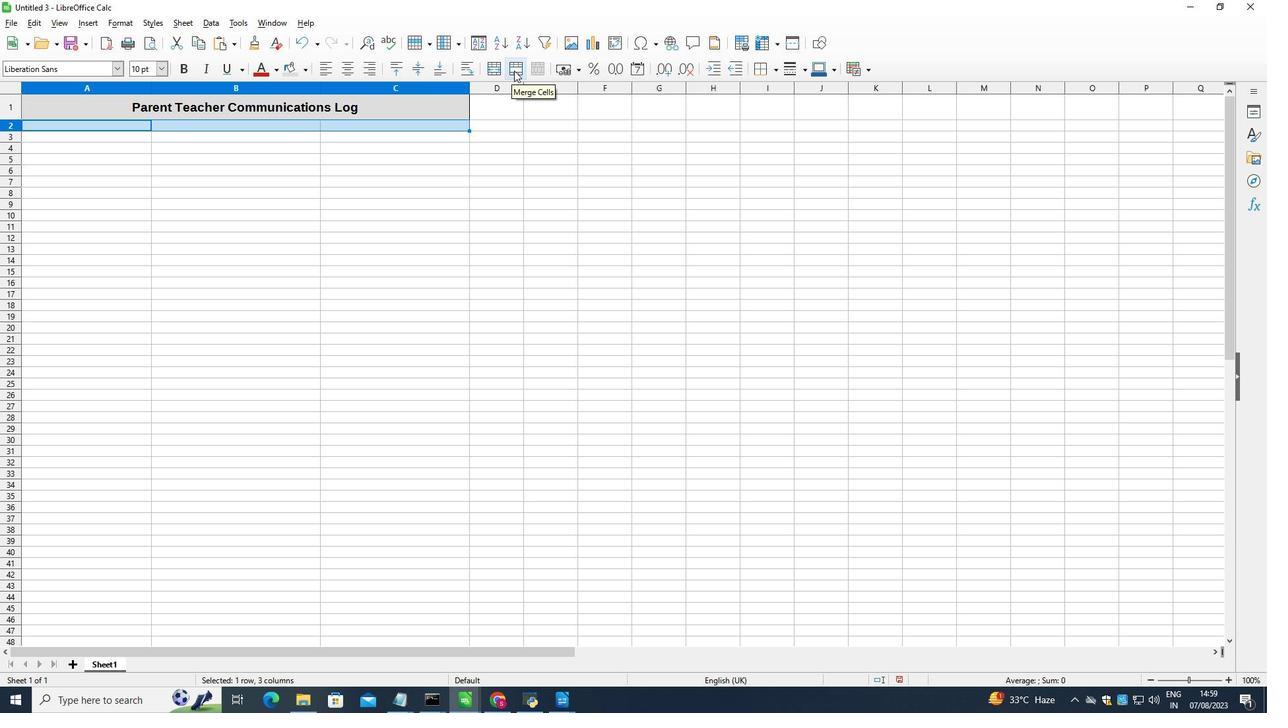 
Action: Mouse pressed left at (511, 68)
Screenshot: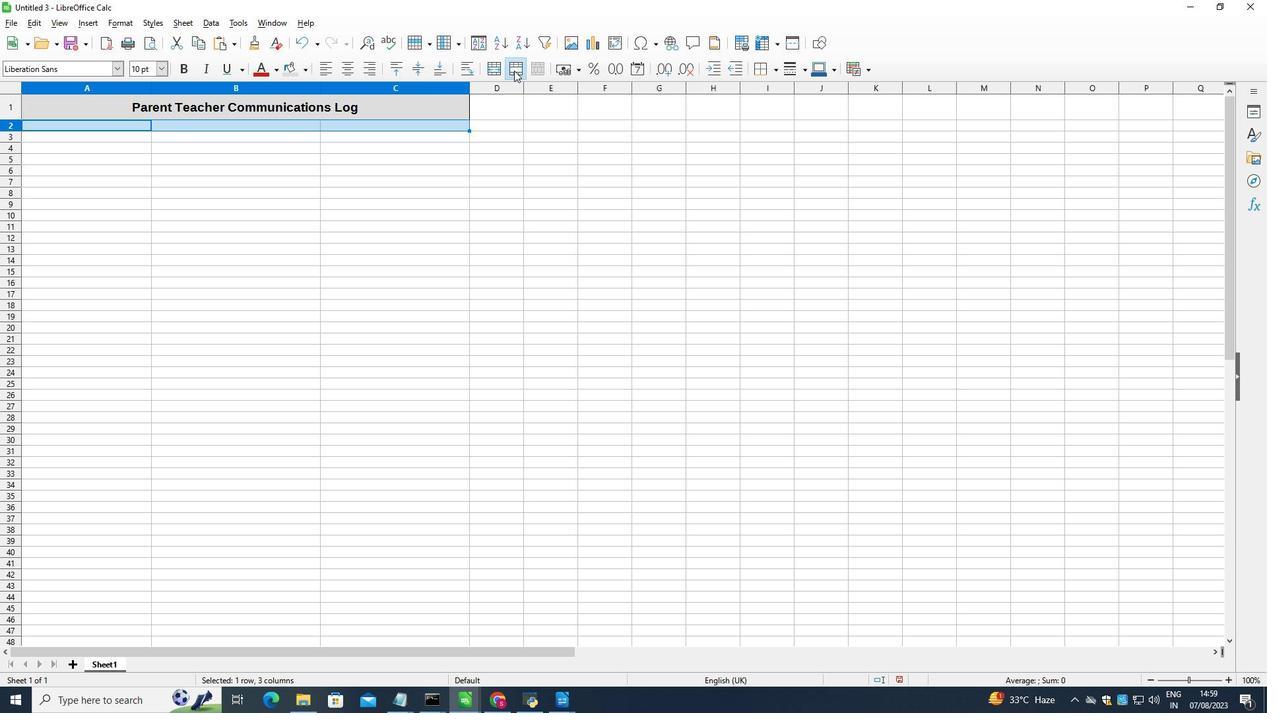 
Action: Mouse moved to (12, 127)
Screenshot: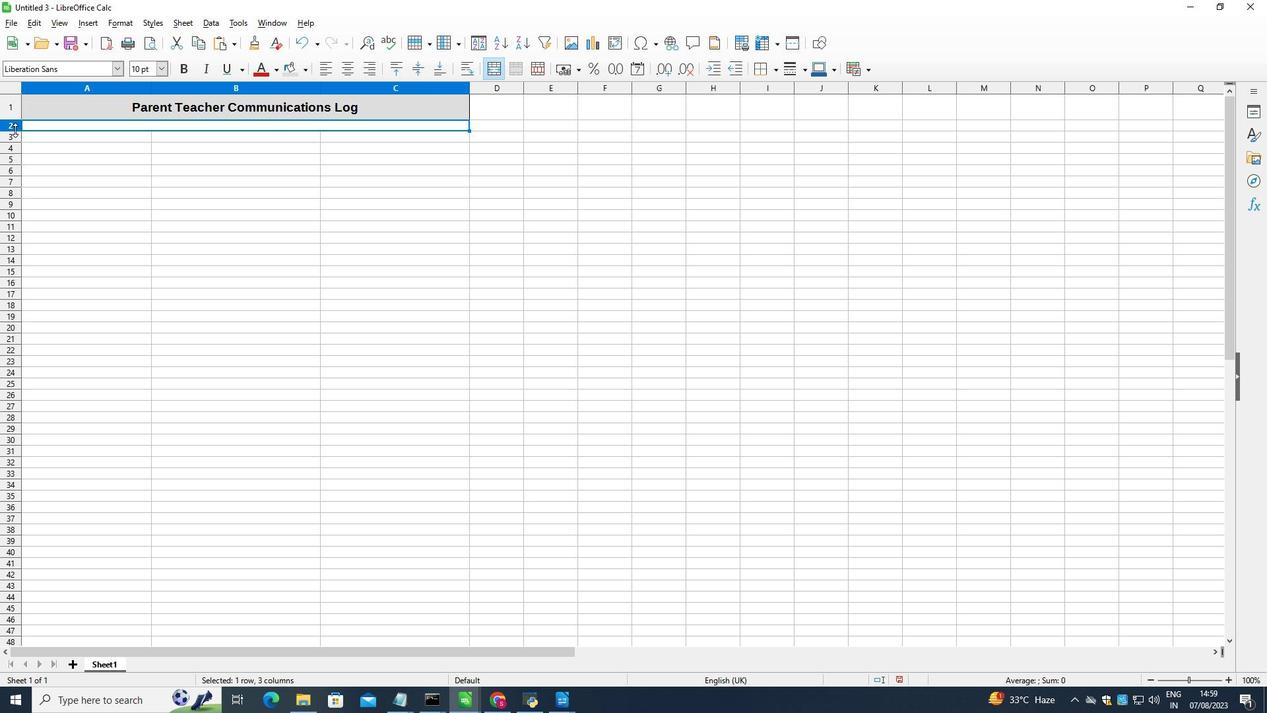 
Action: Mouse pressed left at (12, 127)
Screenshot: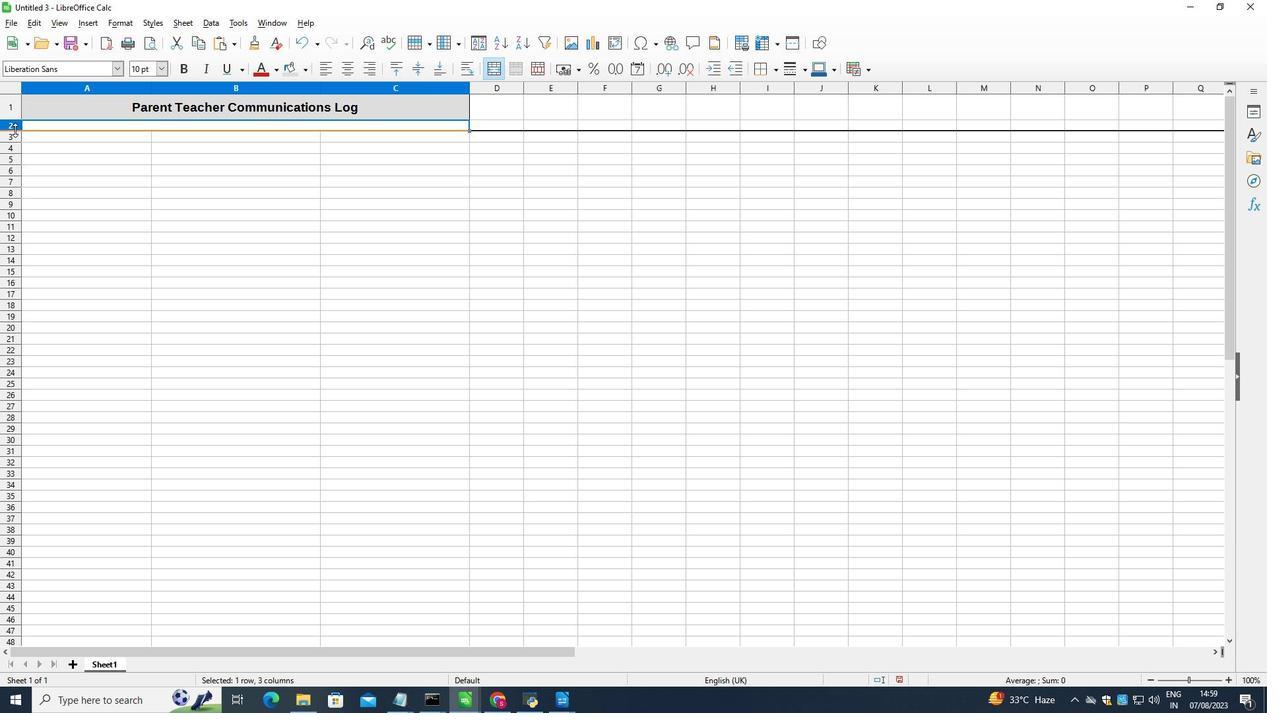 
Action: Mouse moved to (12, 137)
Screenshot: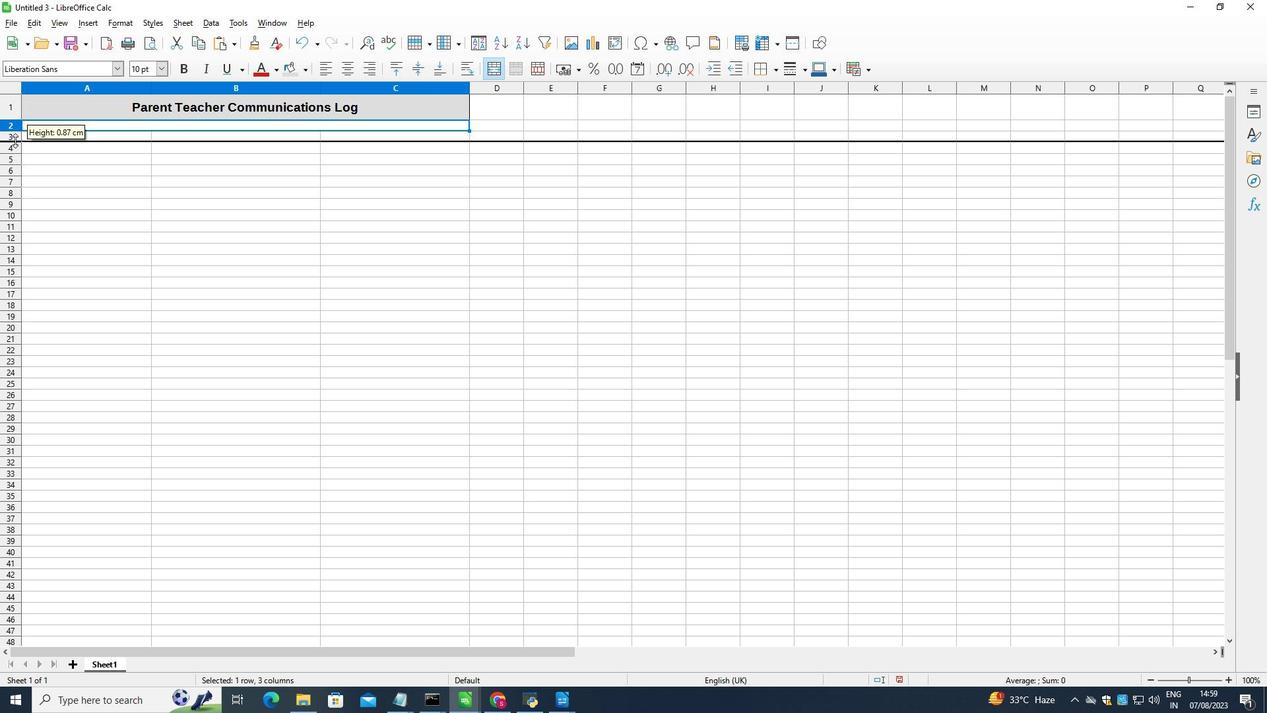 
Action: Mouse pressed left at (12, 137)
Screenshot: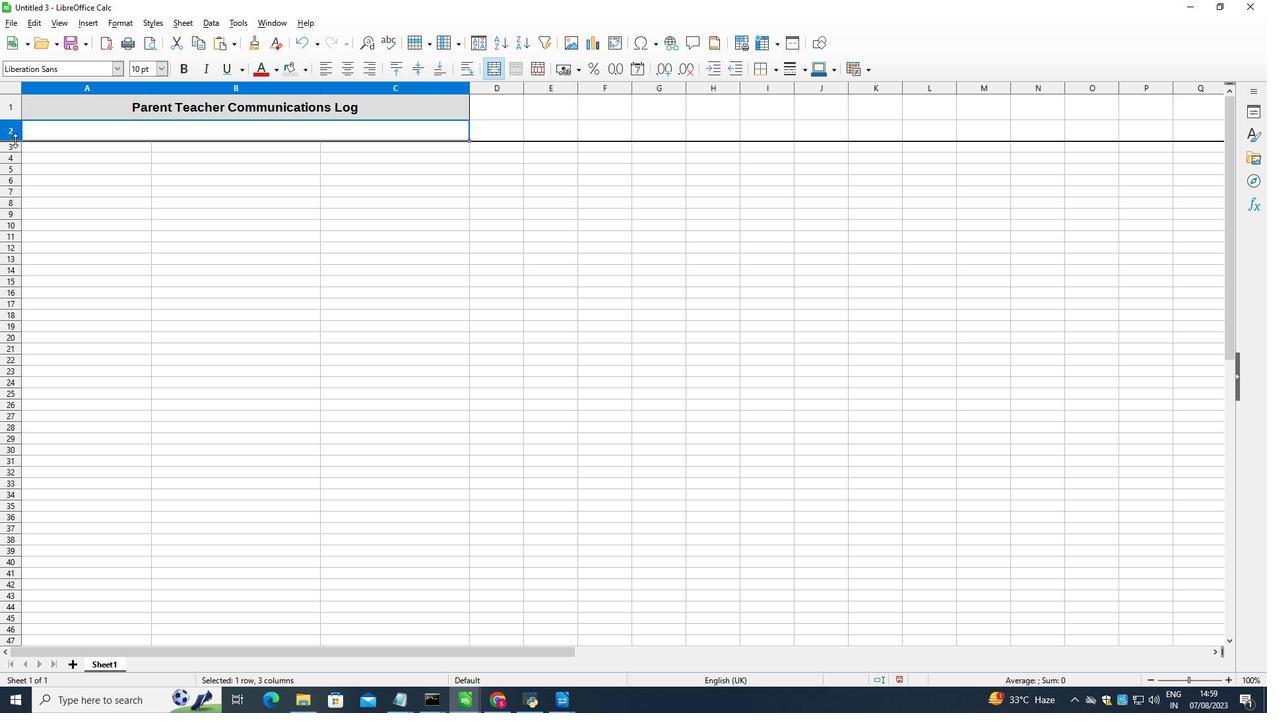 
Action: Mouse moved to (14, 146)
Screenshot: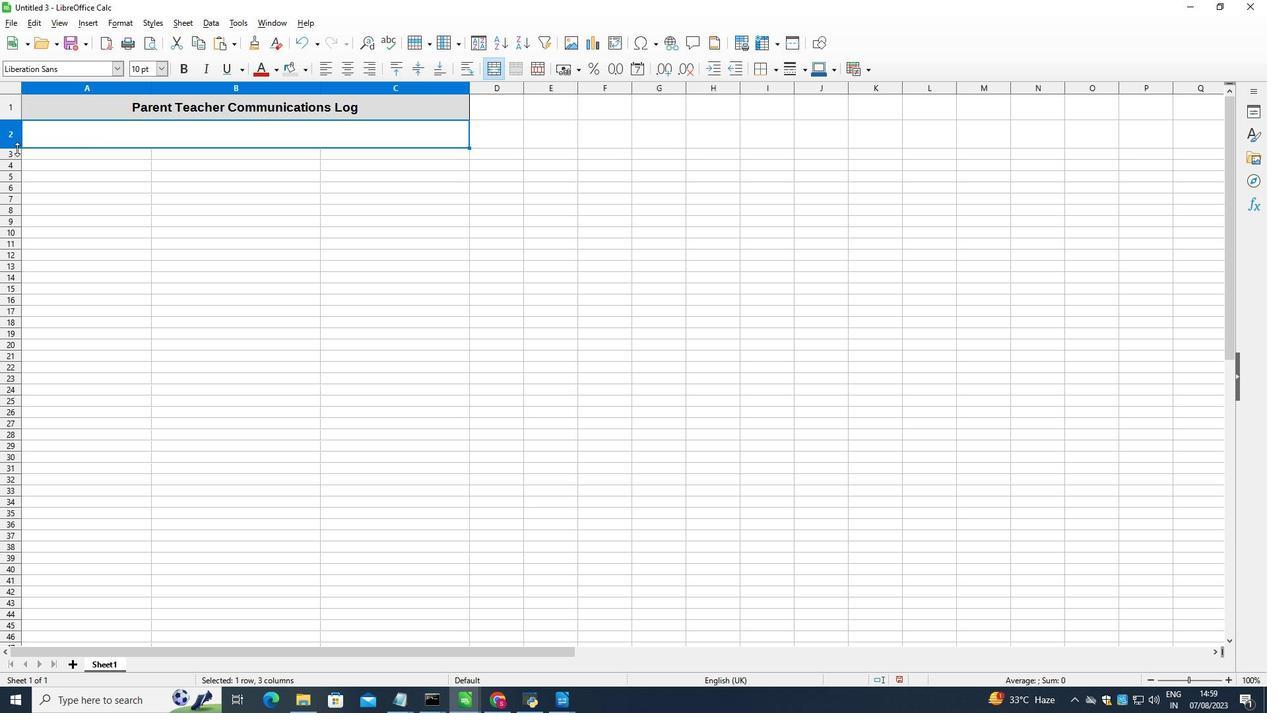 
Action: Mouse pressed left at (14, 146)
Screenshot: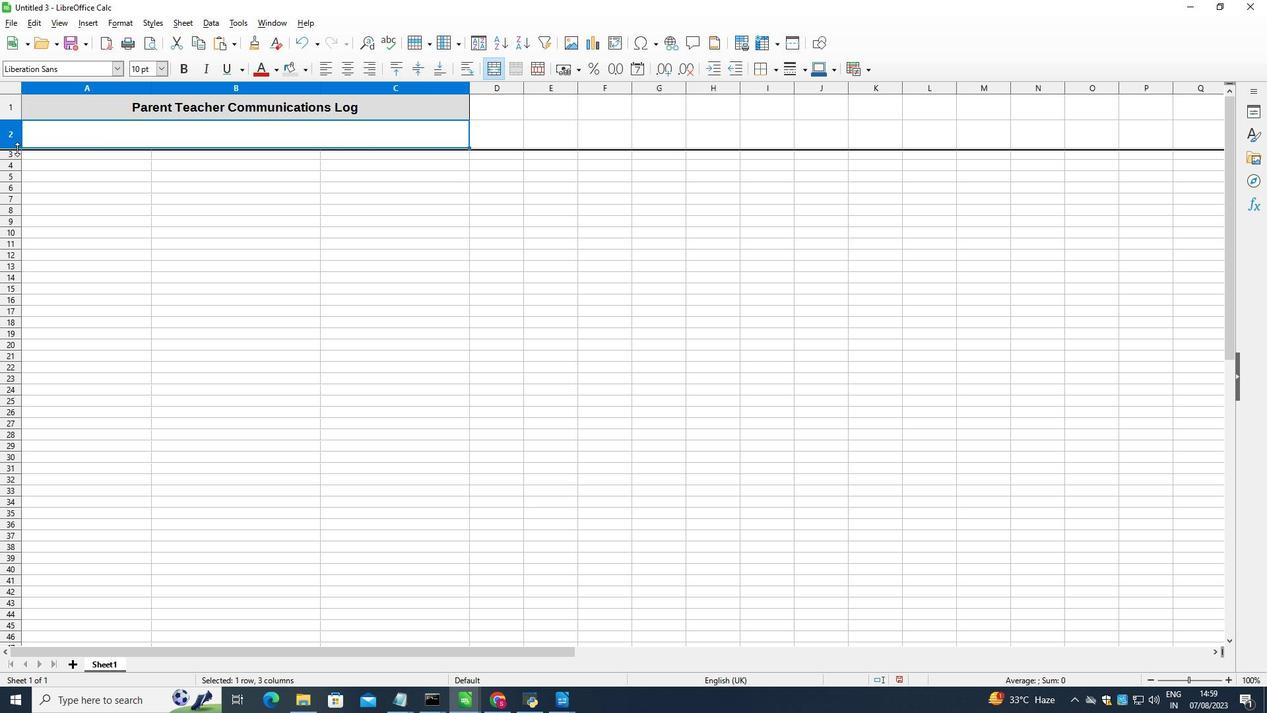 
Action: Mouse moved to (98, 144)
Screenshot: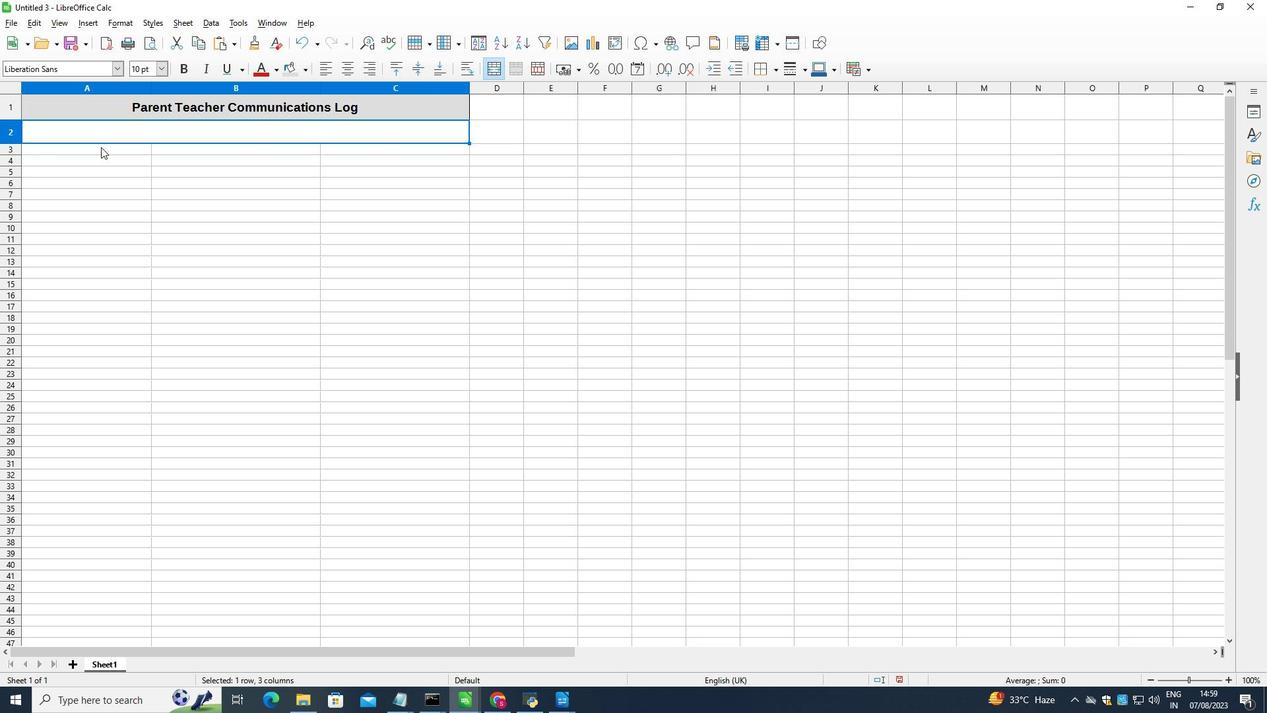 
Action: Mouse pressed left at (98, 144)
Screenshot: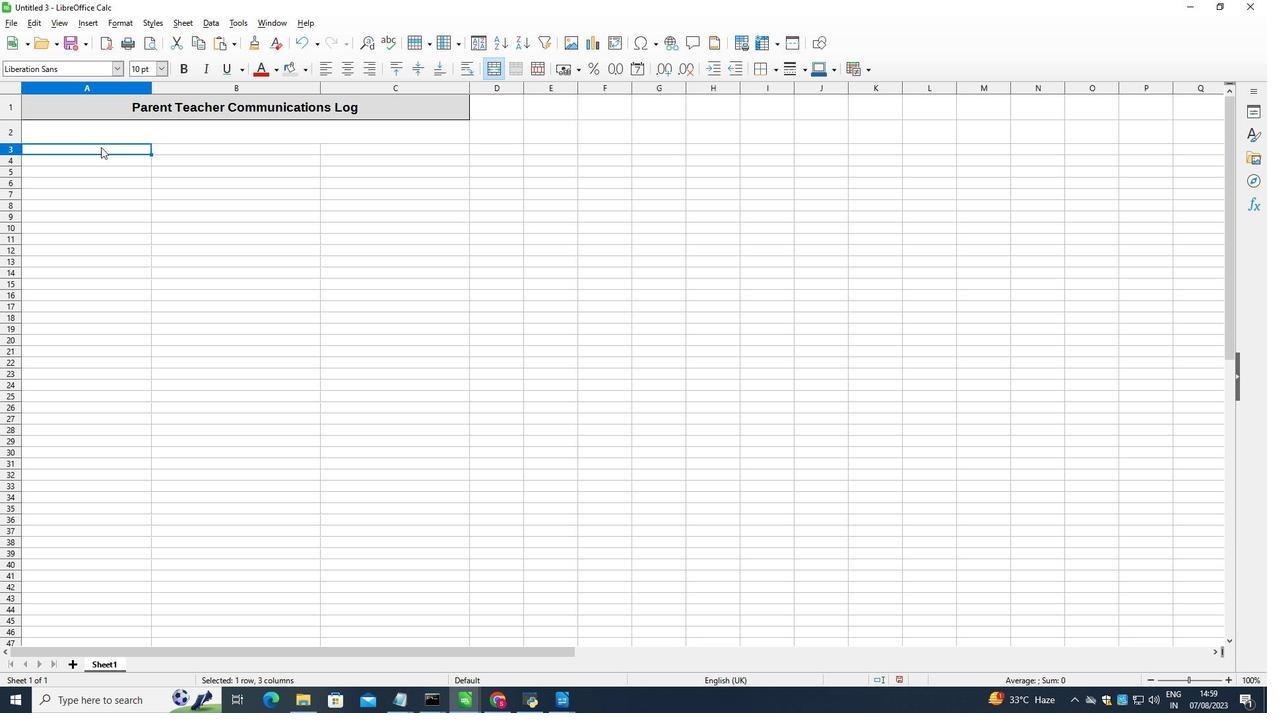 
Action: Mouse moved to (11, 152)
Screenshot: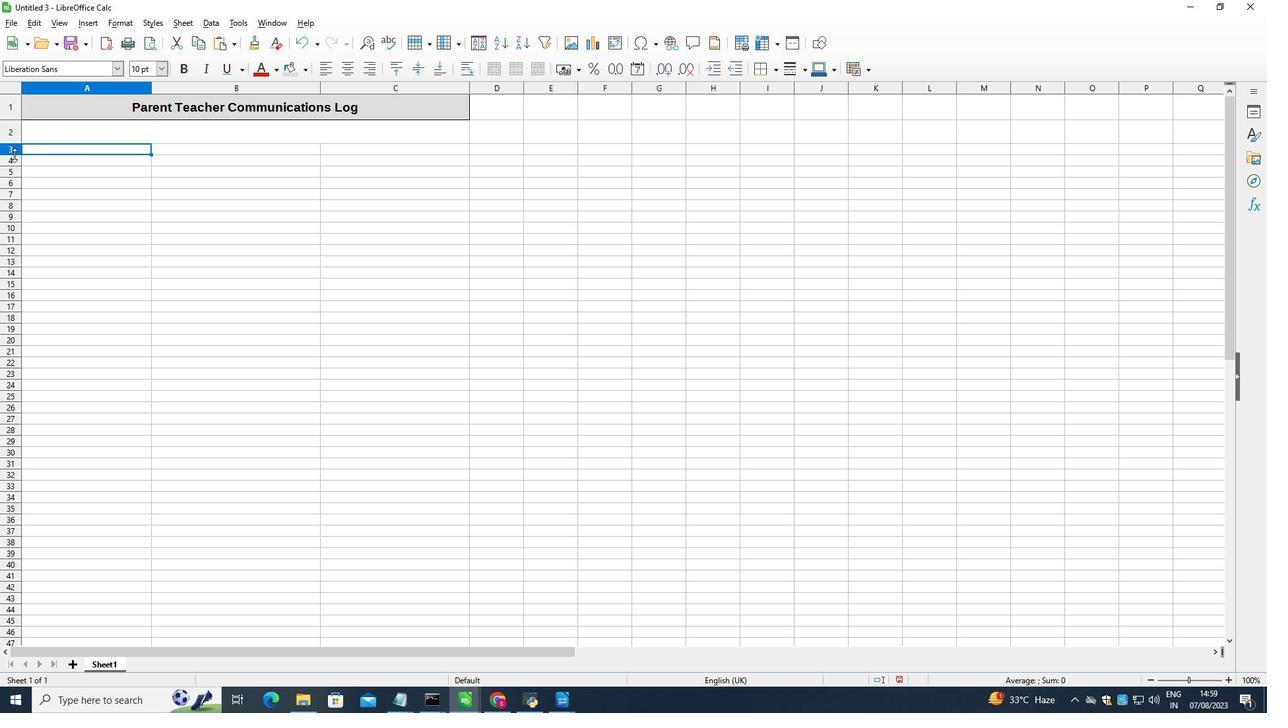 
Action: Mouse pressed left at (11, 152)
Screenshot: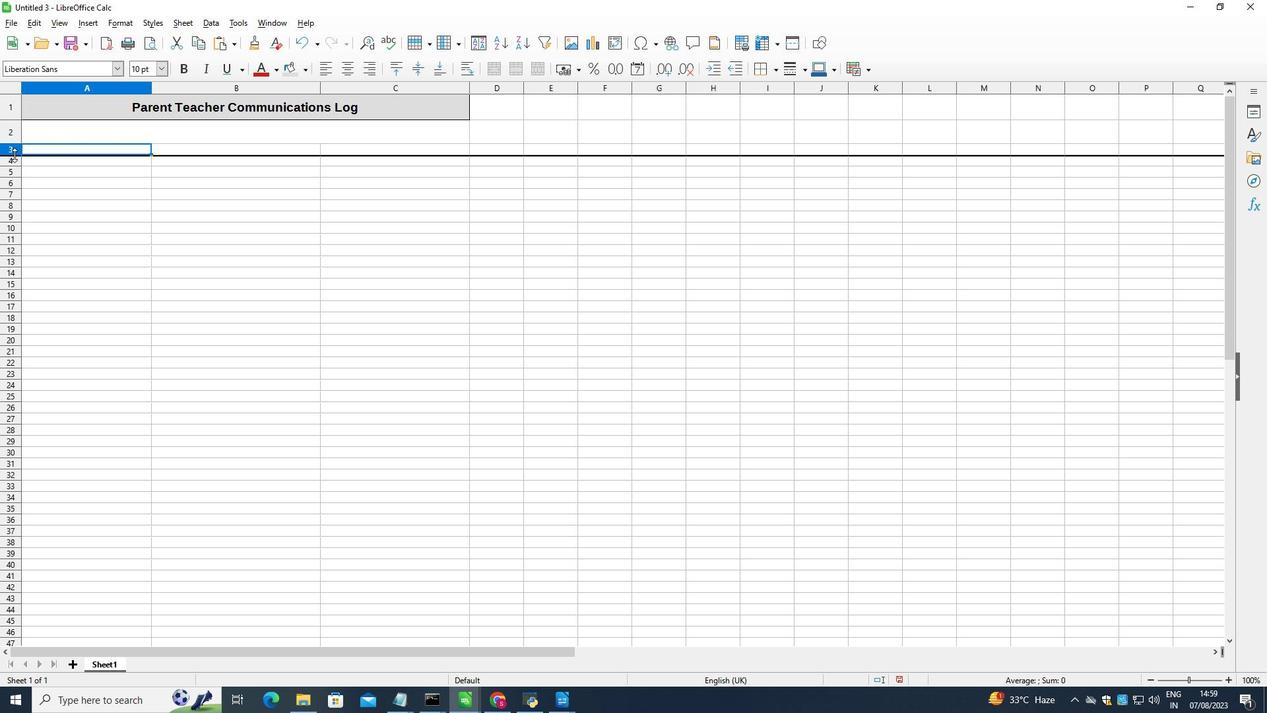 
Action: Mouse moved to (11, 162)
Screenshot: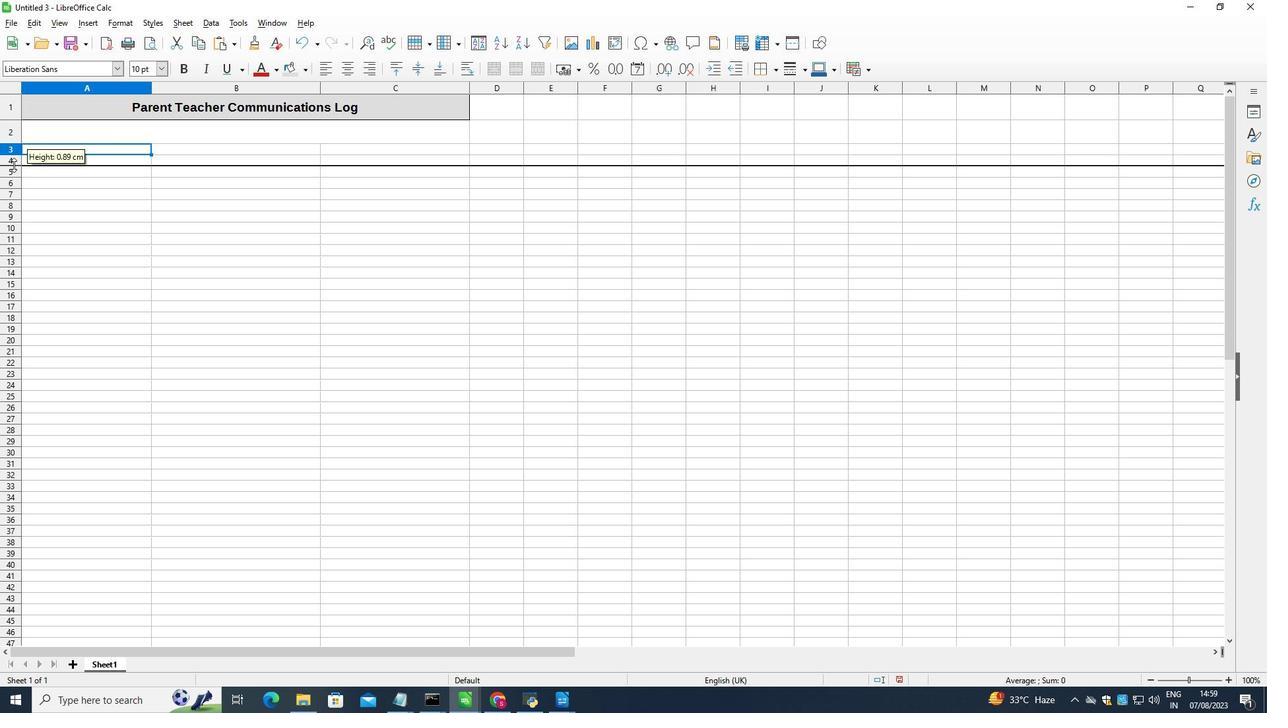 
Action: Mouse pressed left at (11, 162)
Screenshot: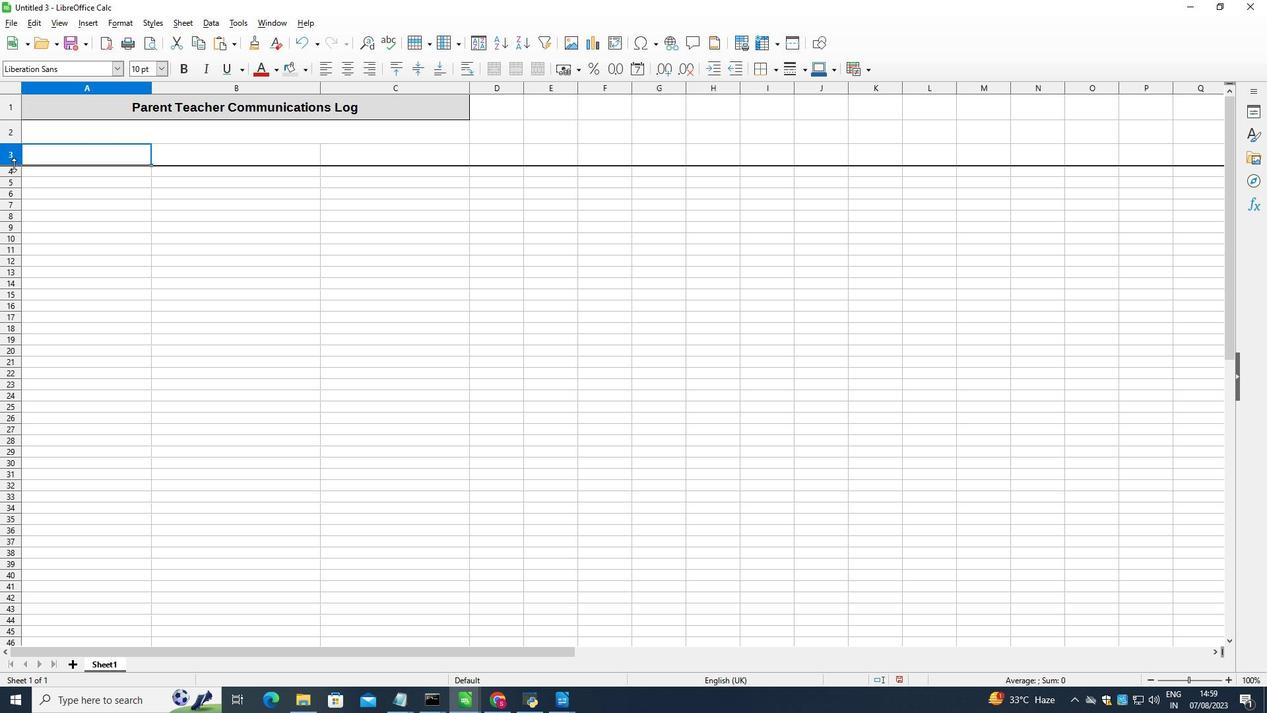
Action: Mouse moved to (13, 184)
Screenshot: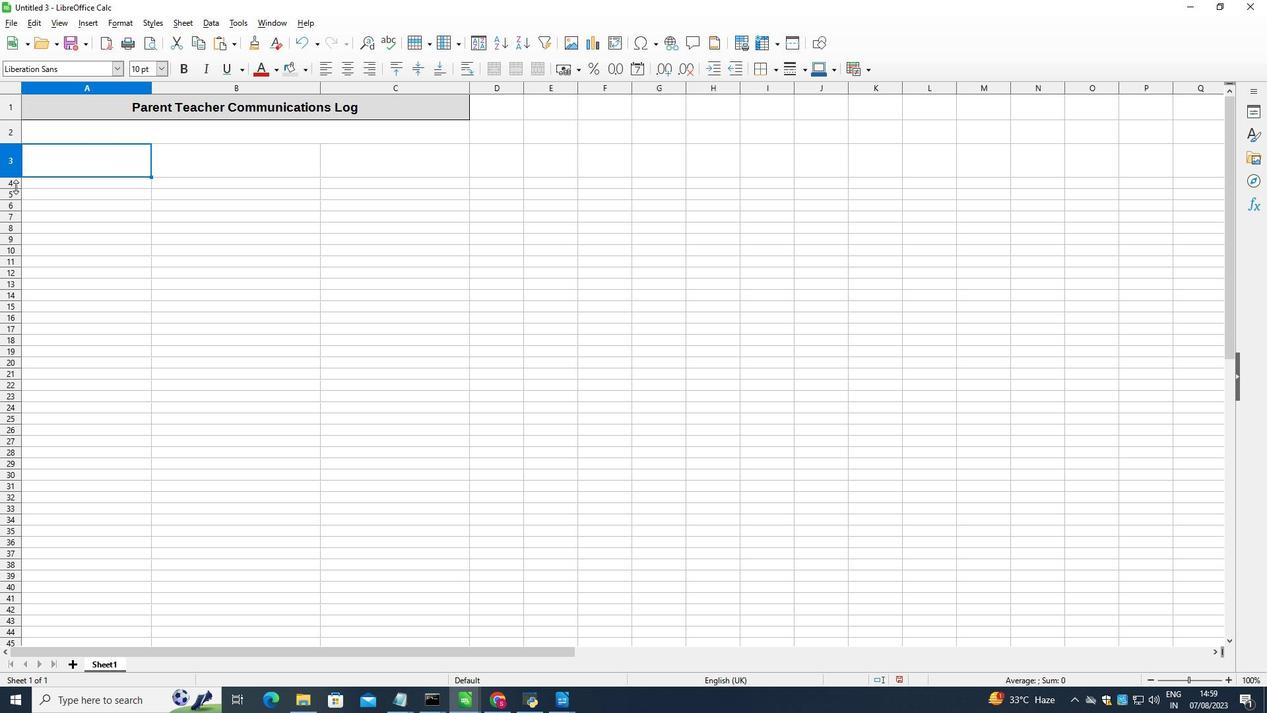 
Action: Mouse pressed left at (13, 184)
Screenshot: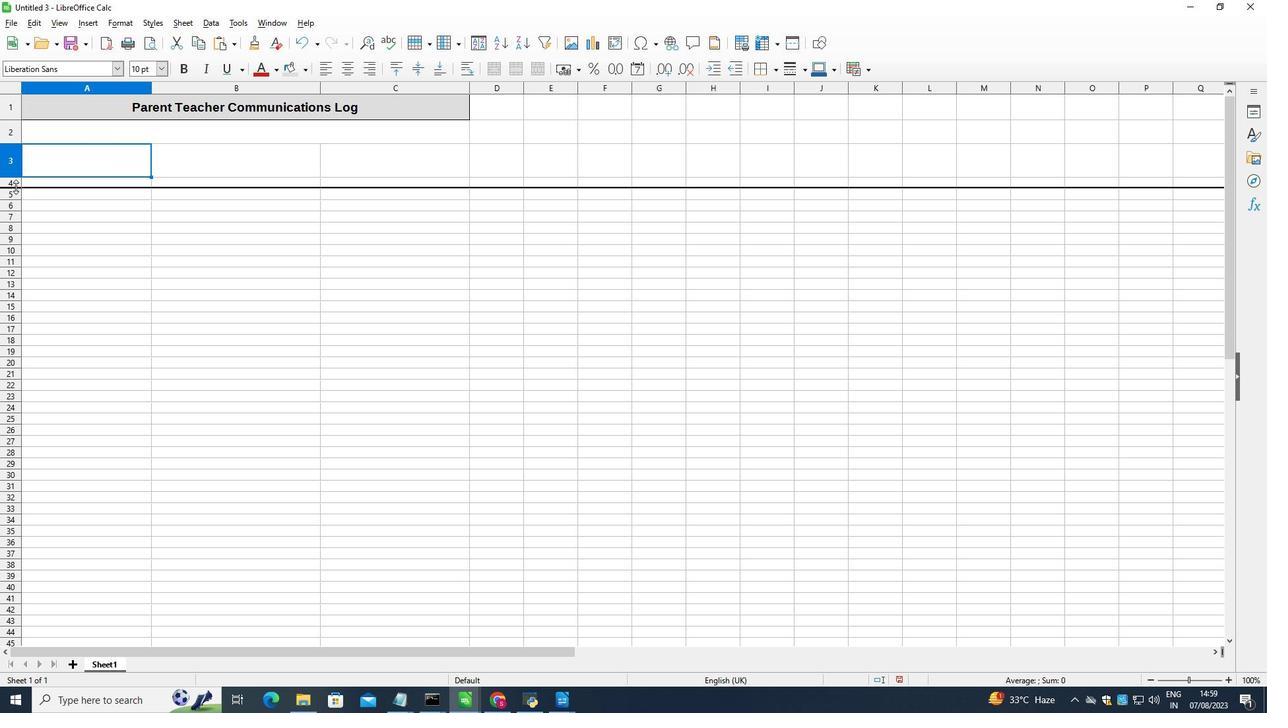 
Action: Mouse moved to (10, 218)
Screenshot: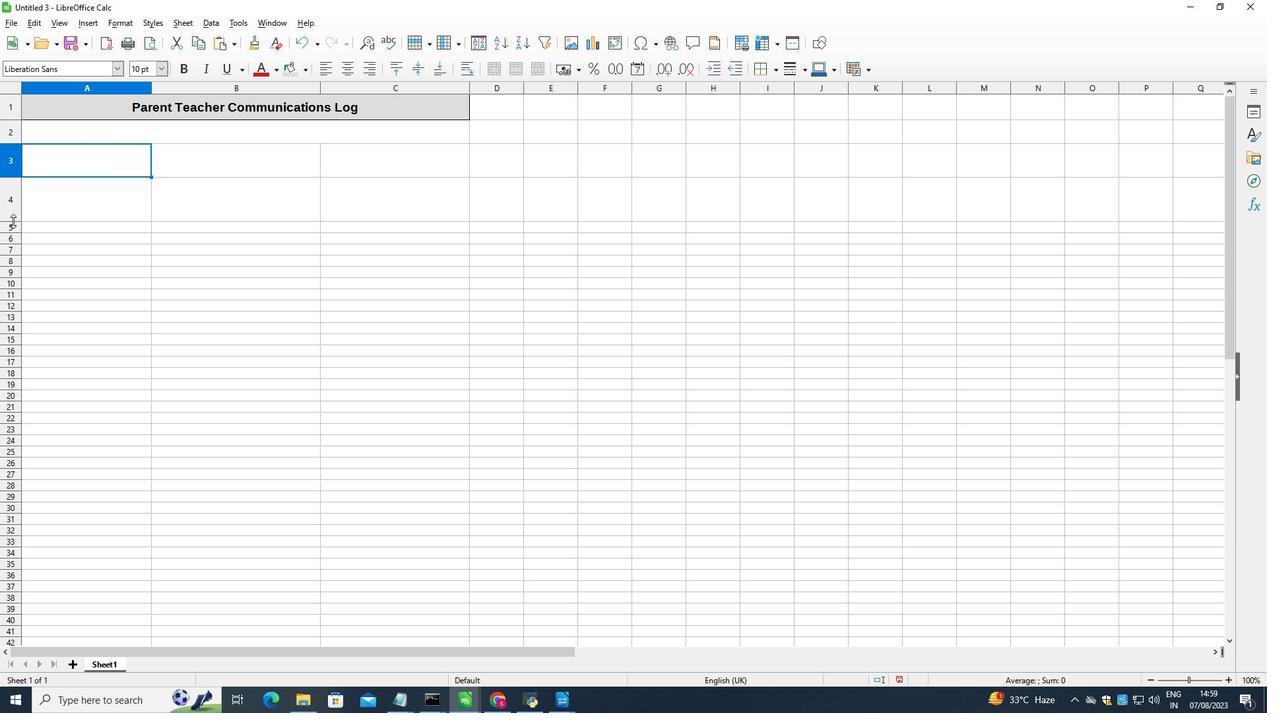 
Action: Mouse pressed left at (10, 218)
Screenshot: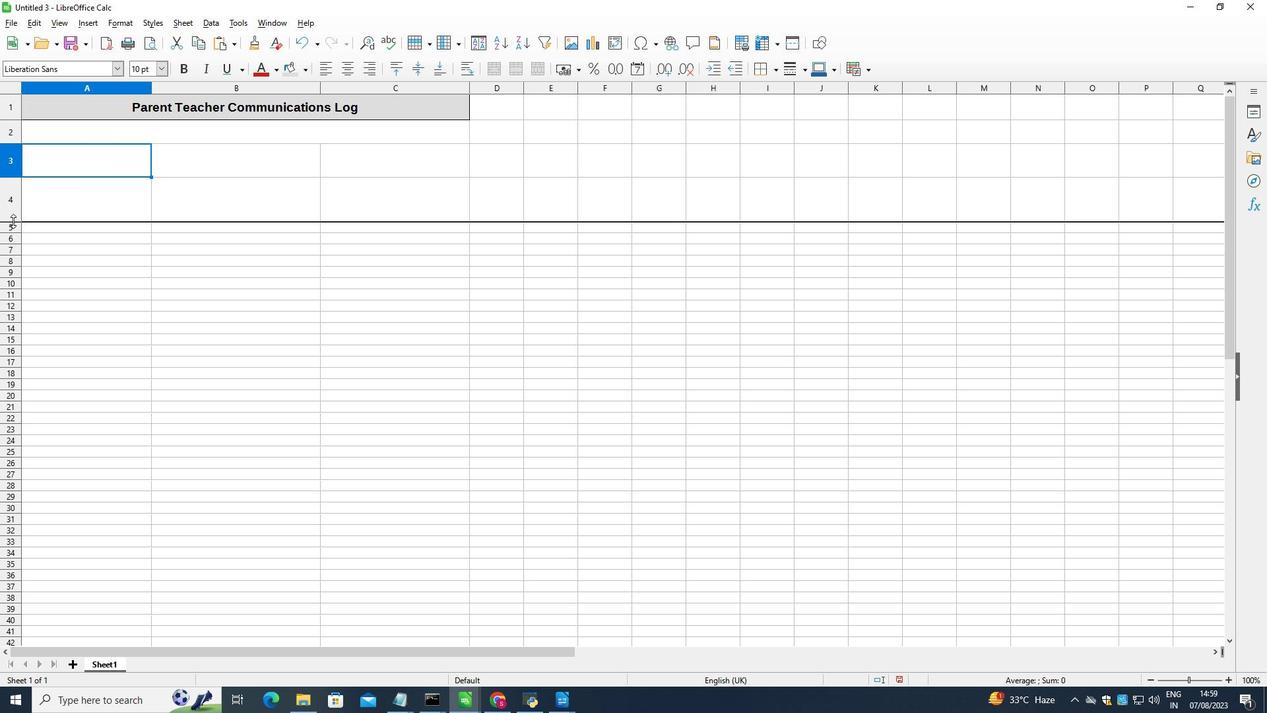 
Action: Mouse moved to (44, 214)
Screenshot: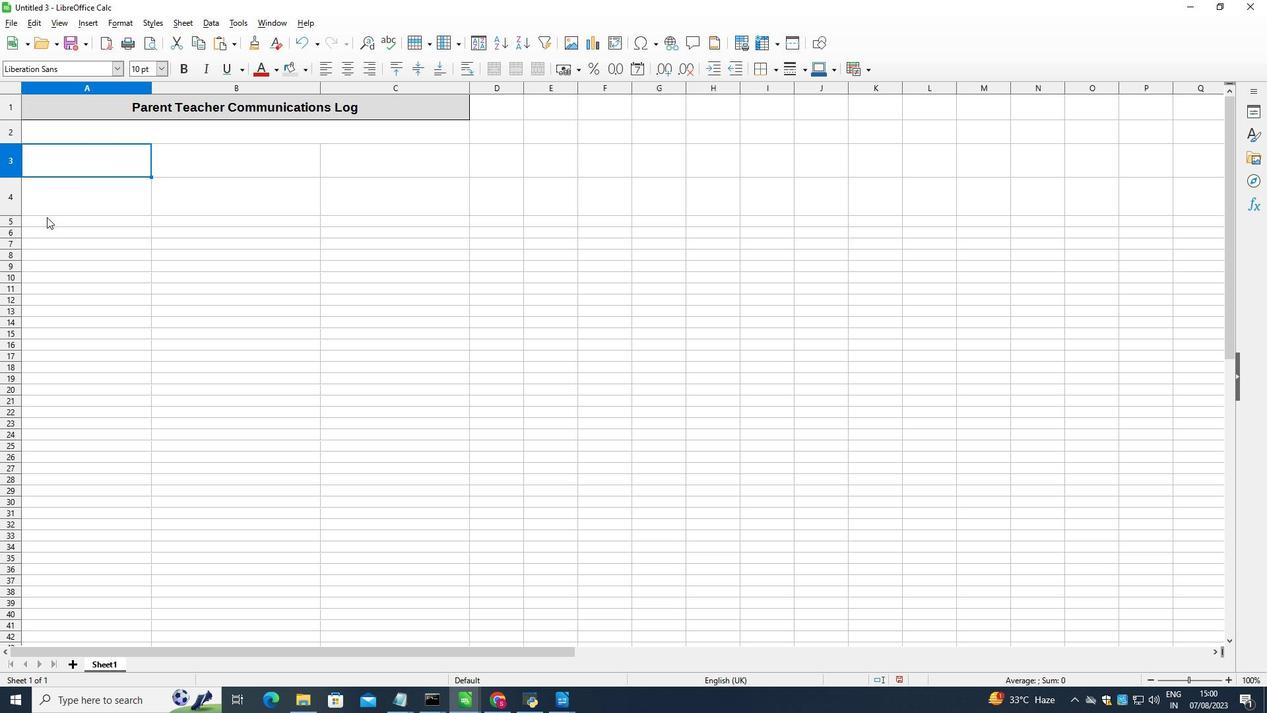 
Action: Mouse pressed left at (44, 214)
Screenshot: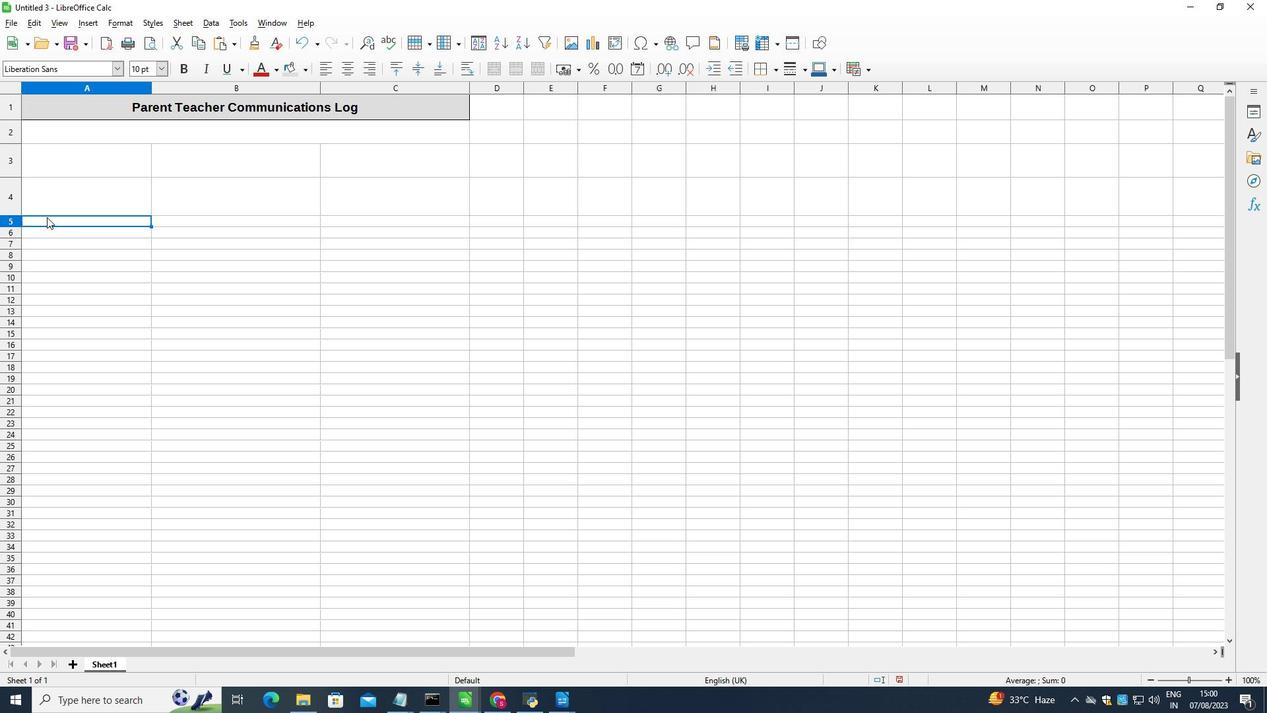 
Action: Mouse moved to (10, 211)
Screenshot: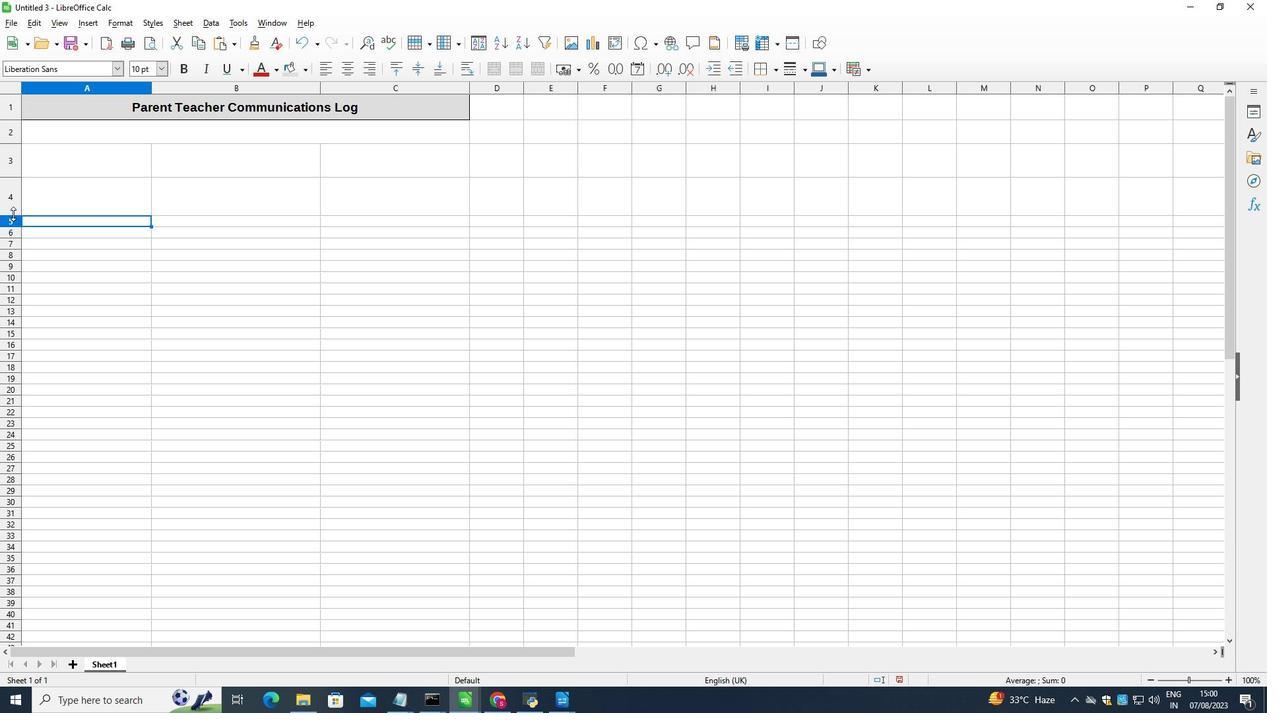 
Action: Mouse pressed left at (10, 211)
Screenshot: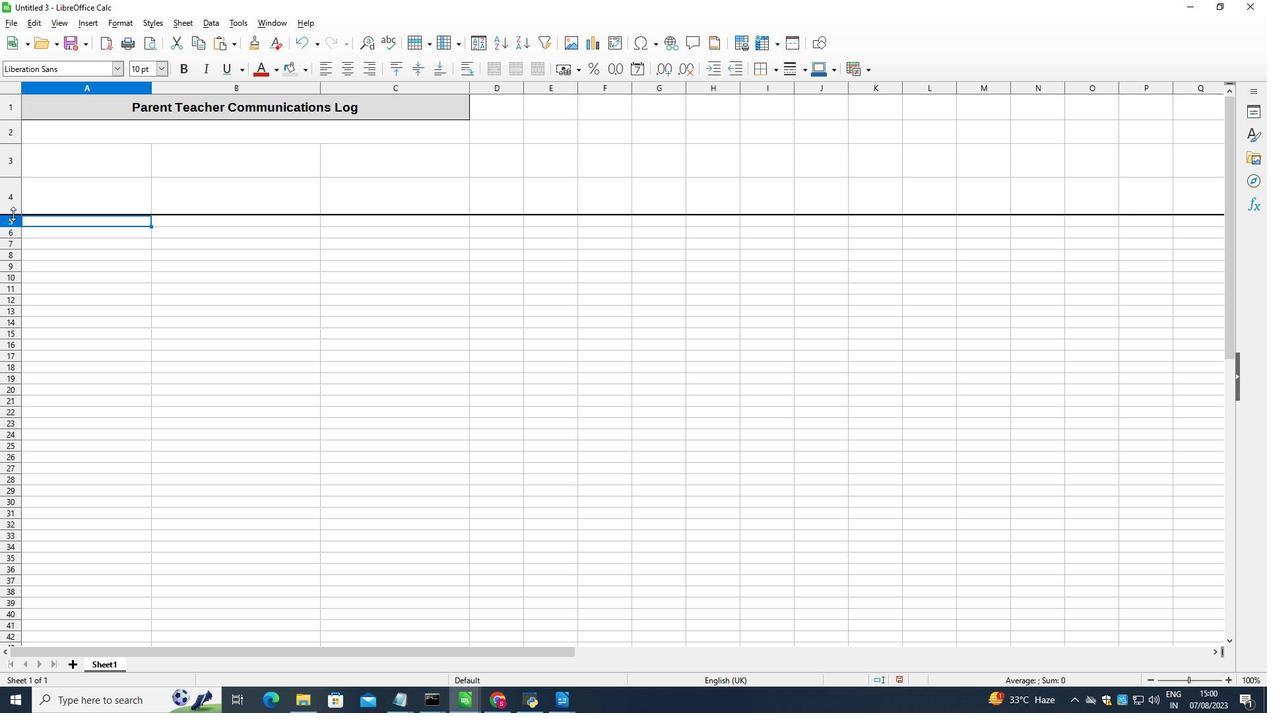 
Action: Mouse moved to (36, 224)
Screenshot: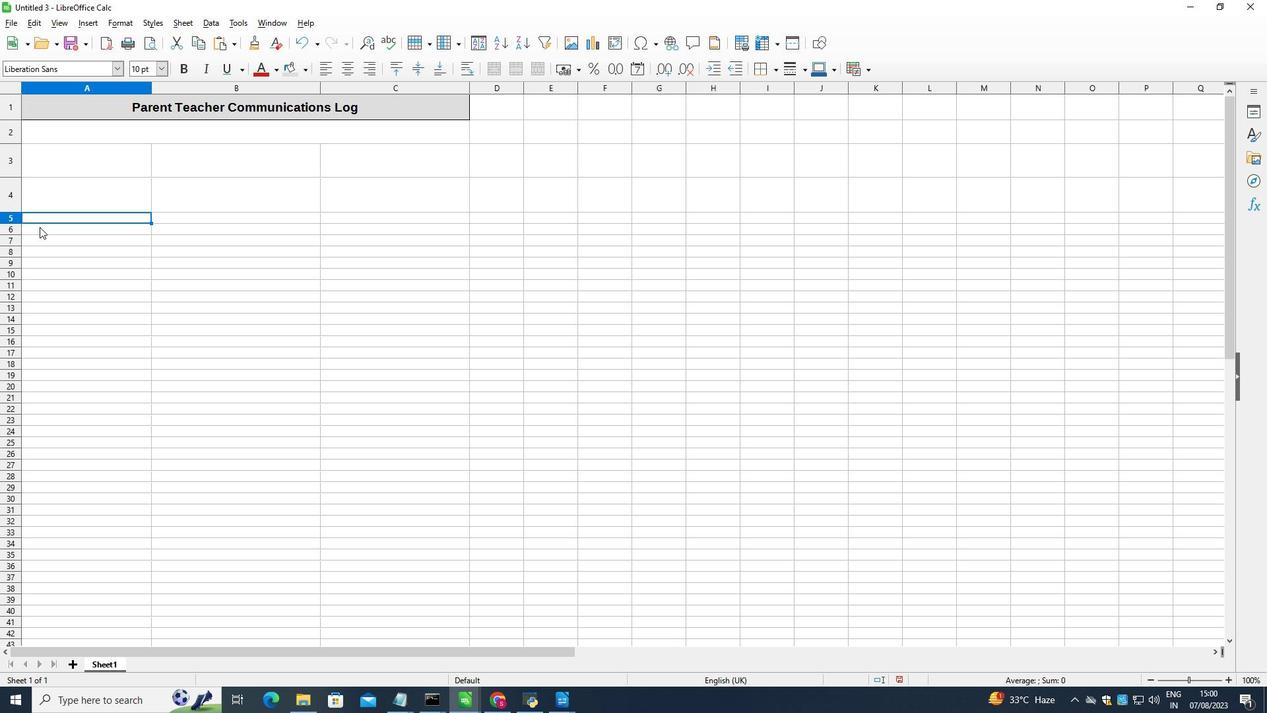 
Action: Mouse pressed left at (36, 224)
Screenshot: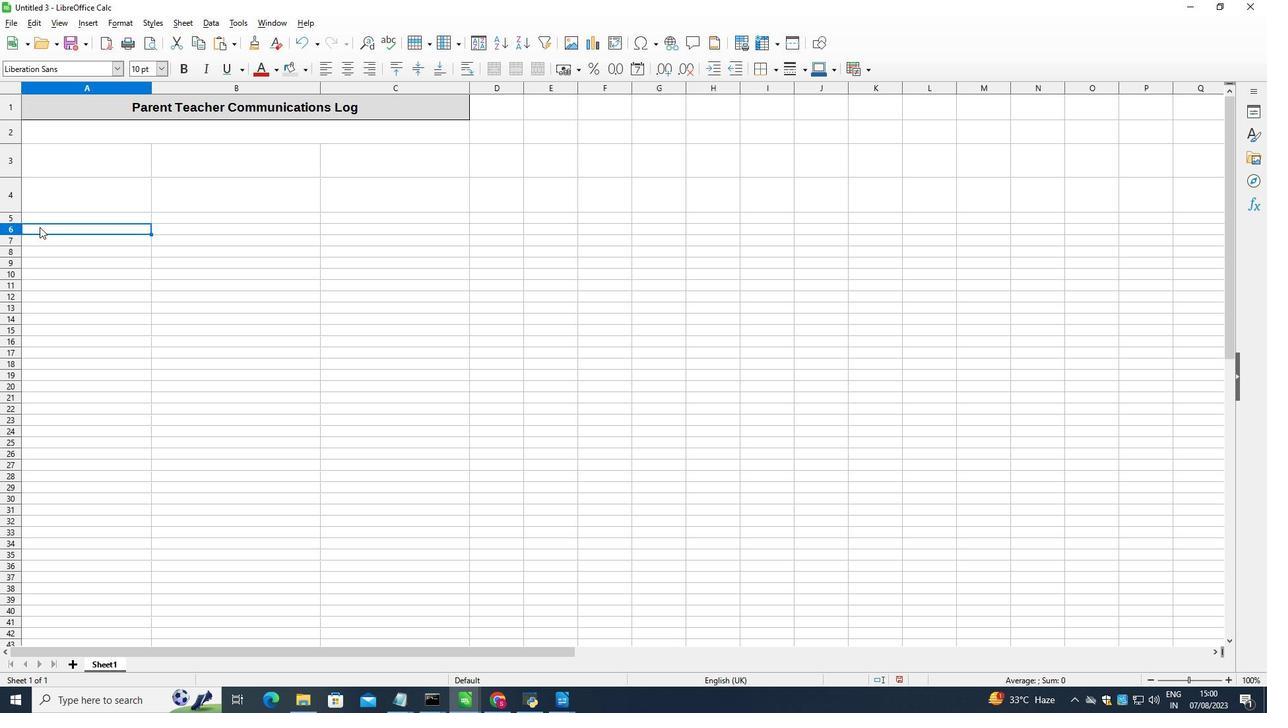 
Action: Mouse moved to (38, 215)
Screenshot: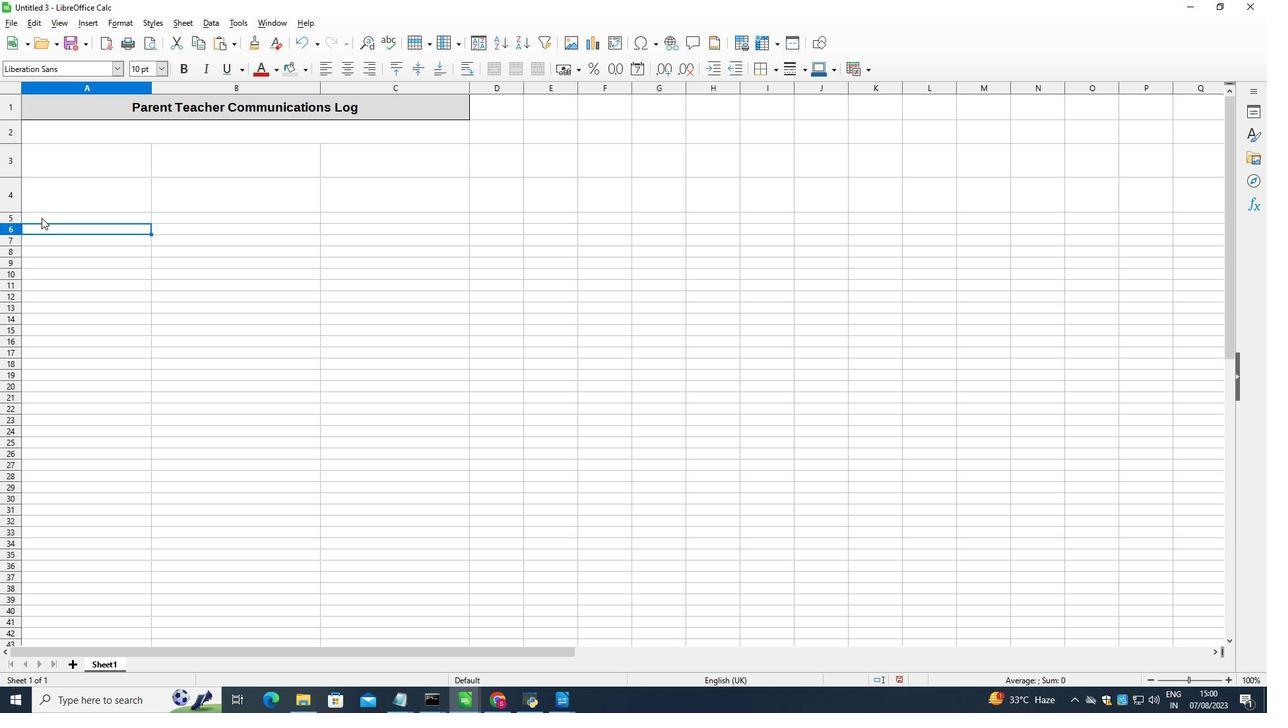 
Action: Mouse pressed left at (38, 215)
Screenshot: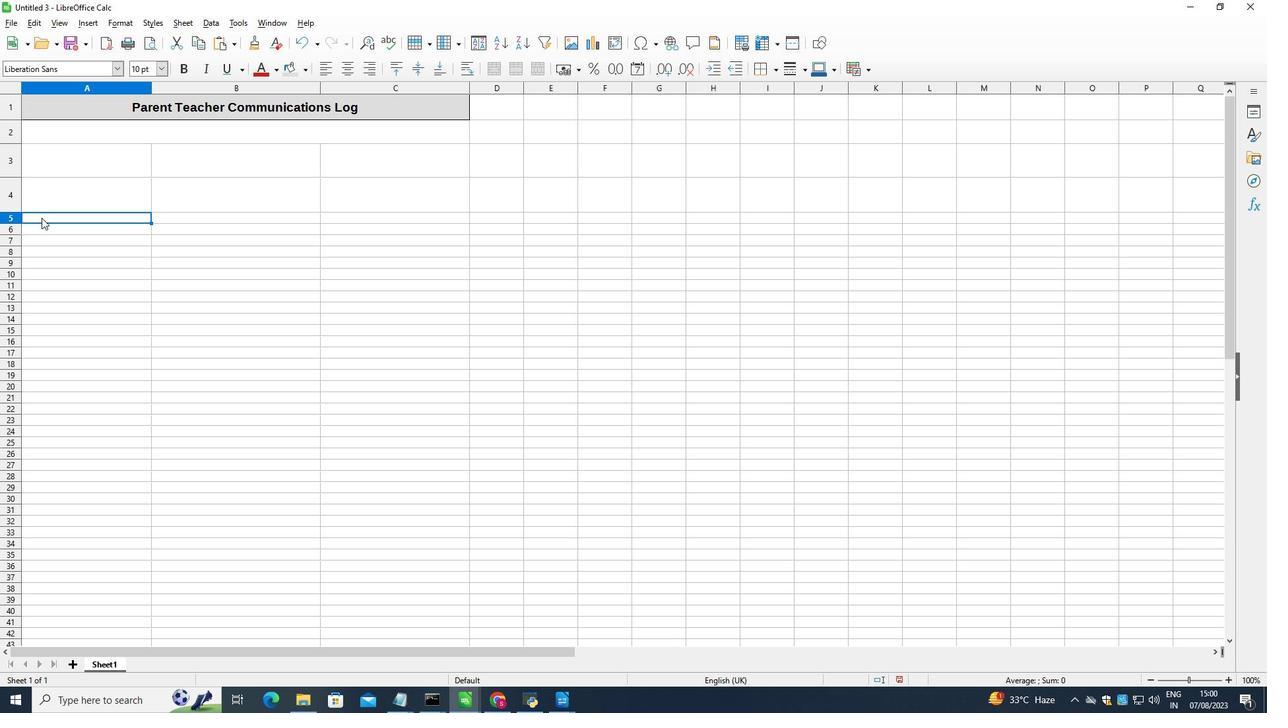 
Action: Mouse moved to (11, 219)
Screenshot: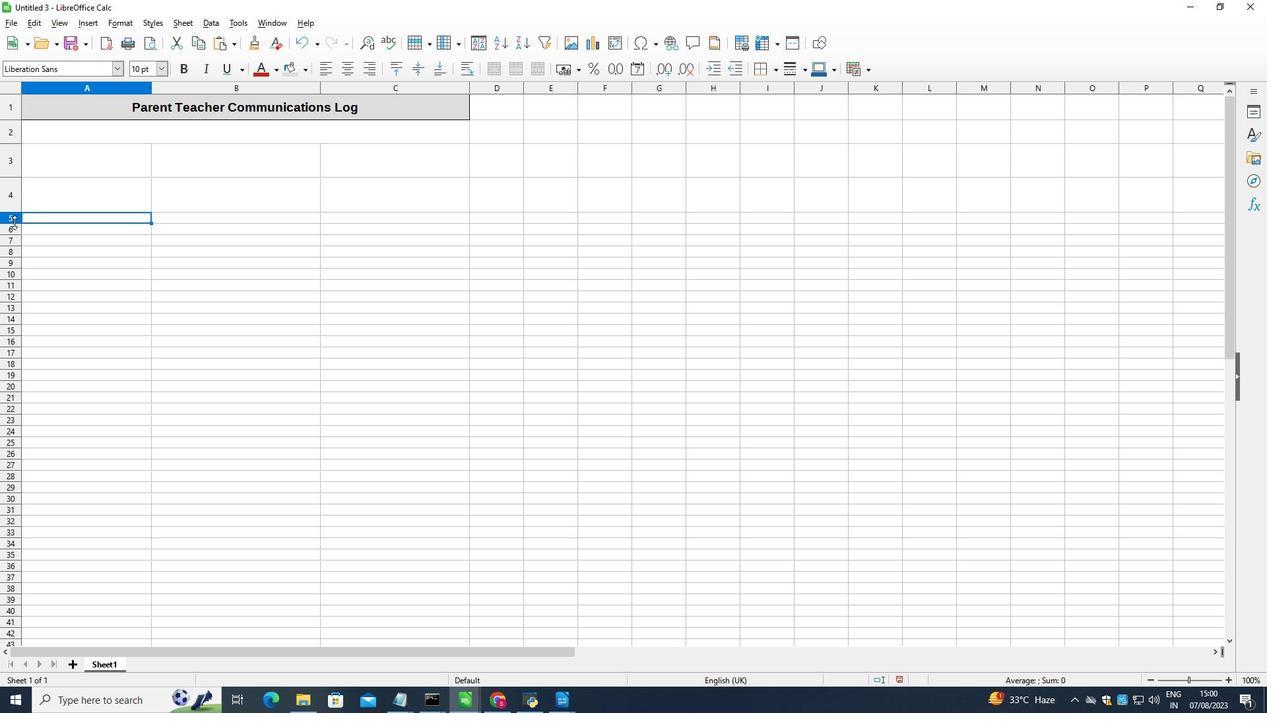 
Action: Mouse pressed left at (11, 219)
Screenshot: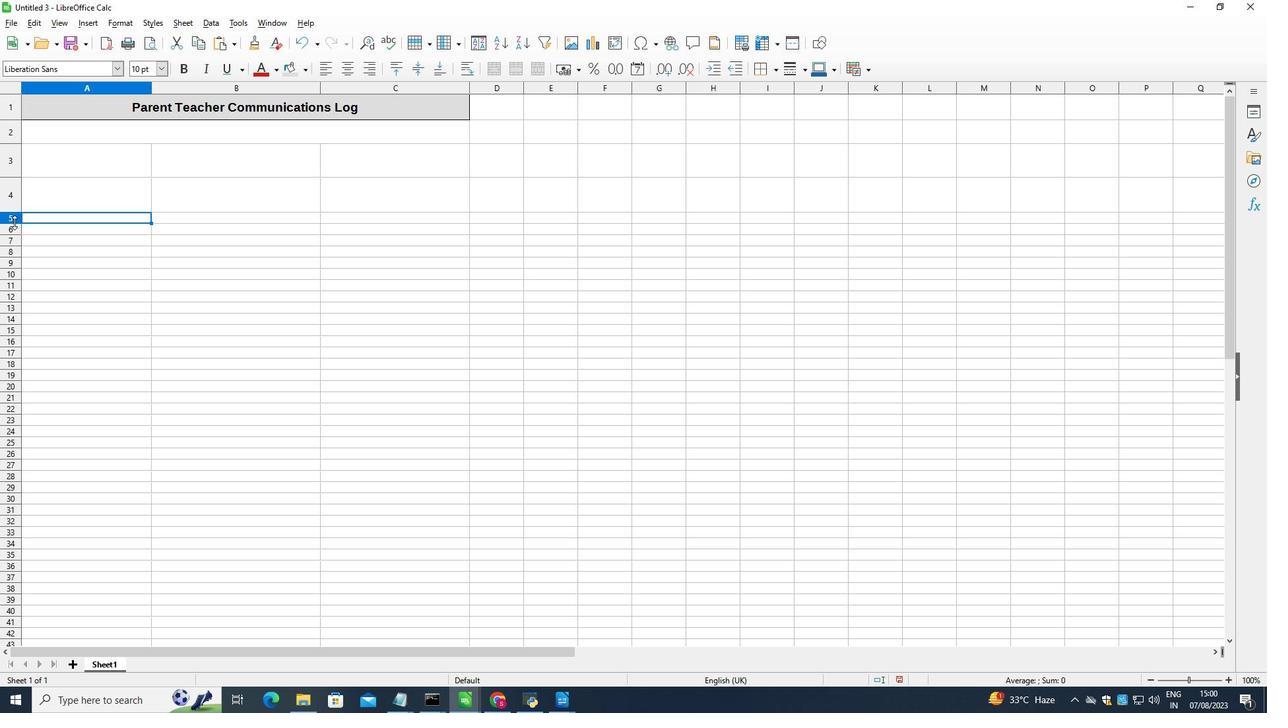 
Action: Mouse moved to (225, 244)
Screenshot: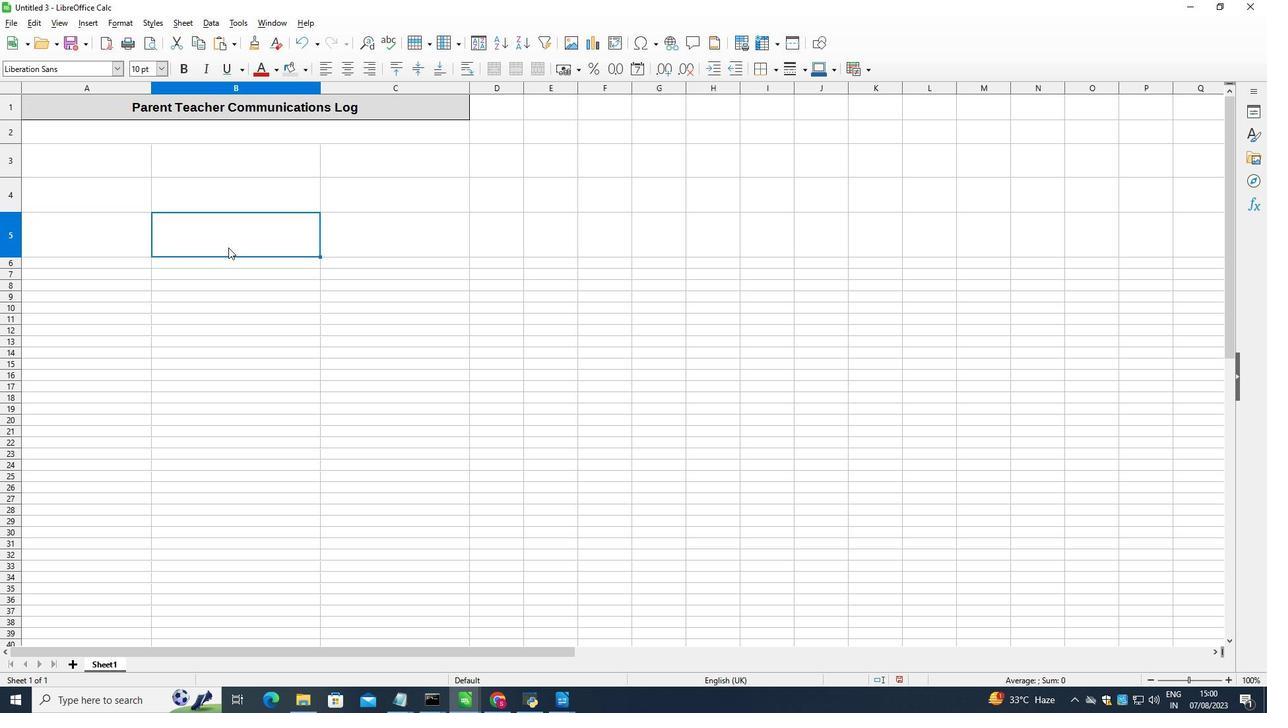 
Action: Mouse pressed left at (225, 244)
Screenshot: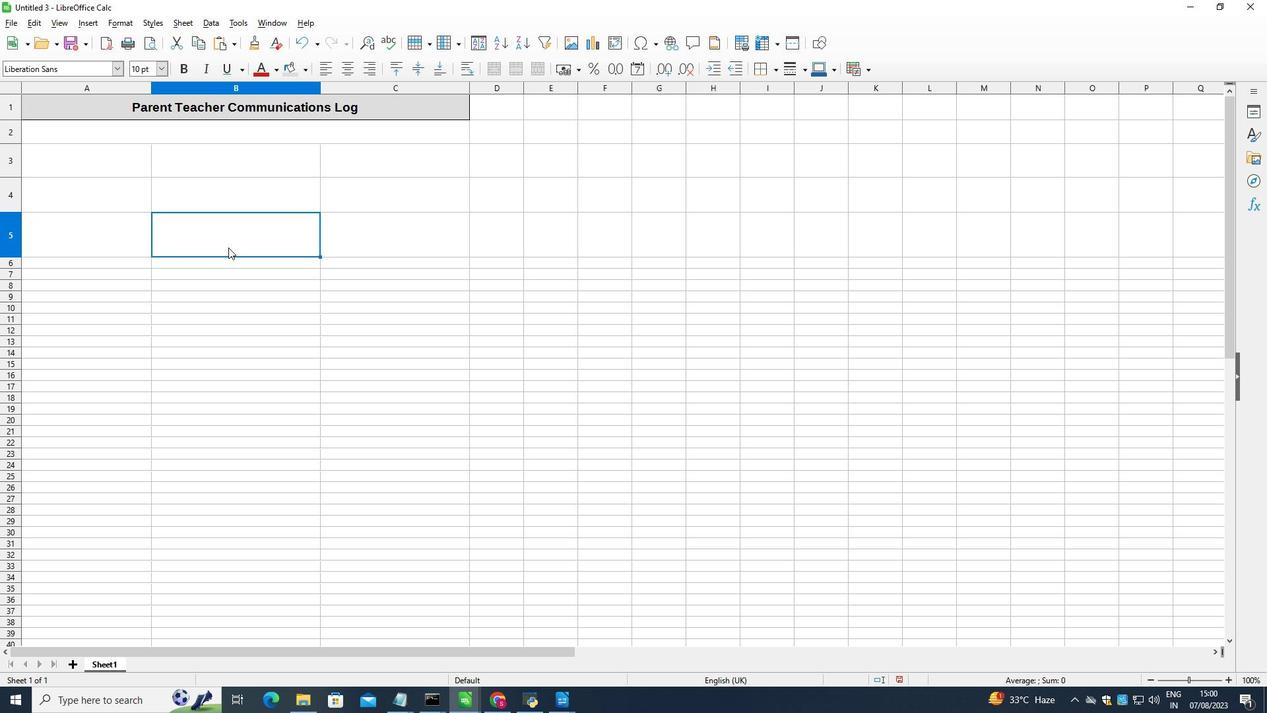 
Action: Mouse moved to (130, 150)
Screenshot: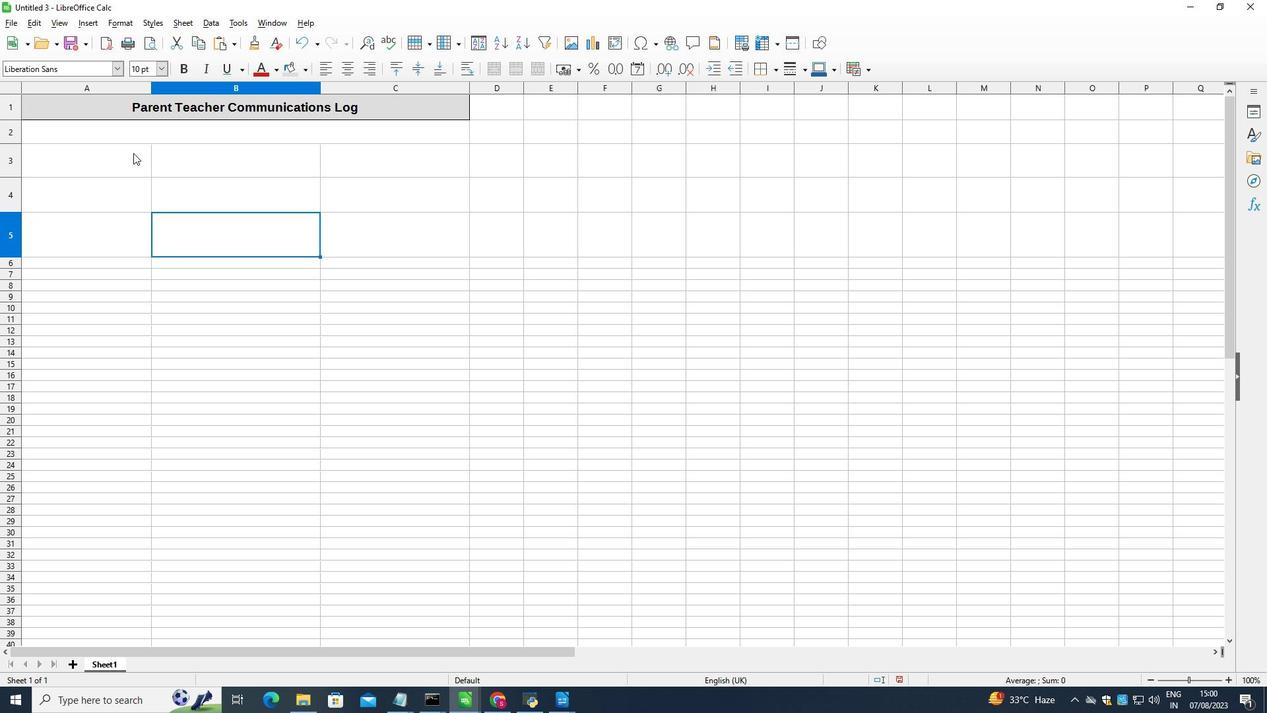 
Action: Mouse pressed left at (130, 150)
Screenshot: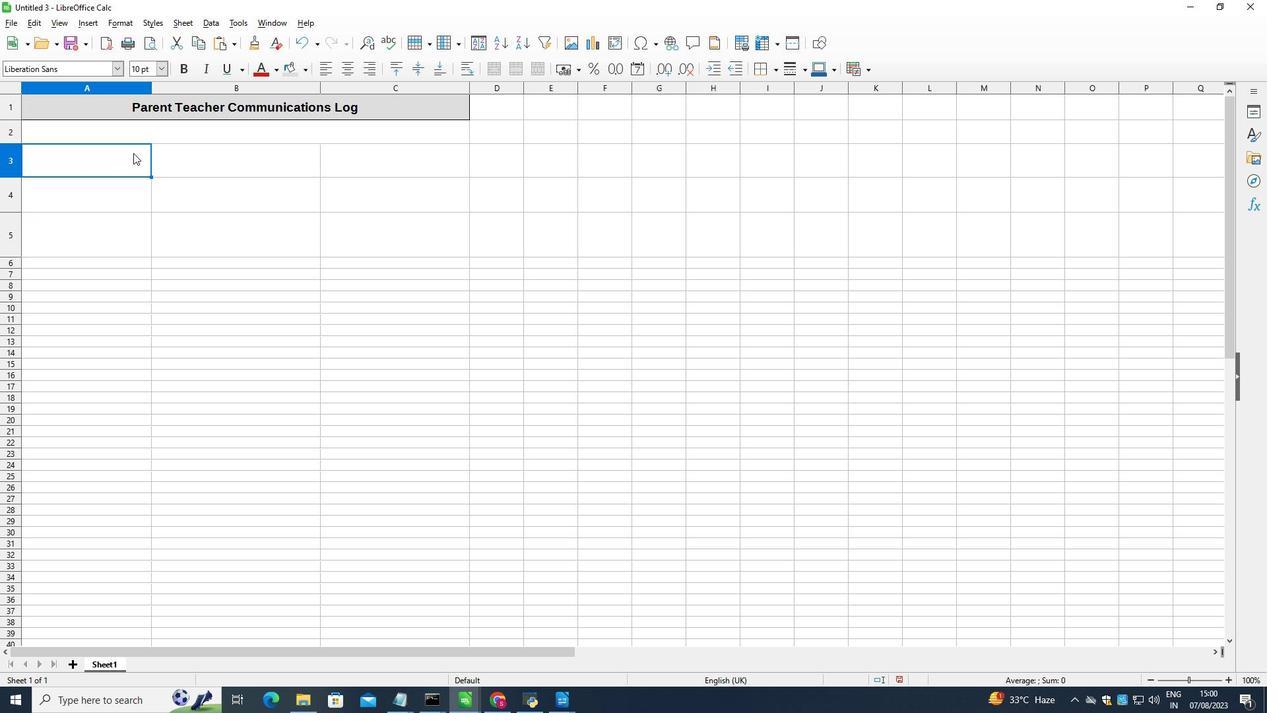 
Action: Mouse moved to (158, 69)
Screenshot: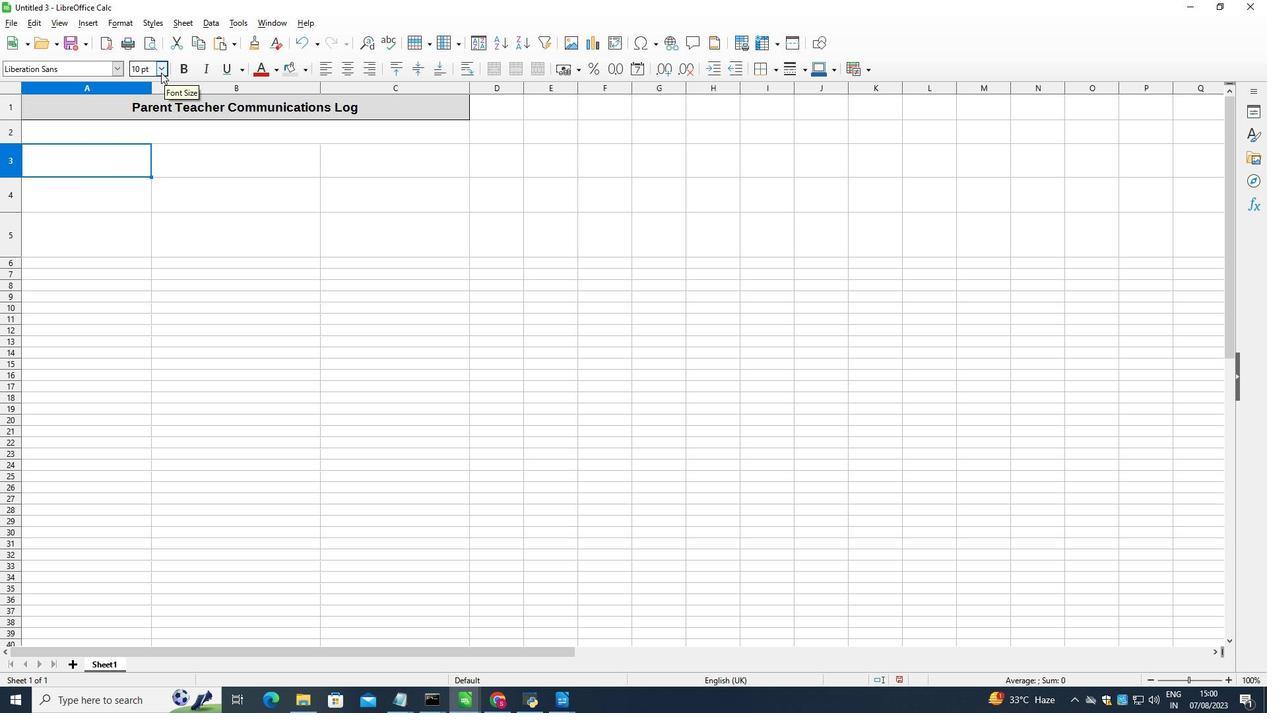 
Action: Mouse pressed left at (158, 69)
Screenshot: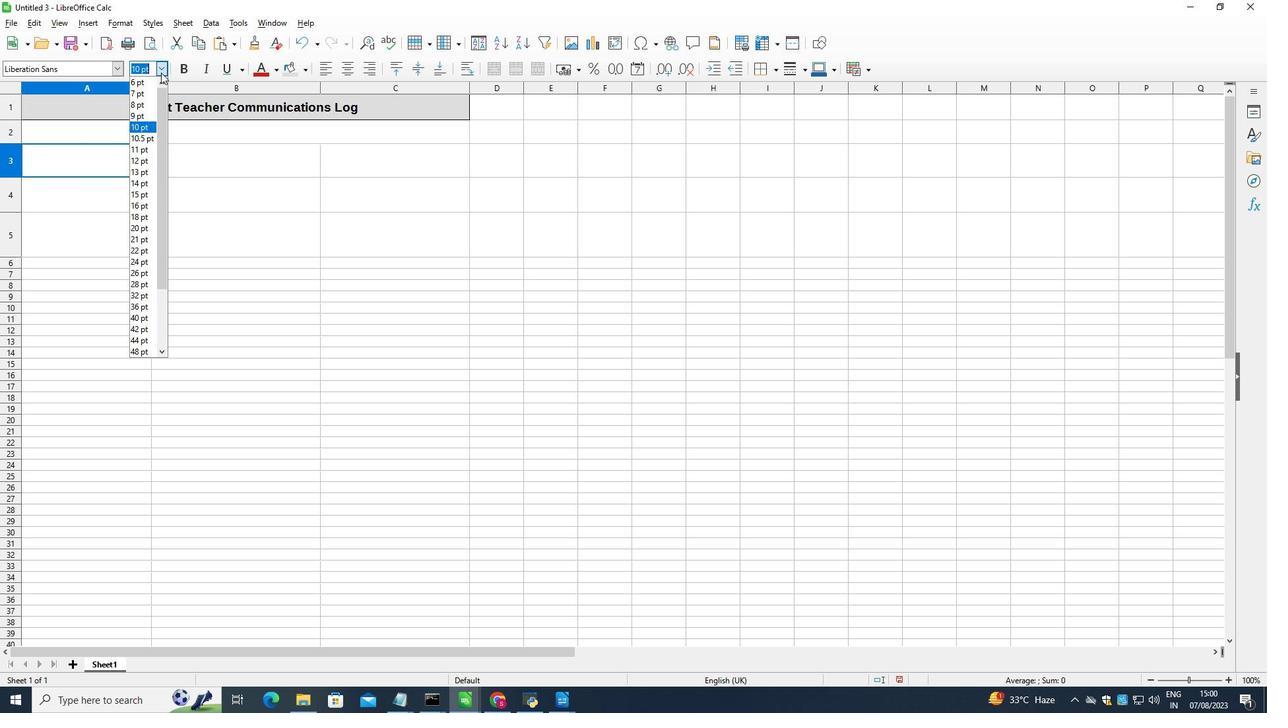 
Action: Mouse moved to (140, 157)
Screenshot: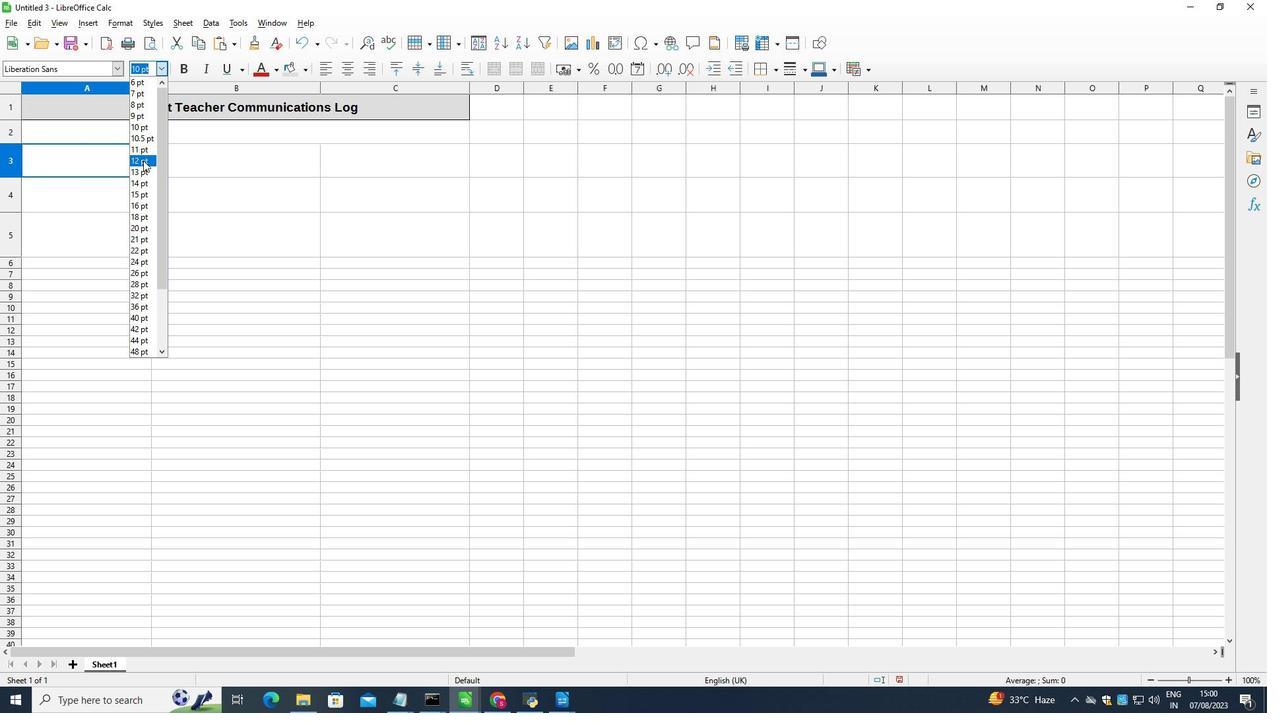 
Action: Mouse pressed left at (140, 157)
Screenshot: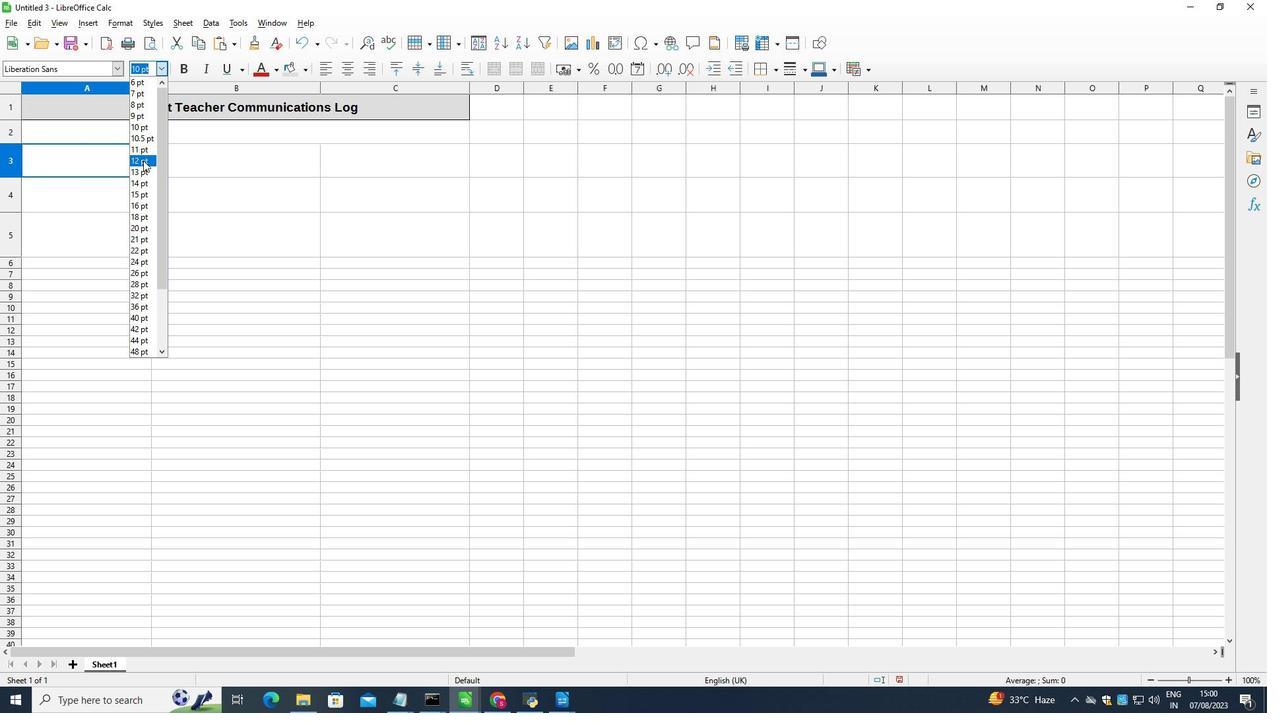 
Action: Key pressed <Key.shift>Date<Key.space><Key.shift_r>:
Screenshot: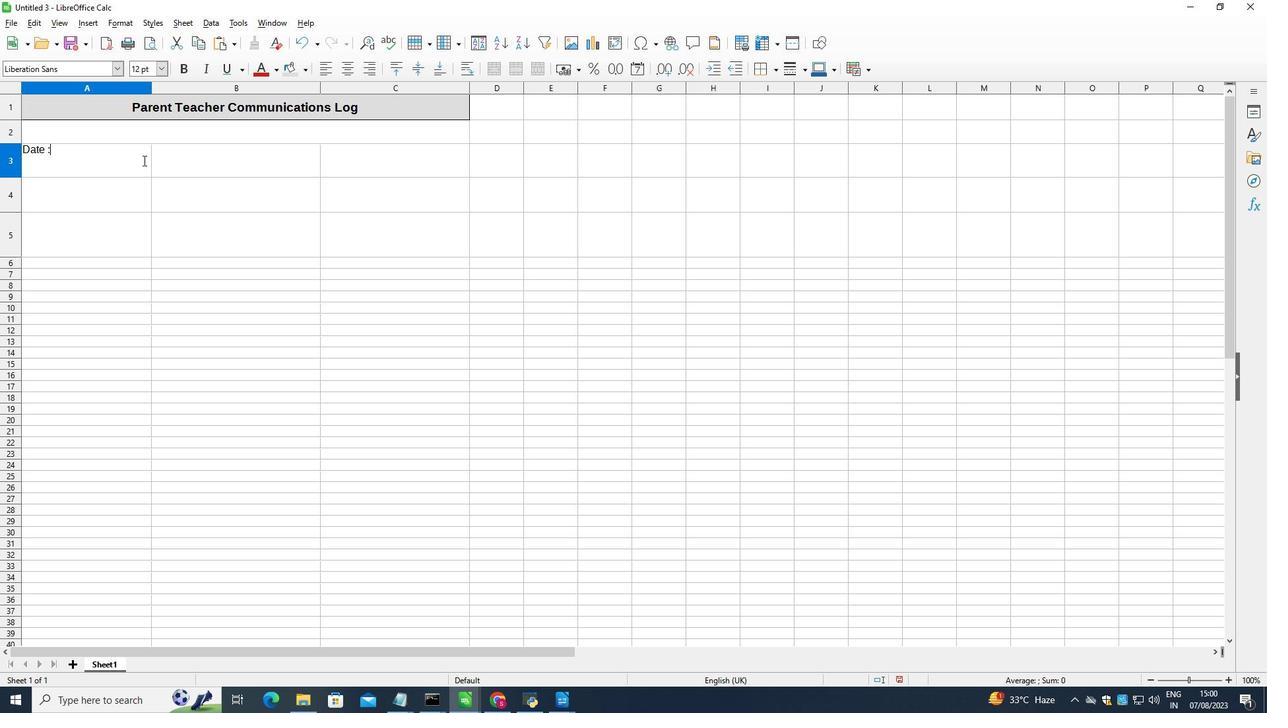 
Action: Mouse moved to (190, 155)
Screenshot: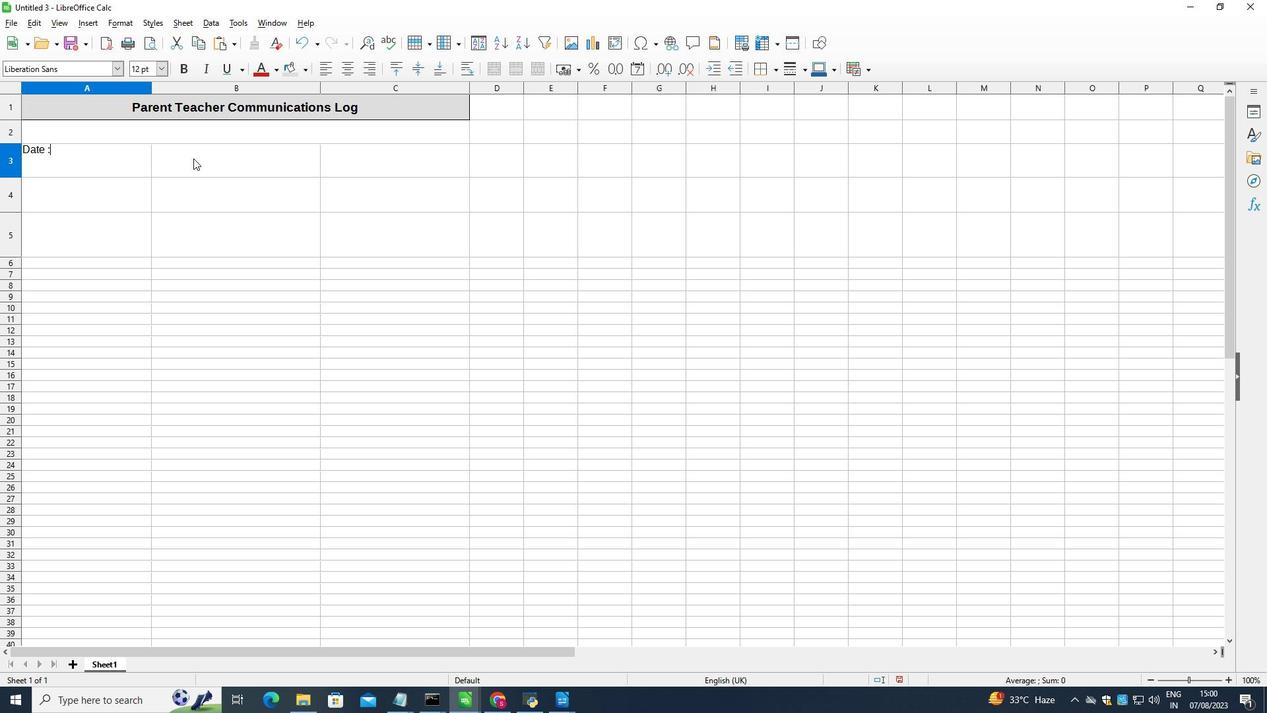 
Action: Mouse pressed left at (190, 155)
Screenshot: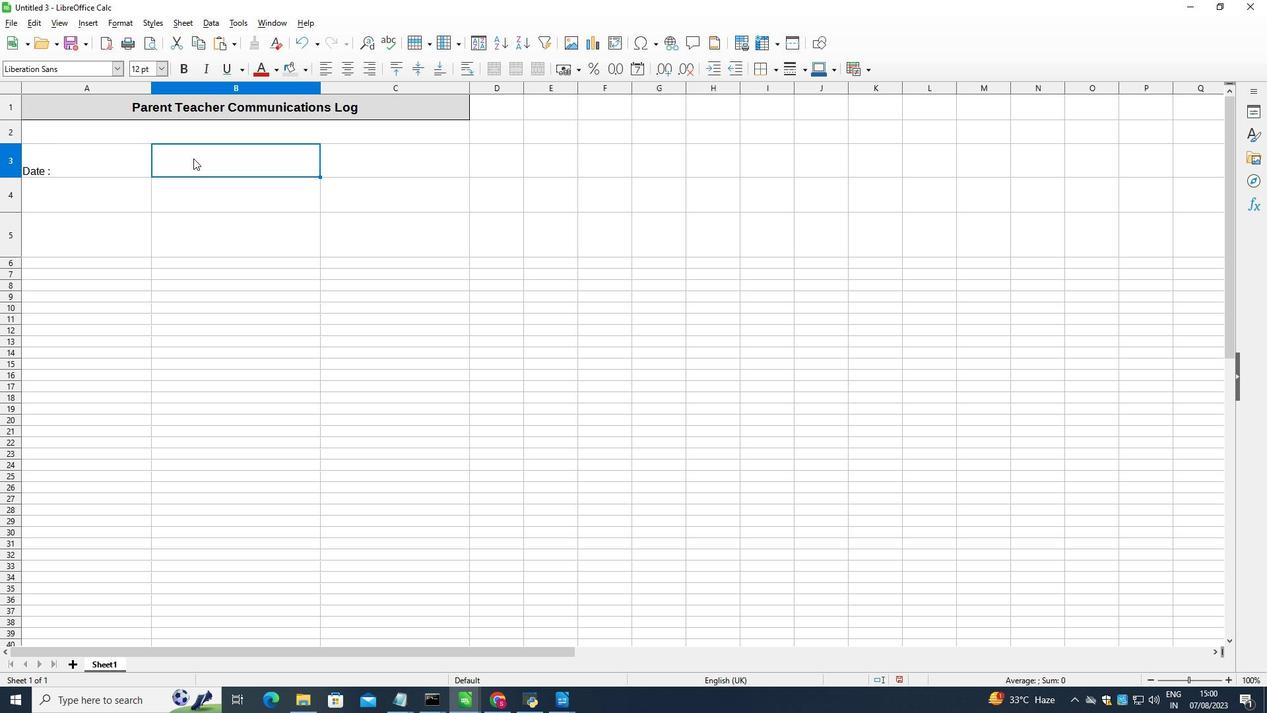 
Action: Mouse moved to (160, 67)
Screenshot: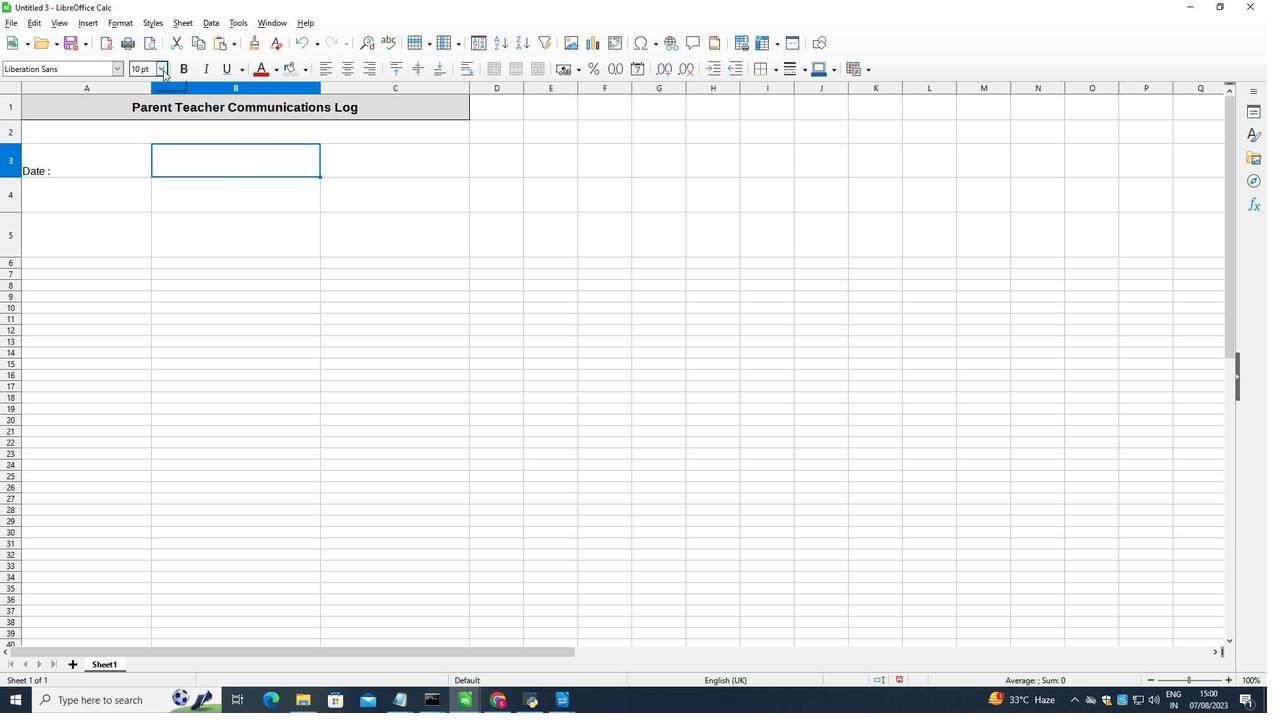 
Action: Mouse pressed left at (160, 67)
Screenshot: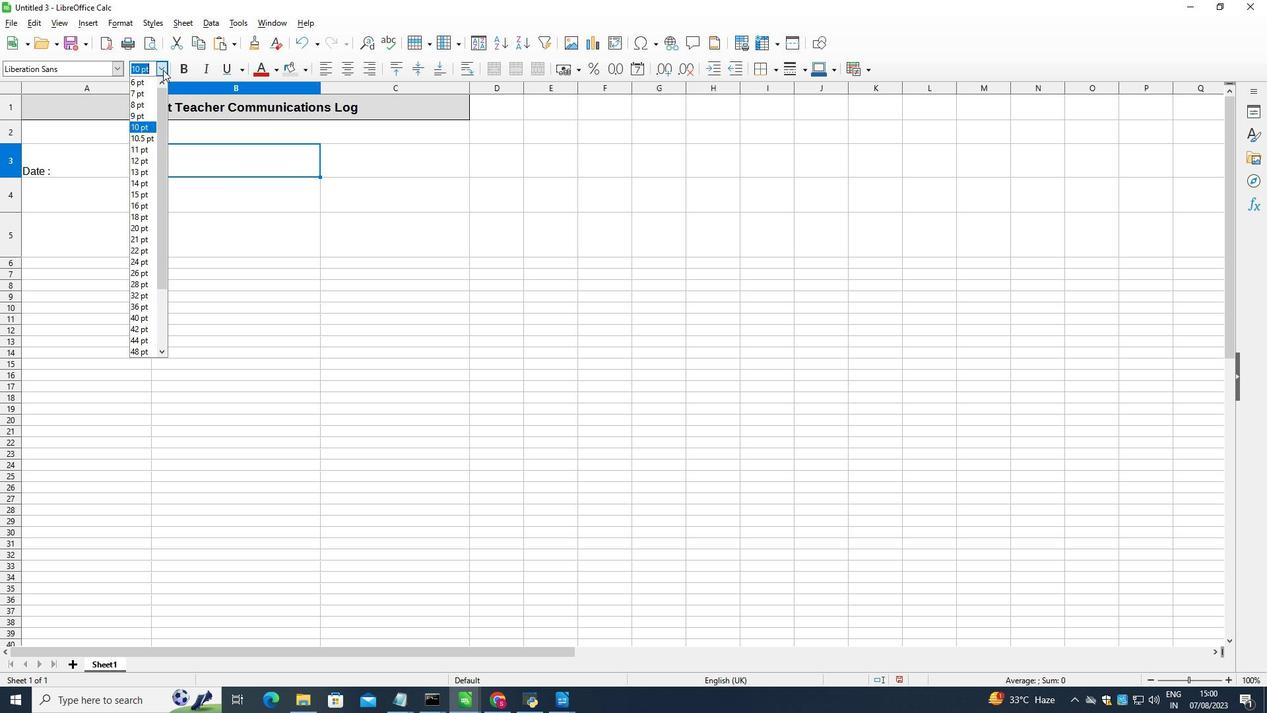 
Action: Mouse moved to (138, 156)
Screenshot: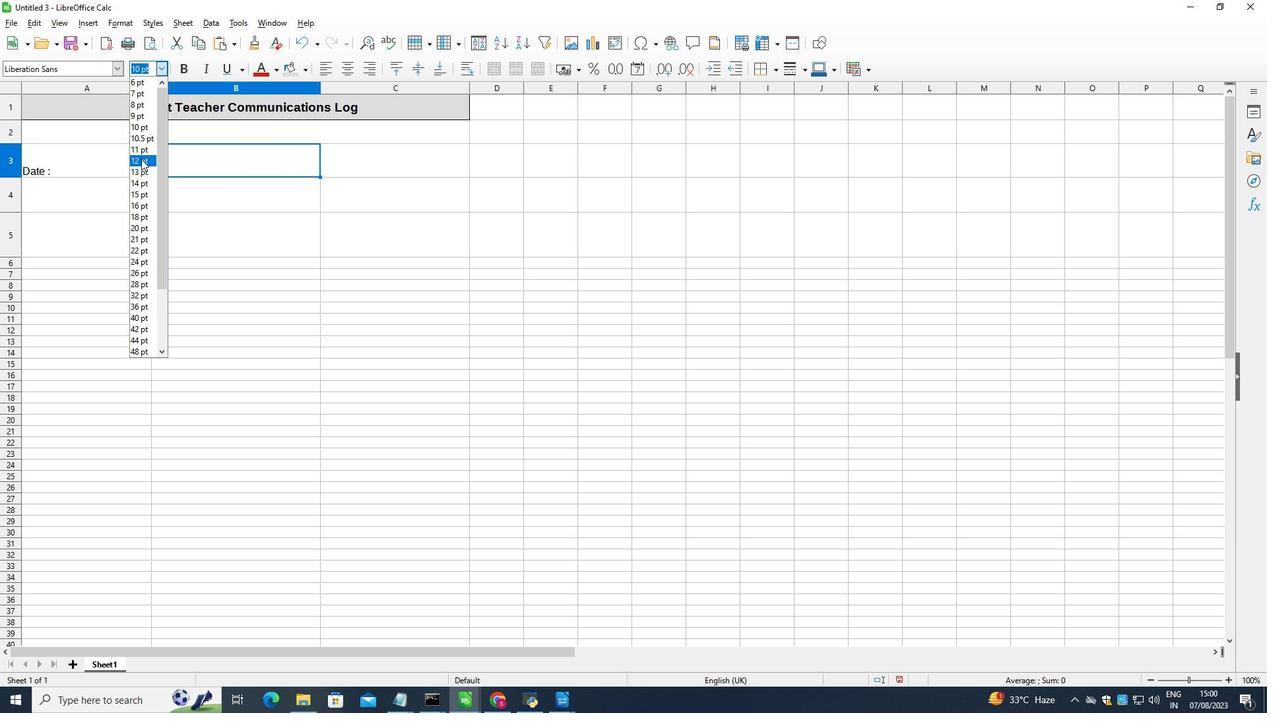 
Action: Mouse pressed left at (138, 156)
Screenshot: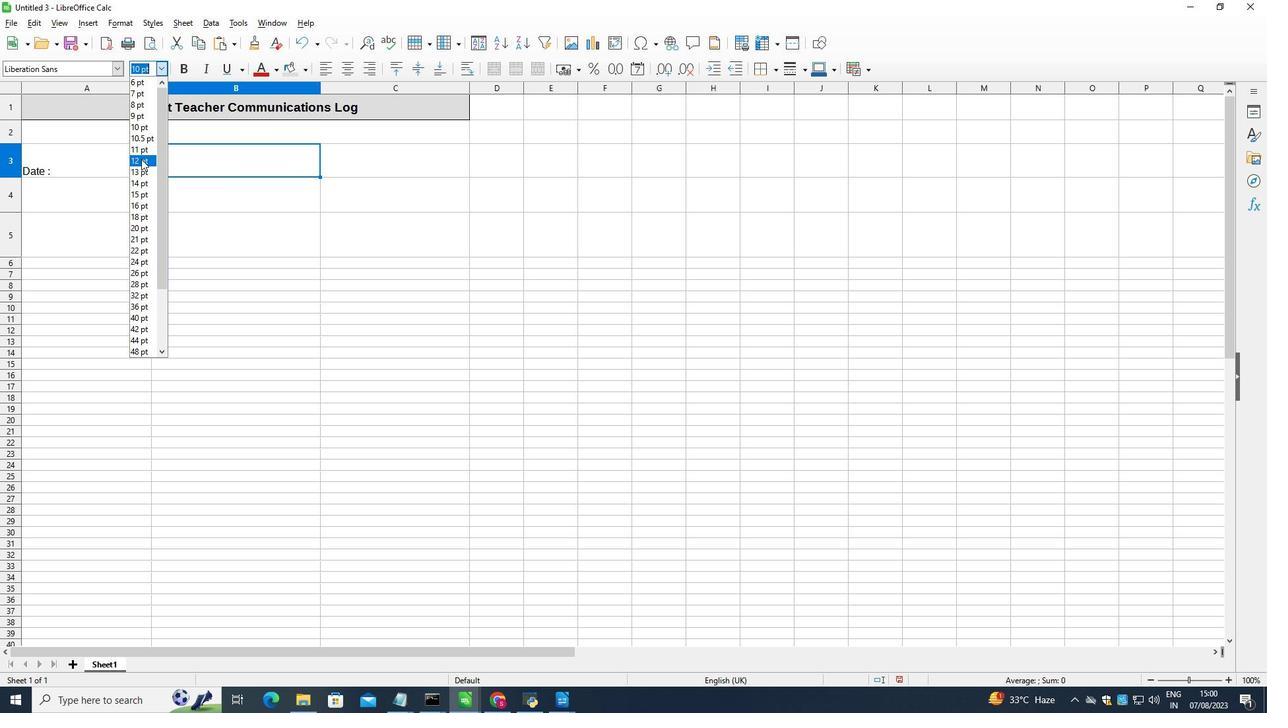 
Action: Mouse moved to (137, 157)
Screenshot: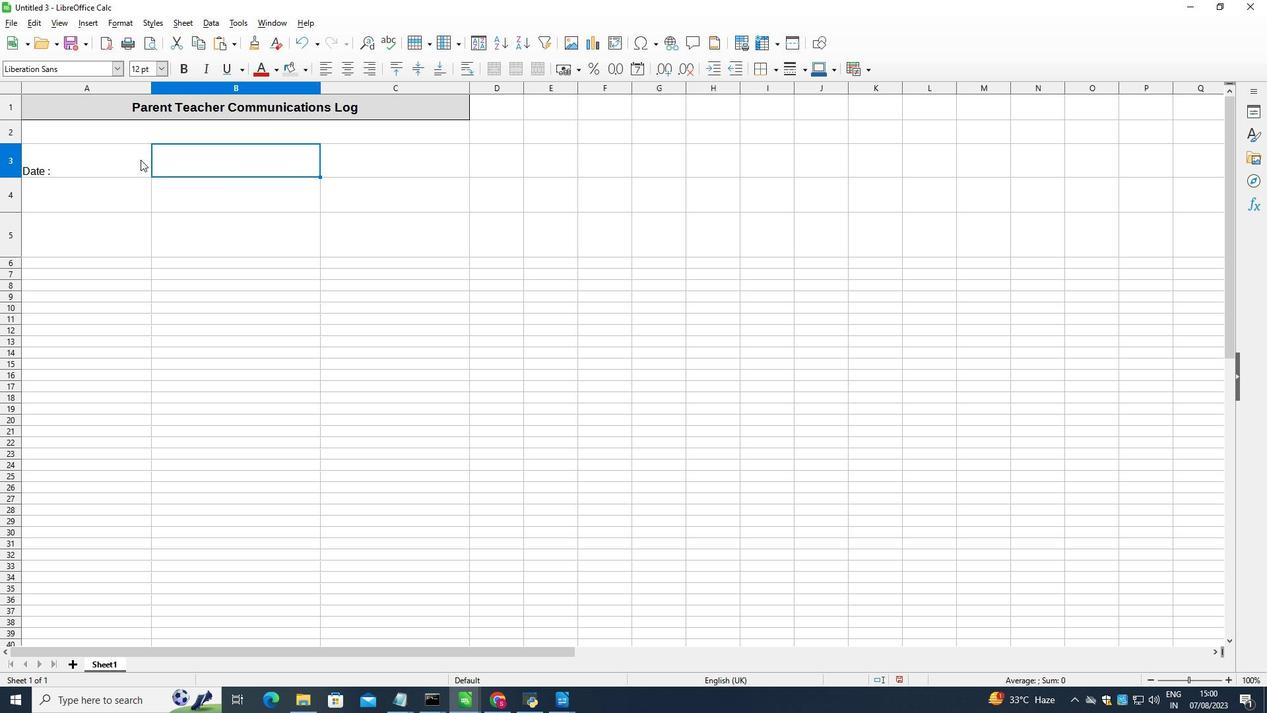 
Action: Key pressed <Key.shift>Student<Key.space><Key.shift_r>:
Screenshot: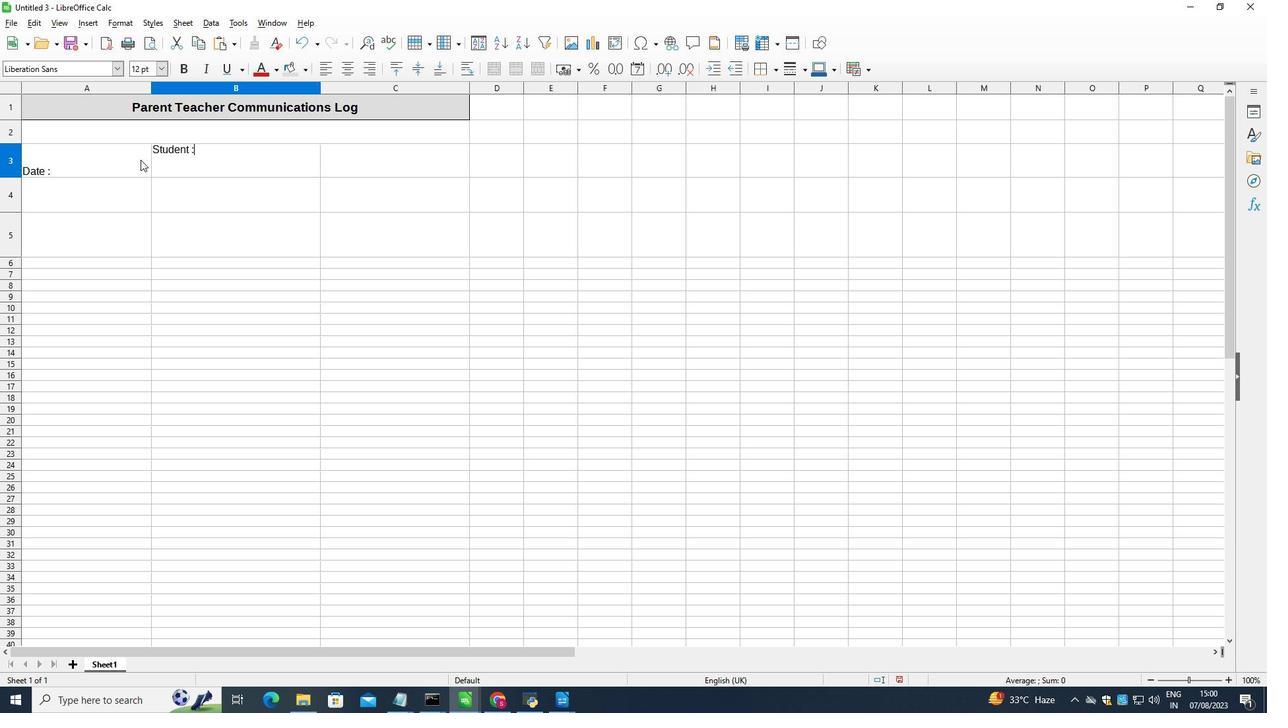 
Action: Mouse moved to (402, 146)
Screenshot: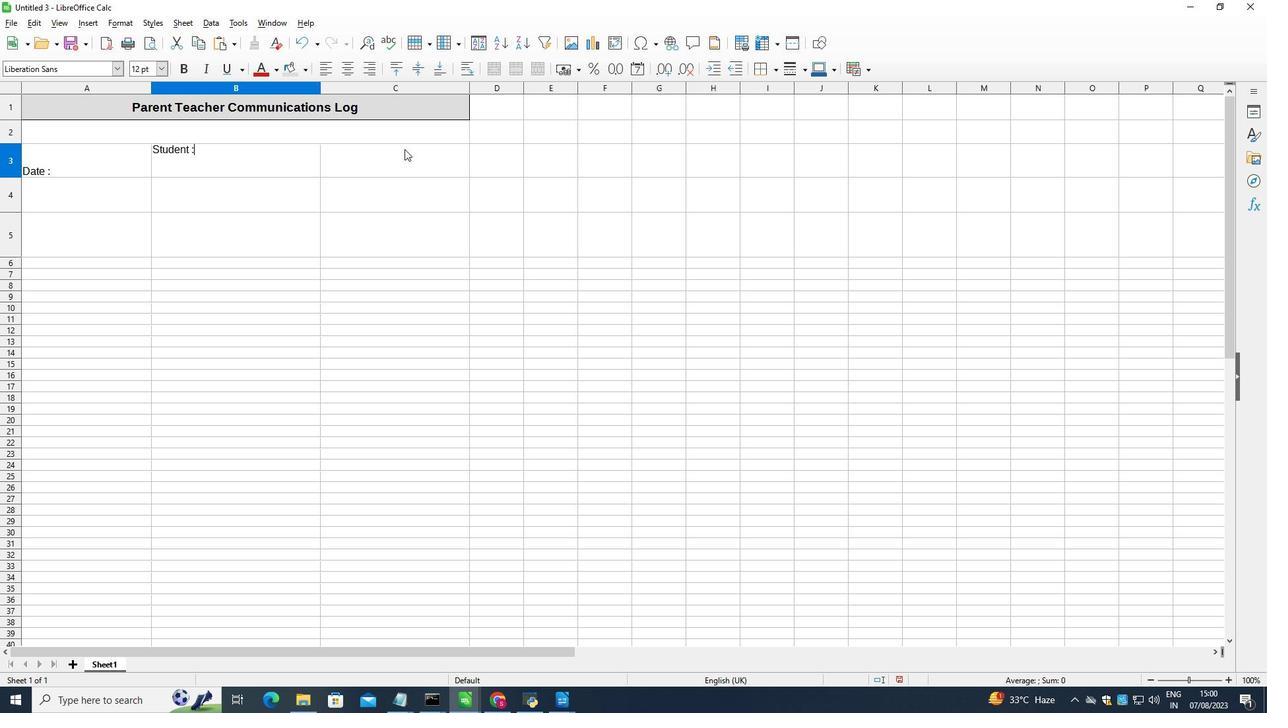
Action: Mouse pressed left at (402, 146)
Screenshot: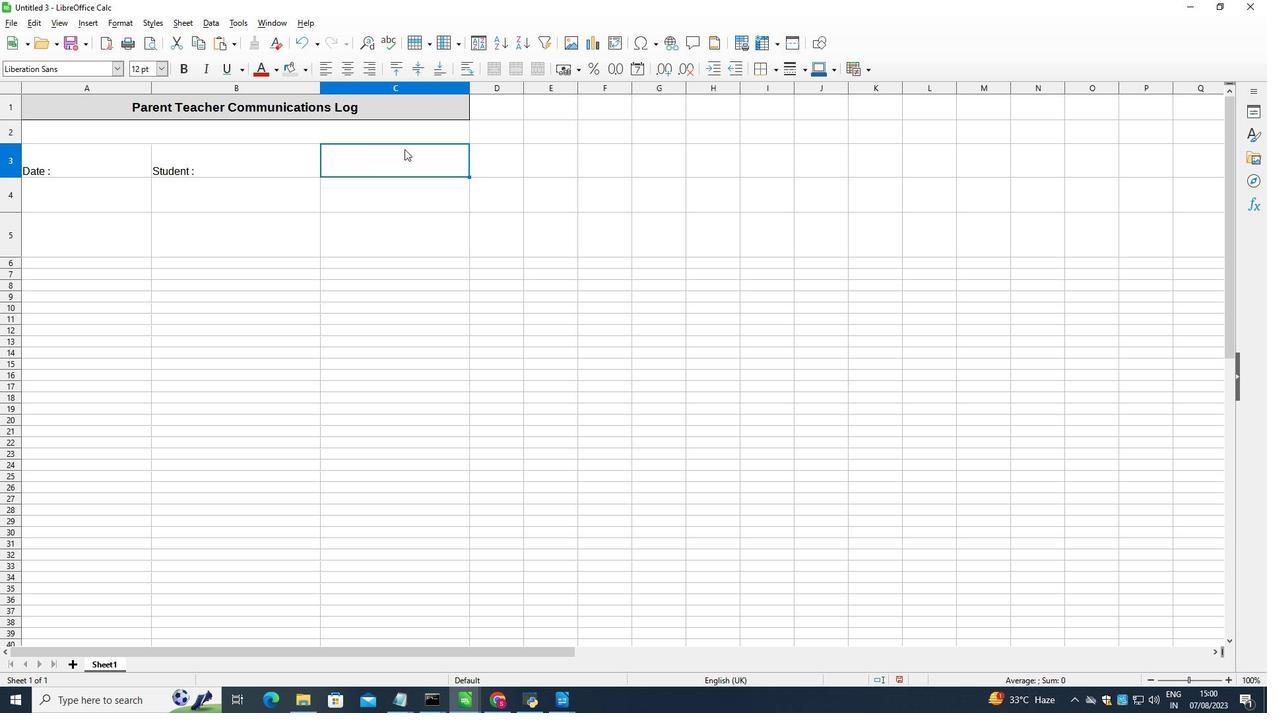 
Action: Mouse moved to (511, 64)
Screenshot: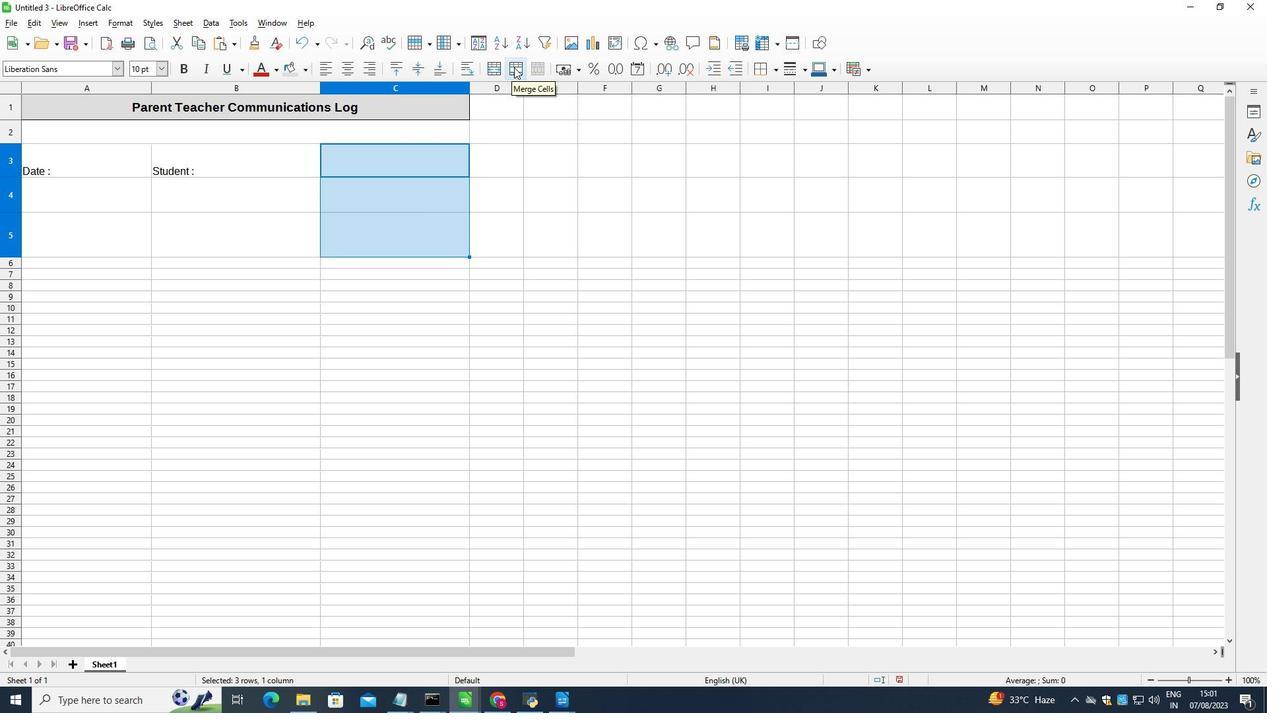 
Action: Mouse pressed left at (511, 64)
Screenshot: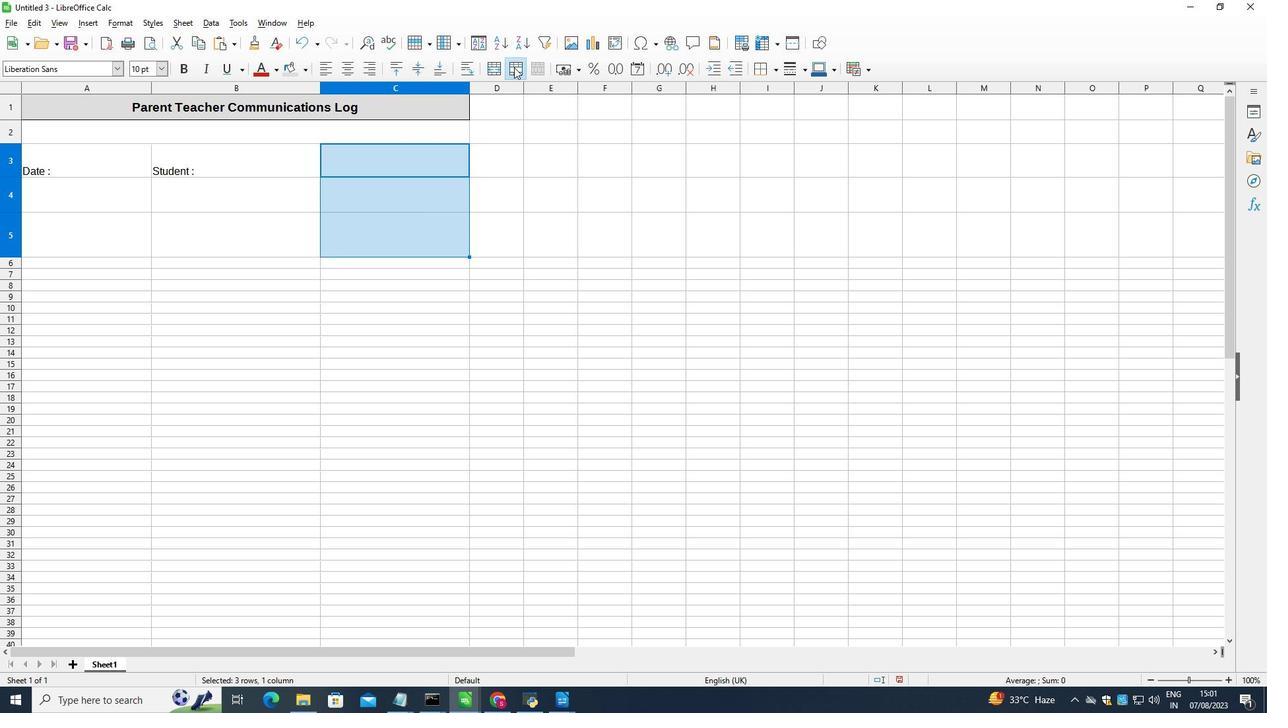 
Action: Mouse moved to (402, 167)
Screenshot: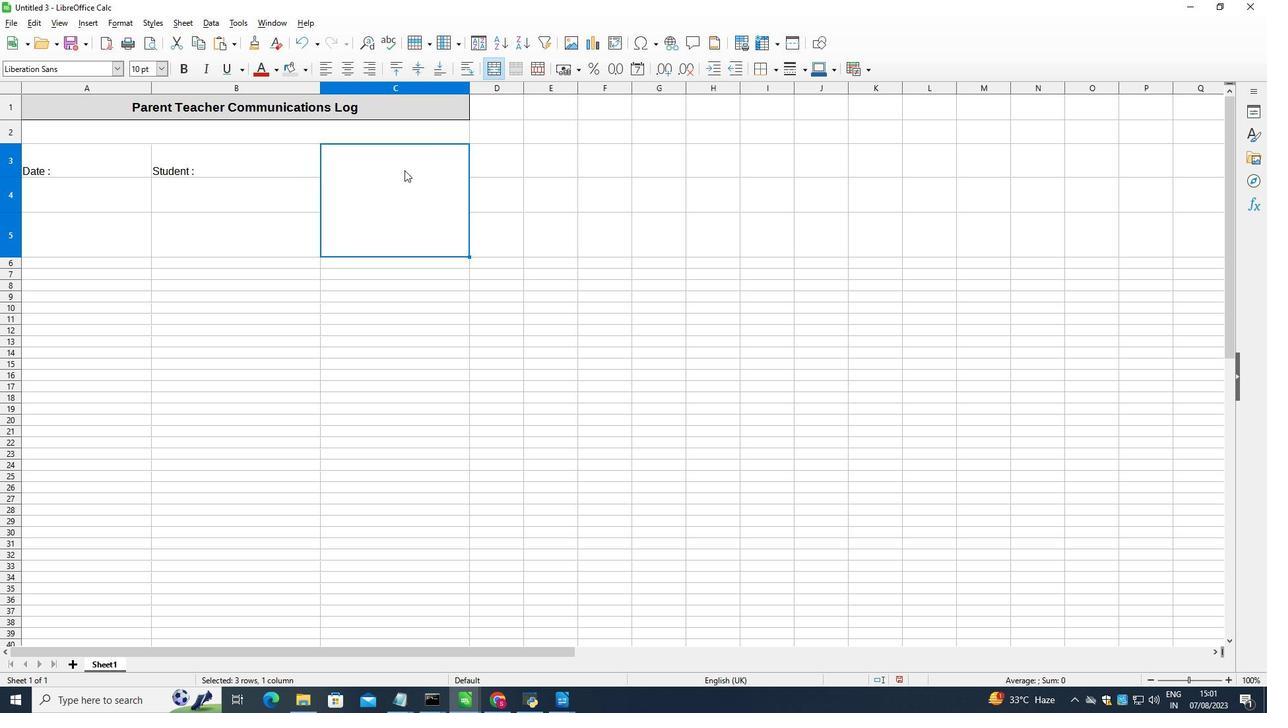 
Action: Mouse pressed left at (402, 167)
Screenshot: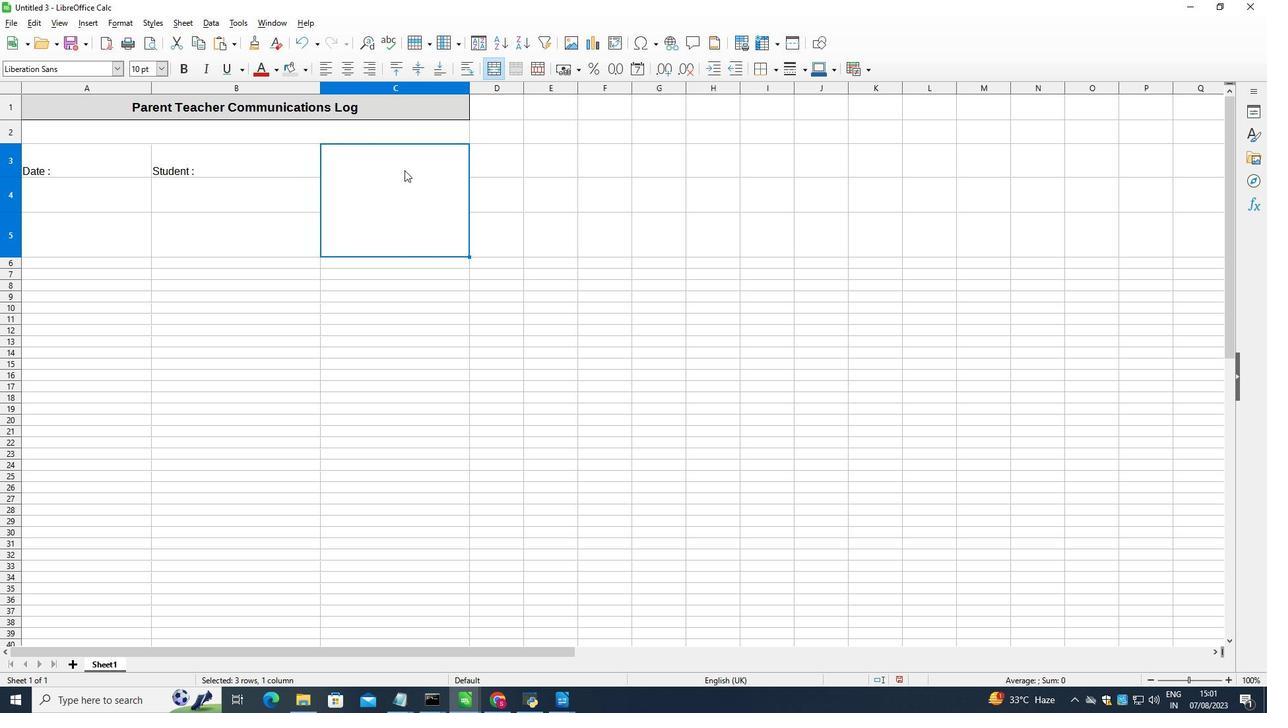 
Action: Mouse pressed left at (402, 167)
Screenshot: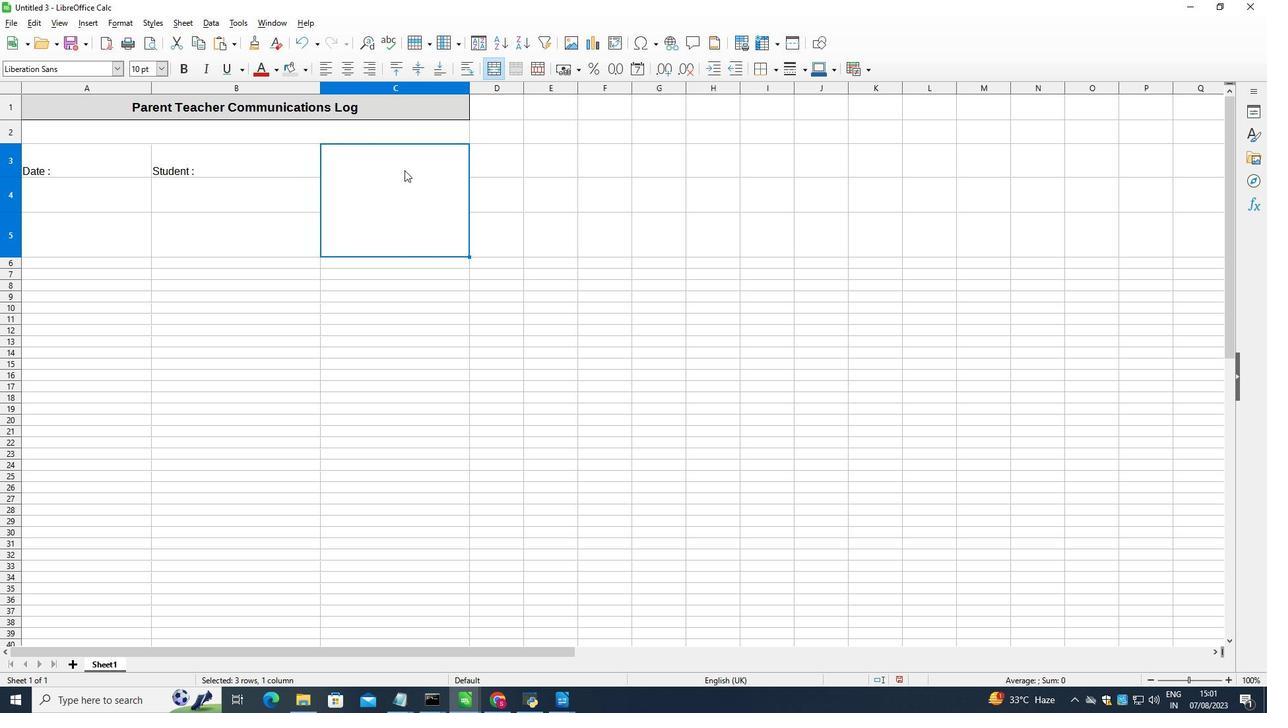 
Action: Mouse moved to (160, 62)
Screenshot: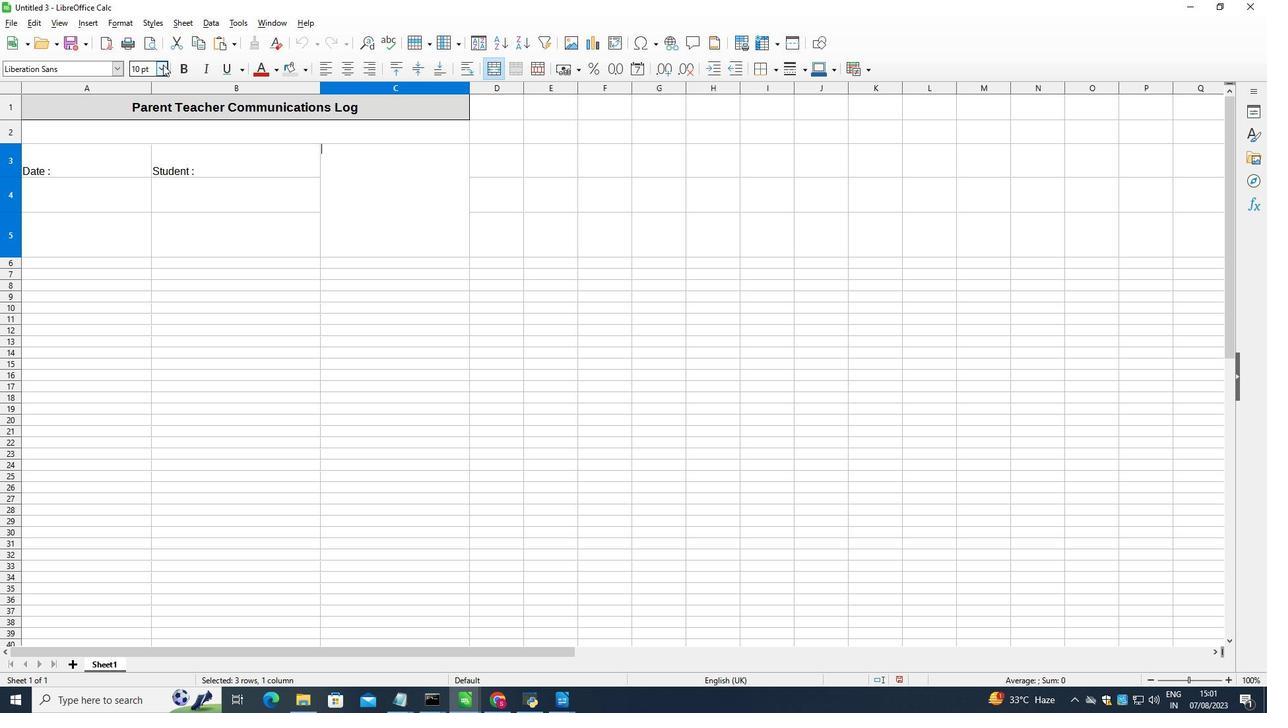 
Action: Mouse pressed left at (160, 62)
Screenshot: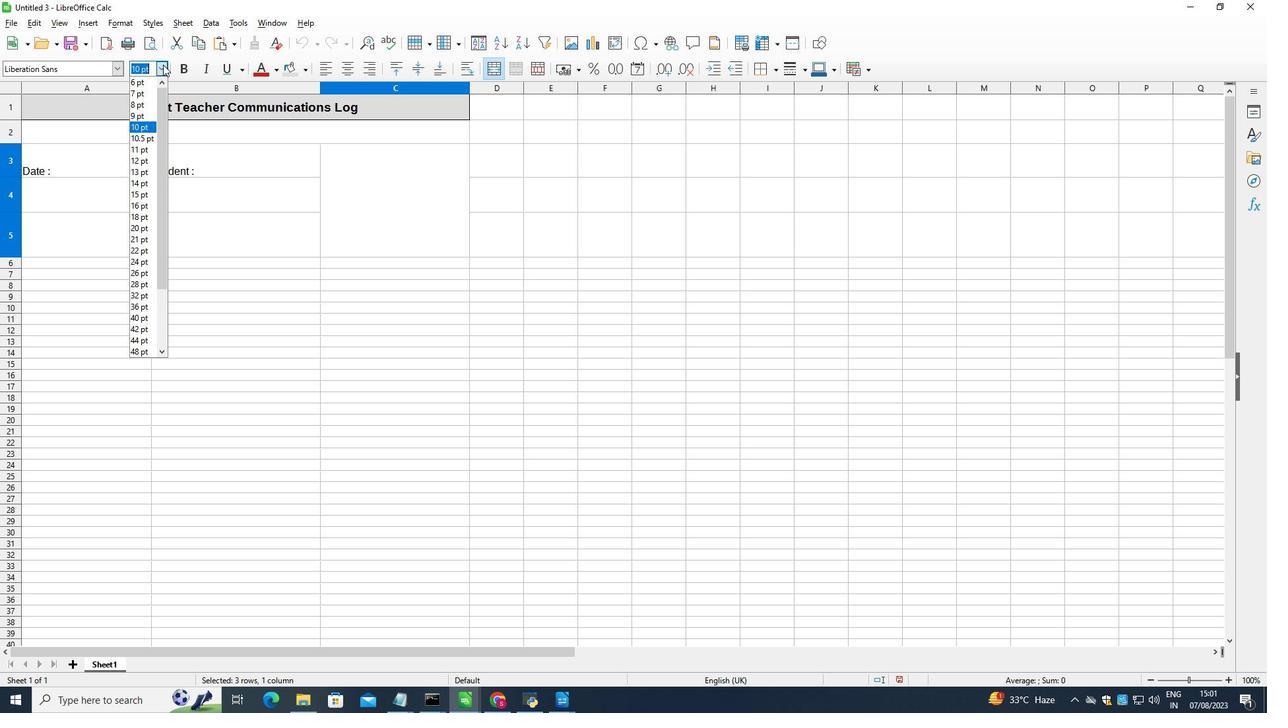 
Action: Mouse moved to (143, 157)
Screenshot: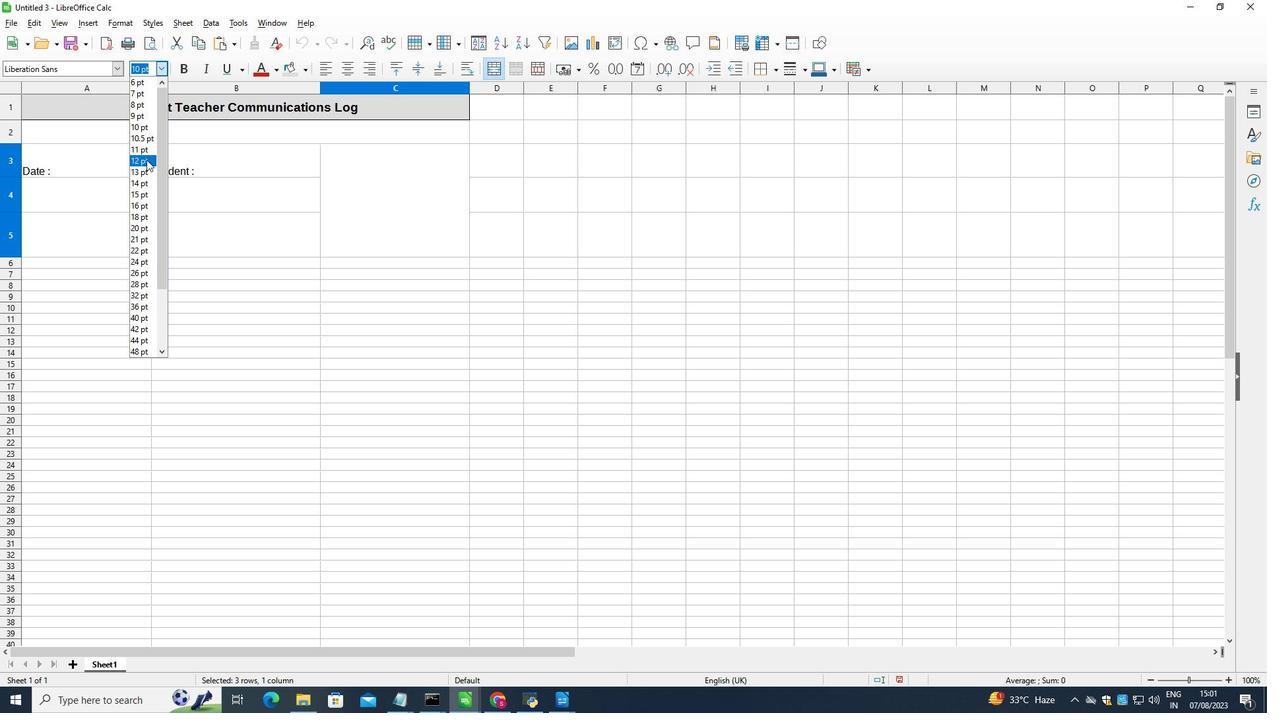 
Action: Mouse pressed left at (143, 157)
Screenshot: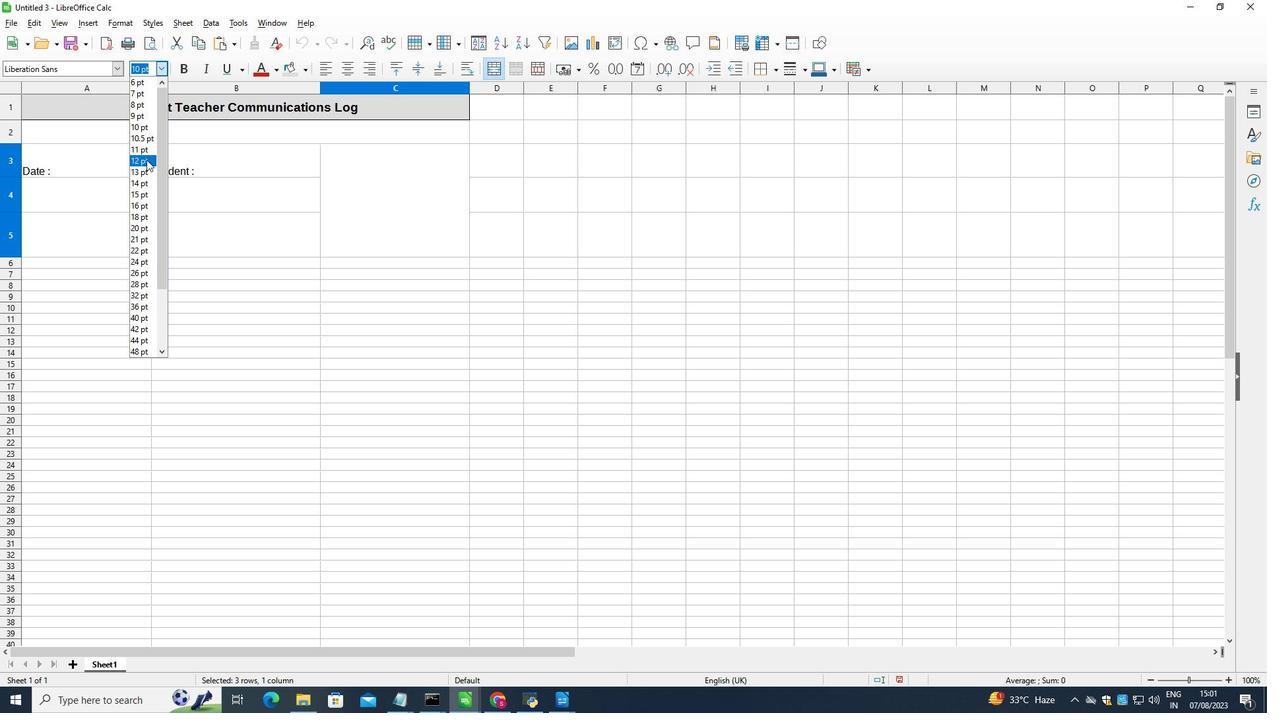 
Action: Key pressed <Key.shift>Notes<Key.space><Key.shift_r>:
Screenshot: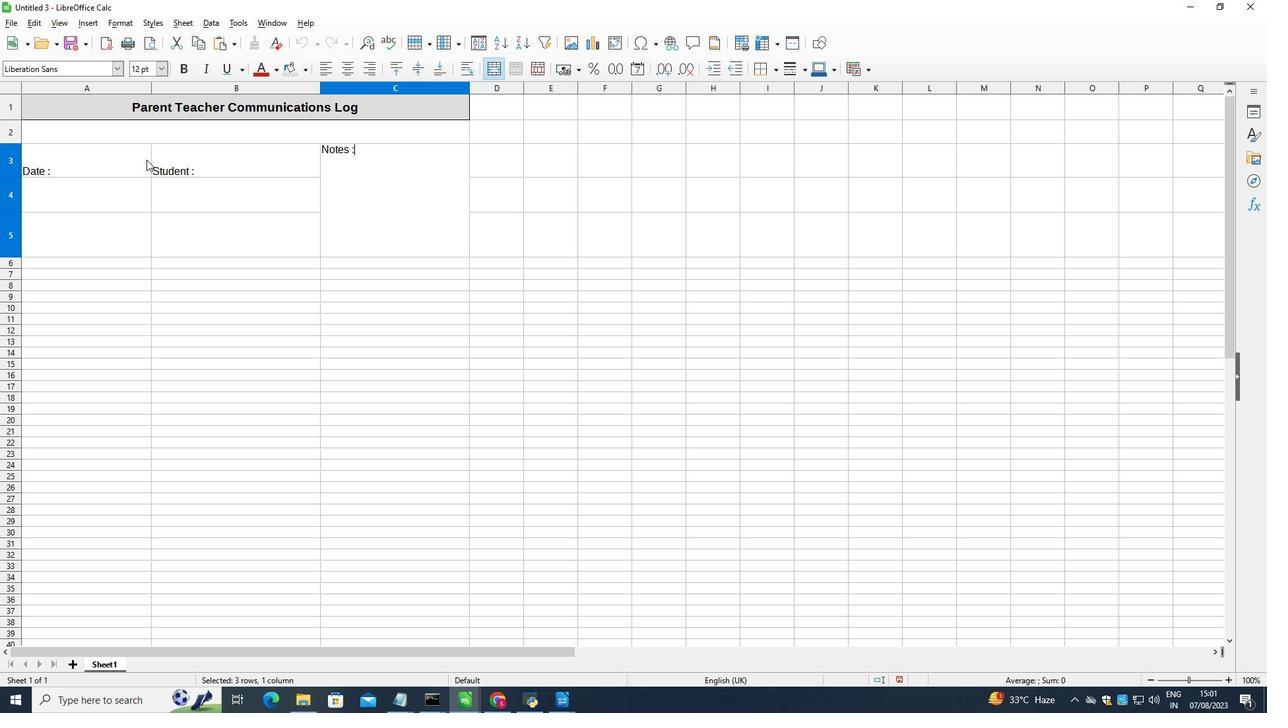 
Action: Mouse moved to (390, 231)
Screenshot: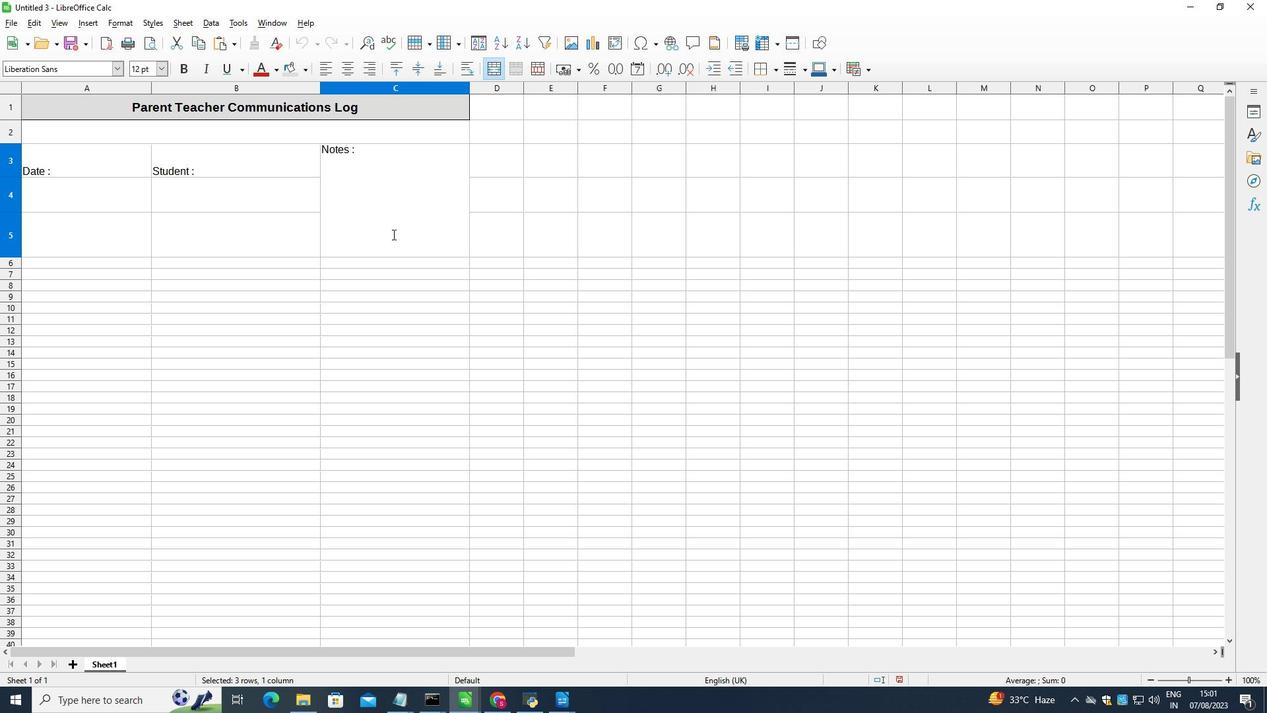 
Action: Mouse pressed left at (390, 231)
Screenshot: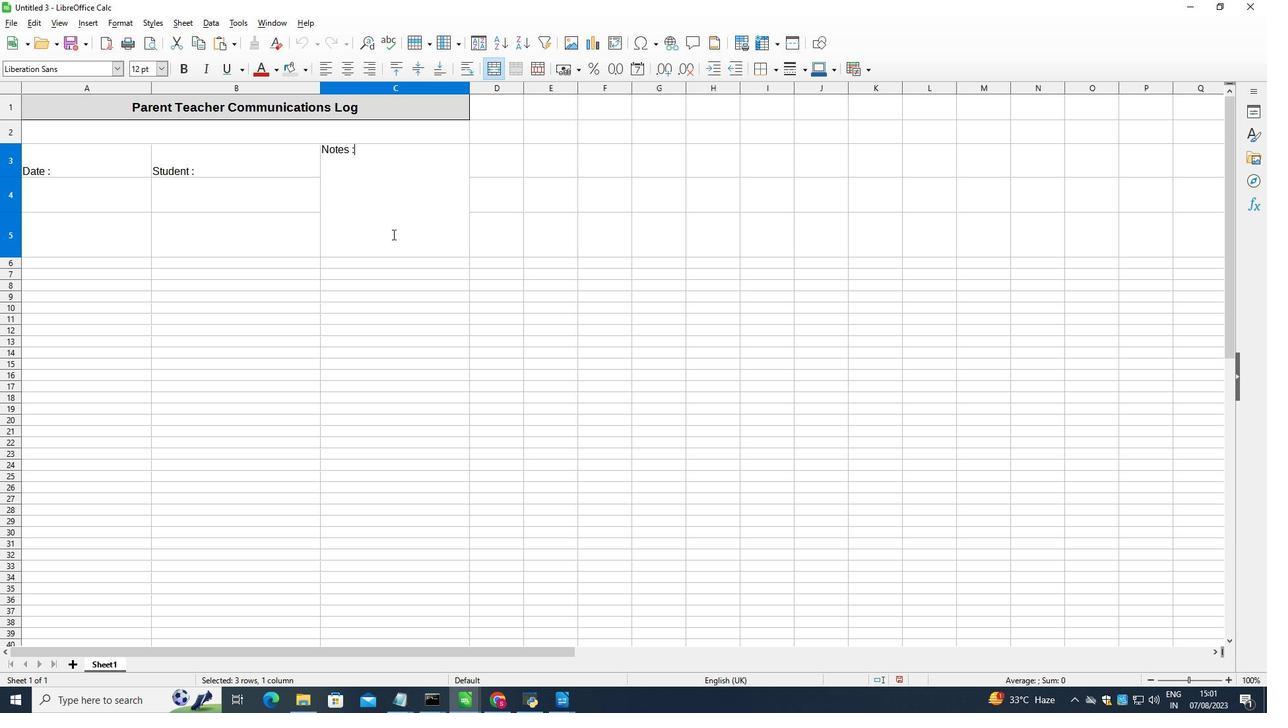 
Action: Mouse moved to (54, 202)
Screenshot: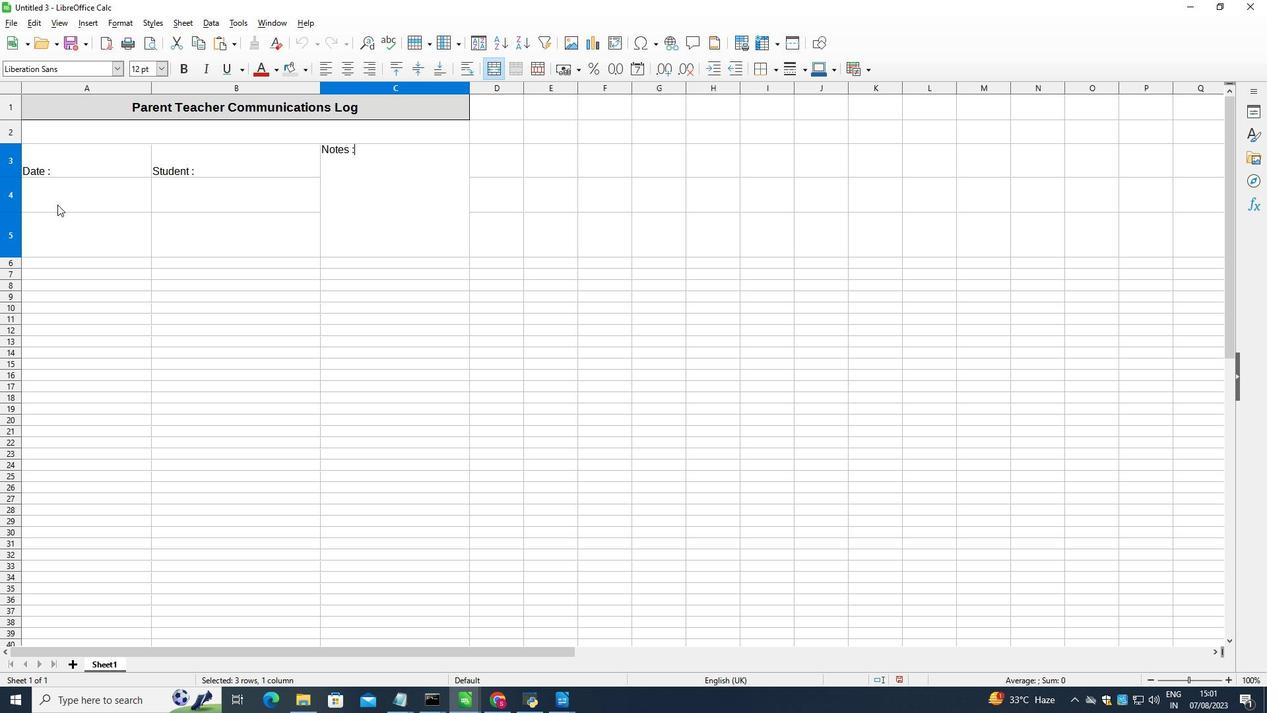 
Action: Mouse pressed left at (54, 202)
Screenshot: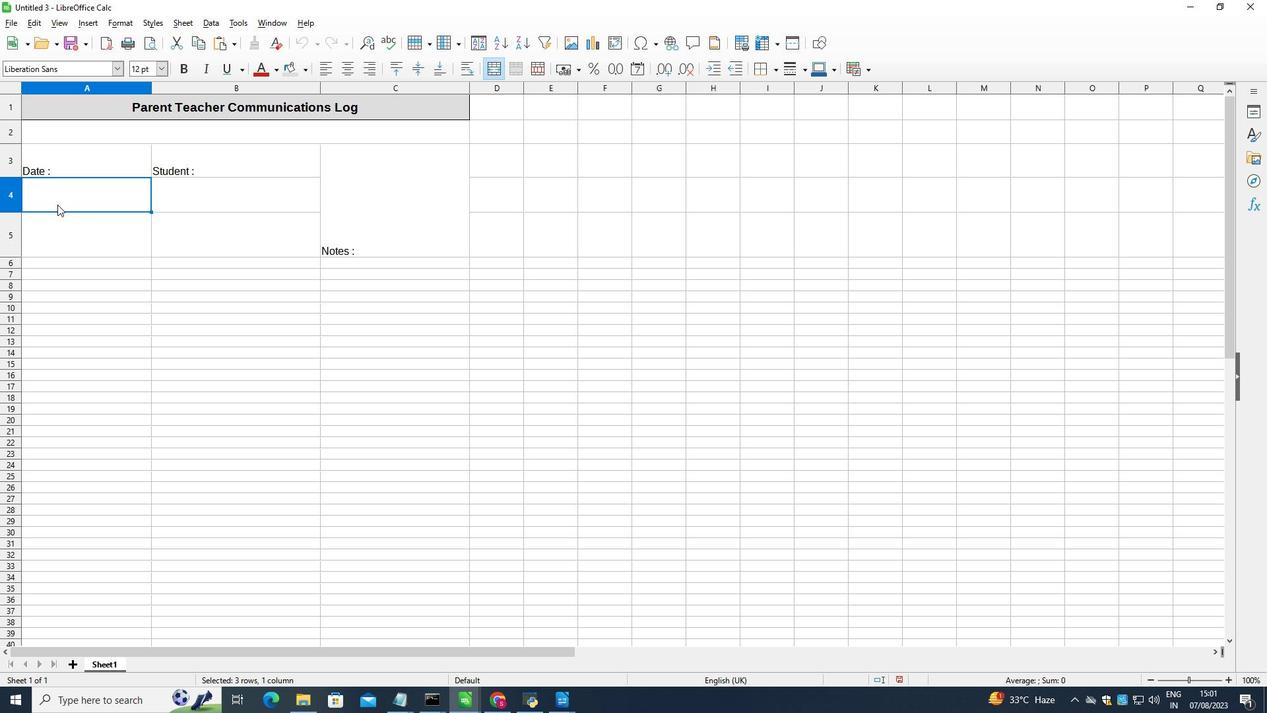 
Action: Mouse moved to (398, 200)
Screenshot: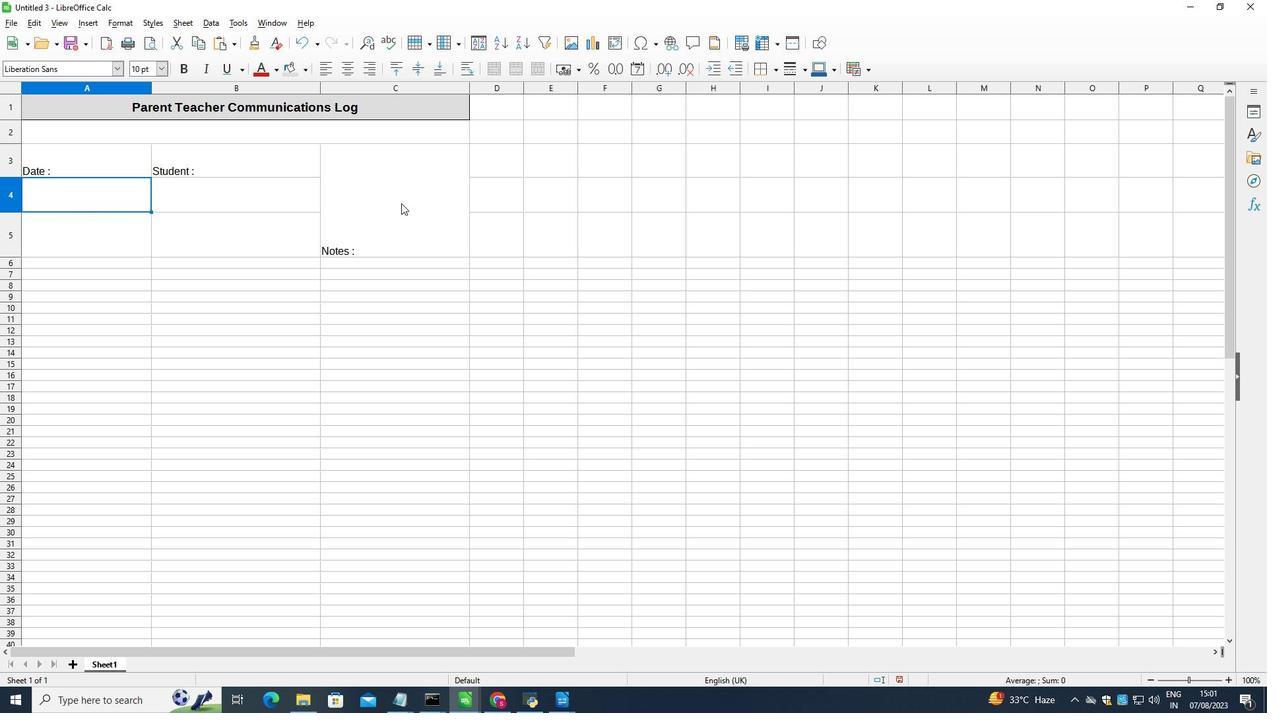 
Action: Mouse pressed left at (398, 200)
Screenshot: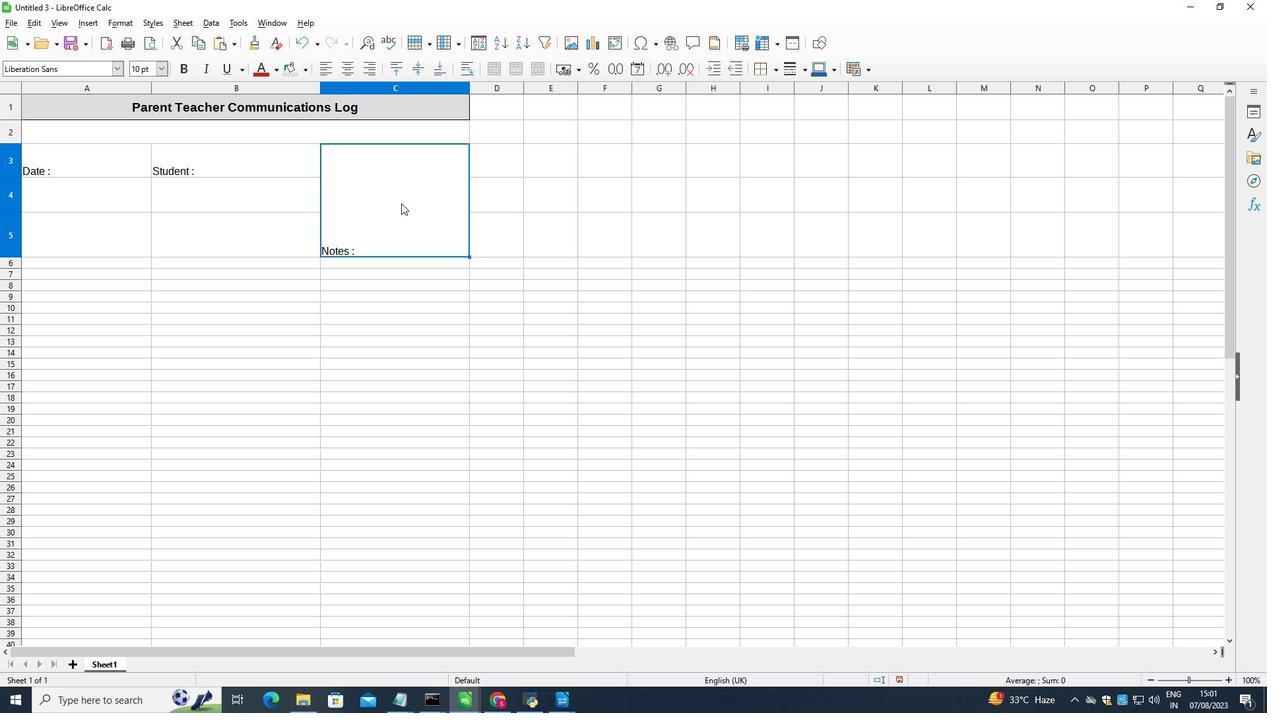 
Action: Mouse moved to (392, 58)
Screenshot: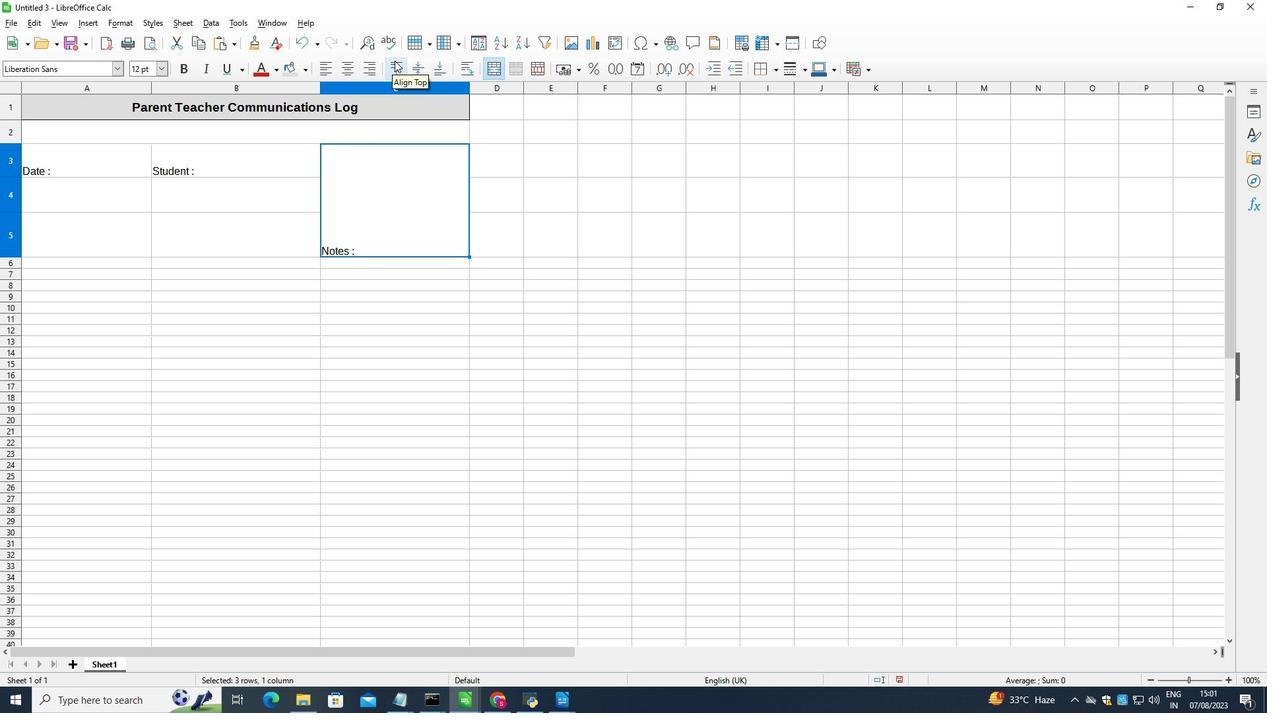 
Action: Mouse pressed left at (392, 58)
Screenshot: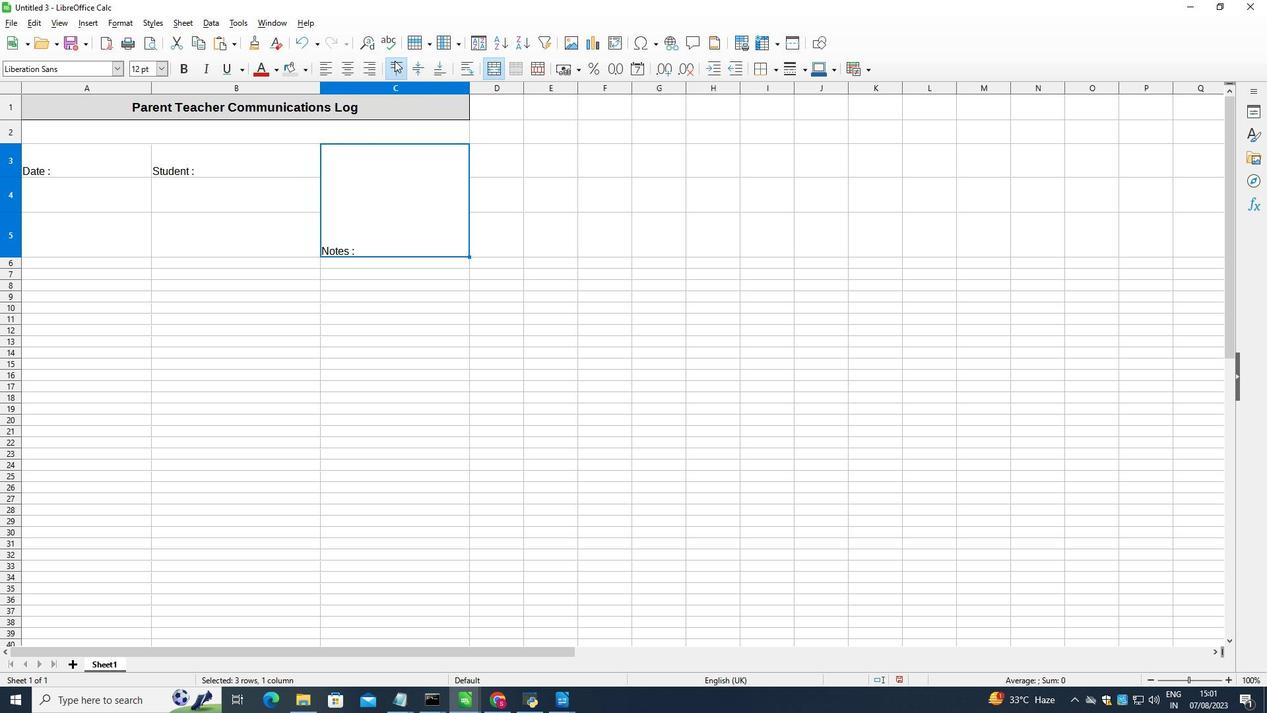 
Action: Mouse moved to (92, 189)
Screenshot: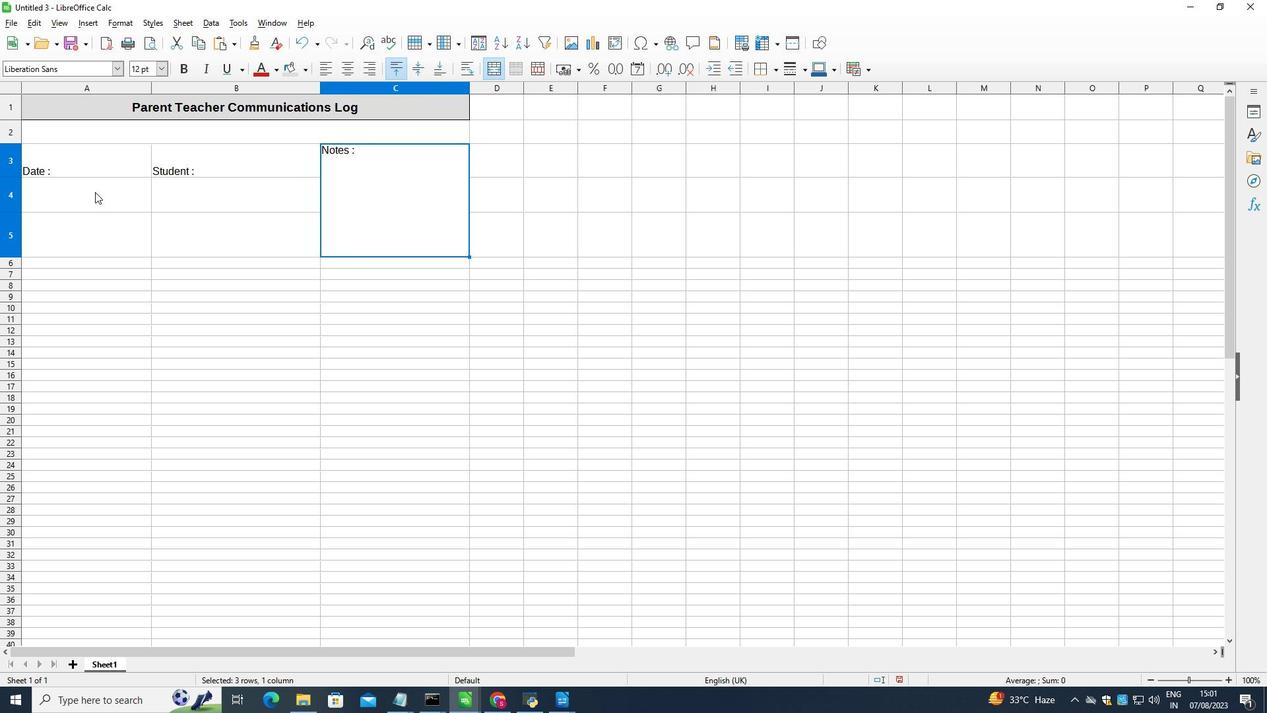 
Action: Mouse pressed left at (92, 189)
Screenshot: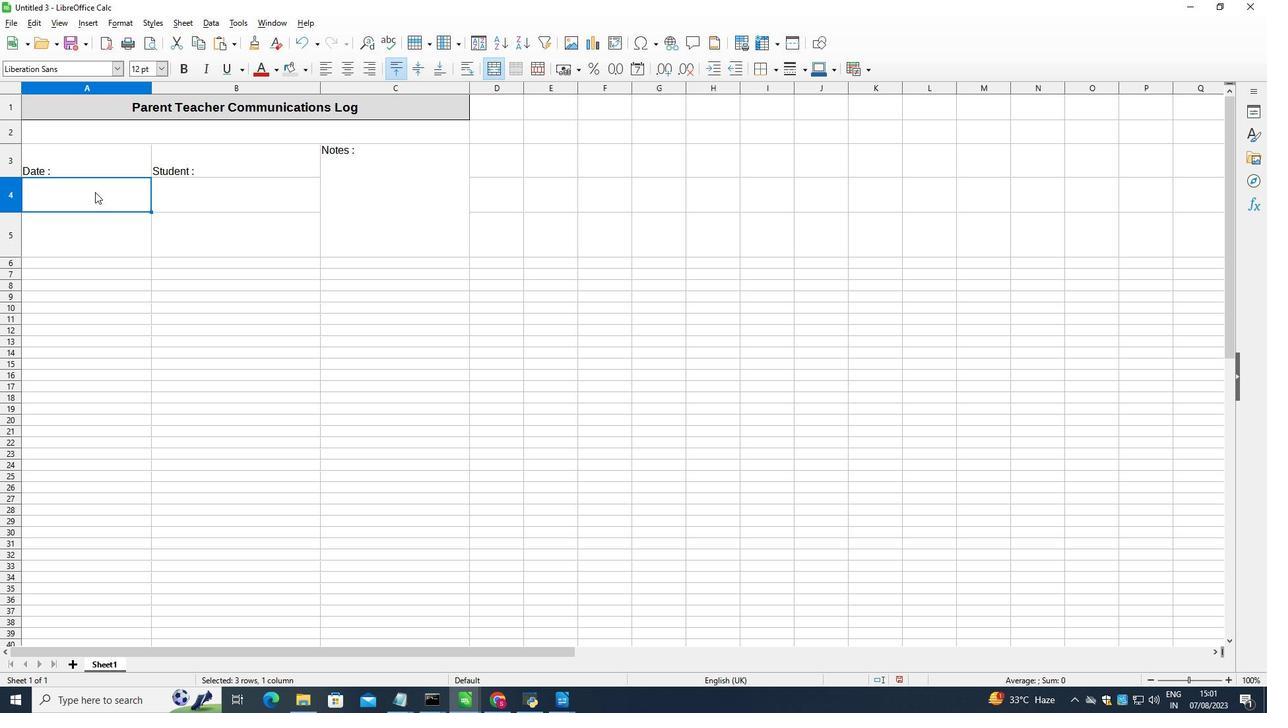 
Action: Mouse moved to (157, 60)
Screenshot: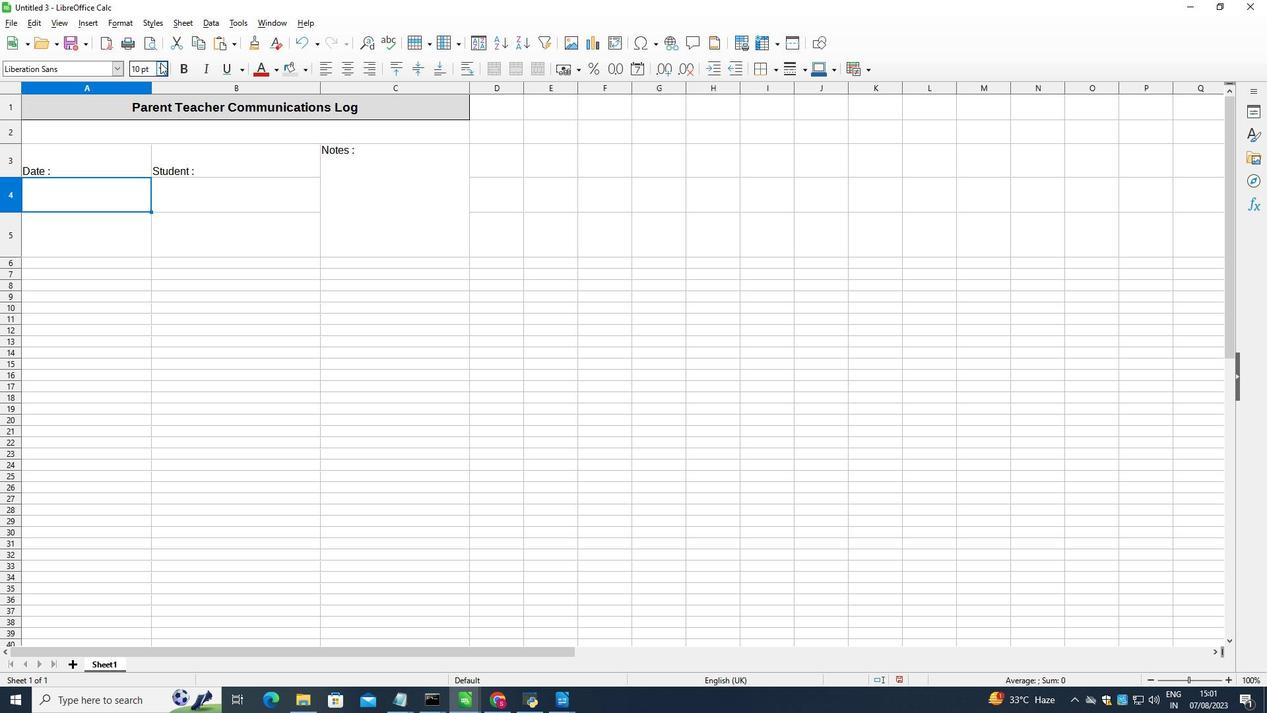 
Action: Mouse pressed left at (157, 60)
Screenshot: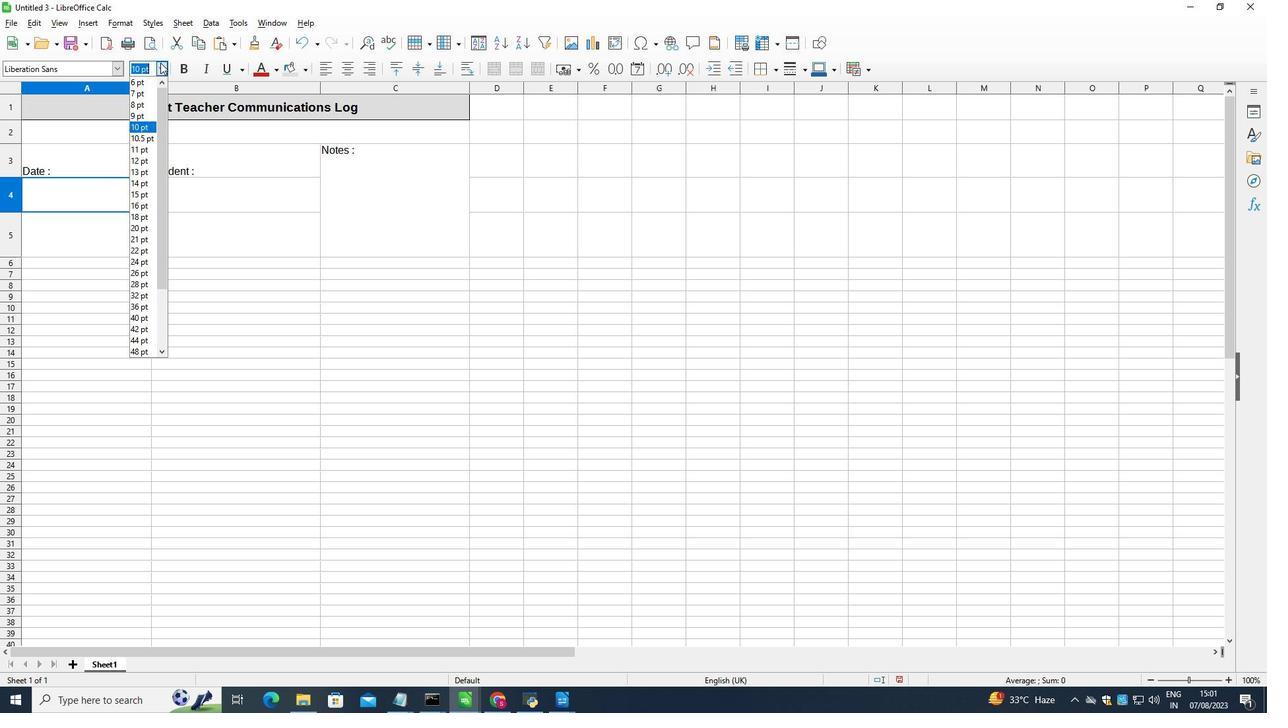 
Action: Mouse moved to (145, 154)
Screenshot: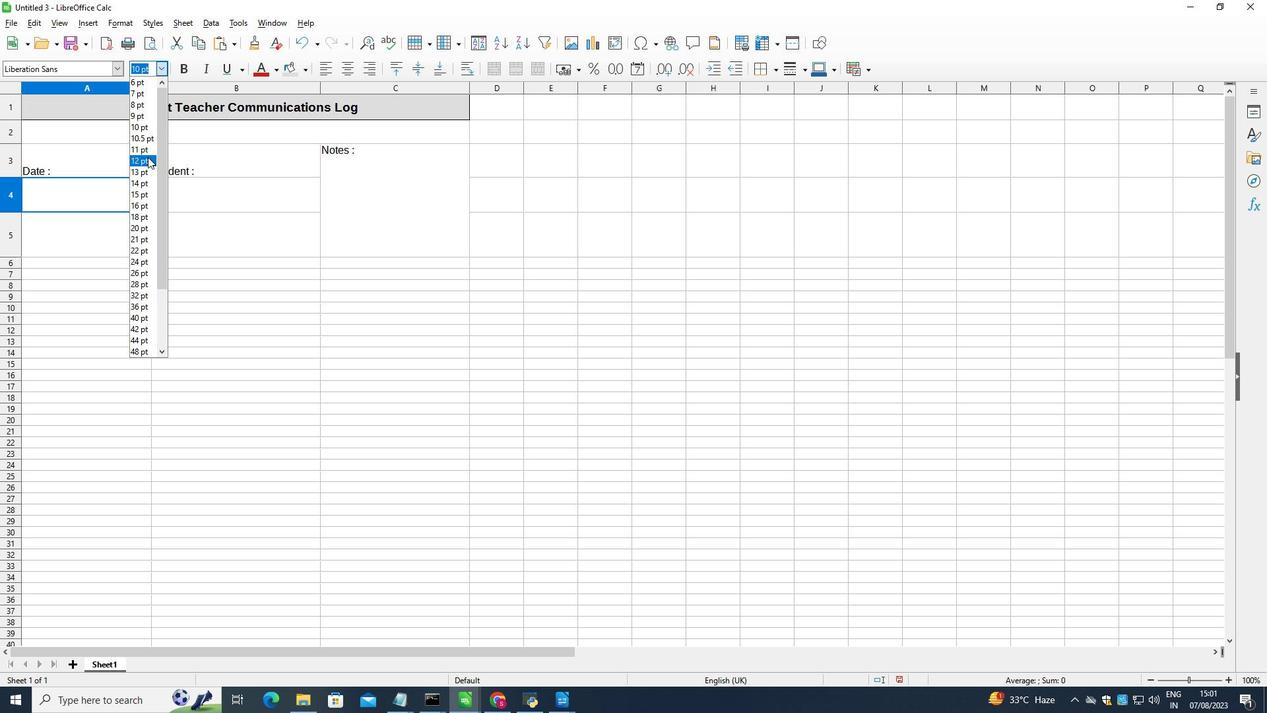 
Action: Mouse pressed left at (145, 154)
Screenshot: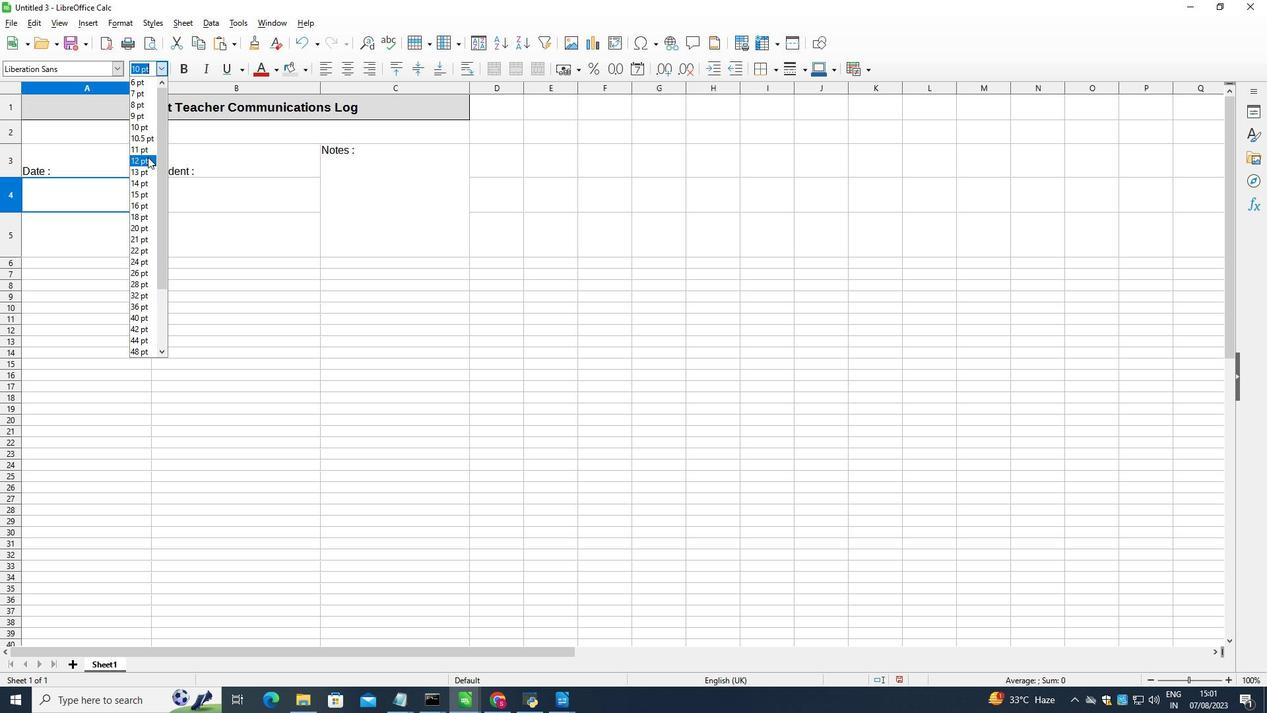 
Action: Key pressed <Key.shift>Phone<Key.space>/<Key.space><Key.shift>Letter<Key.space><Key.shift_r>:
Screenshot: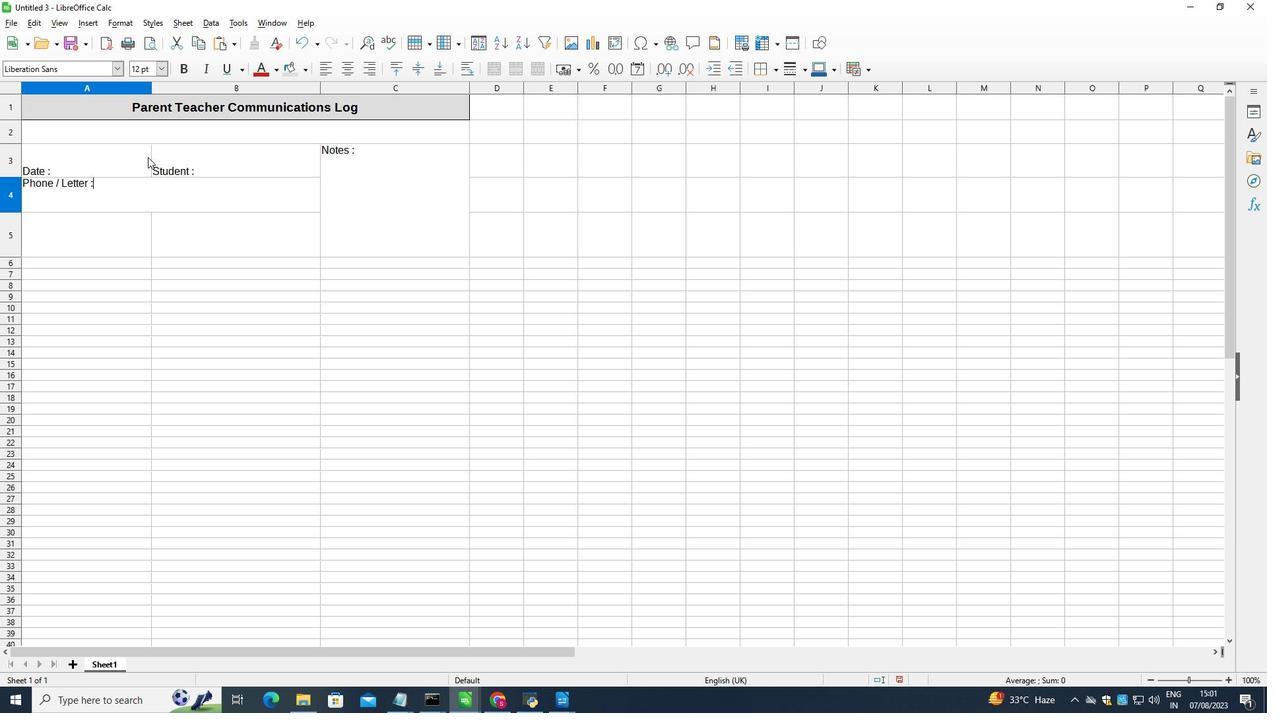 
Action: Mouse moved to (186, 196)
Screenshot: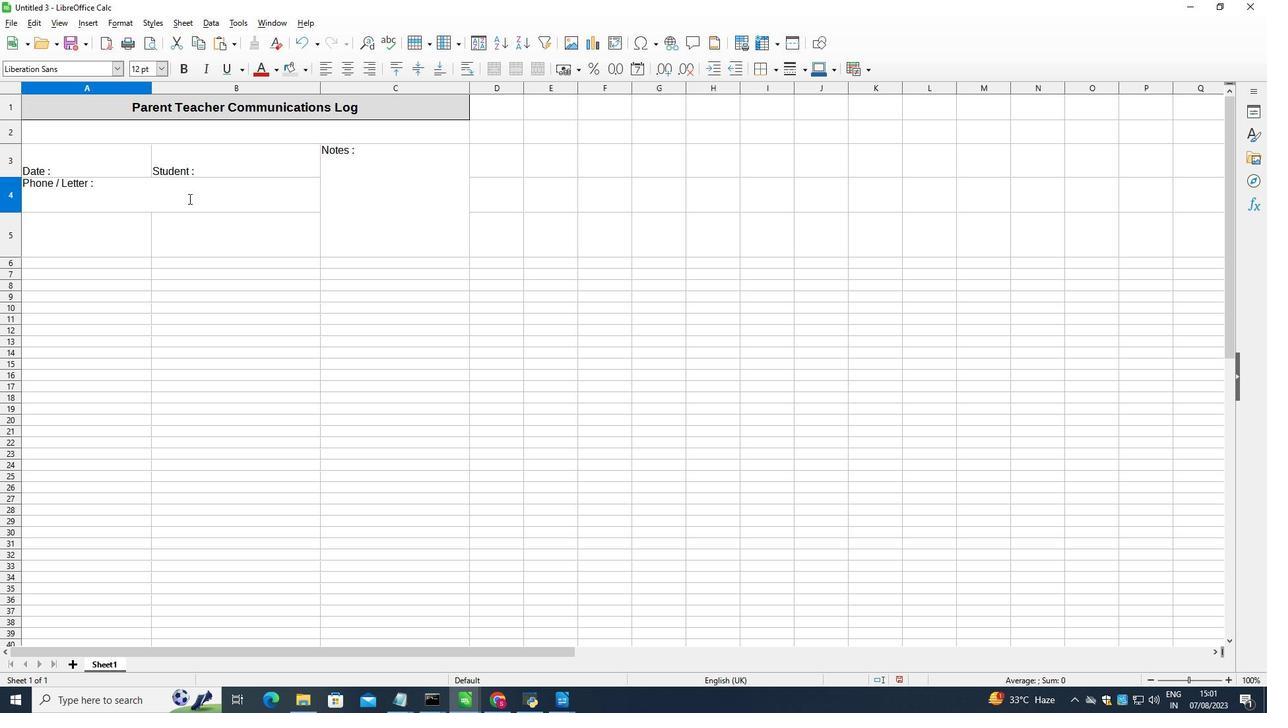 
Action: Mouse pressed left at (186, 196)
Screenshot: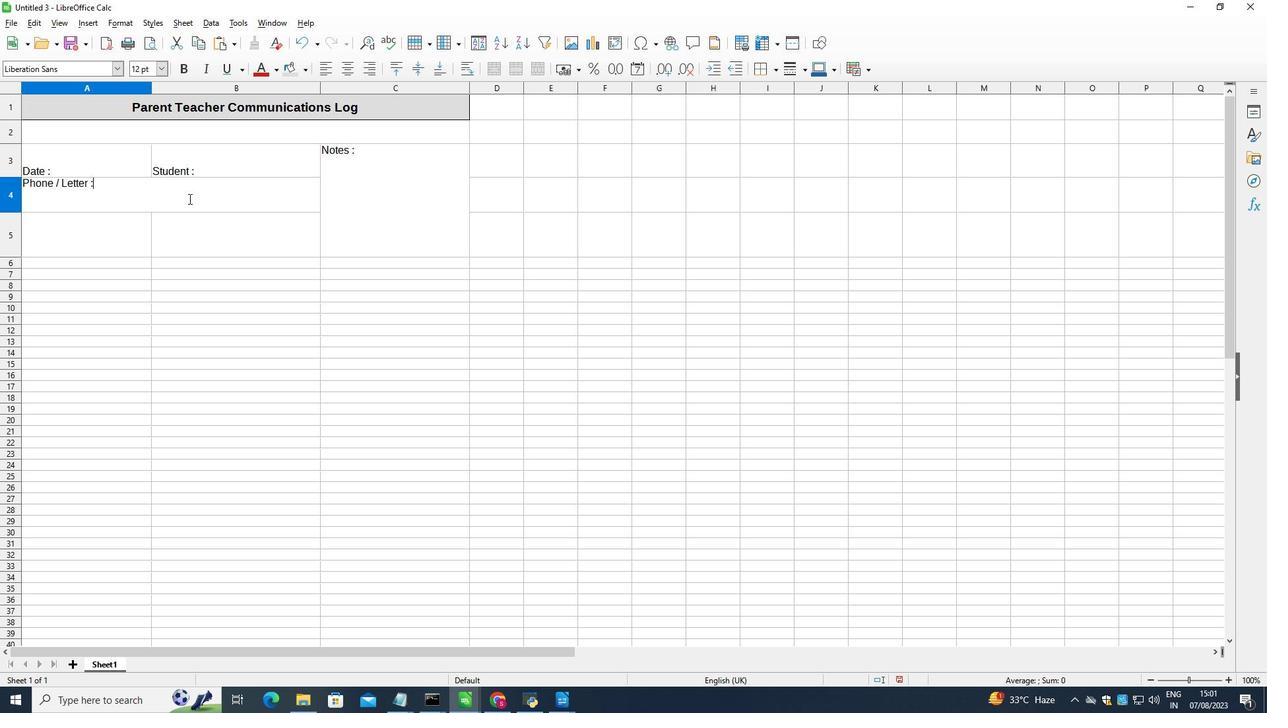 
Action: Mouse moved to (237, 204)
Screenshot: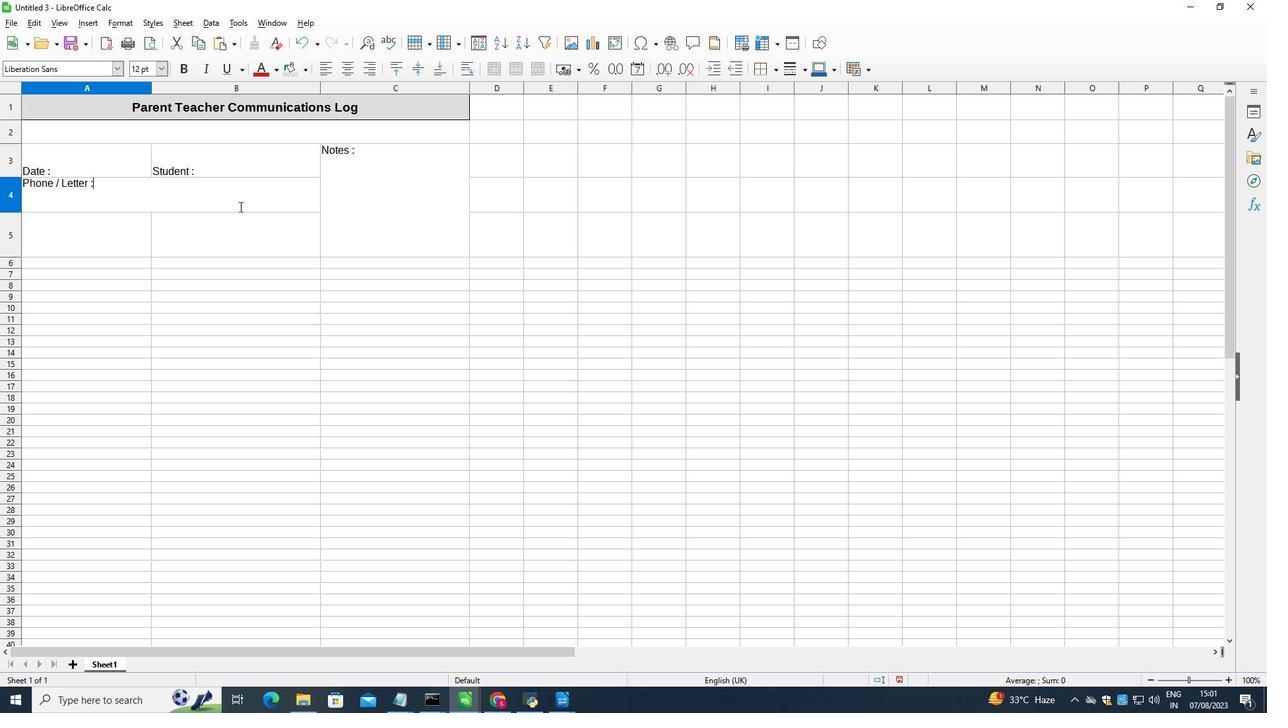 
Action: Mouse pressed left at (237, 204)
Screenshot: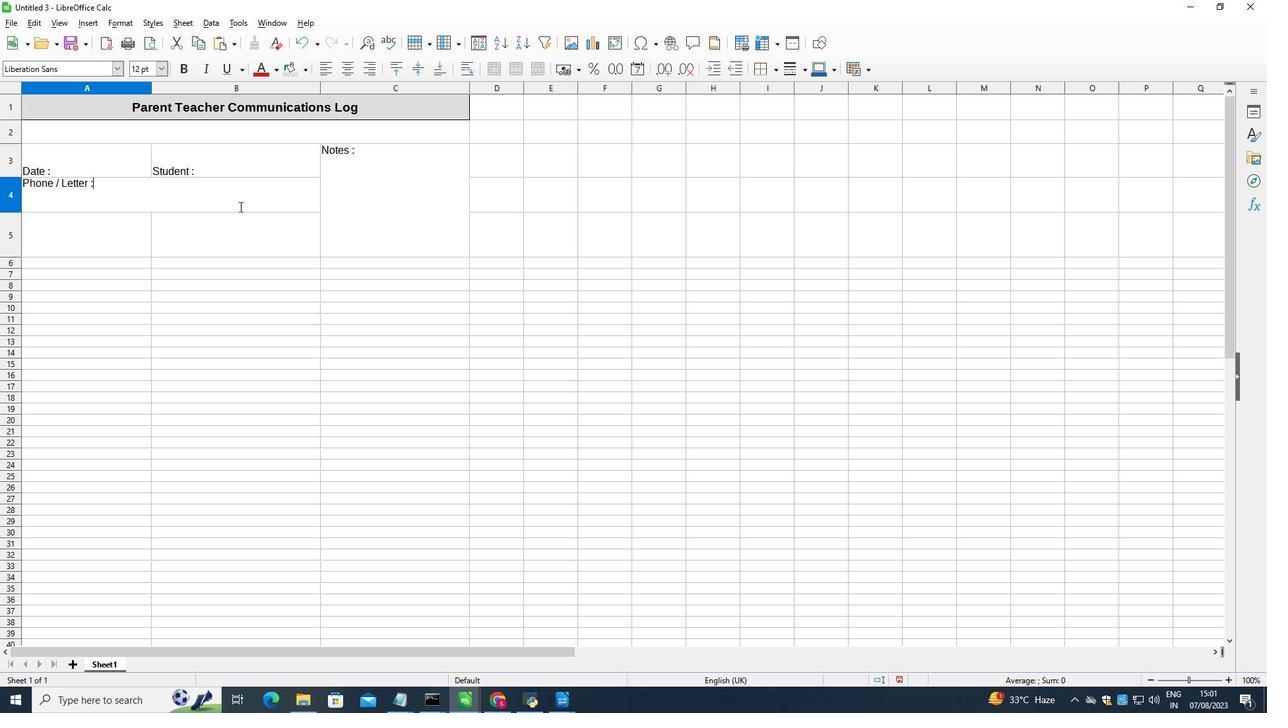 
Action: Mouse moved to (193, 235)
Screenshot: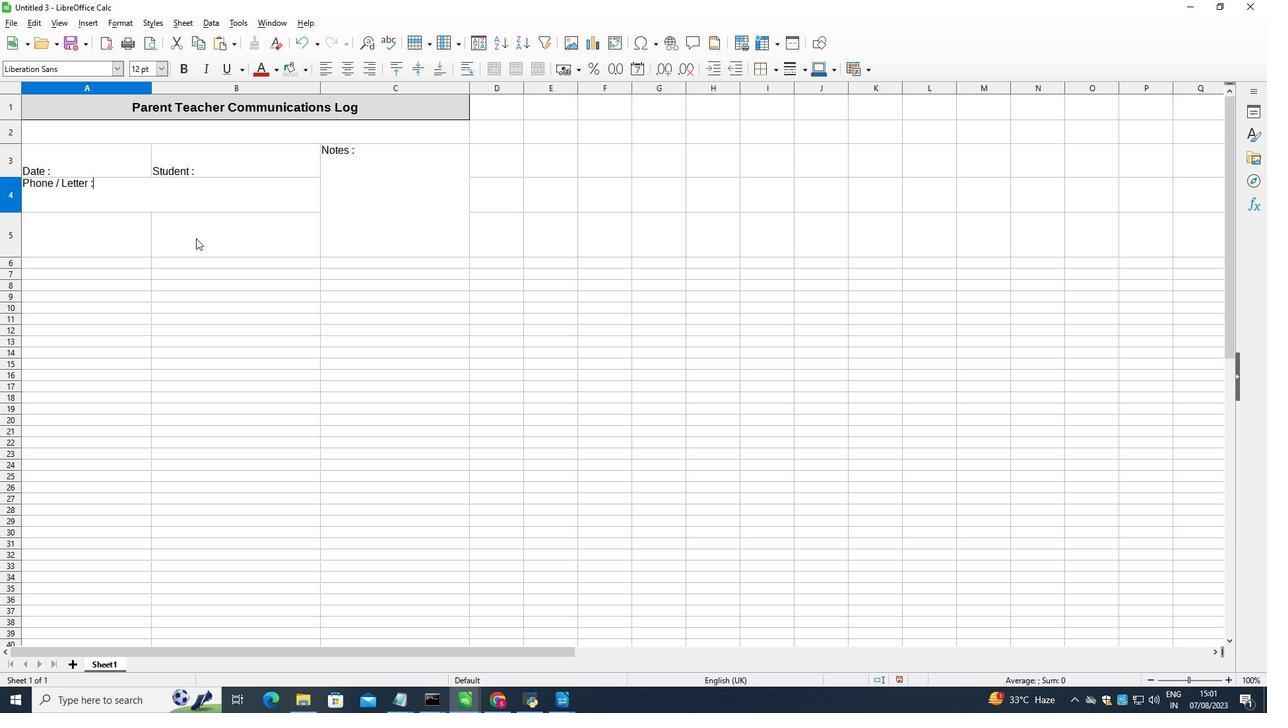 
Action: Mouse pressed left at (193, 235)
Screenshot: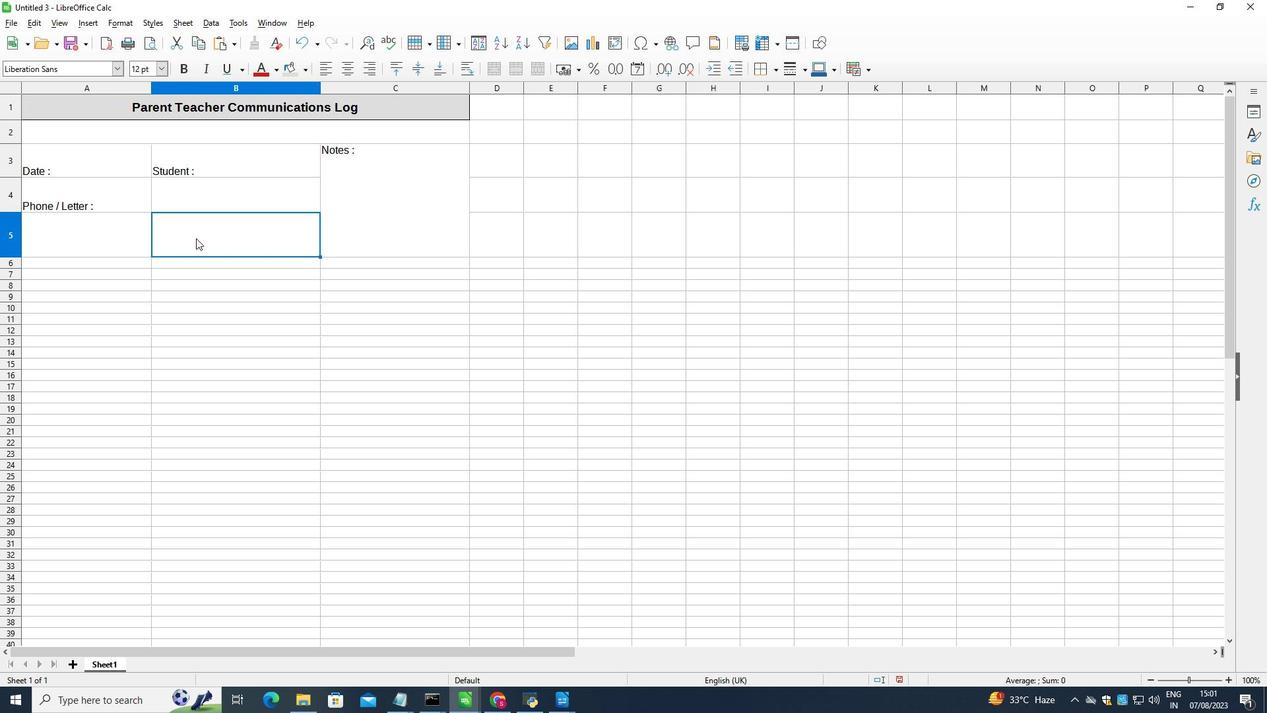 
Action: Mouse moved to (209, 184)
Screenshot: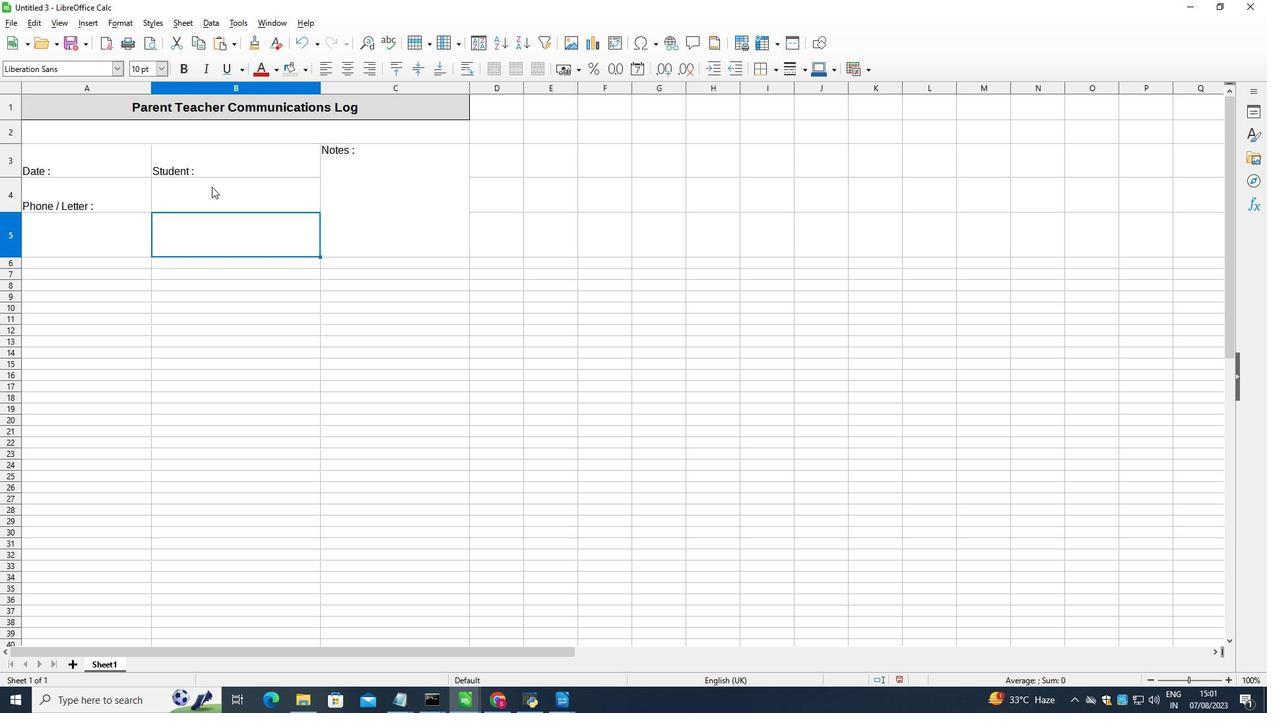 
Action: Mouse pressed left at (209, 184)
Screenshot: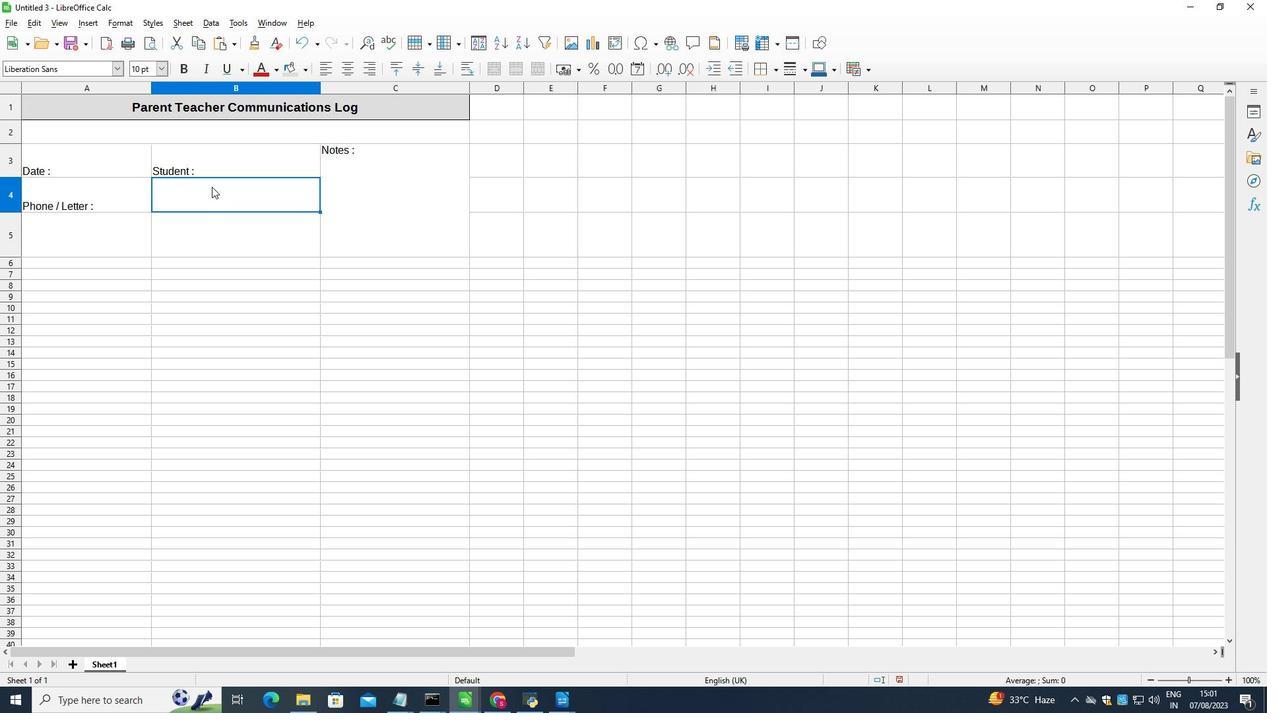 
Action: Mouse moved to (156, 63)
Screenshot: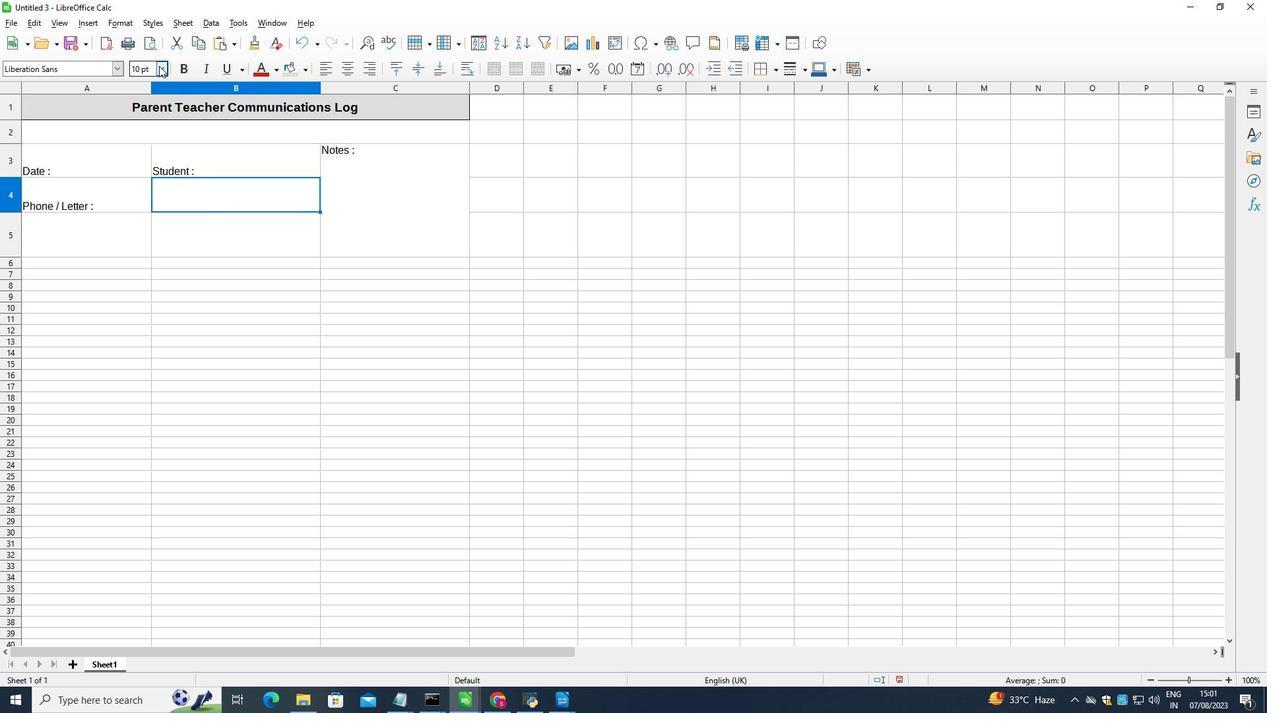 
Action: Mouse pressed left at (156, 63)
Screenshot: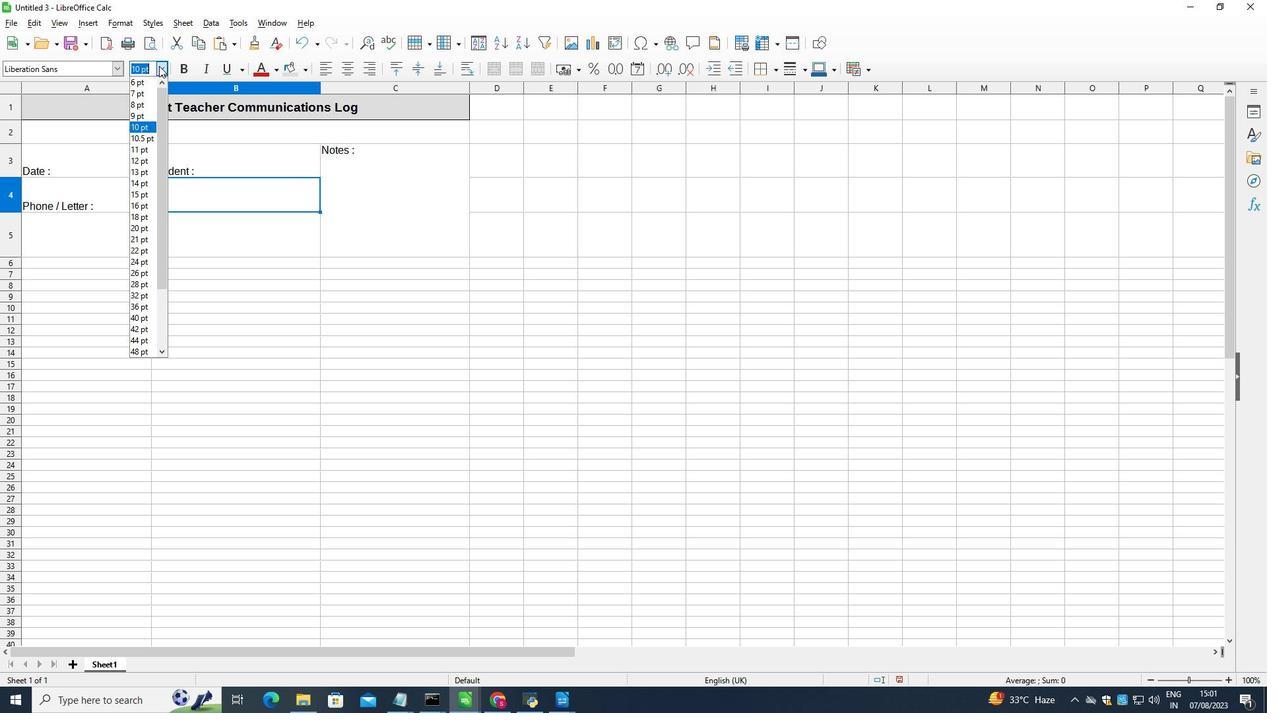 
Action: Mouse moved to (136, 160)
Screenshot: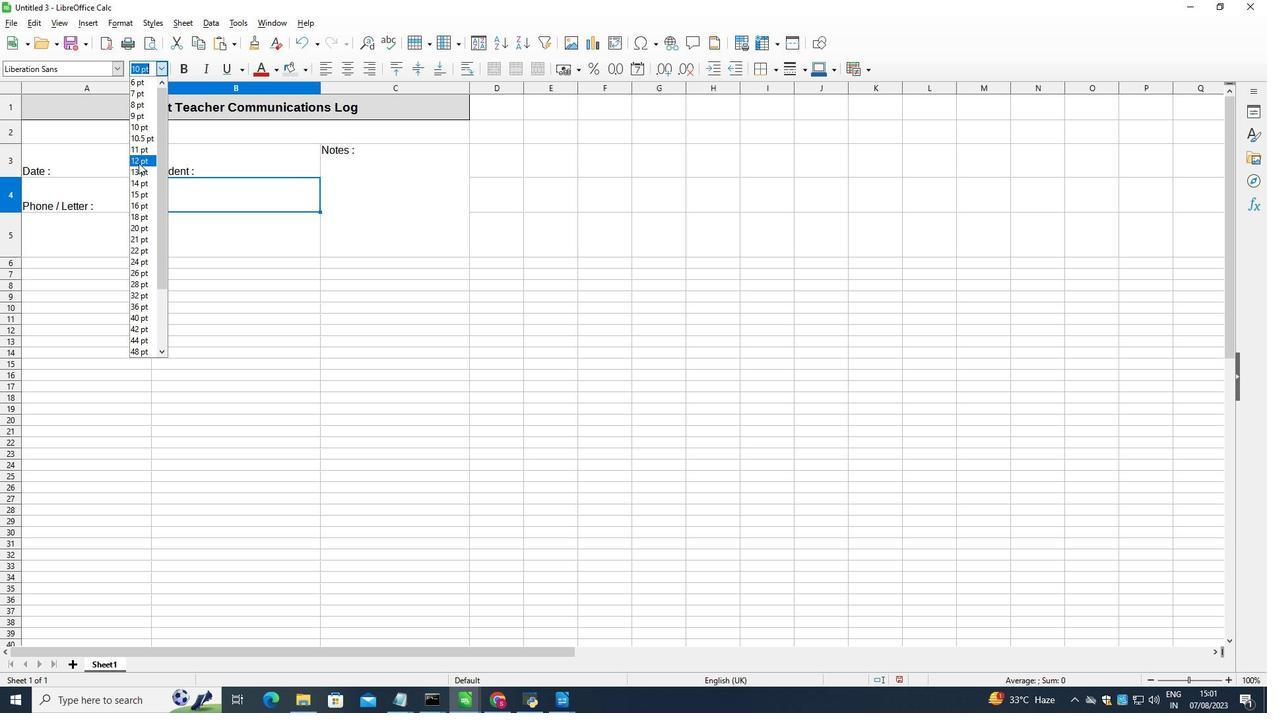 
Action: Mouse pressed left at (136, 160)
Screenshot: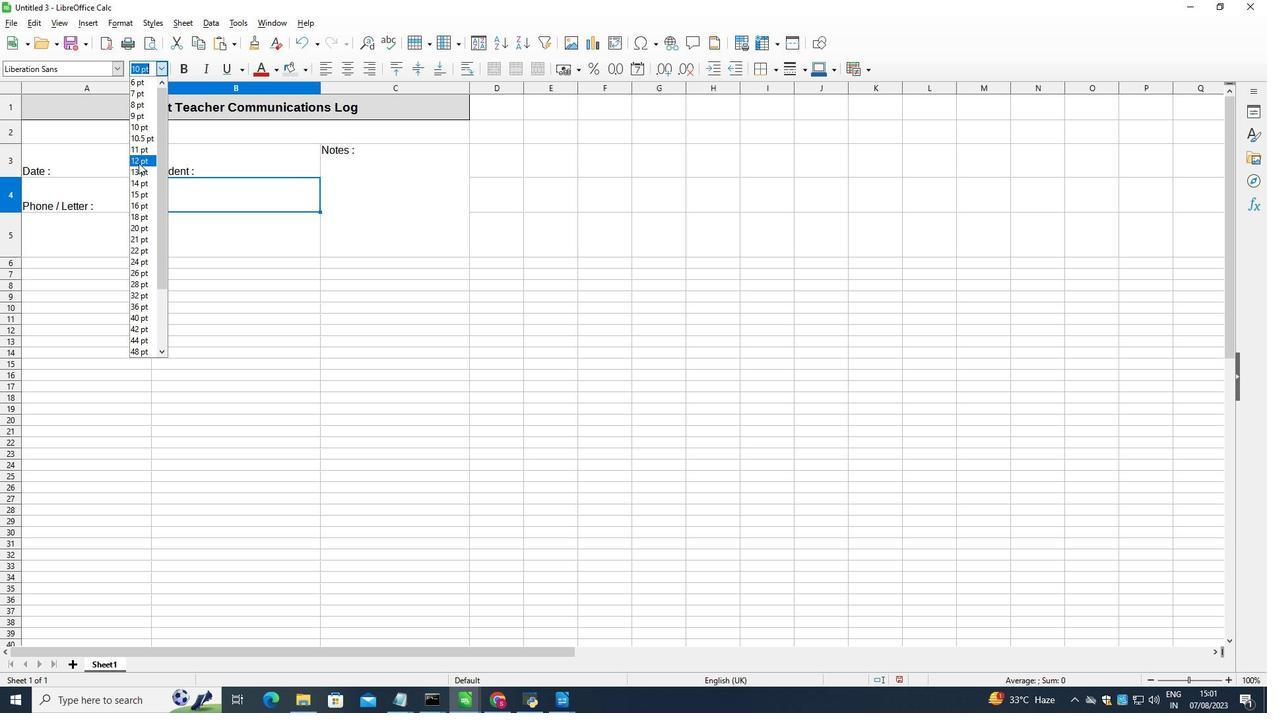 
Action: Key pressed <Key.shift>Parent<Key.space>/<Key.space><Key.shift>Guardian<Key.space><Key.shift_r>:
Screenshot: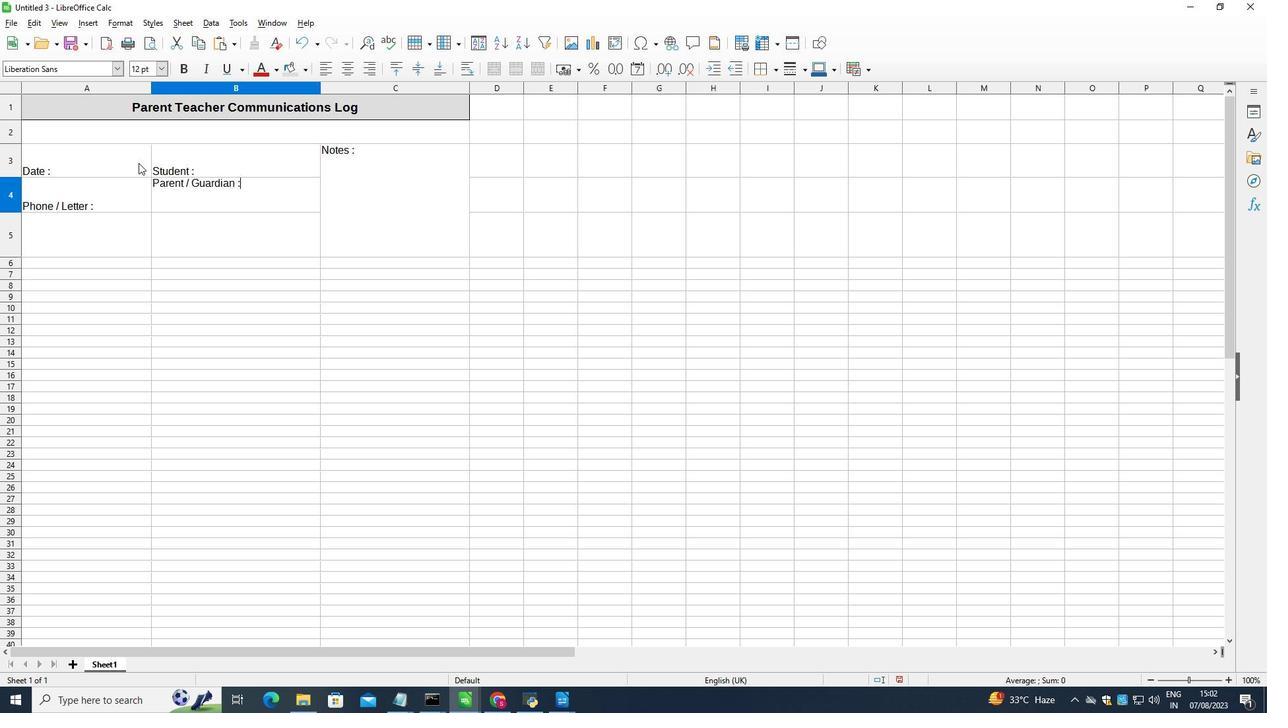 
Action: Mouse moved to (178, 237)
Screenshot: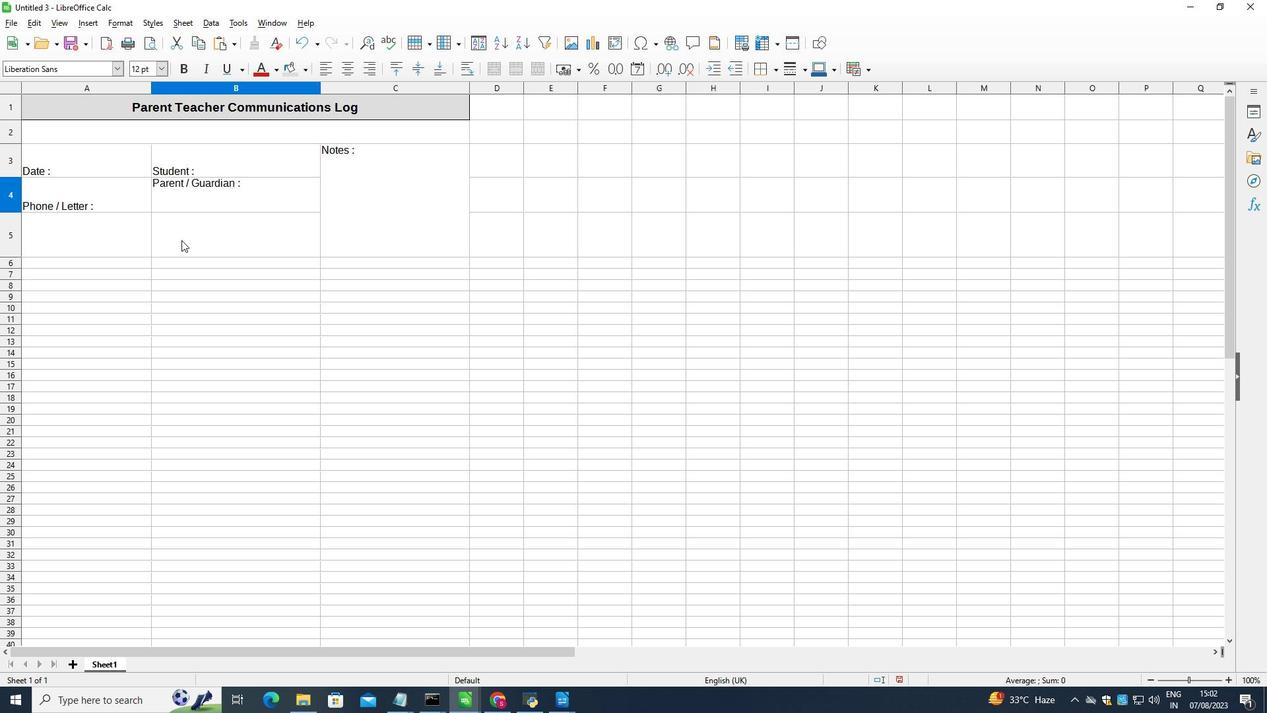 
Action: Mouse pressed left at (178, 237)
Screenshot: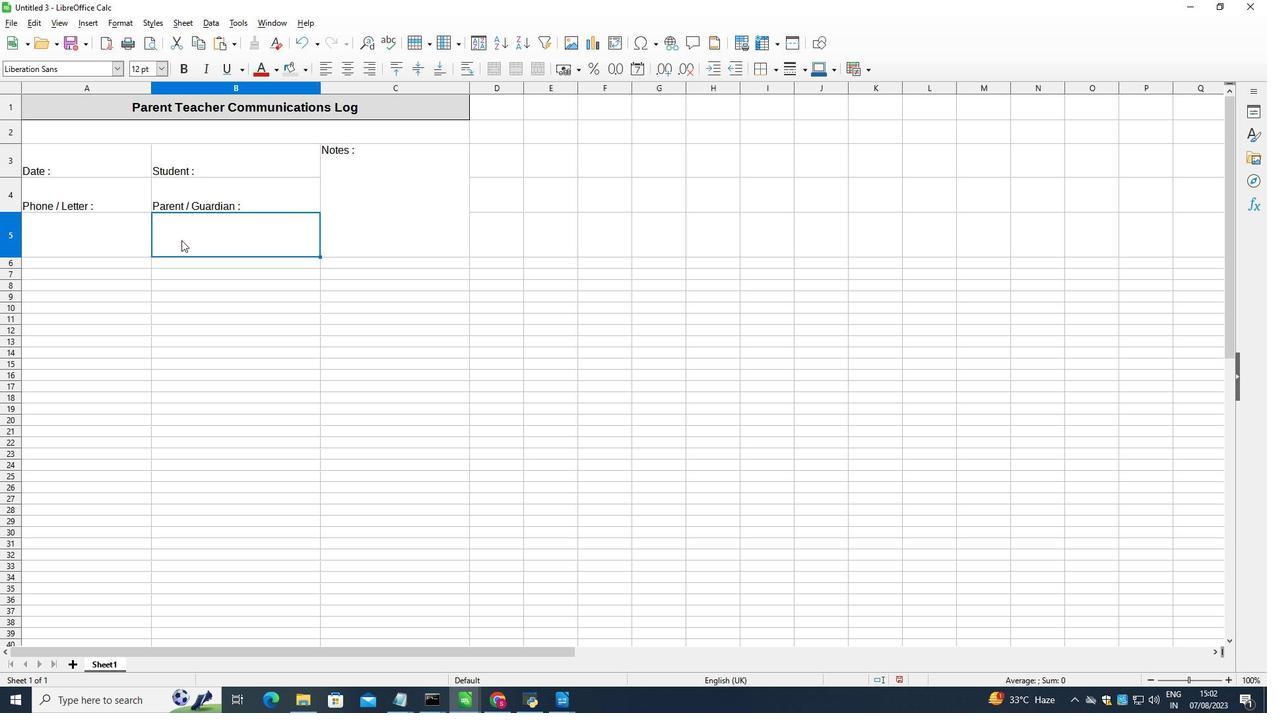 
Action: Mouse moved to (192, 193)
Screenshot: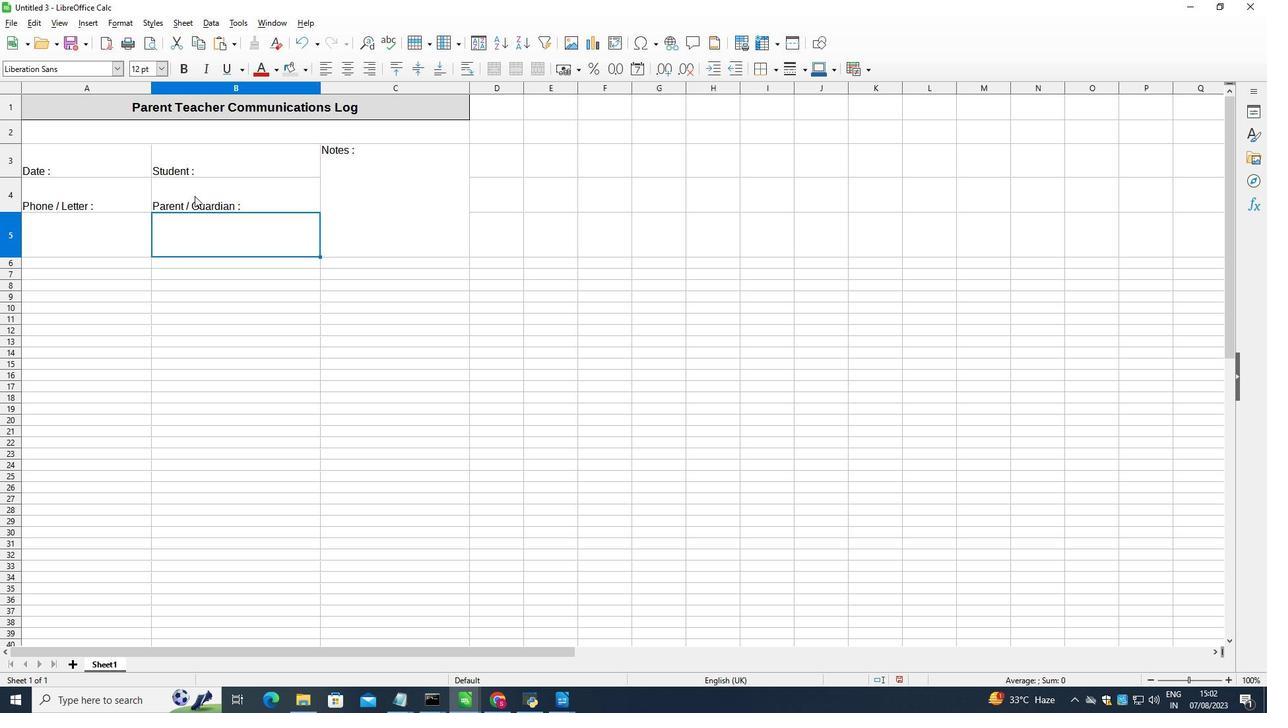
Action: Mouse pressed left at (192, 193)
Screenshot: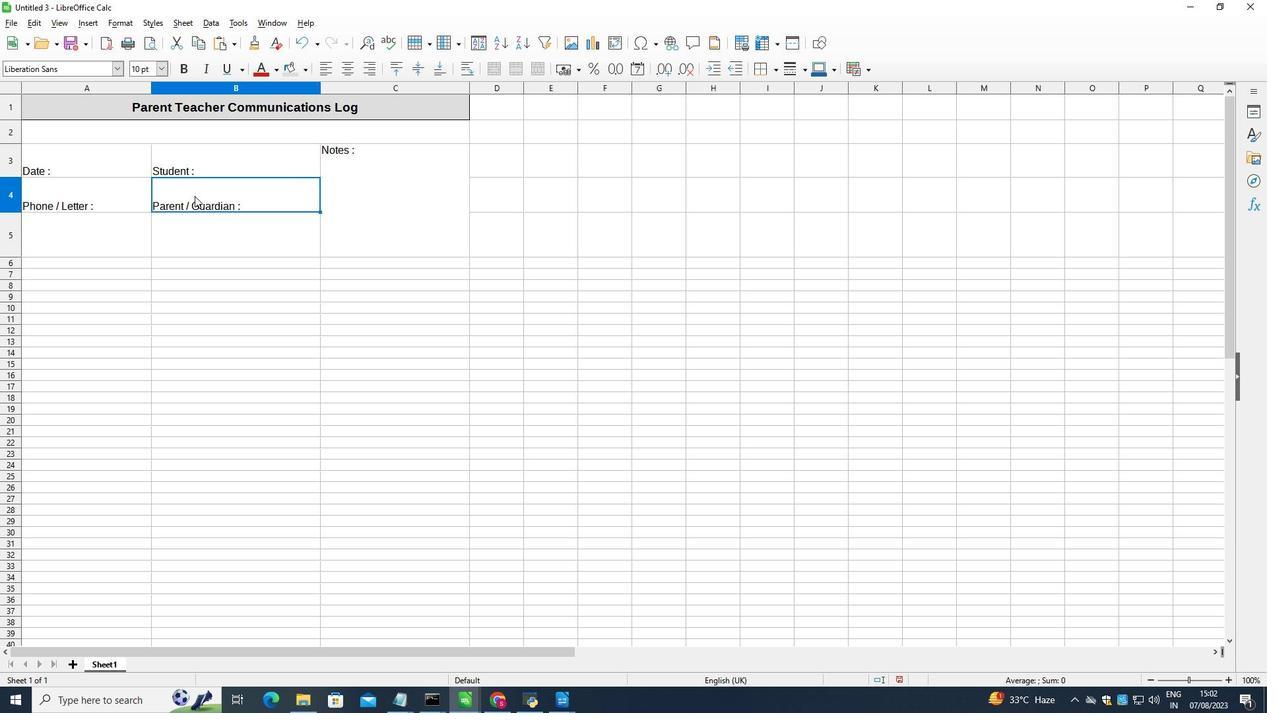 
Action: Mouse moved to (390, 56)
Screenshot: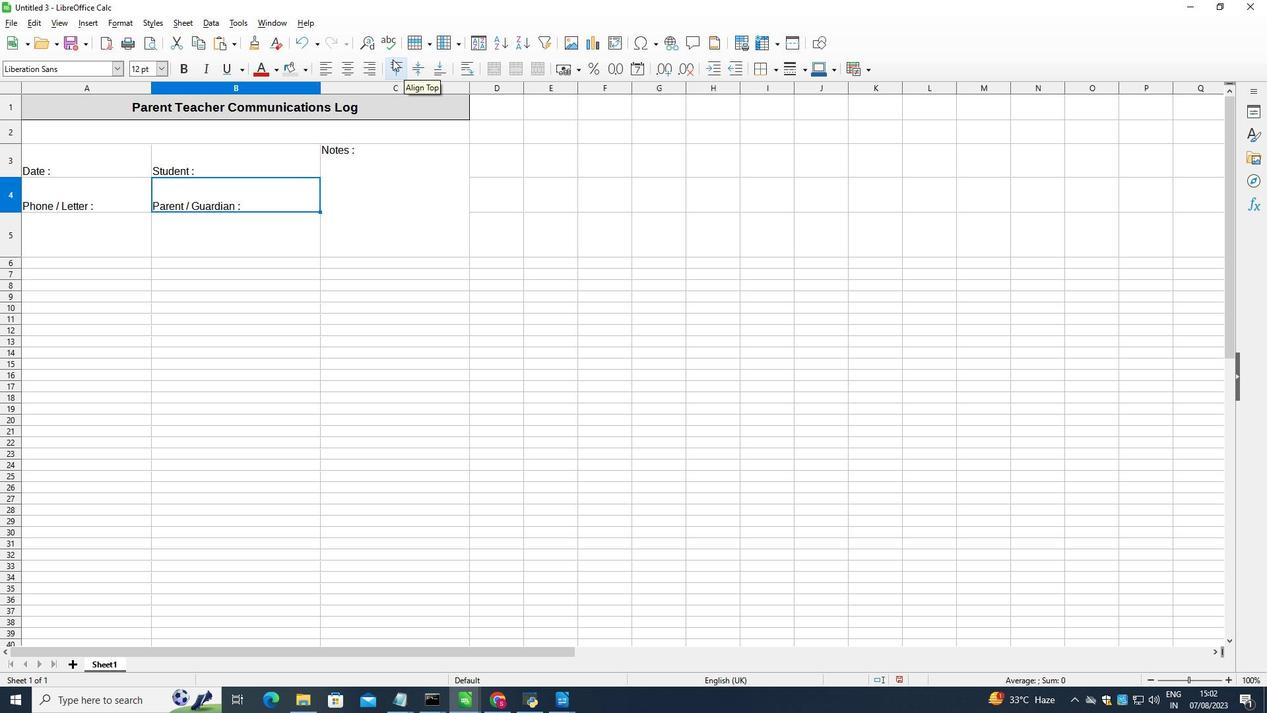 
Action: Mouse pressed left at (390, 56)
Screenshot: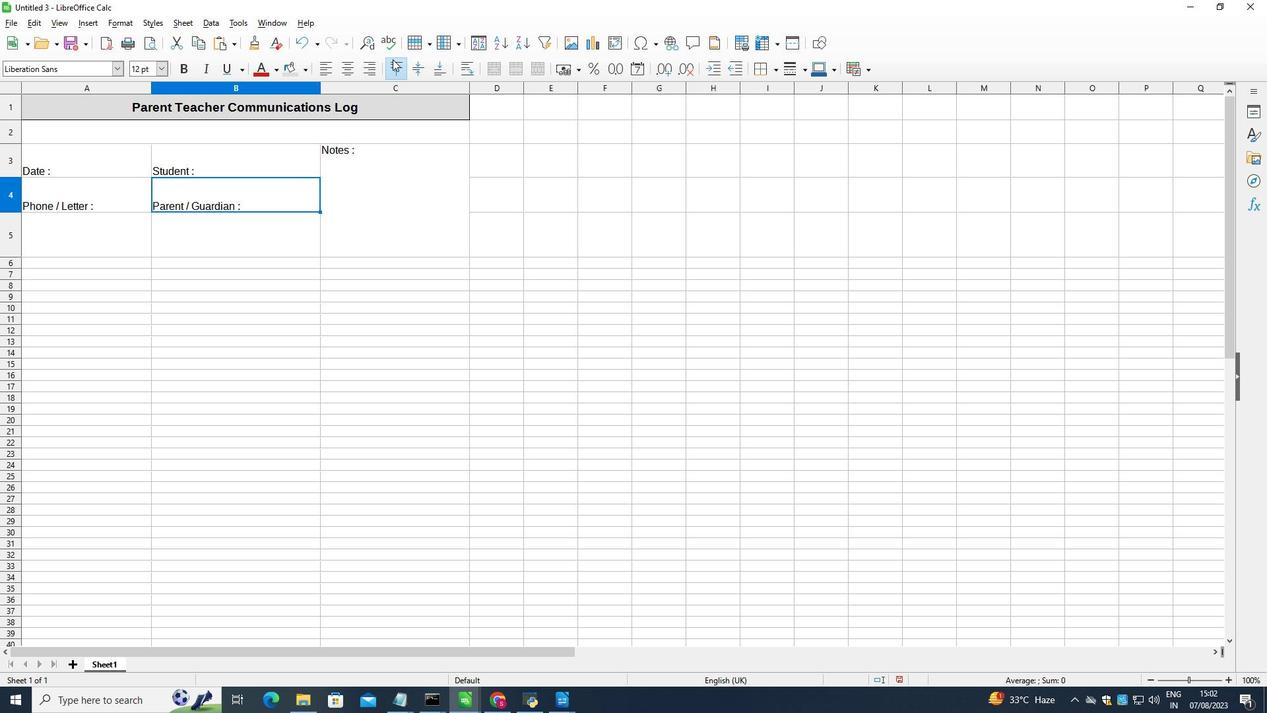 
Action: Mouse moved to (264, 149)
Screenshot: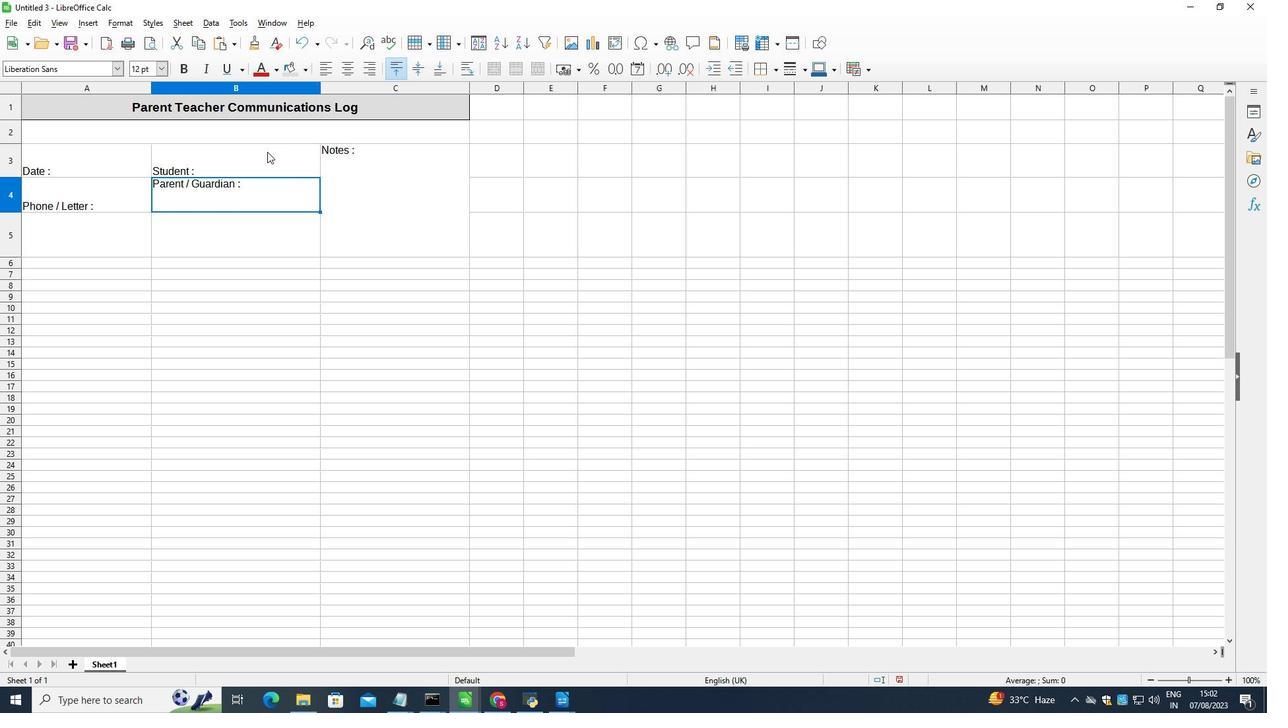 
Action: Mouse pressed left at (264, 149)
Screenshot: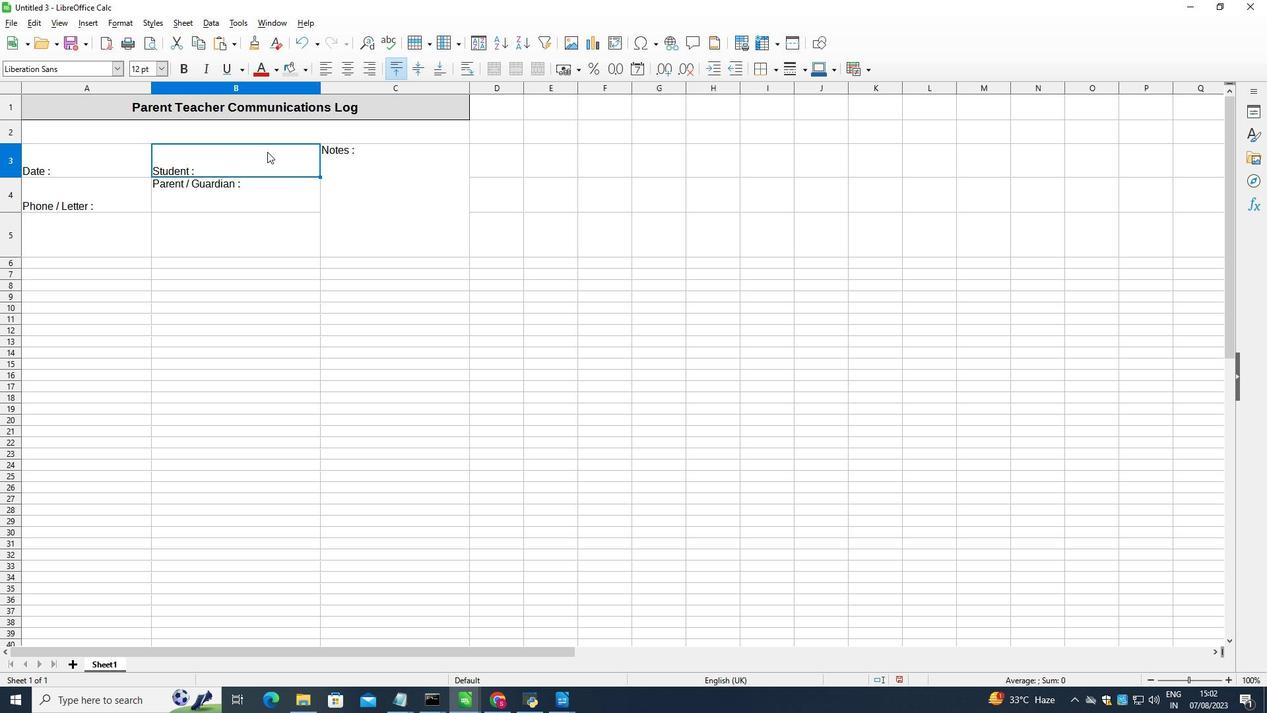 
Action: Mouse moved to (394, 66)
Screenshot: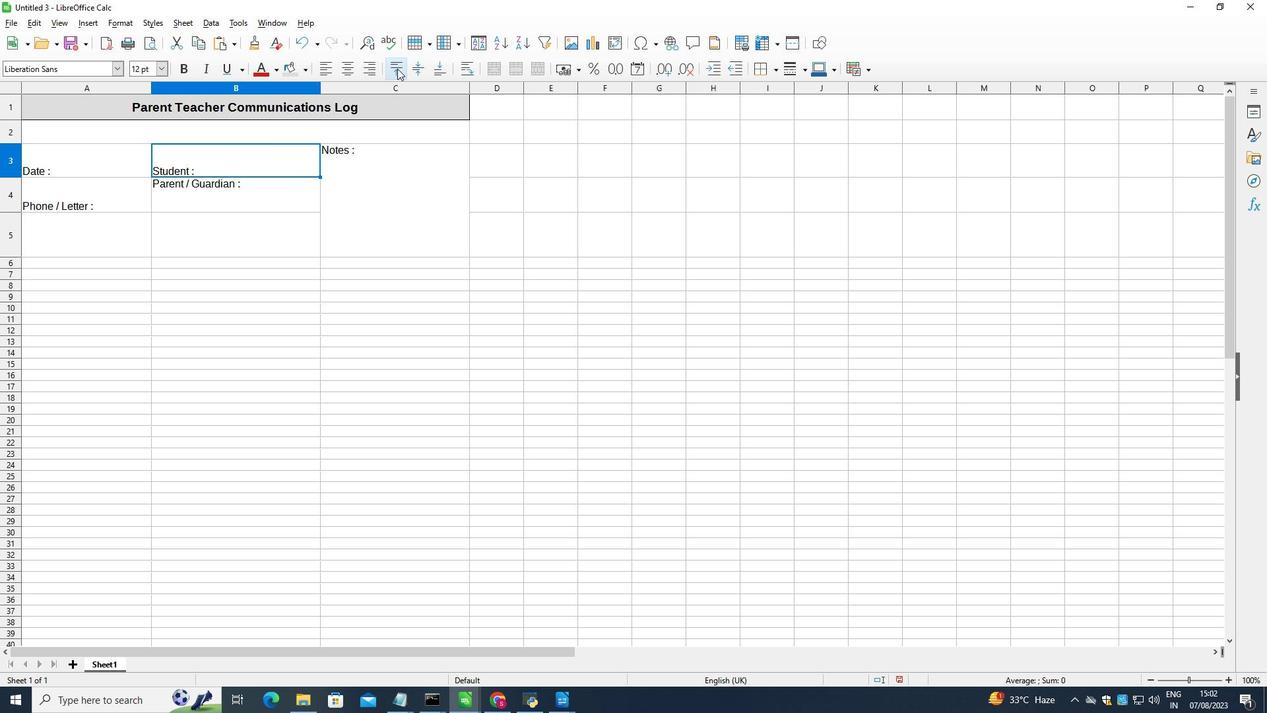 
Action: Mouse pressed left at (394, 66)
Screenshot: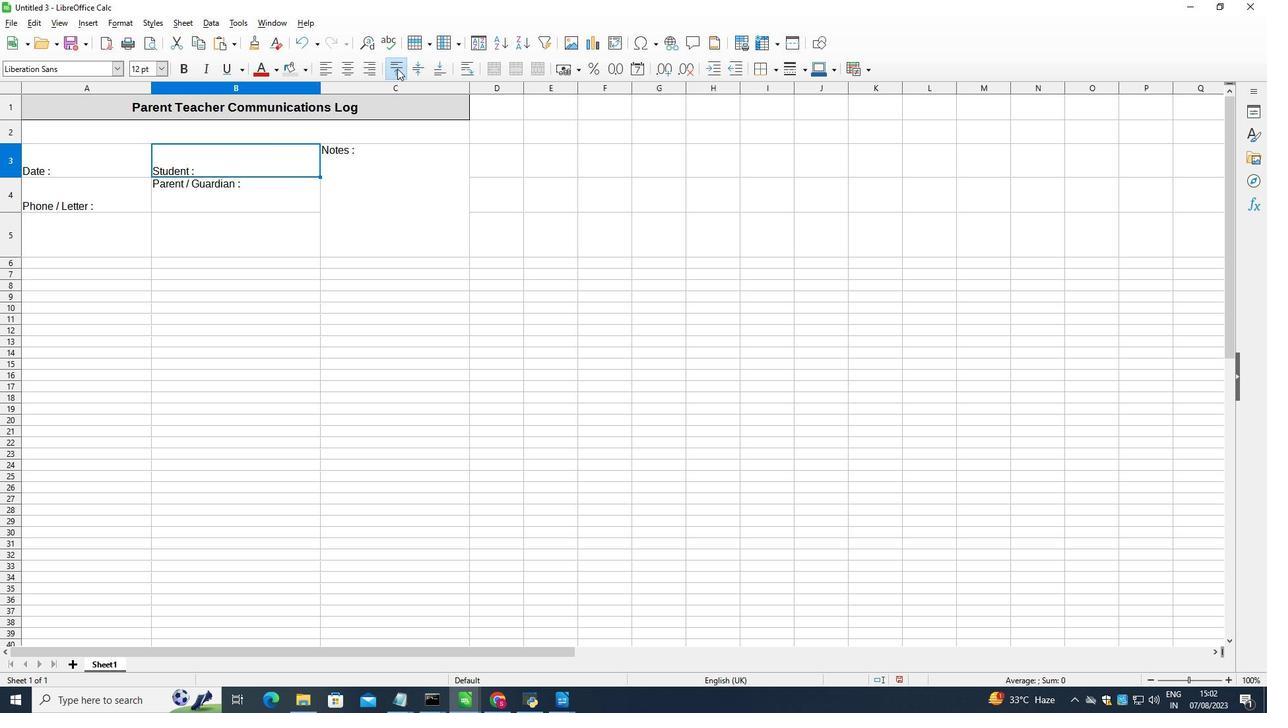 
Action: Mouse moved to (95, 149)
Screenshot: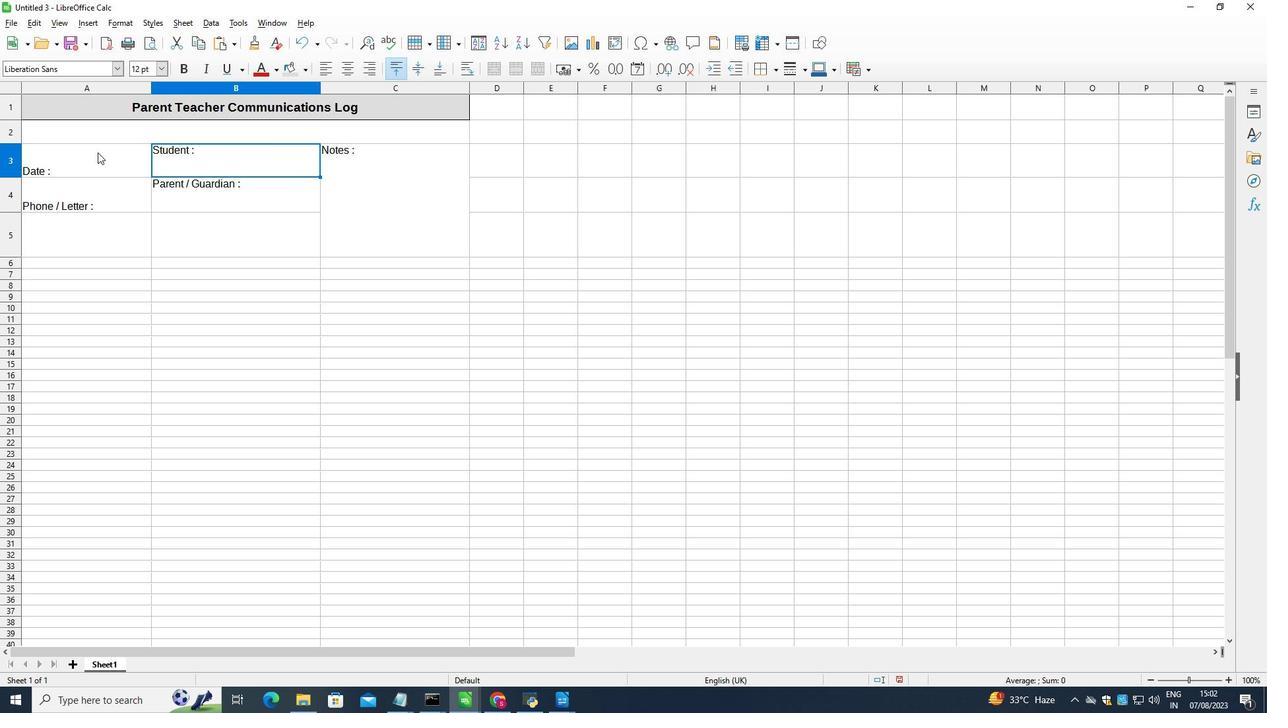 
Action: Mouse pressed left at (95, 149)
Screenshot: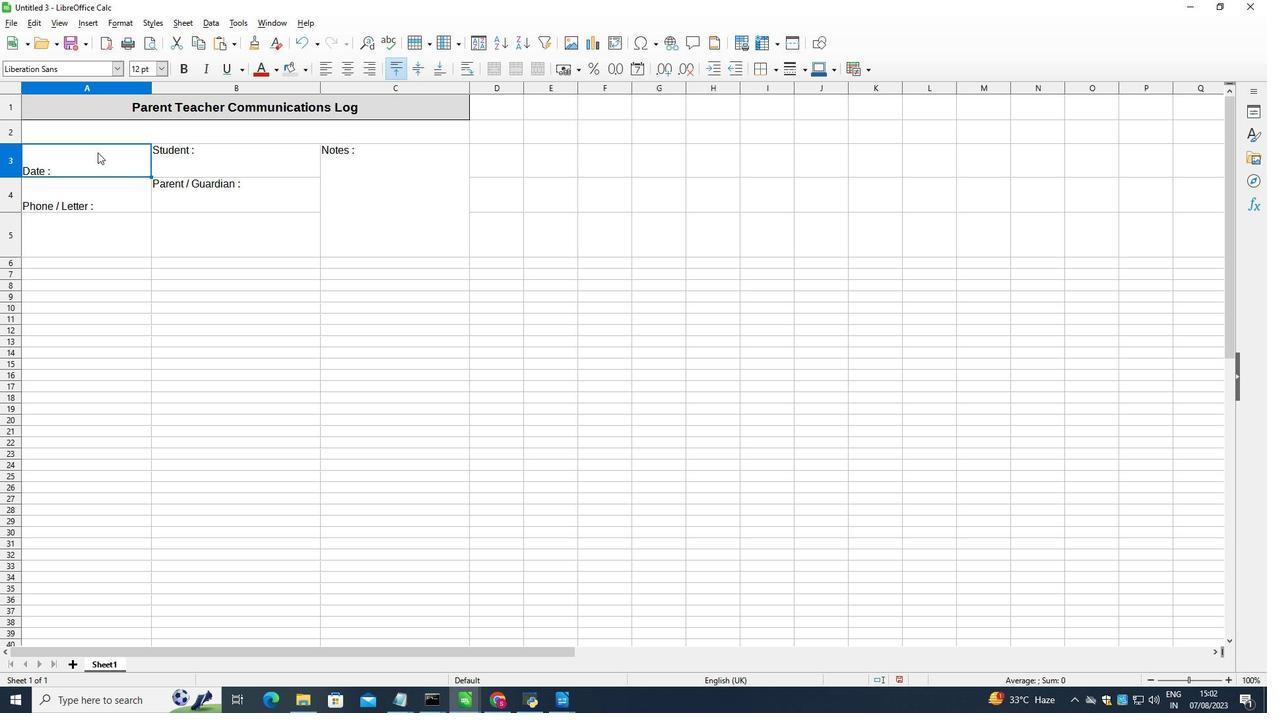 
Action: Mouse moved to (396, 65)
Screenshot: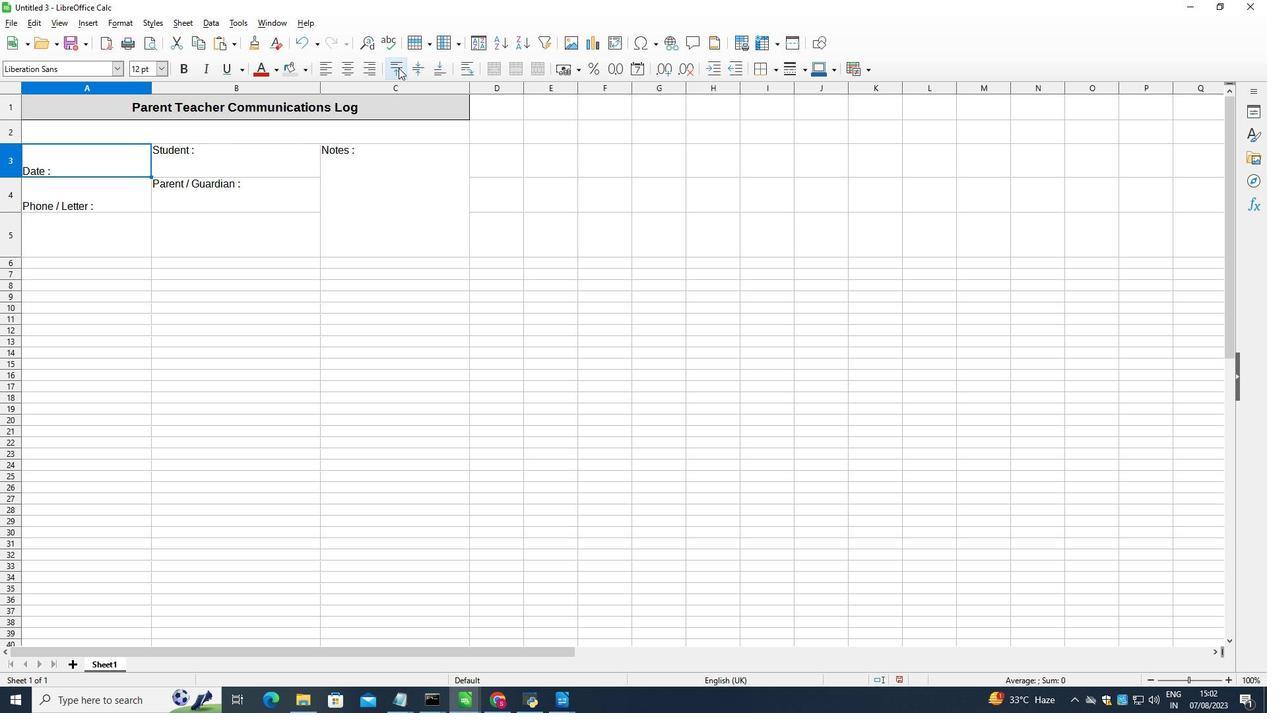 
Action: Mouse pressed left at (396, 65)
Screenshot: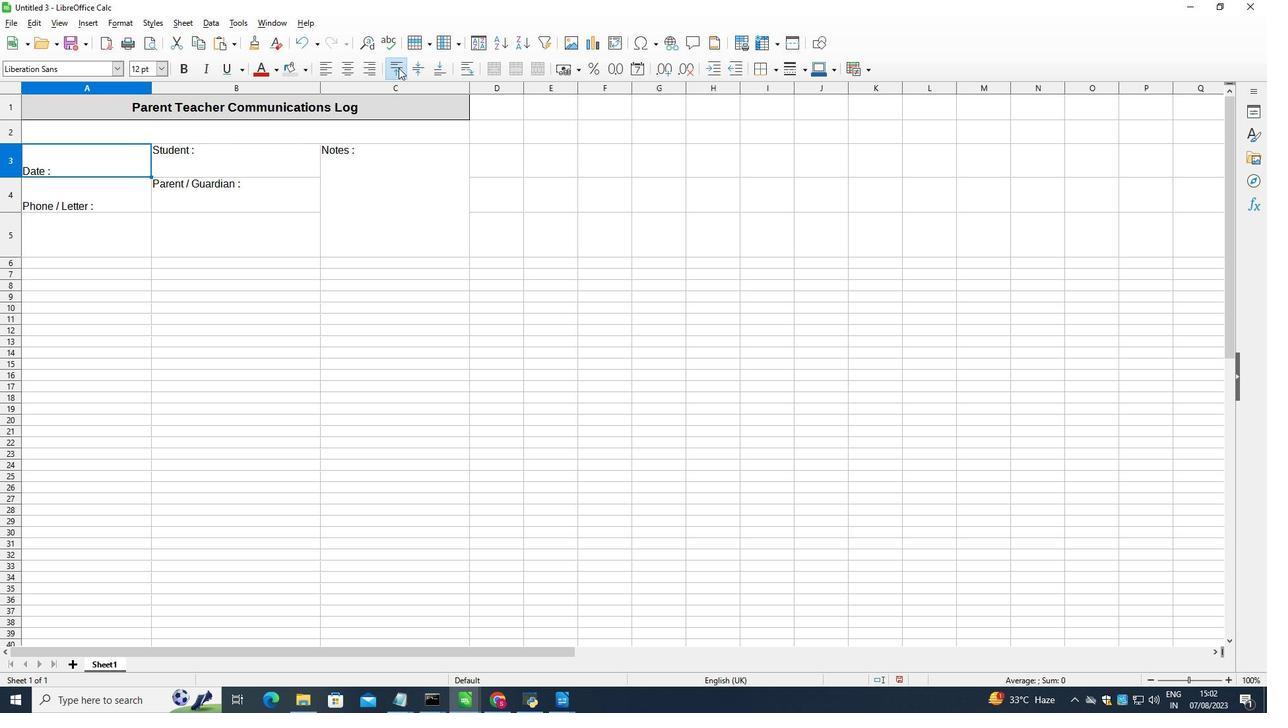 
Action: Mouse moved to (105, 200)
Screenshot: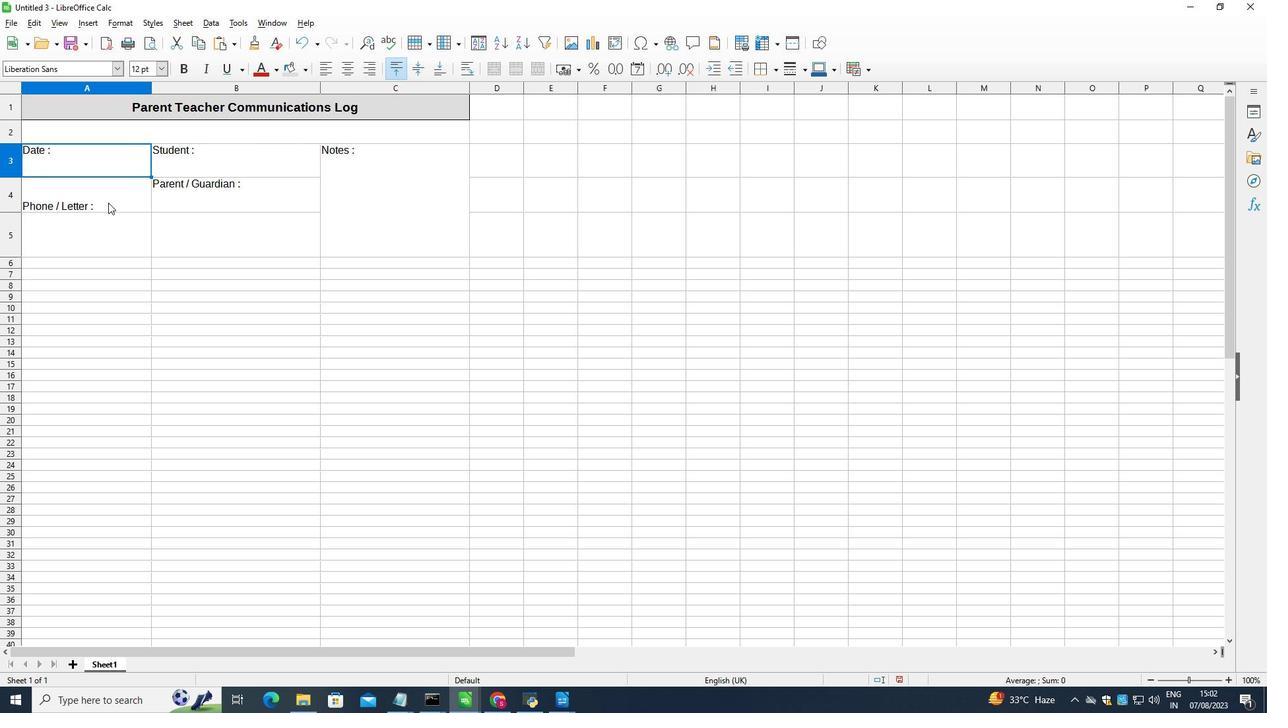 
Action: Mouse pressed left at (105, 200)
Screenshot: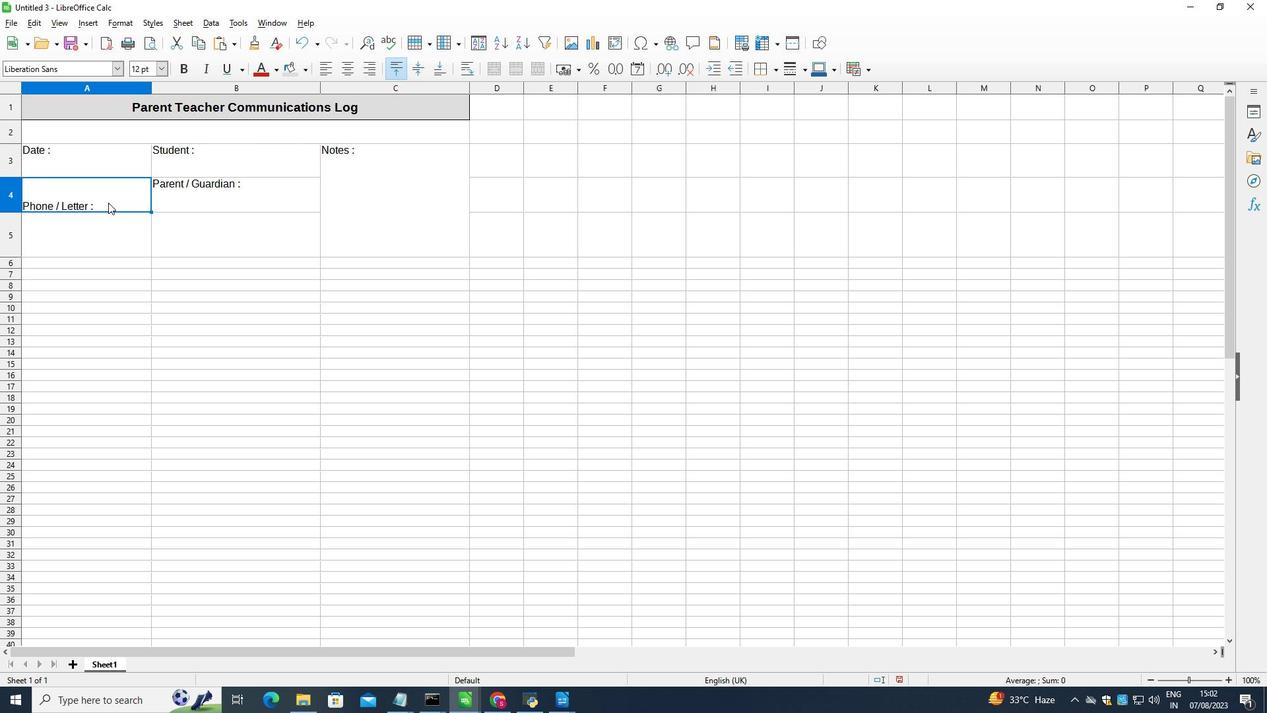 
Action: Mouse moved to (392, 68)
Screenshot: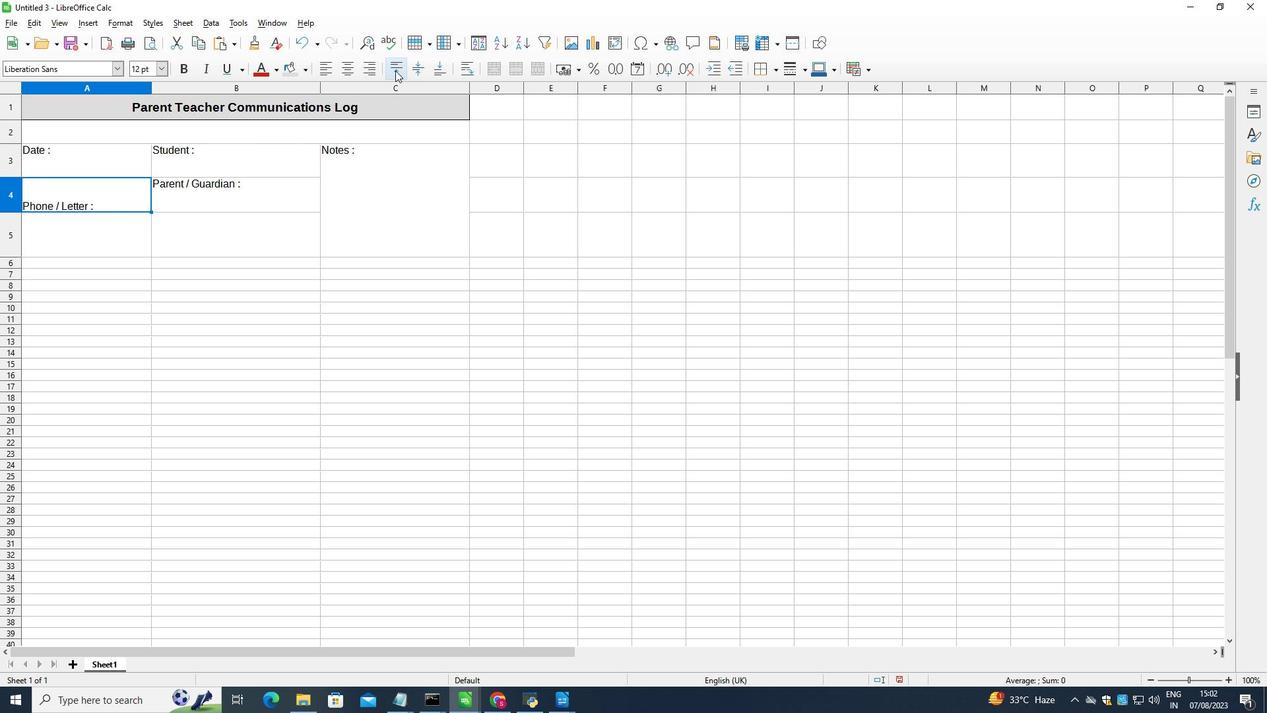 
Action: Mouse pressed left at (392, 68)
Screenshot: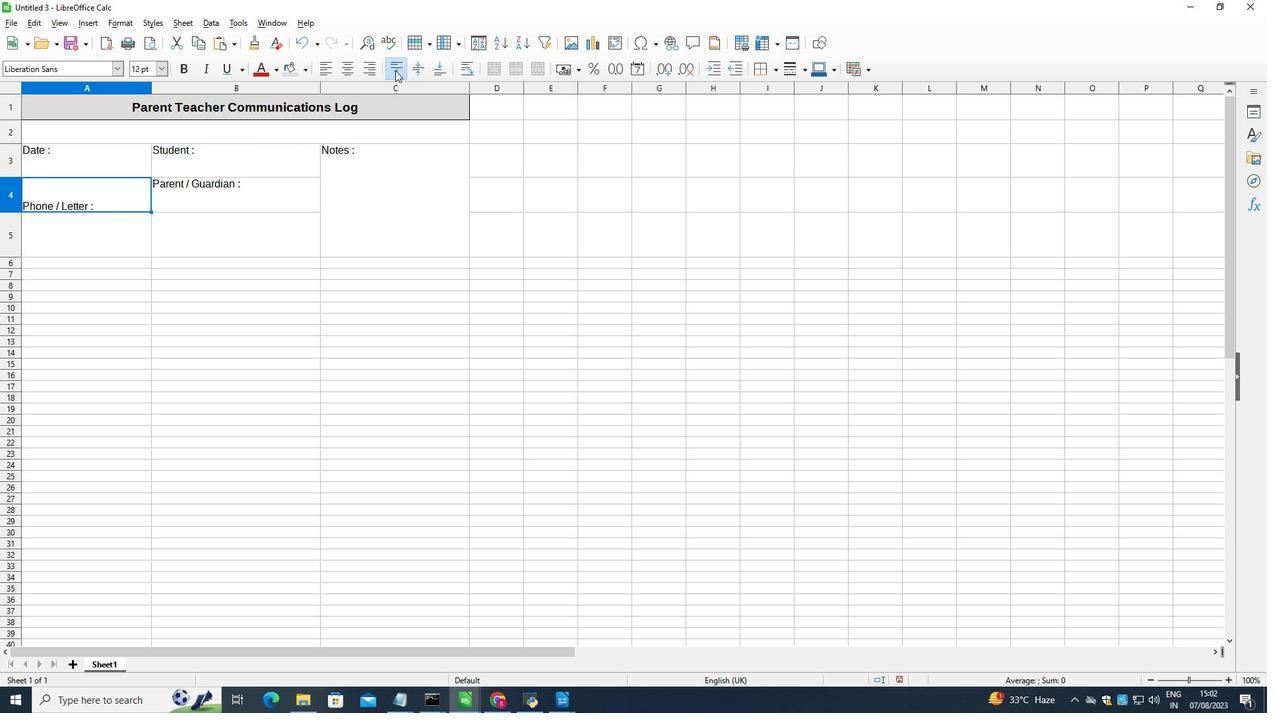 
Action: Mouse moved to (131, 235)
